 Task: Design a boho and bohemian fashion store: focus on boho and bohemian-style clothing, jewelry, and accessories.
Action: Mouse moved to (52, 291)
Screenshot: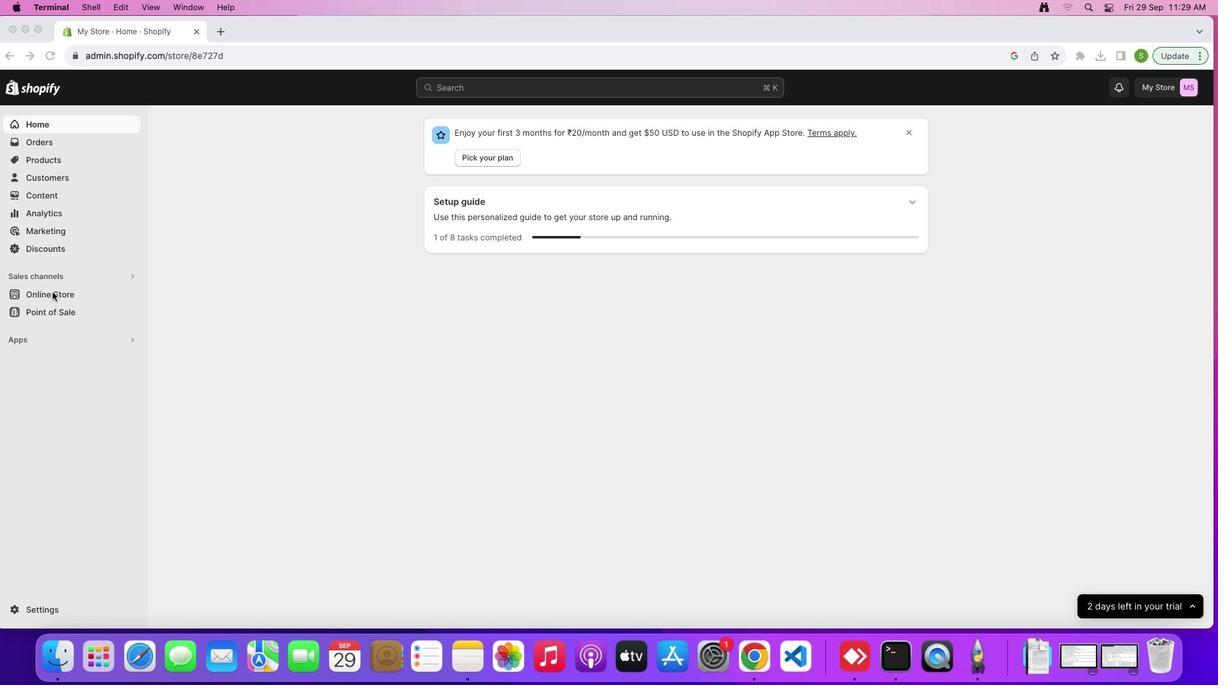 
Action: Mouse pressed left at (52, 291)
Screenshot: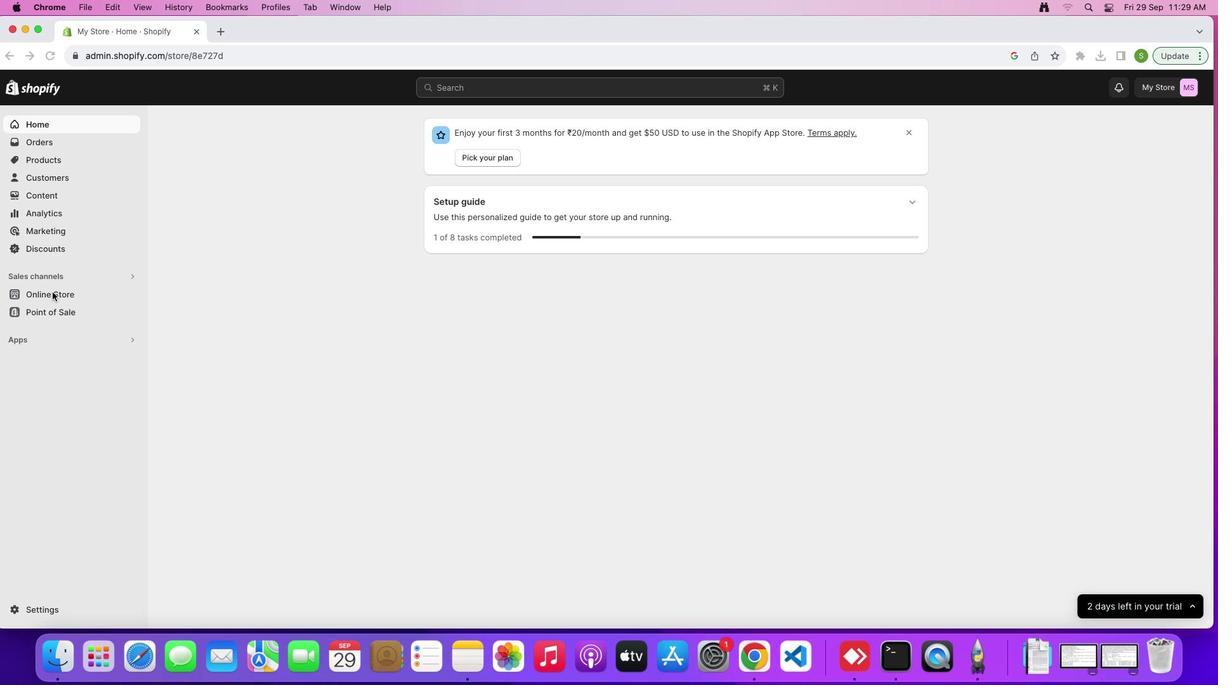 
Action: Mouse moved to (52, 293)
Screenshot: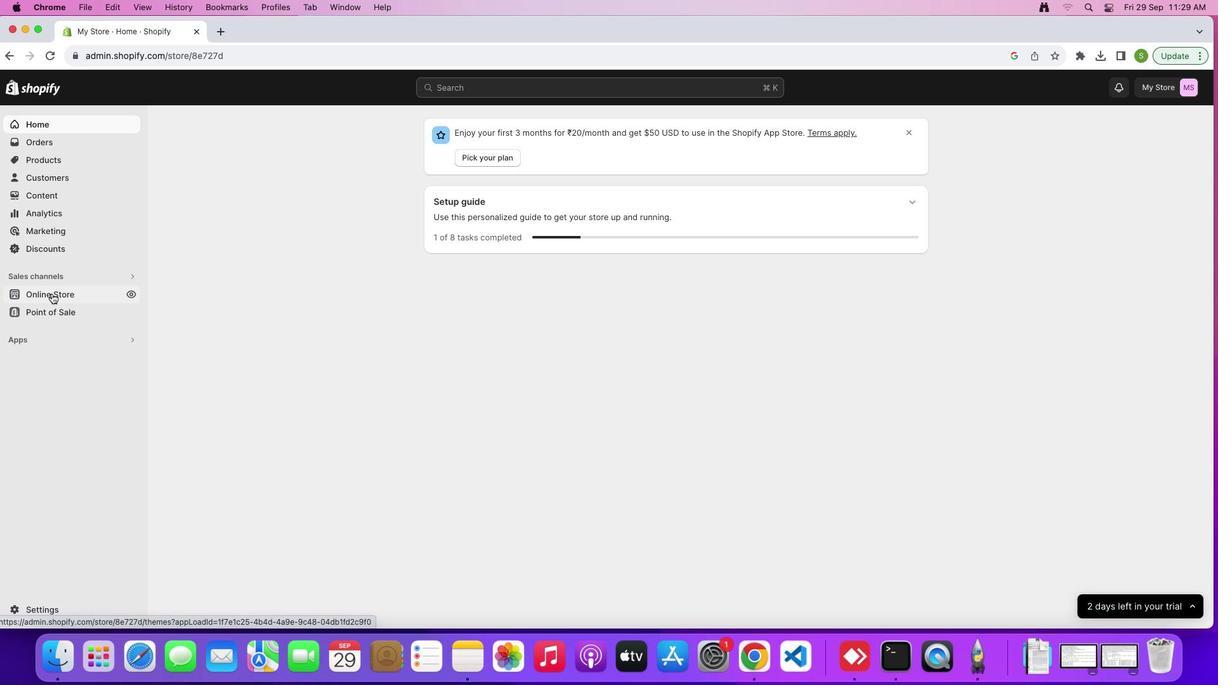 
Action: Mouse pressed left at (52, 293)
Screenshot: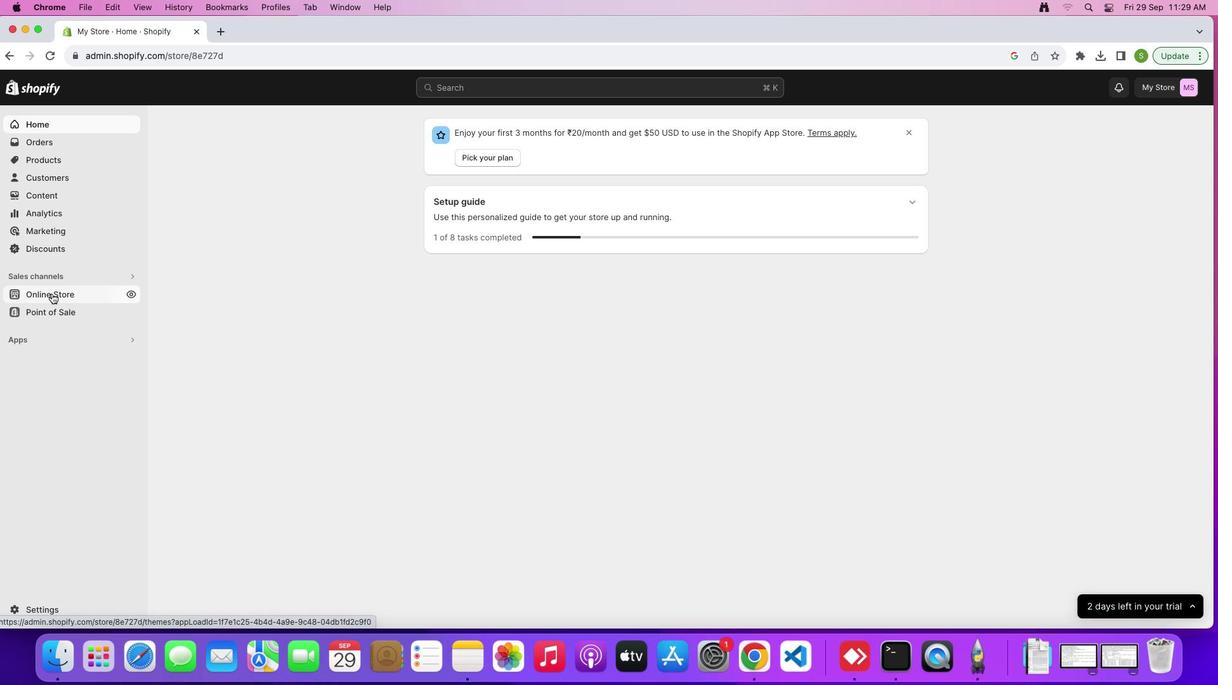
Action: Mouse moved to (477, 381)
Screenshot: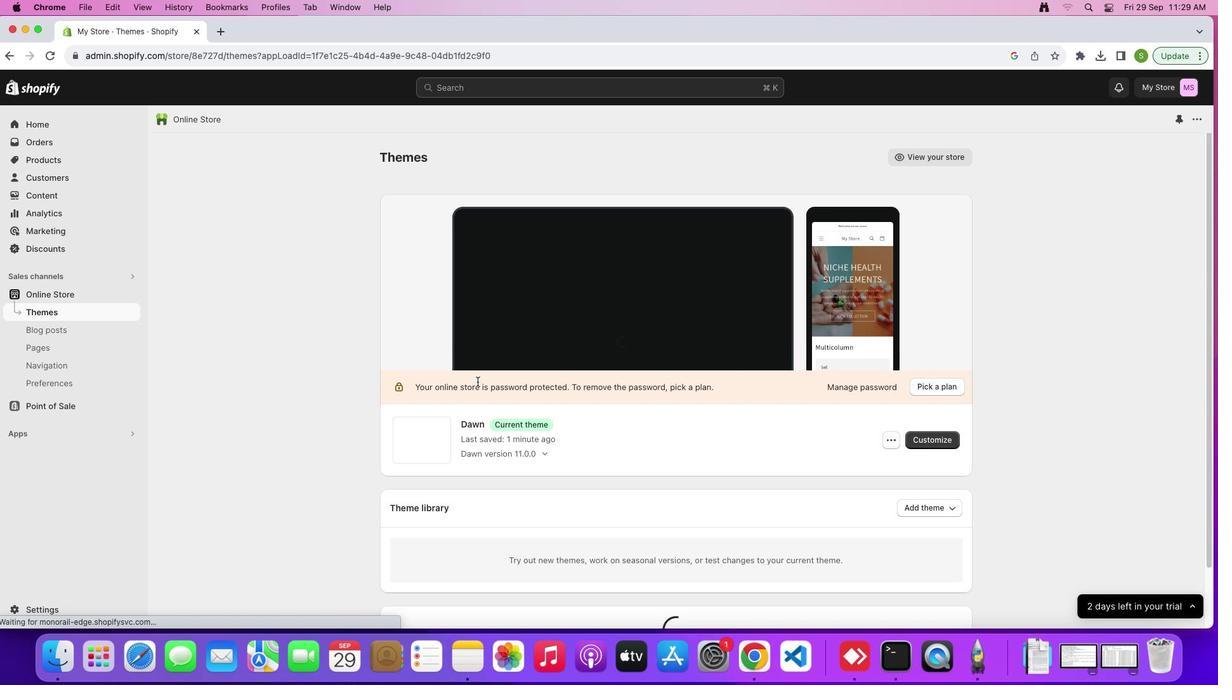 
Action: Mouse scrolled (477, 381) with delta (0, 0)
Screenshot: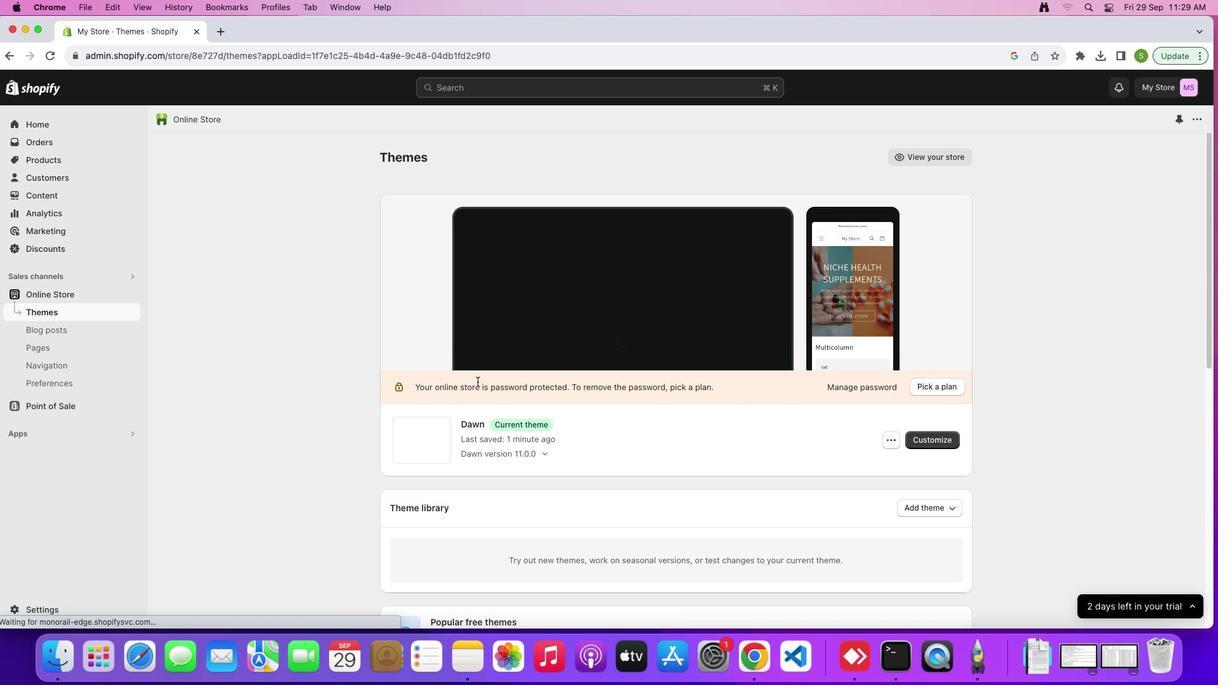 
Action: Mouse scrolled (477, 381) with delta (0, 0)
Screenshot: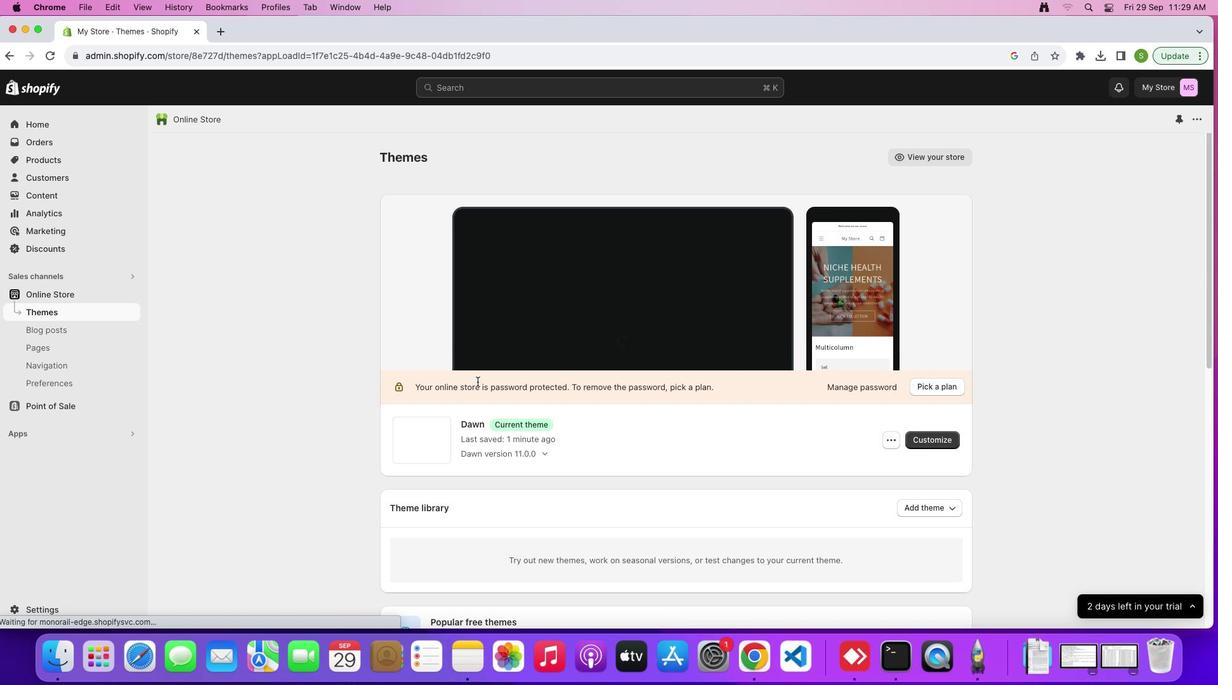 
Action: Mouse scrolled (477, 381) with delta (0, -1)
Screenshot: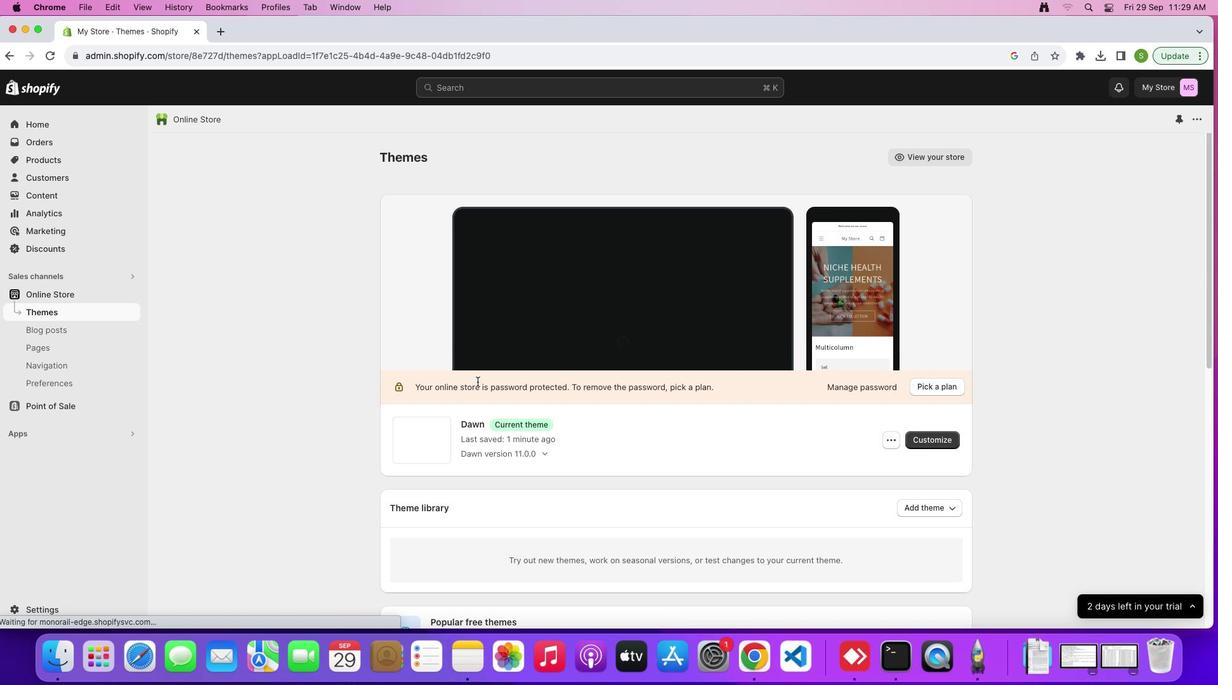 
Action: Mouse moved to (499, 442)
Screenshot: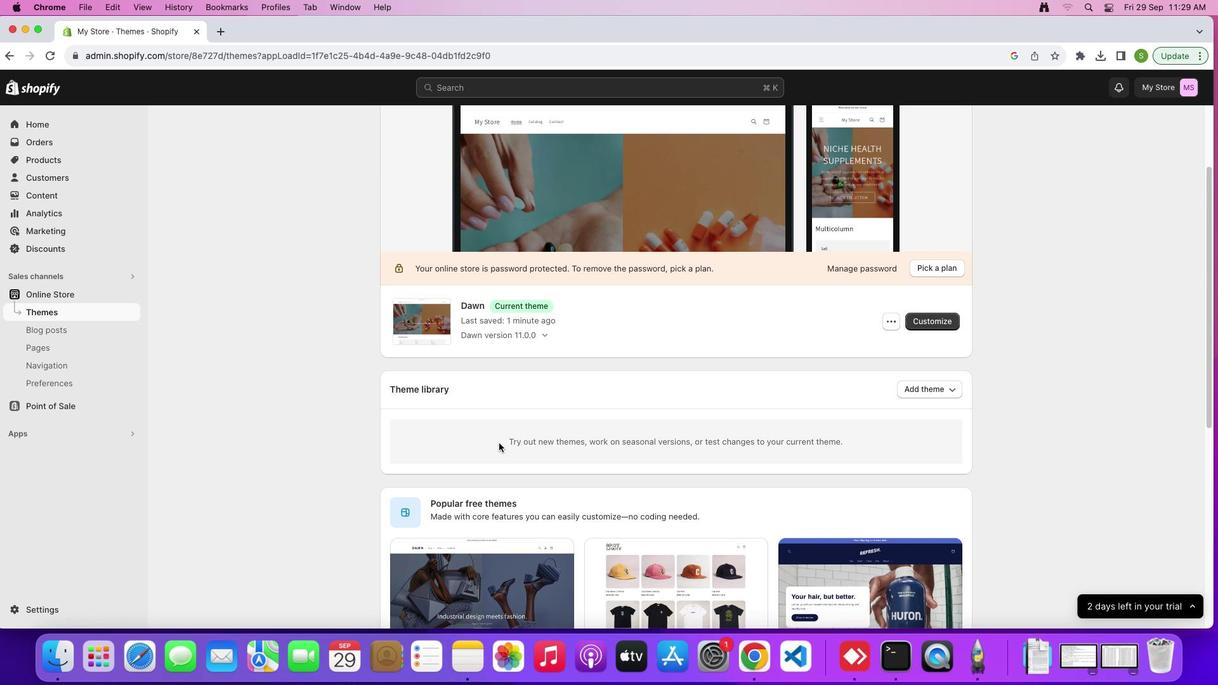 
Action: Mouse scrolled (499, 442) with delta (0, 0)
Screenshot: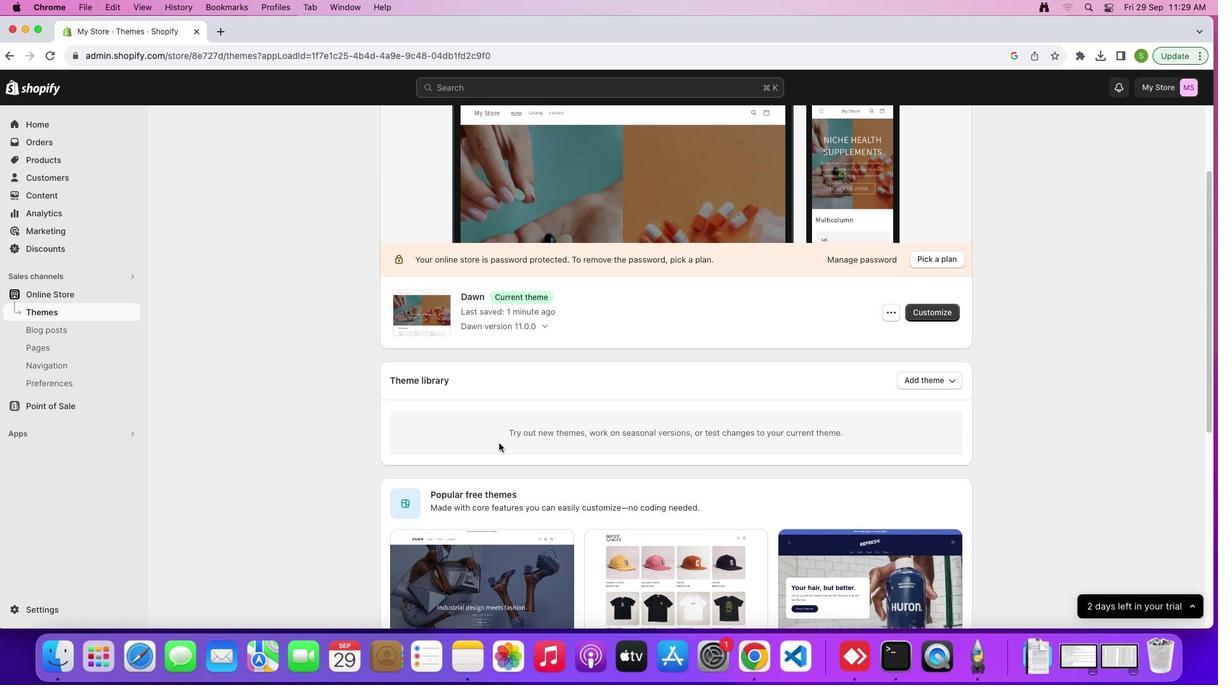 
Action: Mouse scrolled (499, 442) with delta (0, 0)
Screenshot: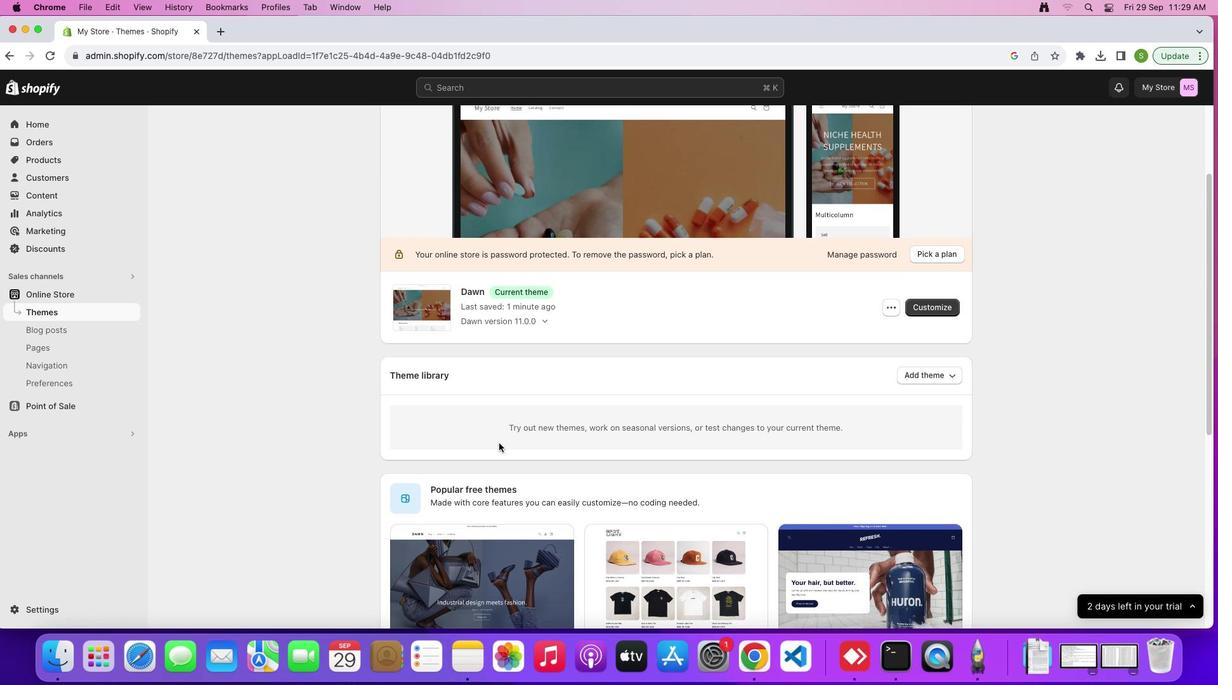 
Action: Mouse scrolled (499, 442) with delta (0, -1)
Screenshot: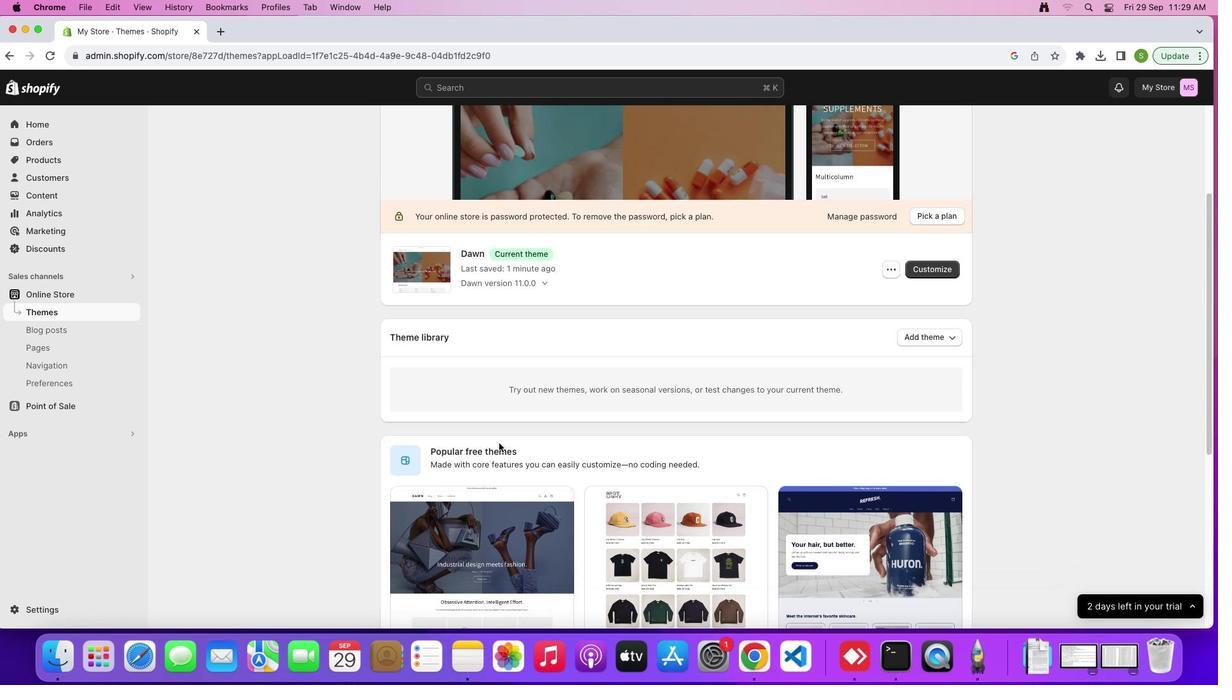 
Action: Mouse scrolled (499, 442) with delta (0, 0)
Screenshot: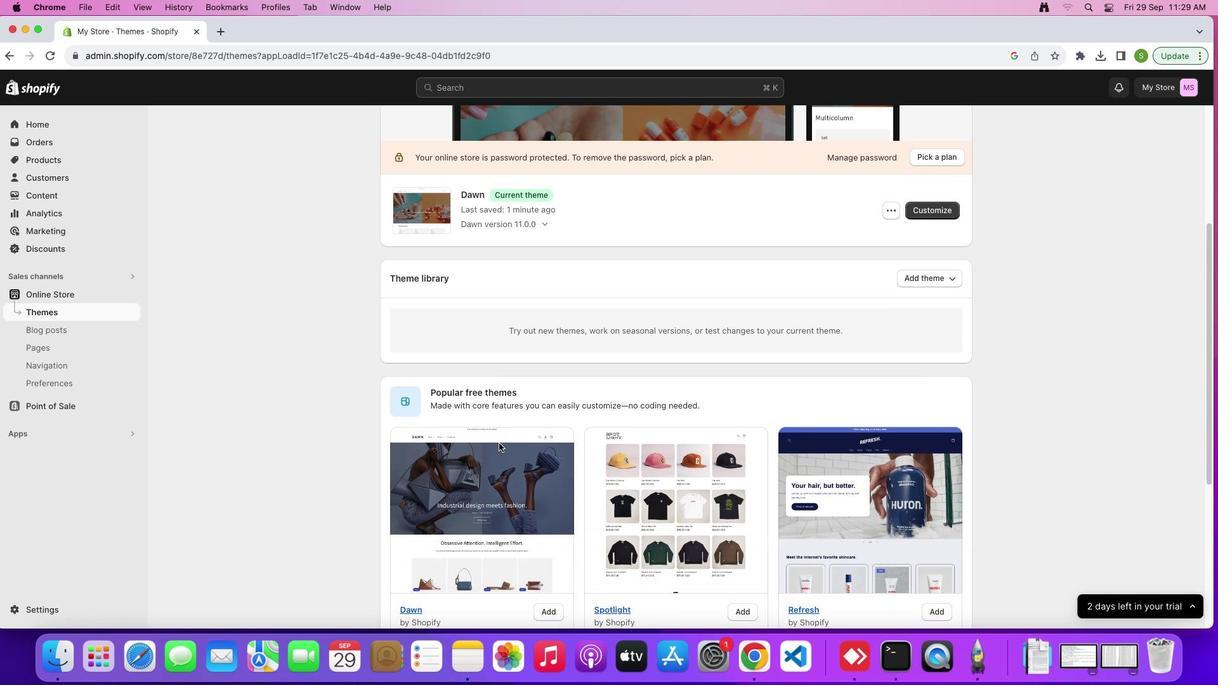 
Action: Mouse scrolled (499, 442) with delta (0, 0)
Screenshot: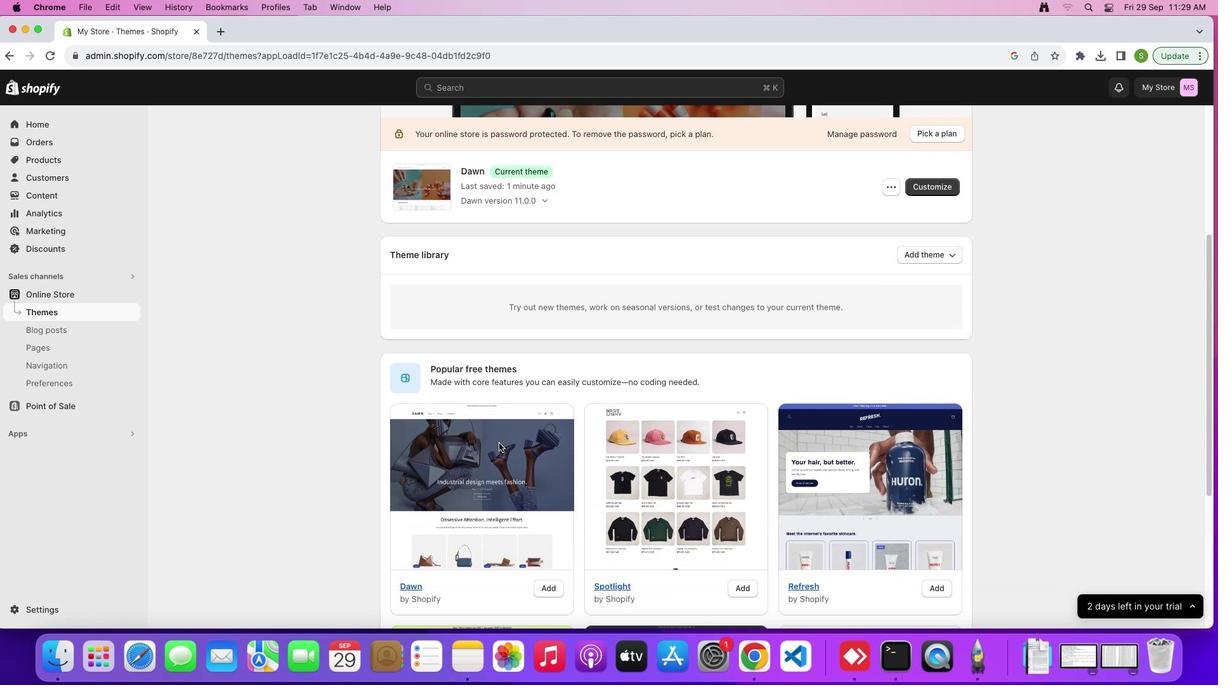 
Action: Mouse scrolled (499, 442) with delta (0, -1)
Screenshot: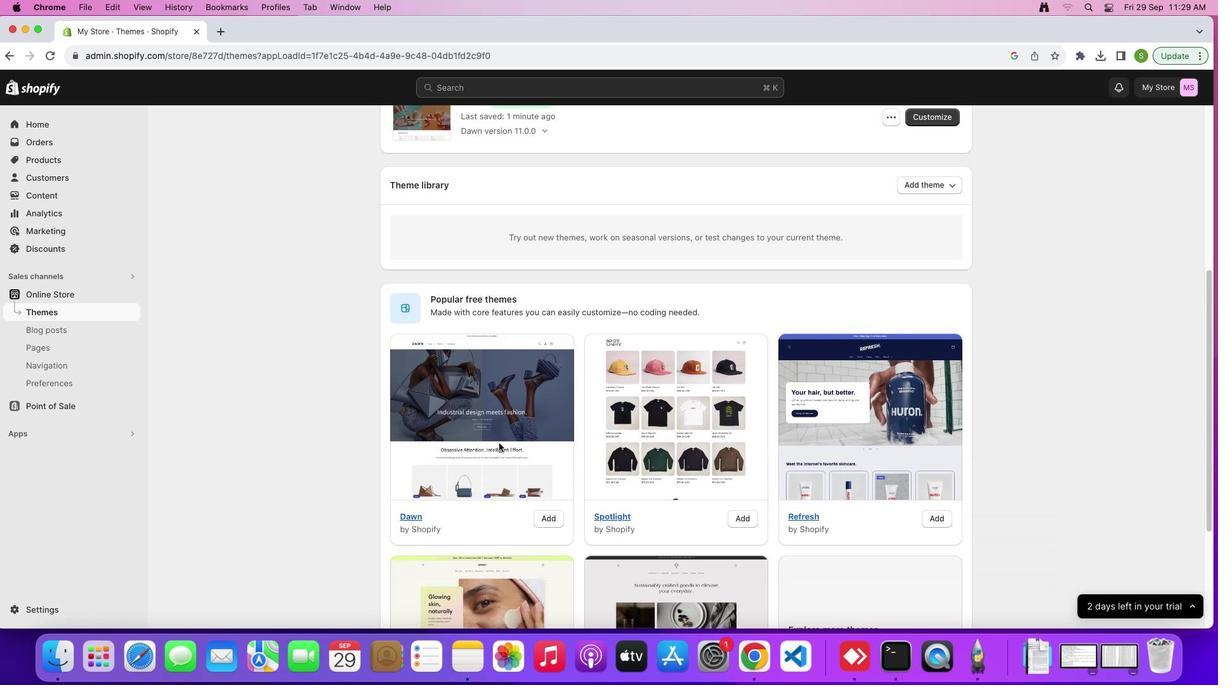 
Action: Mouse scrolled (499, 442) with delta (0, 0)
Screenshot: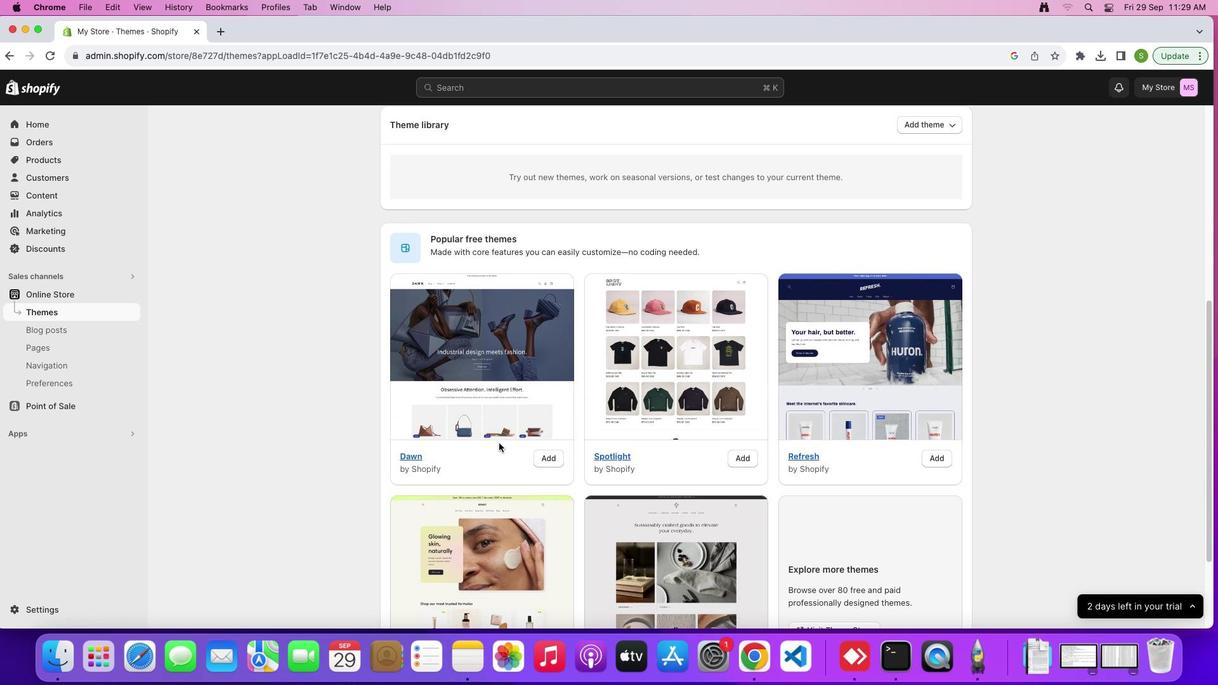 
Action: Mouse scrolled (499, 442) with delta (0, 0)
Screenshot: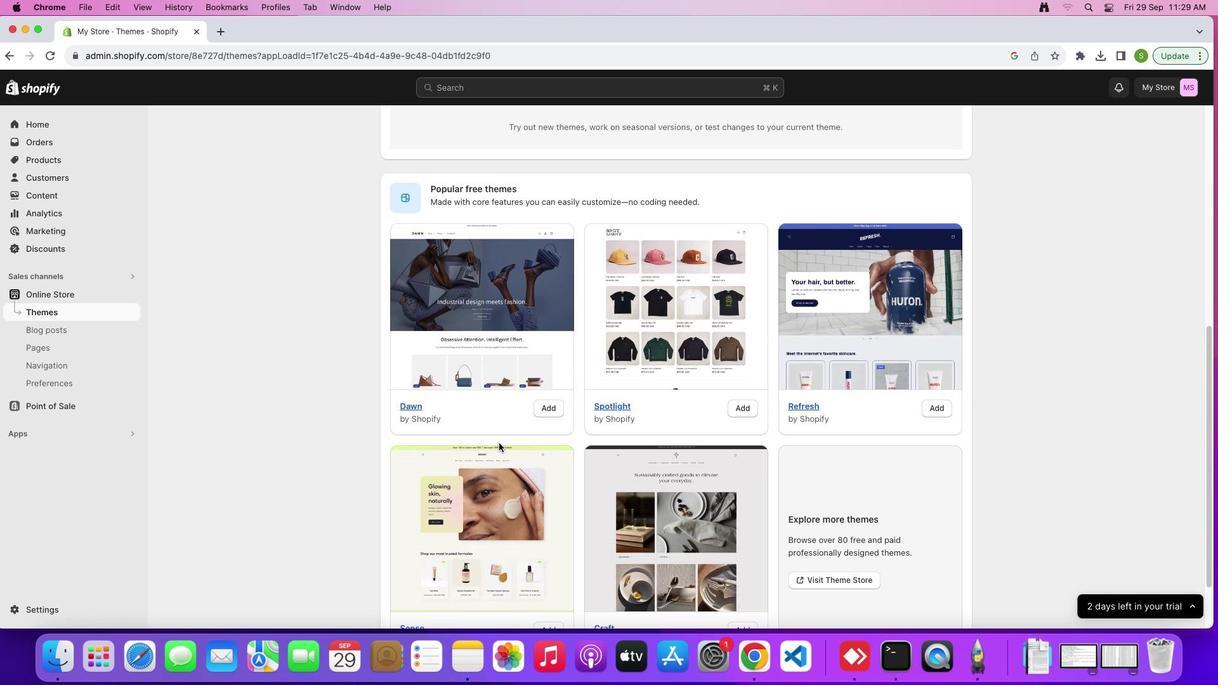 
Action: Mouse scrolled (499, 442) with delta (0, -2)
Screenshot: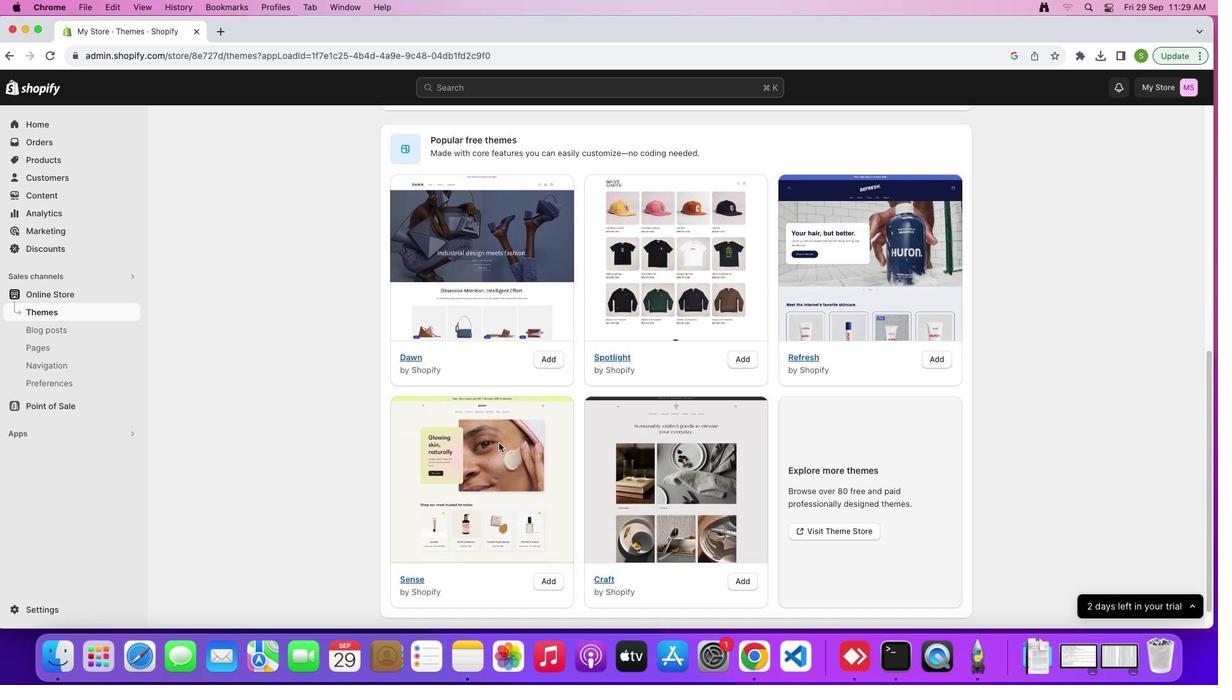 
Action: Mouse scrolled (499, 442) with delta (0, 0)
Screenshot: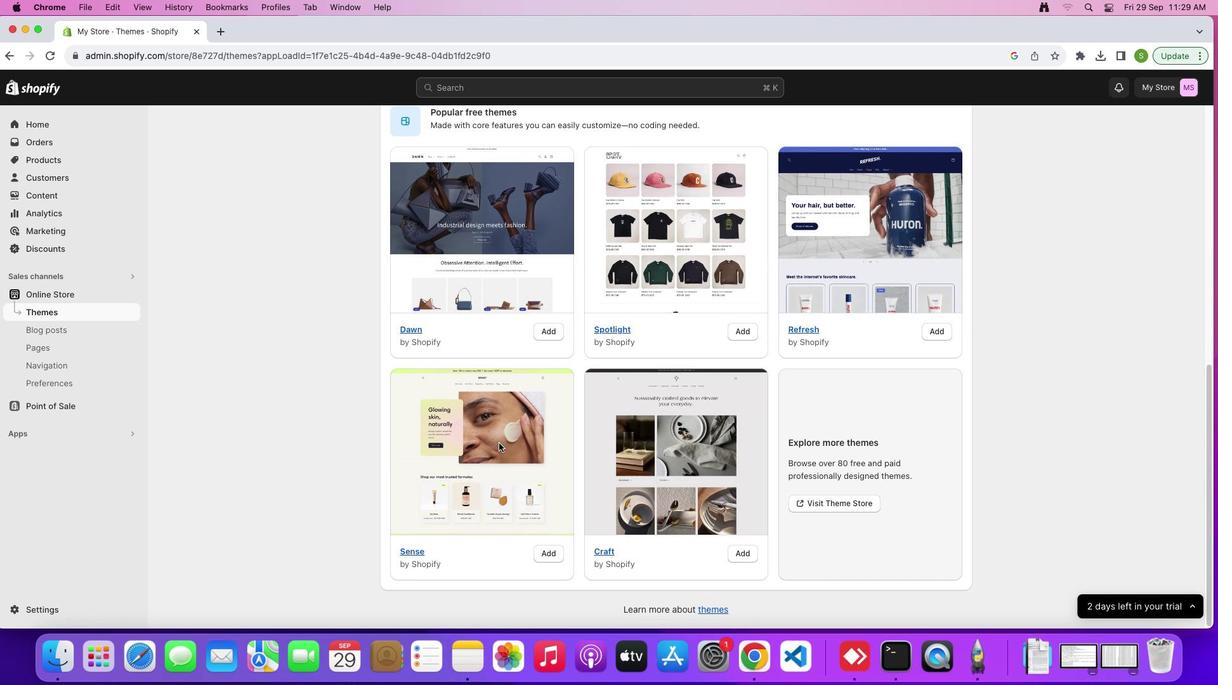
Action: Mouse scrolled (499, 442) with delta (0, 0)
Screenshot: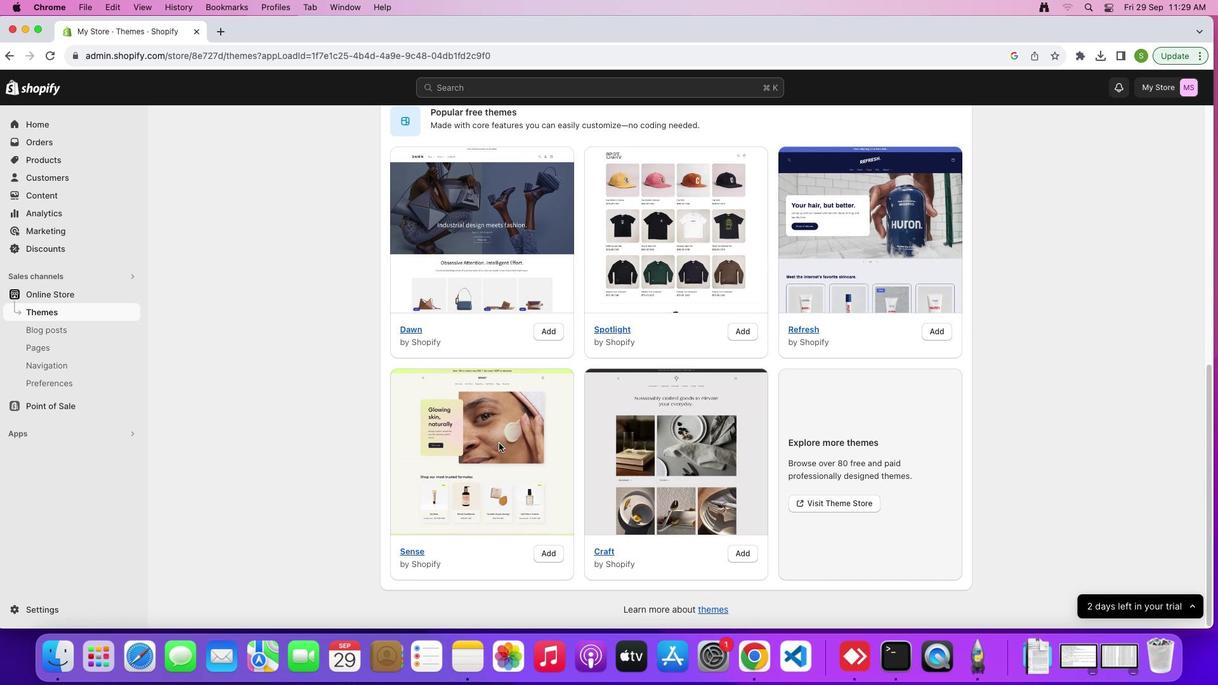 
Action: Mouse scrolled (499, 442) with delta (0, -2)
Screenshot: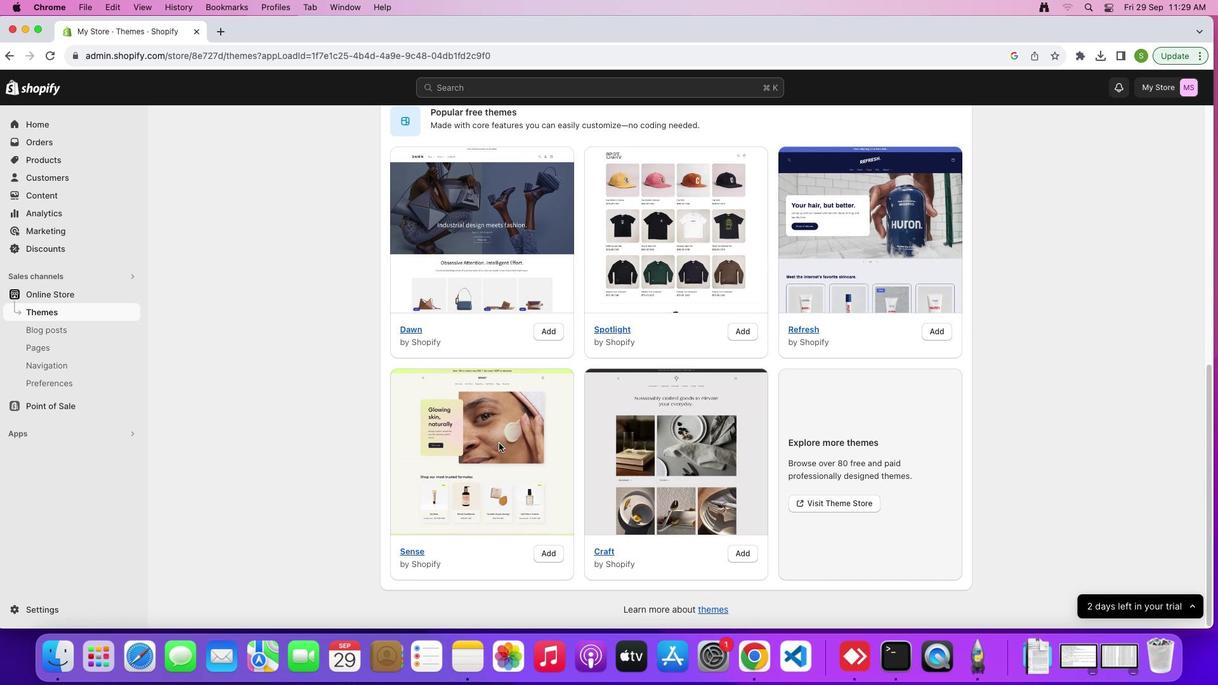 
Action: Mouse scrolled (499, 442) with delta (0, -3)
Screenshot: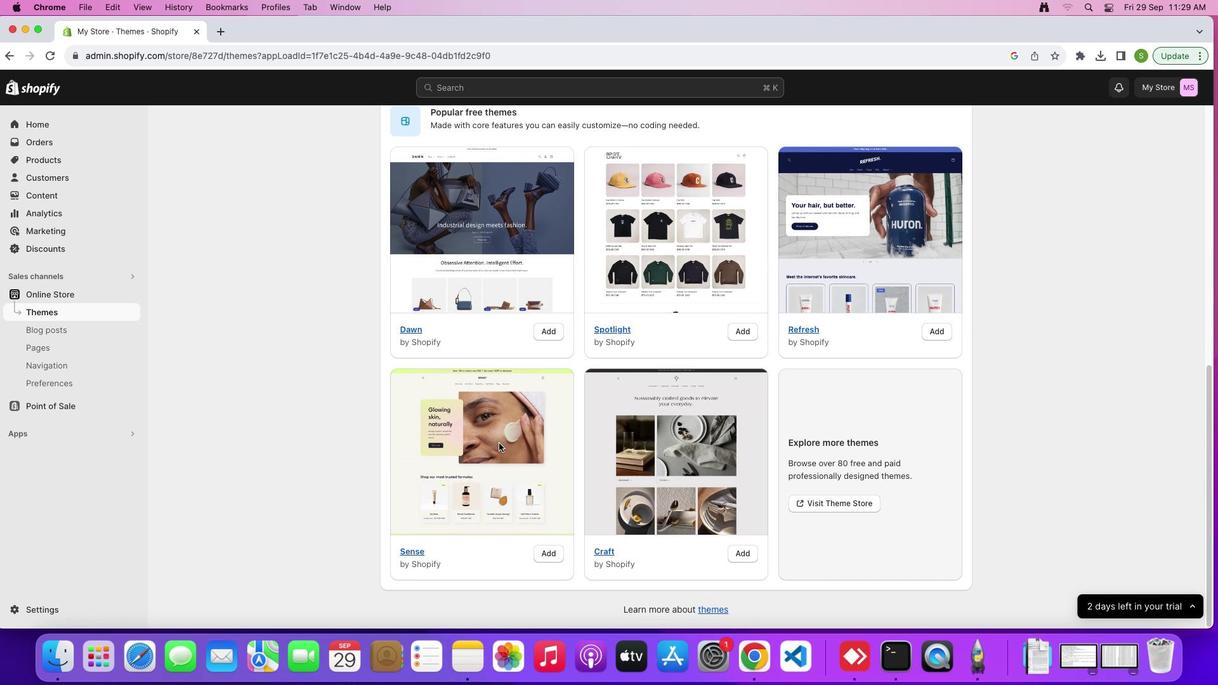 
Action: Mouse scrolled (499, 442) with delta (0, 0)
Screenshot: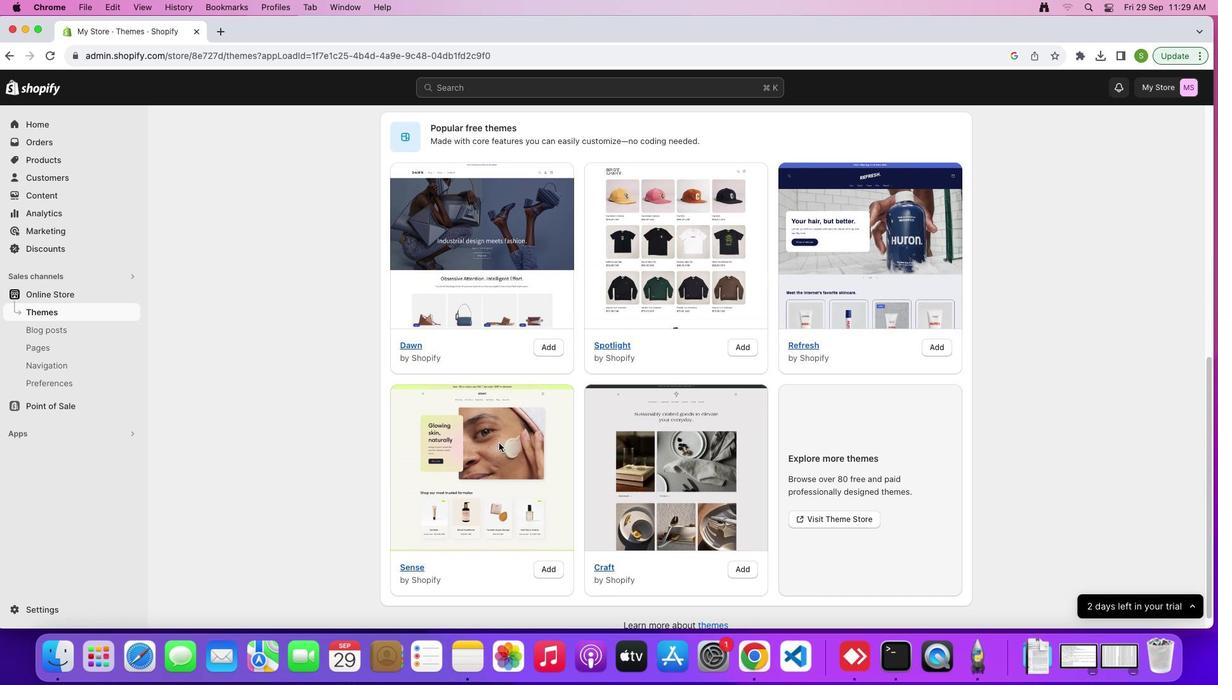 
Action: Mouse scrolled (499, 442) with delta (0, 0)
Screenshot: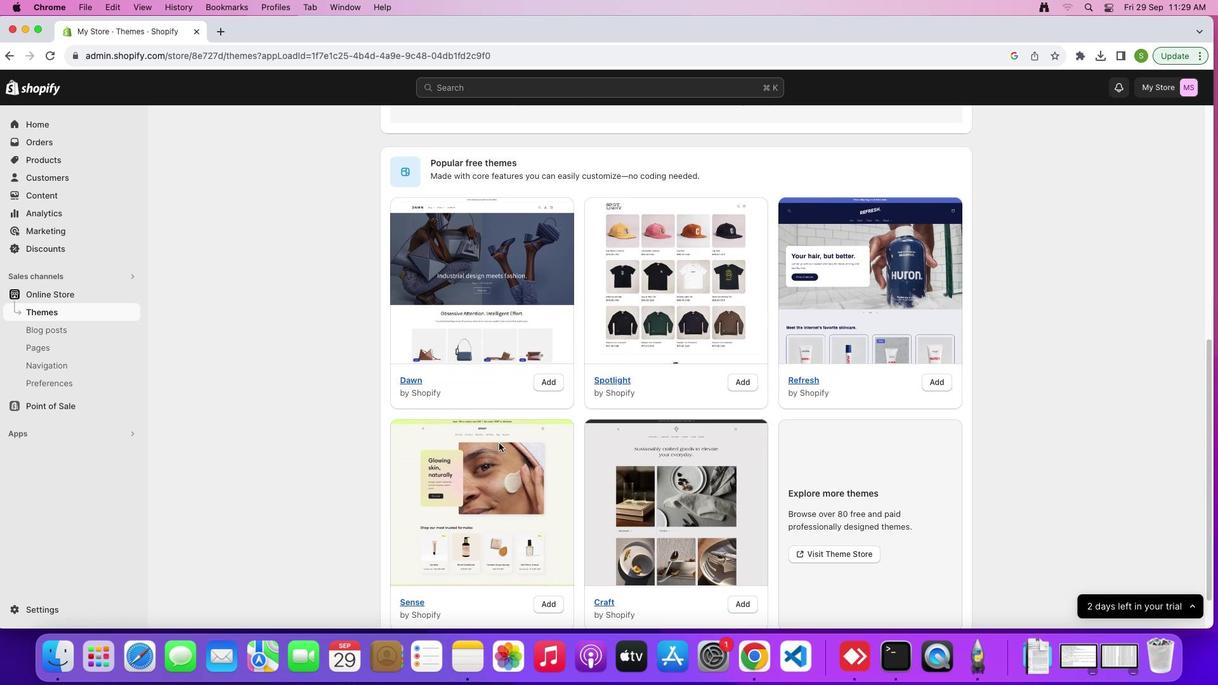 
Action: Mouse scrolled (499, 442) with delta (0, 2)
Screenshot: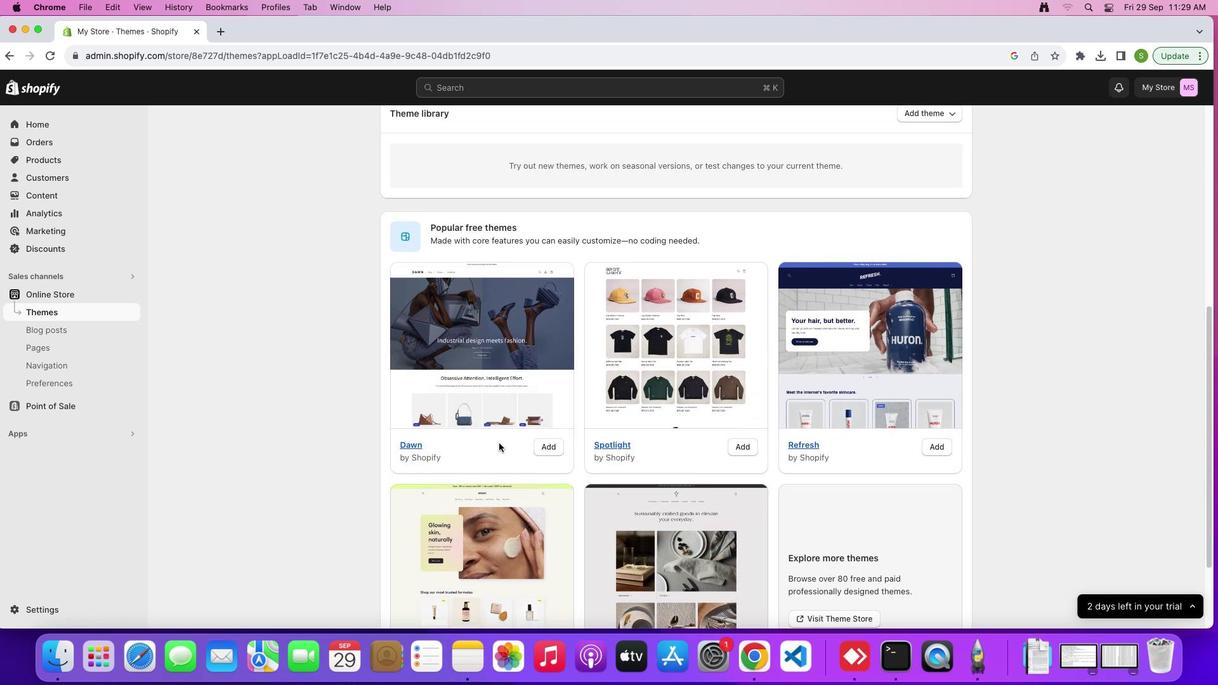 
Action: Mouse scrolled (499, 442) with delta (0, 3)
Screenshot: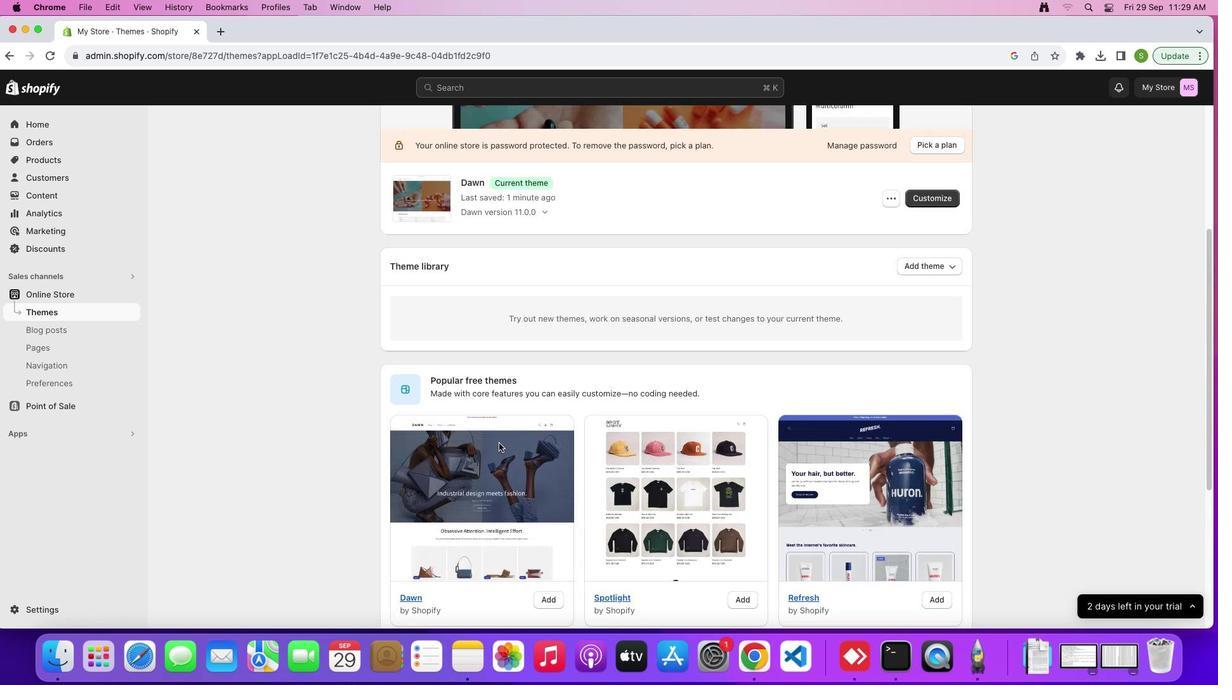 
Action: Mouse scrolled (499, 442) with delta (0, 0)
Screenshot: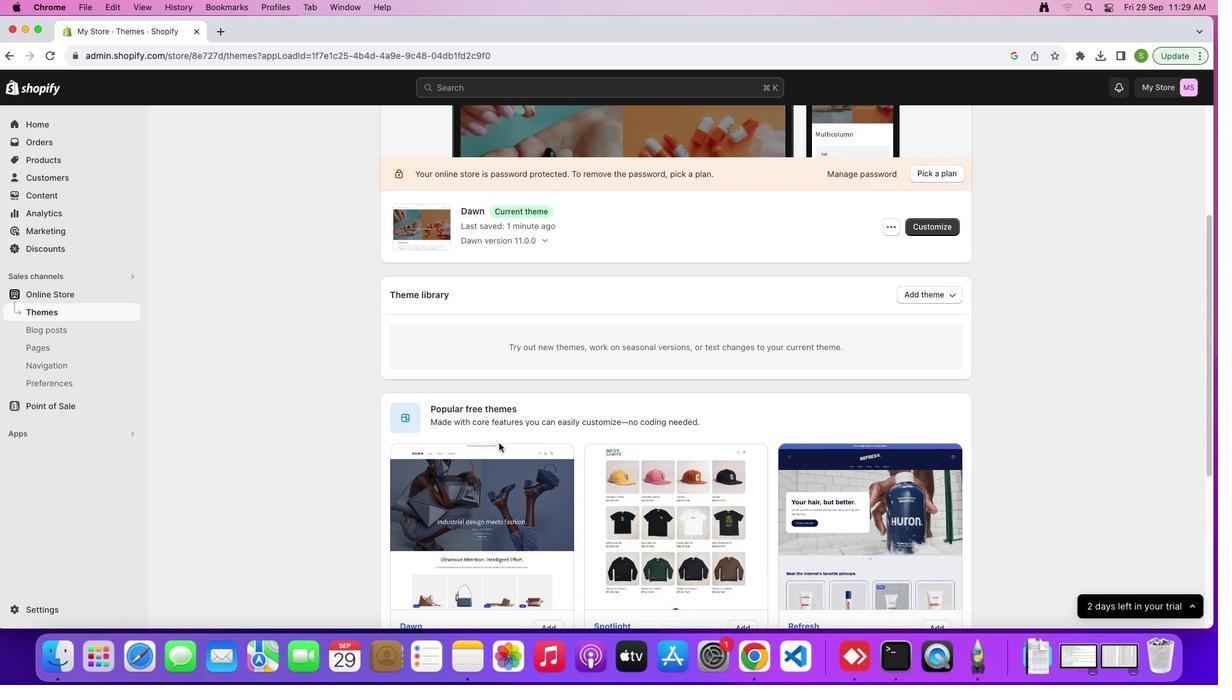
Action: Mouse scrolled (499, 442) with delta (0, 0)
Screenshot: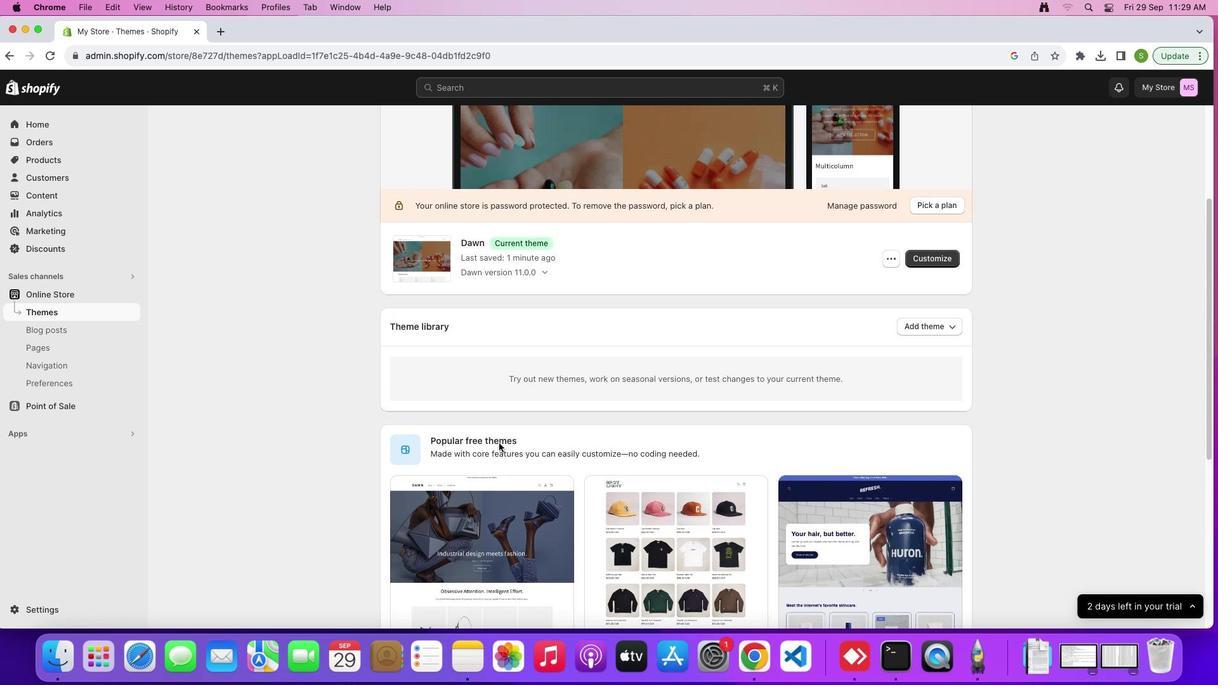 
Action: Mouse scrolled (499, 442) with delta (0, 2)
Screenshot: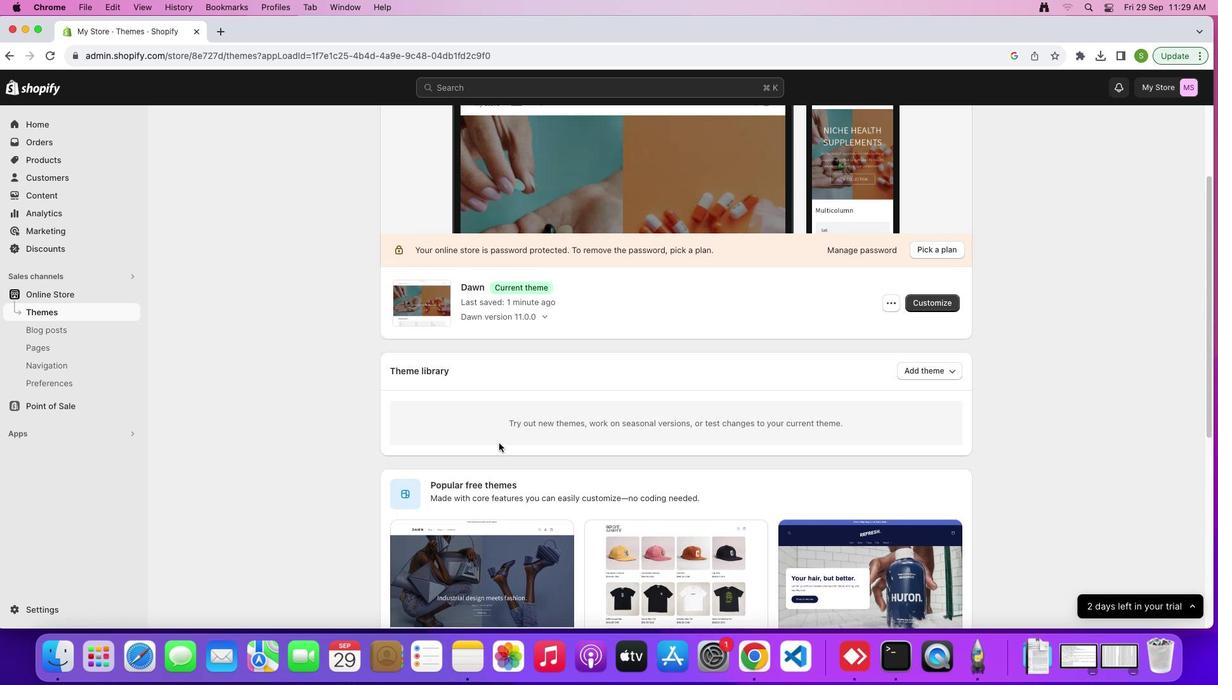 
Action: Mouse scrolled (499, 442) with delta (0, 0)
Screenshot: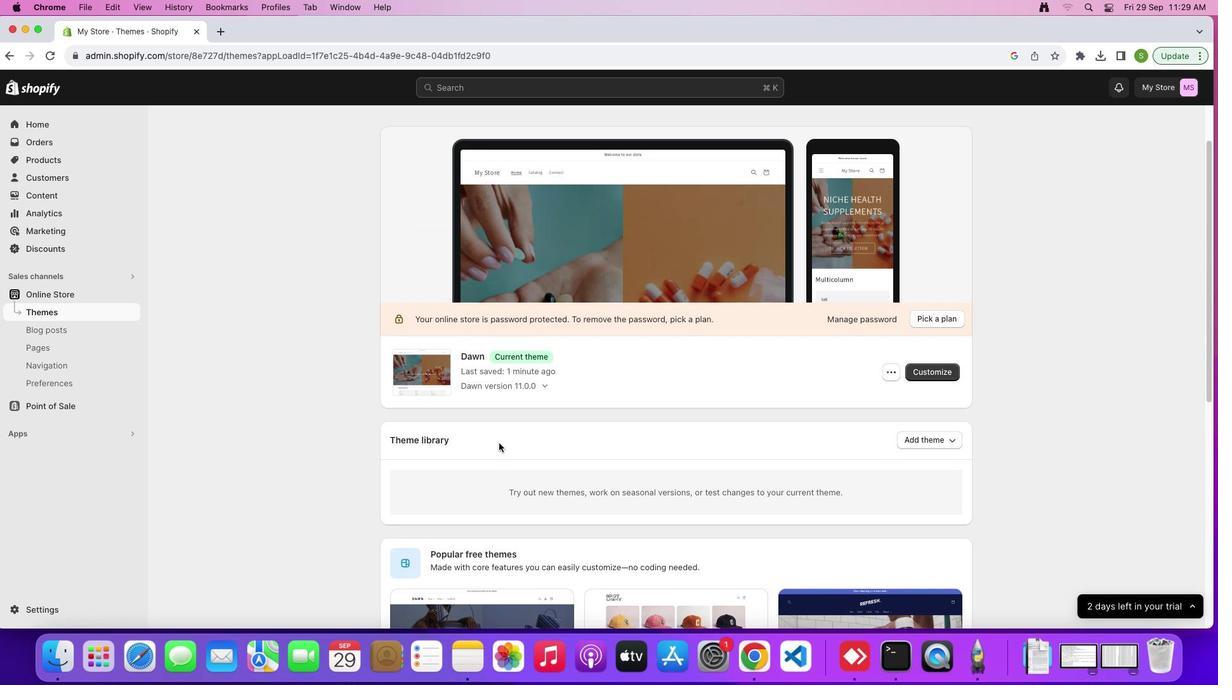 
Action: Mouse scrolled (499, 442) with delta (0, 0)
Screenshot: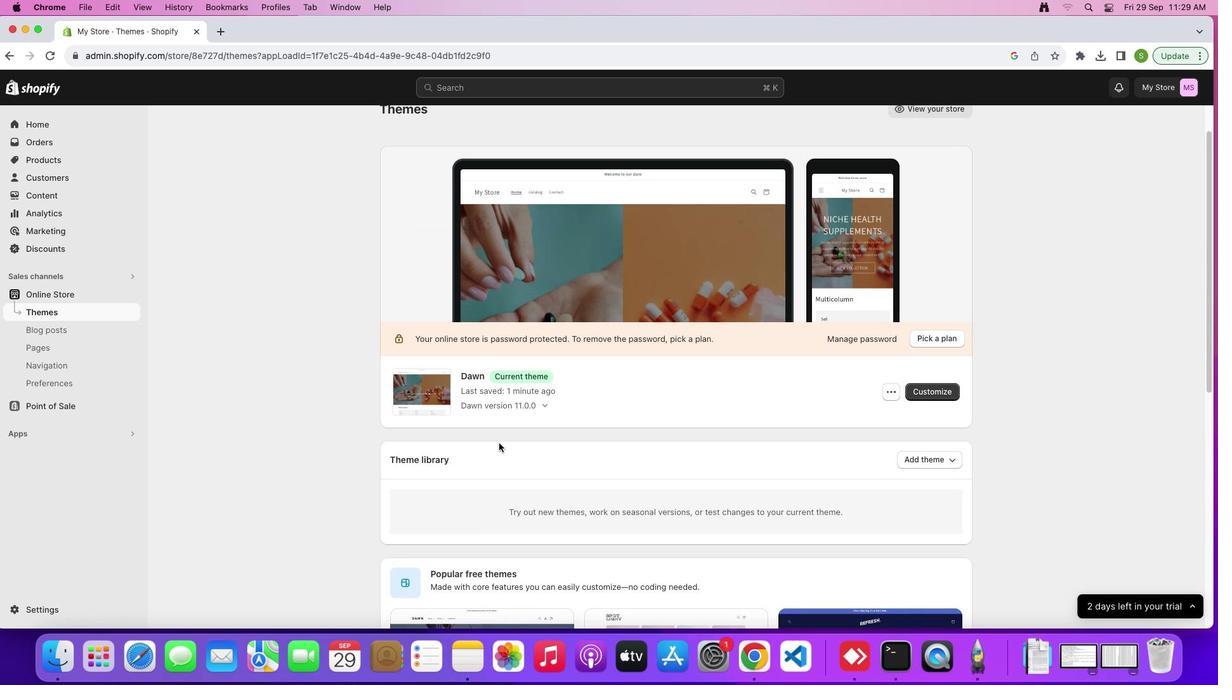 
Action: Mouse scrolled (499, 442) with delta (0, 3)
Screenshot: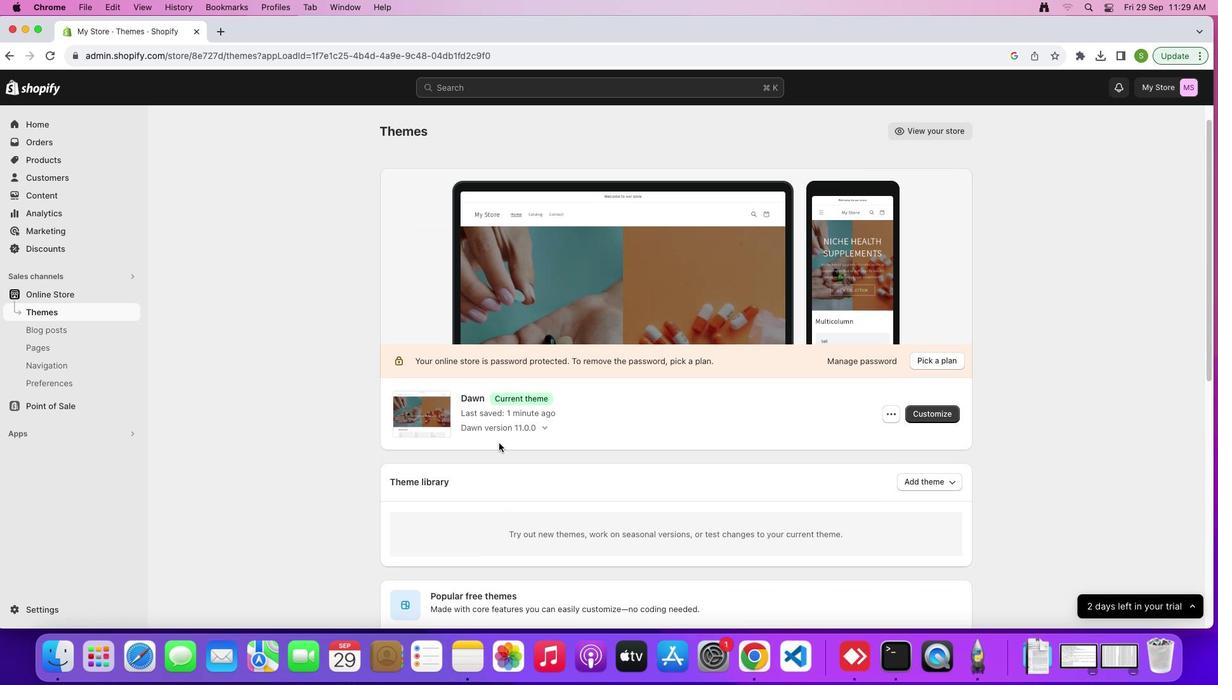 
Action: Mouse scrolled (499, 442) with delta (0, 3)
Screenshot: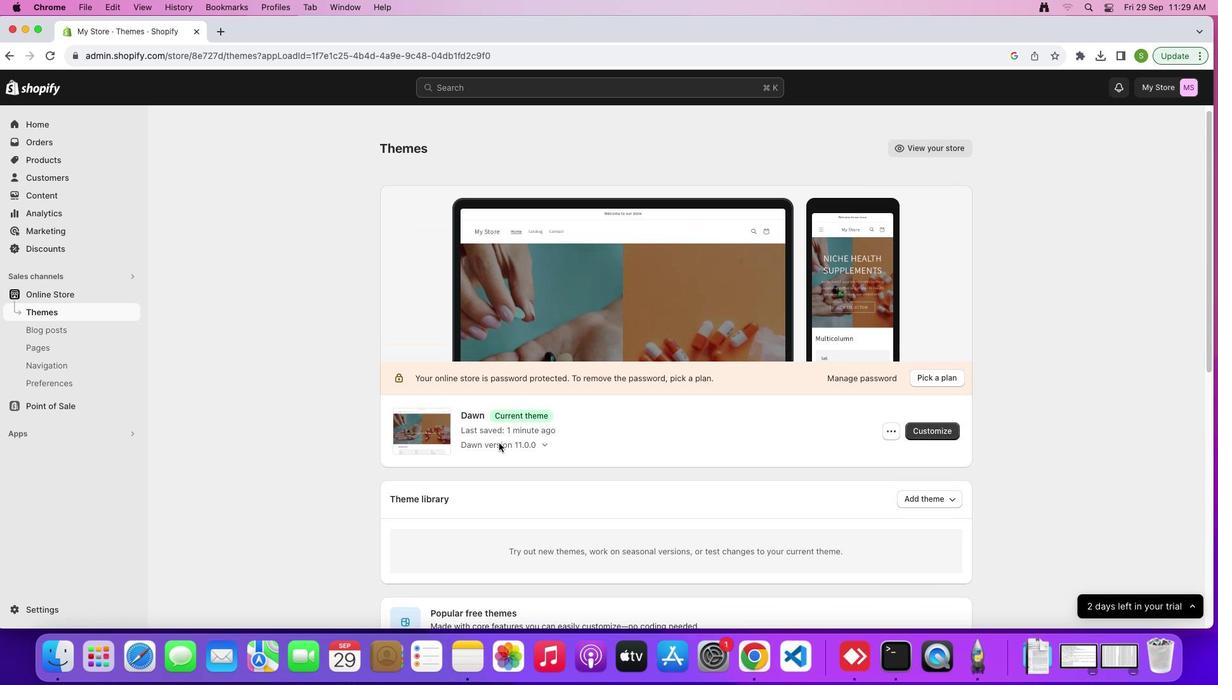 
Action: Mouse scrolled (499, 442) with delta (0, 0)
Screenshot: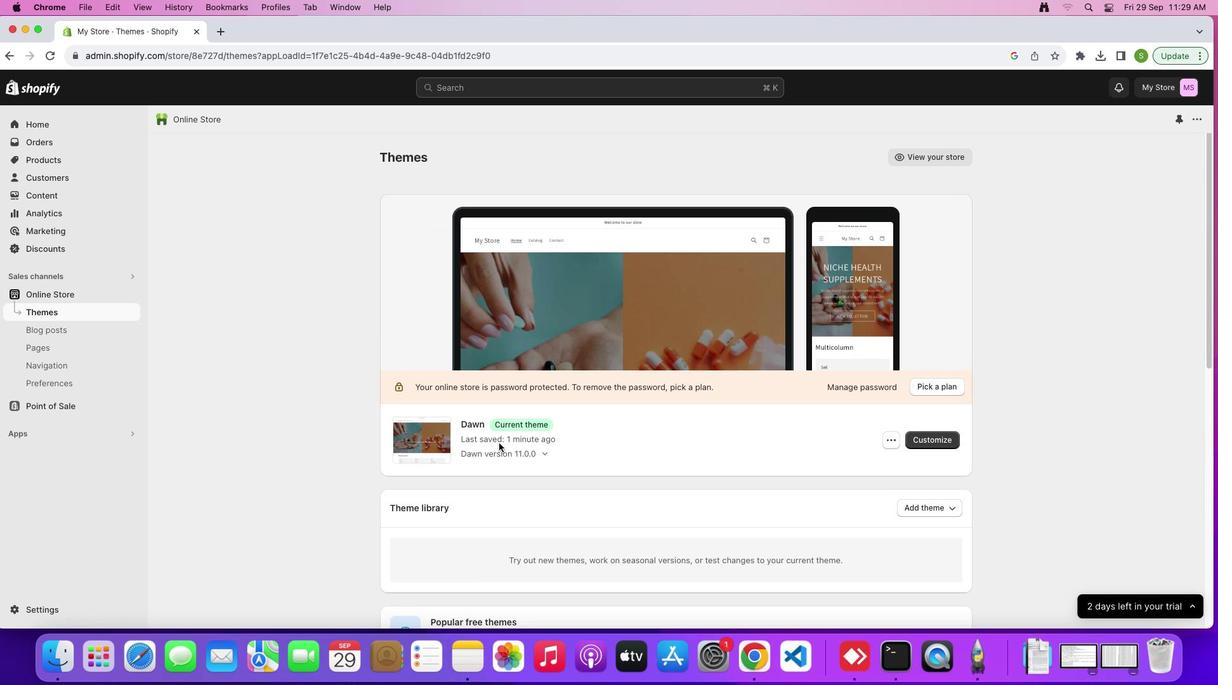 
Action: Mouse scrolled (499, 442) with delta (0, 0)
Screenshot: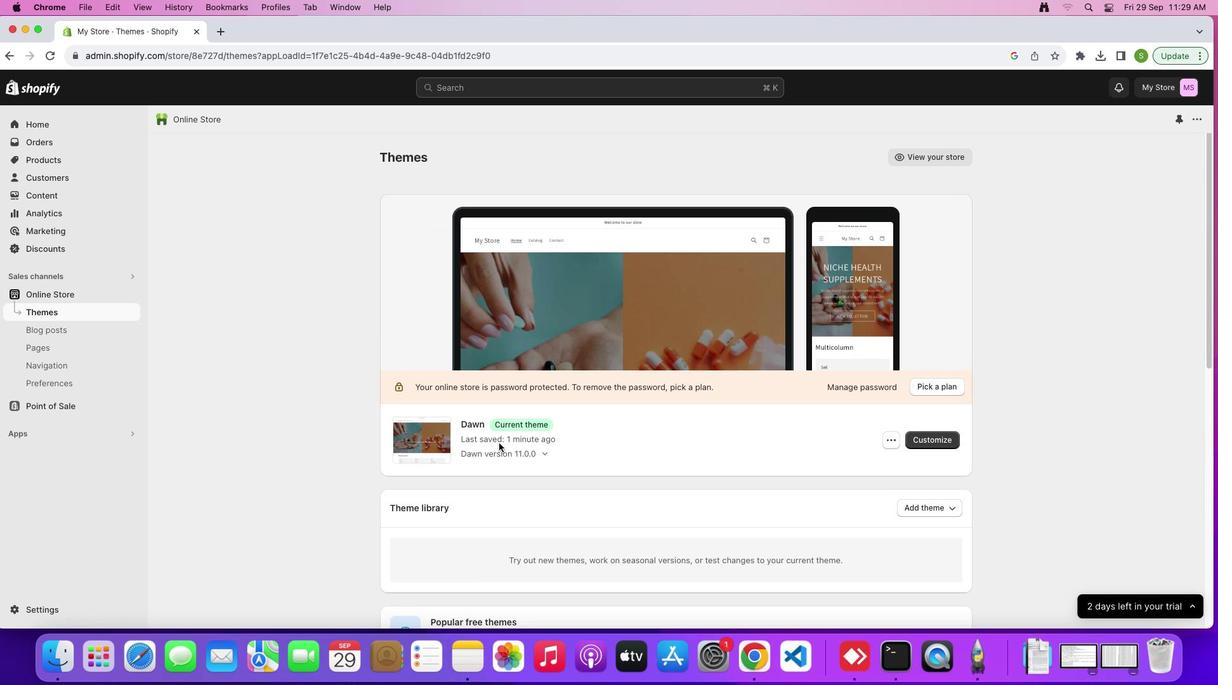 
Action: Mouse scrolled (499, 442) with delta (0, 3)
Screenshot: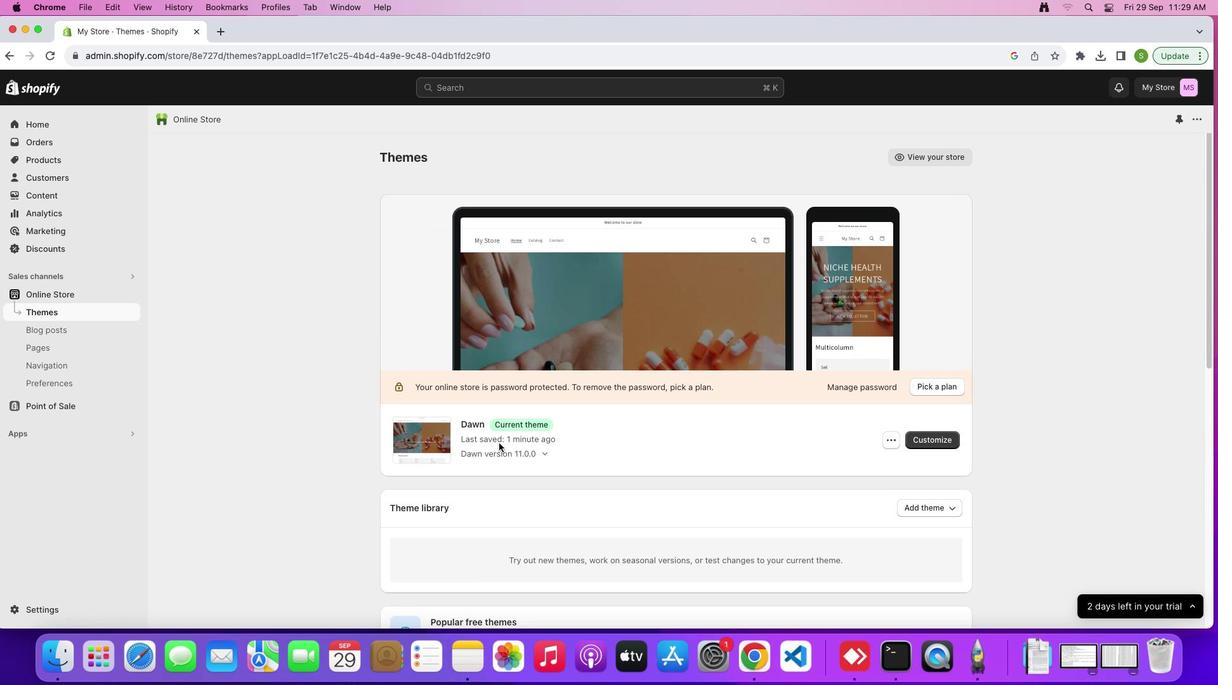 
Action: Mouse scrolled (499, 442) with delta (0, 4)
Screenshot: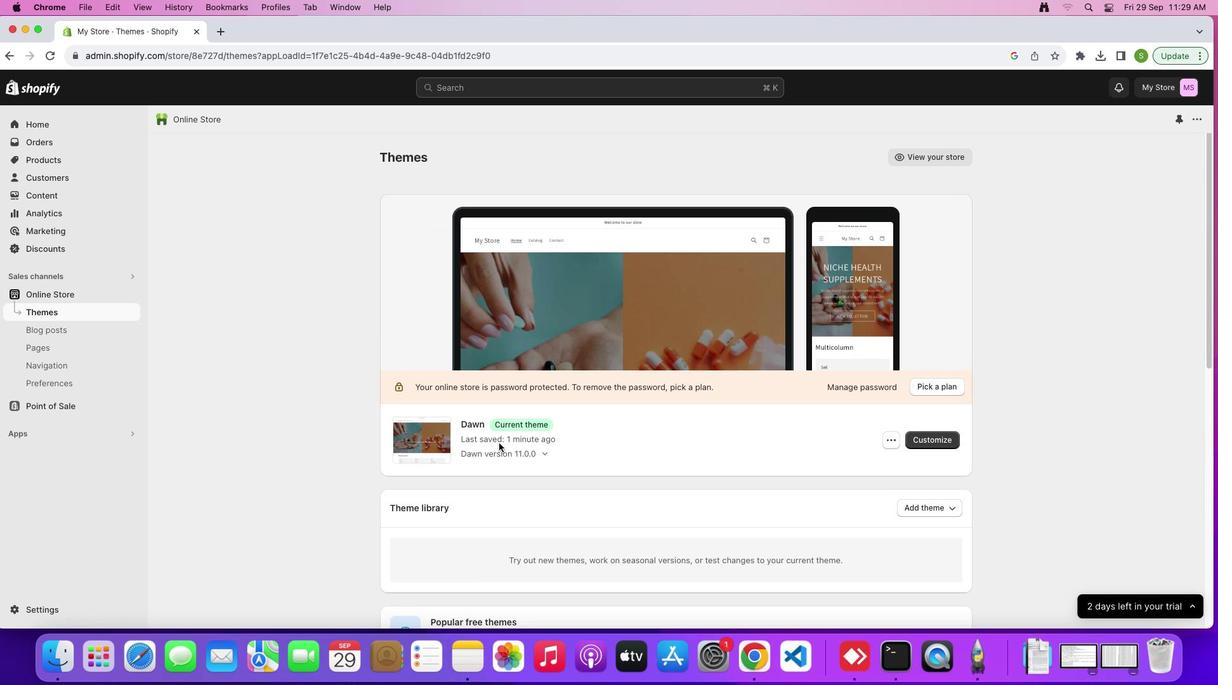 
Action: Mouse moved to (919, 440)
Screenshot: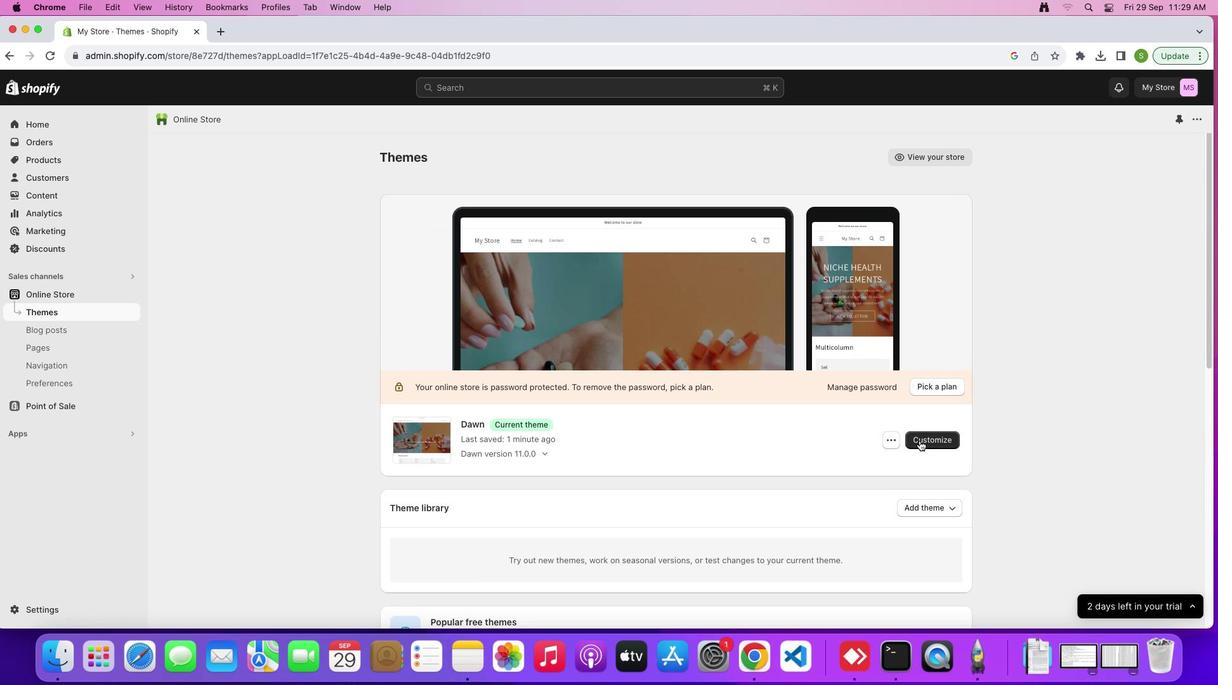 
Action: Mouse pressed left at (919, 440)
Screenshot: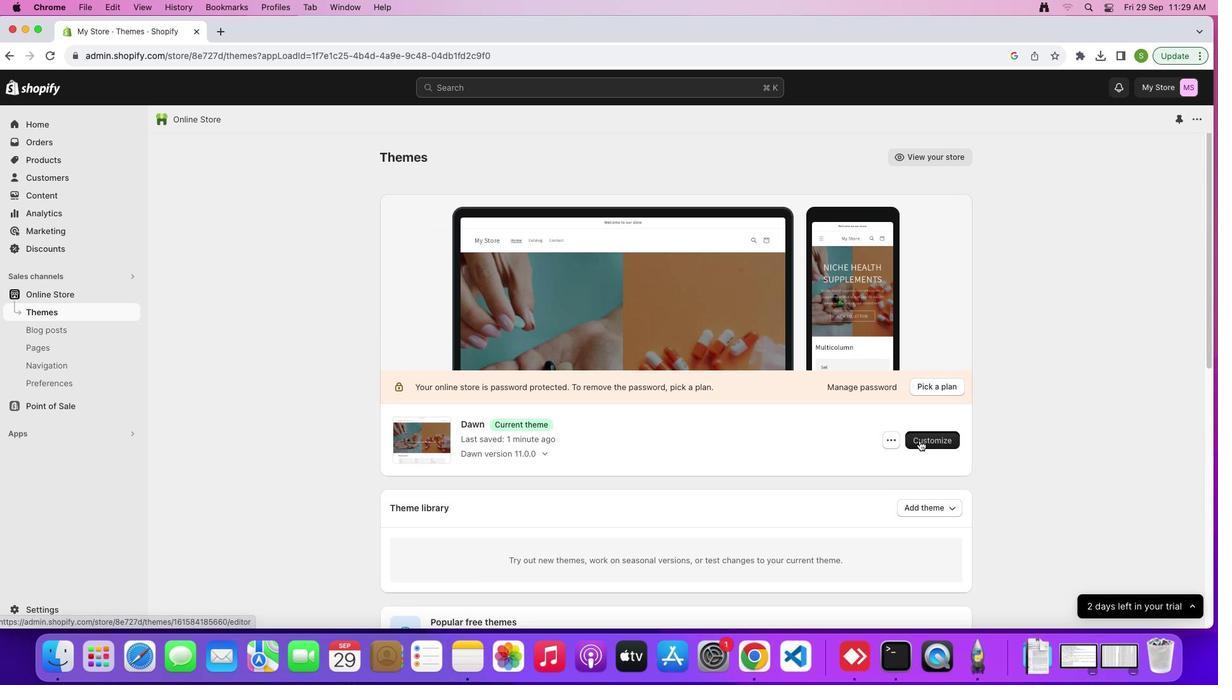 
Action: Mouse moved to (497, 352)
Screenshot: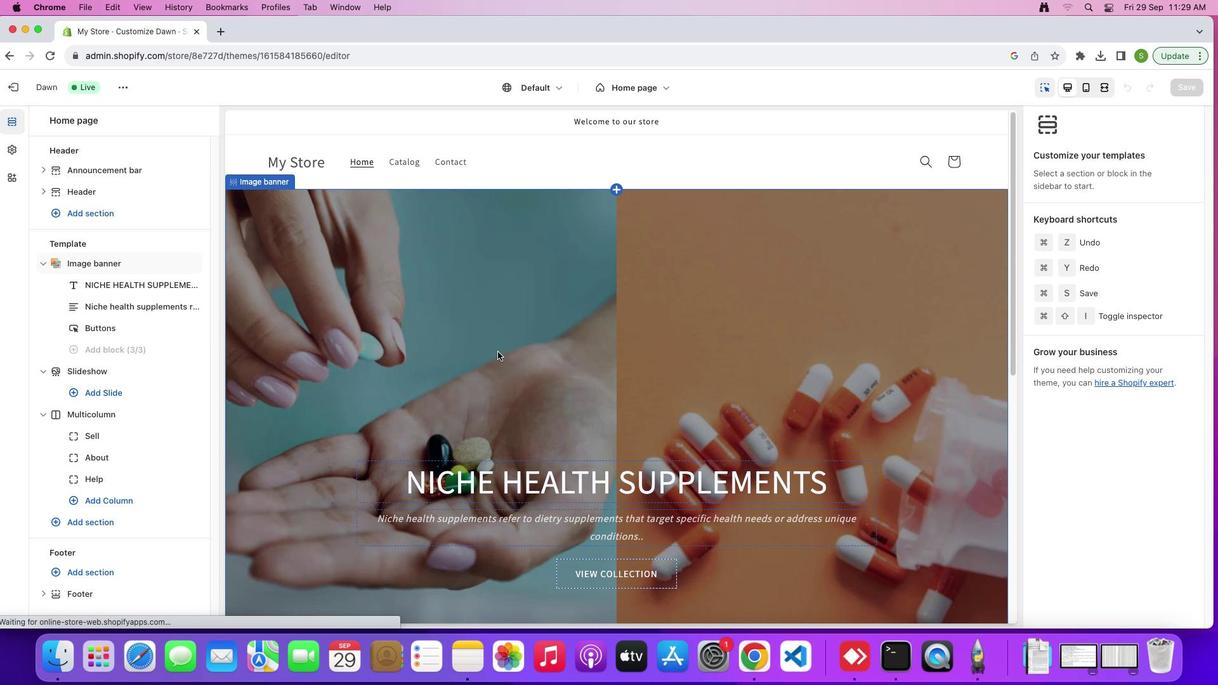 
Action: Mouse scrolled (497, 352) with delta (0, 0)
Screenshot: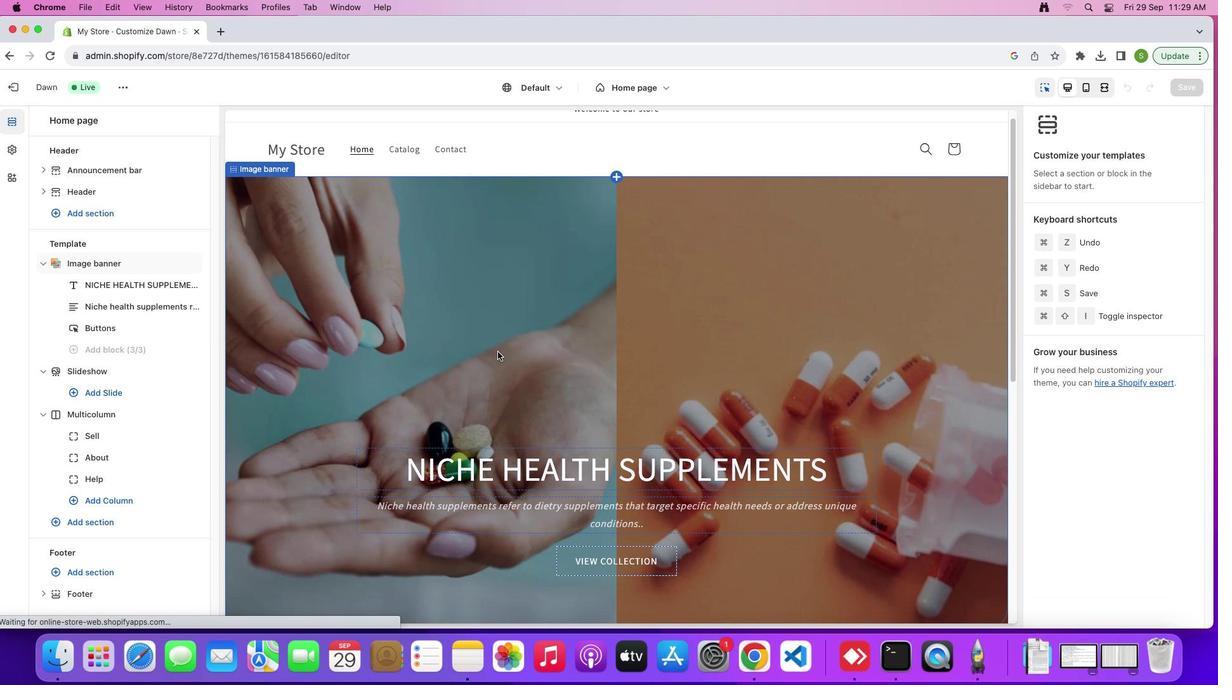 
Action: Mouse scrolled (497, 352) with delta (0, 0)
Screenshot: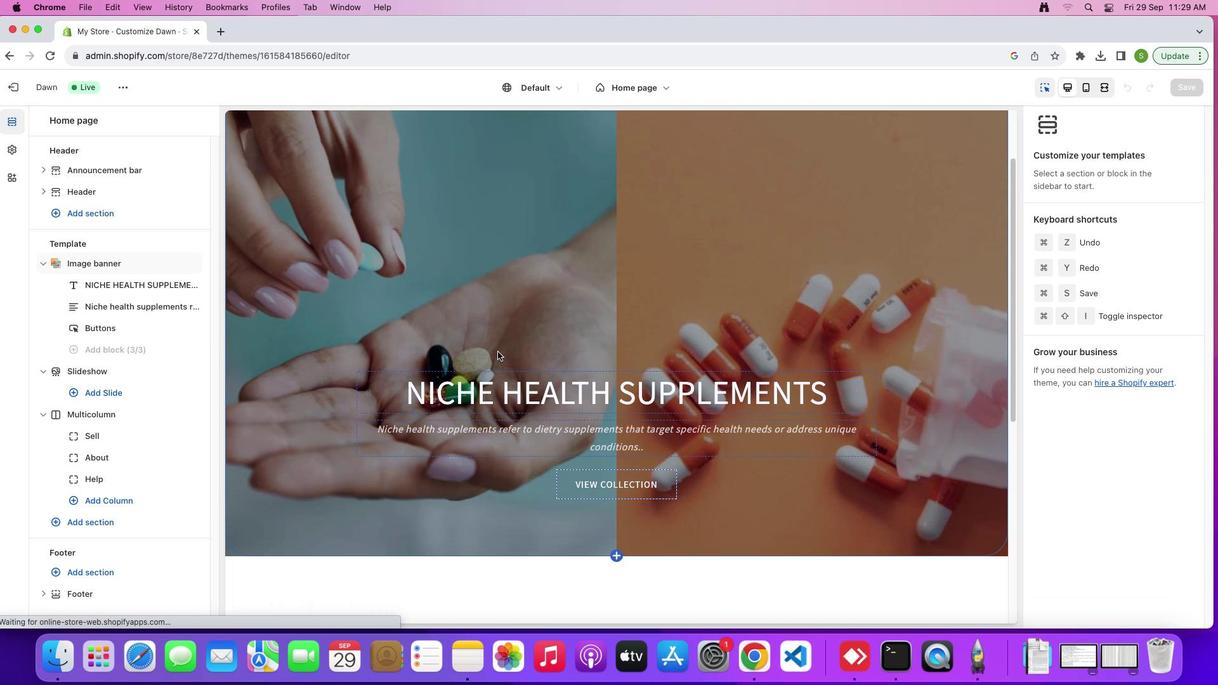 
Action: Mouse scrolled (497, 352) with delta (0, -3)
Screenshot: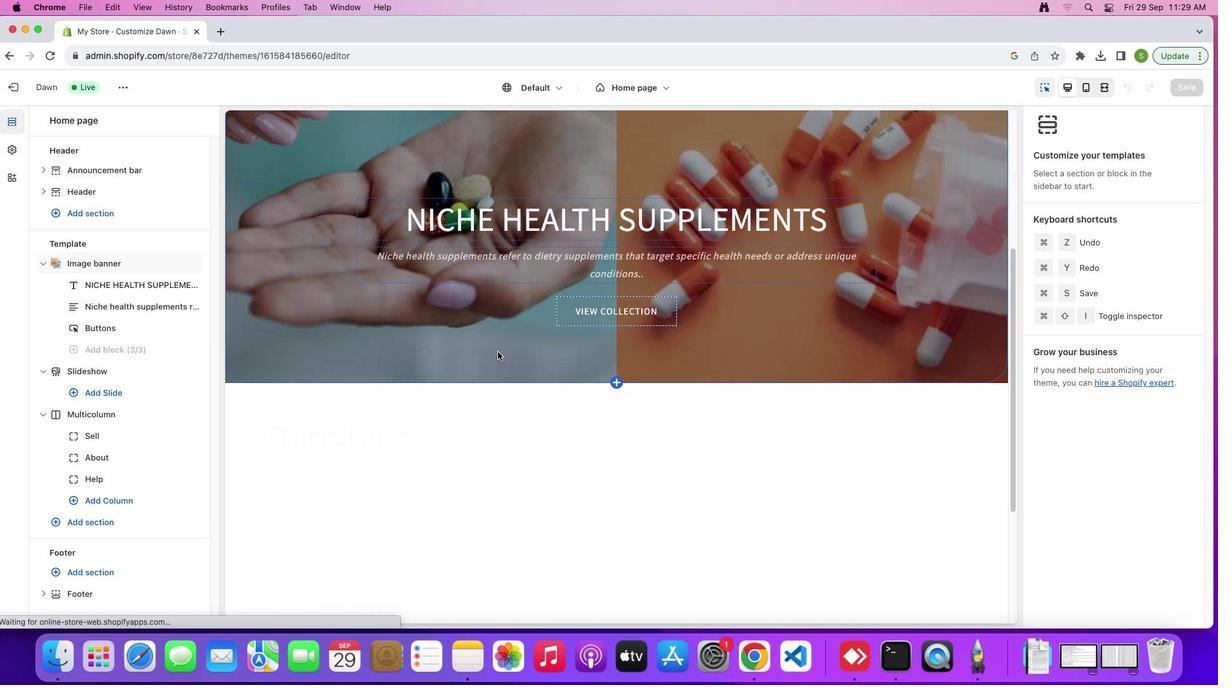 
Action: Mouse scrolled (497, 352) with delta (0, -4)
Screenshot: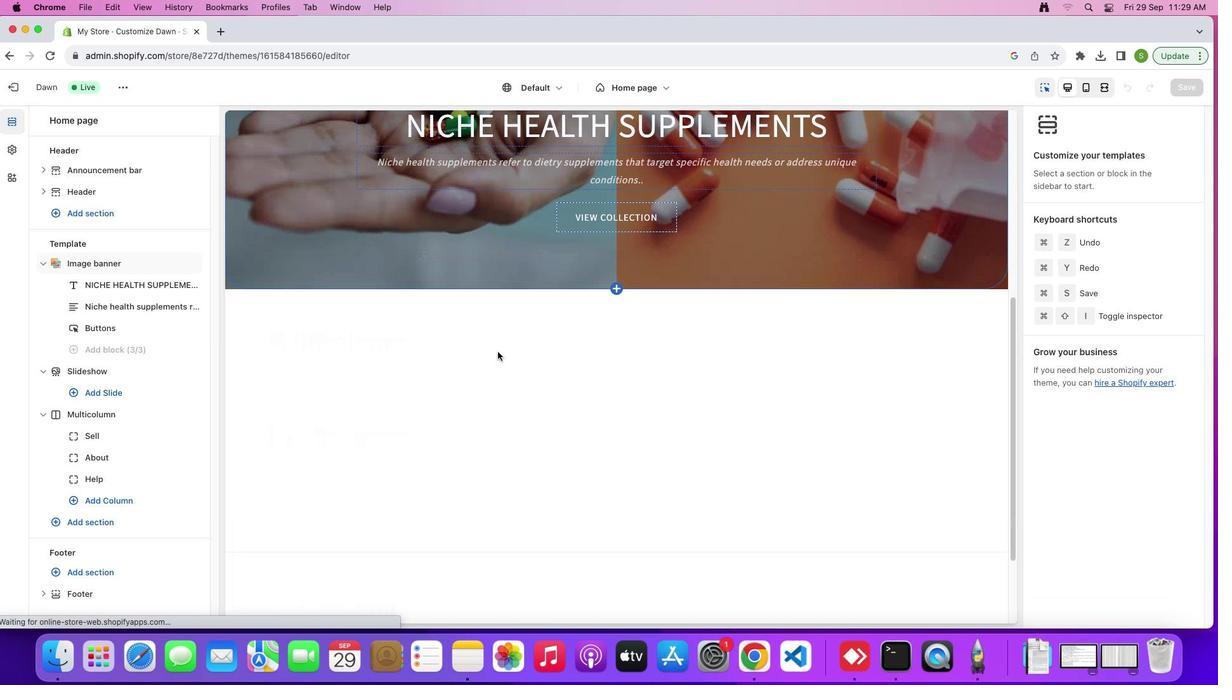 
Action: Mouse scrolled (497, 352) with delta (0, 0)
Screenshot: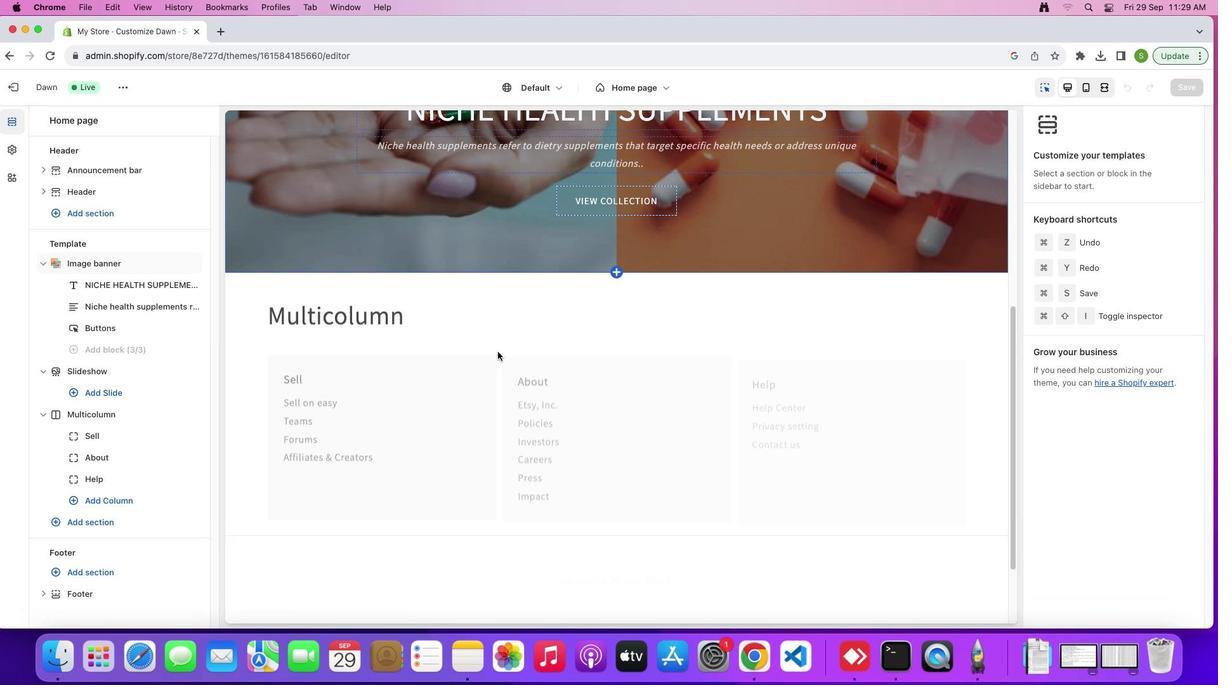 
Action: Mouse scrolled (497, 352) with delta (0, 0)
Screenshot: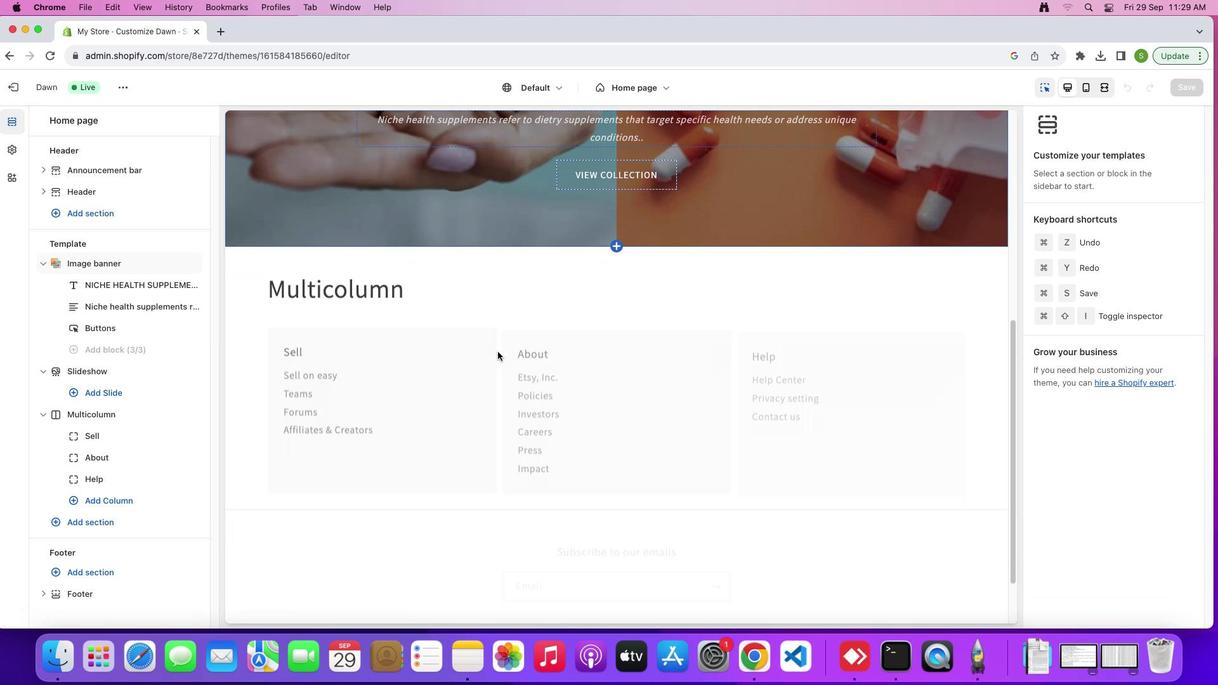 
Action: Mouse scrolled (497, 352) with delta (0, -3)
Screenshot: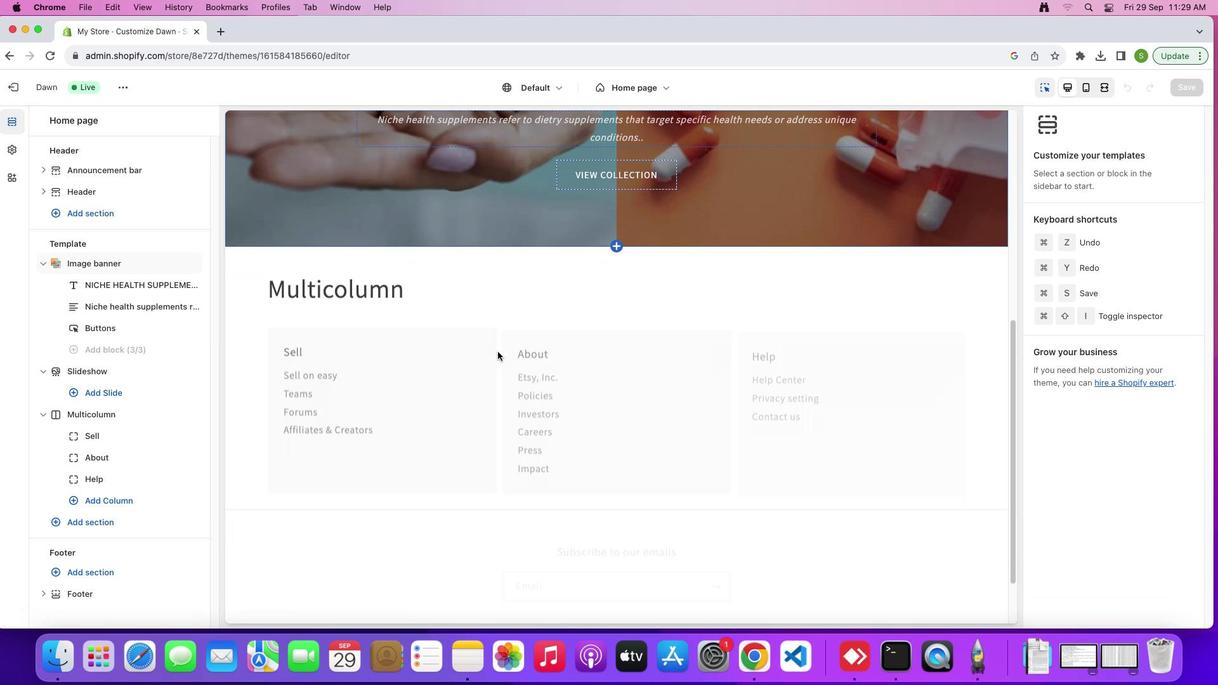 
Action: Mouse scrolled (497, 352) with delta (0, -4)
Screenshot: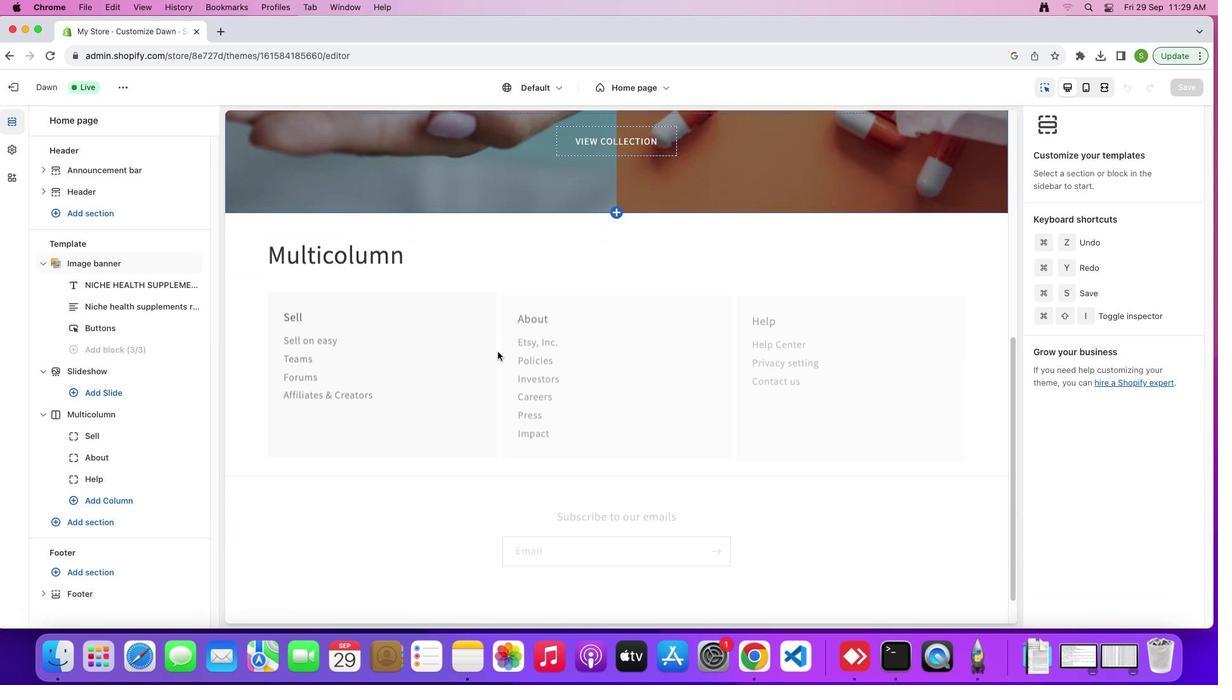 
Action: Mouse scrolled (497, 352) with delta (0, 0)
Screenshot: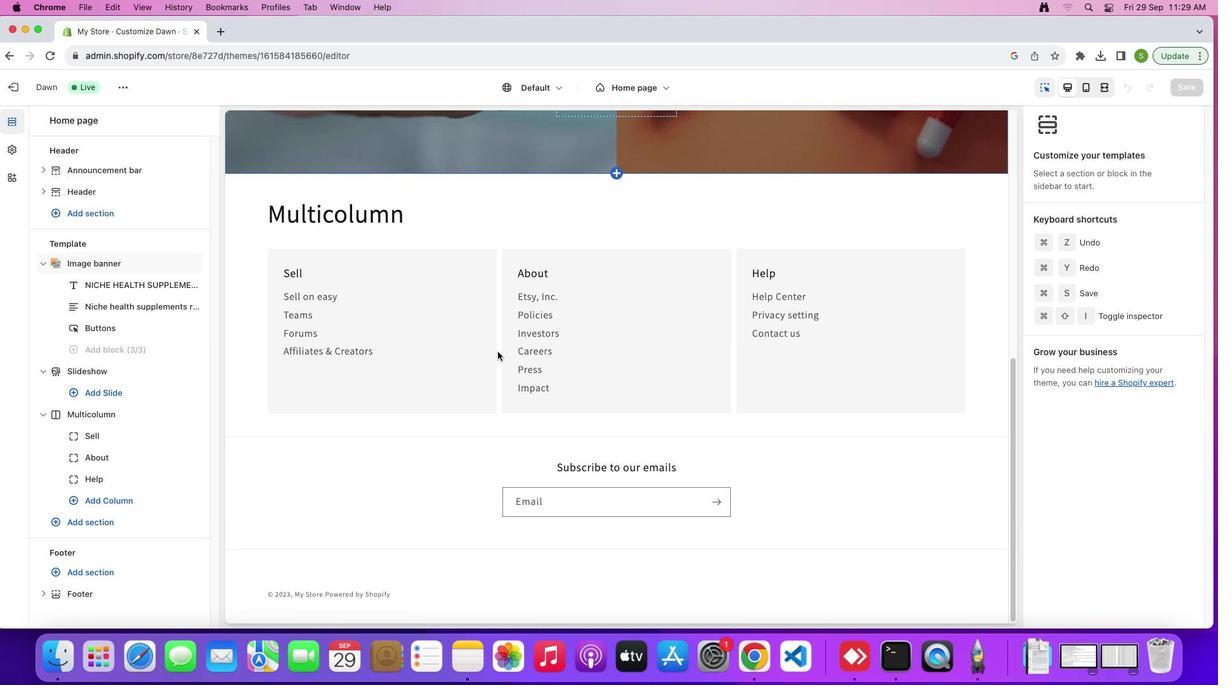 
Action: Mouse scrolled (497, 352) with delta (0, 0)
Screenshot: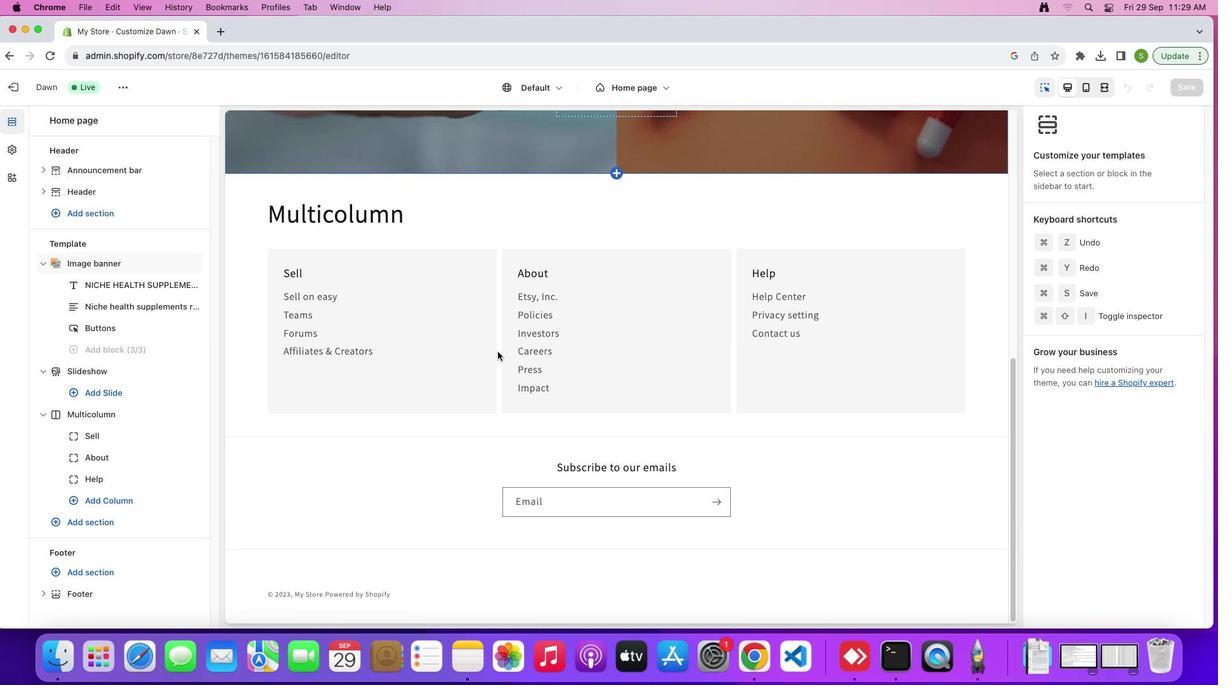
Action: Mouse scrolled (497, 352) with delta (0, -3)
Screenshot: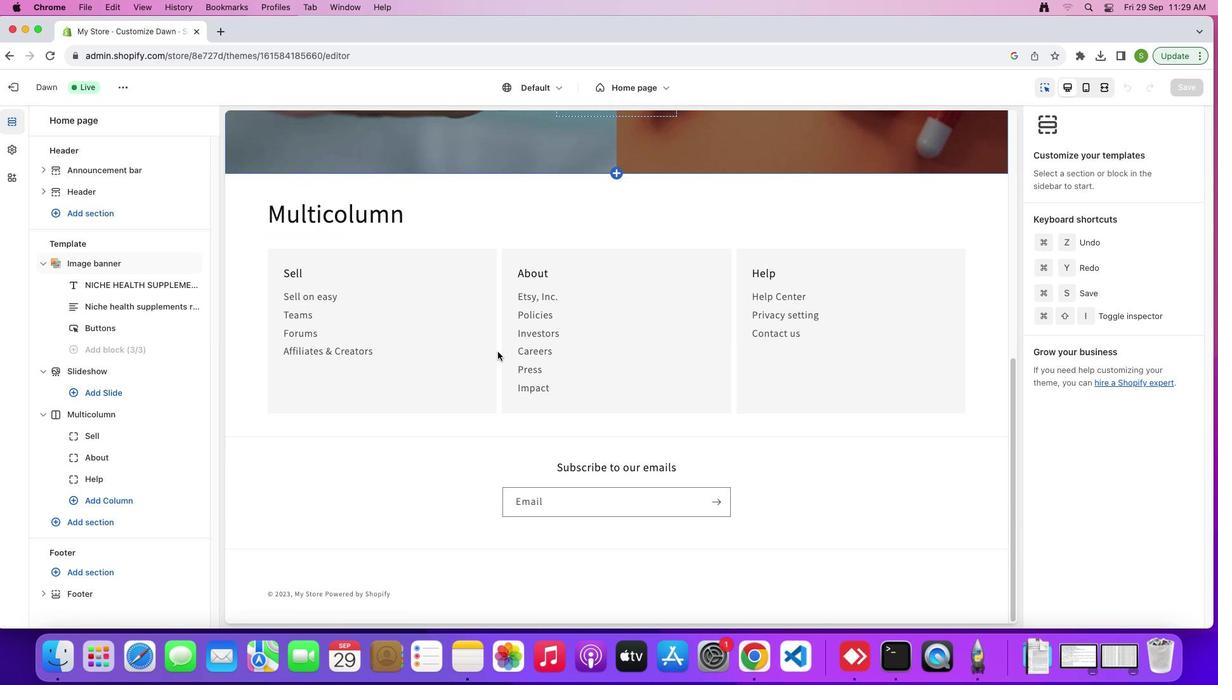 
Action: Mouse scrolled (497, 352) with delta (0, -4)
Screenshot: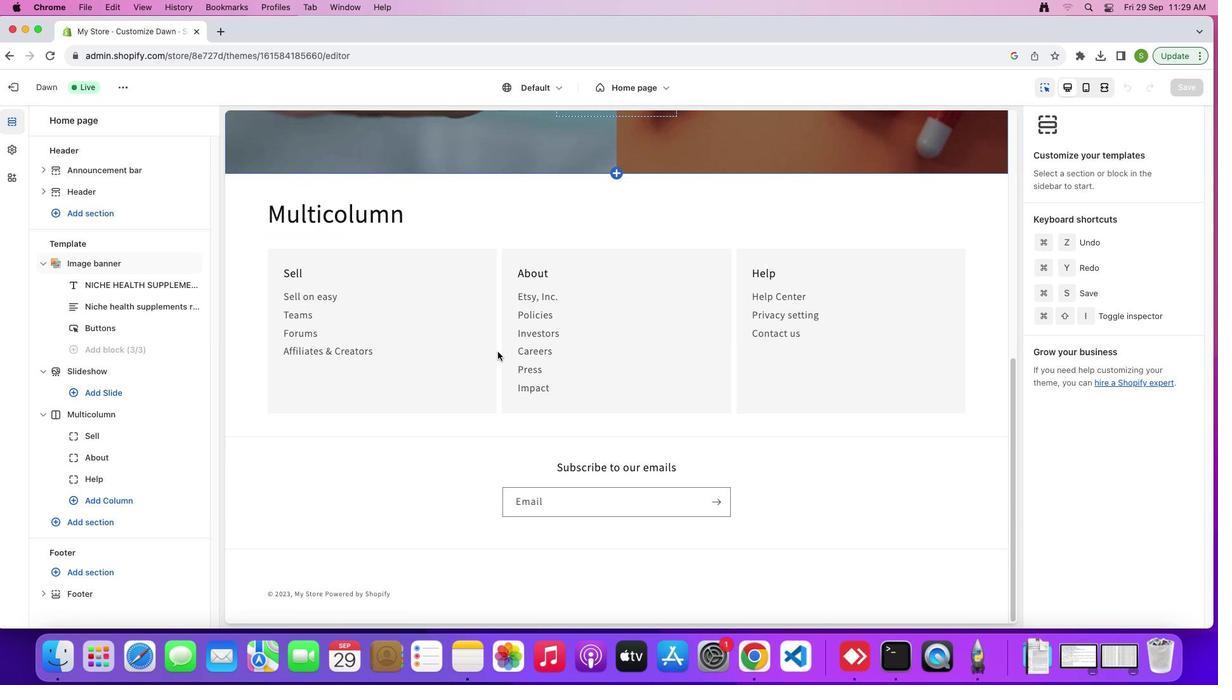 
Action: Mouse scrolled (497, 352) with delta (0, 0)
Screenshot: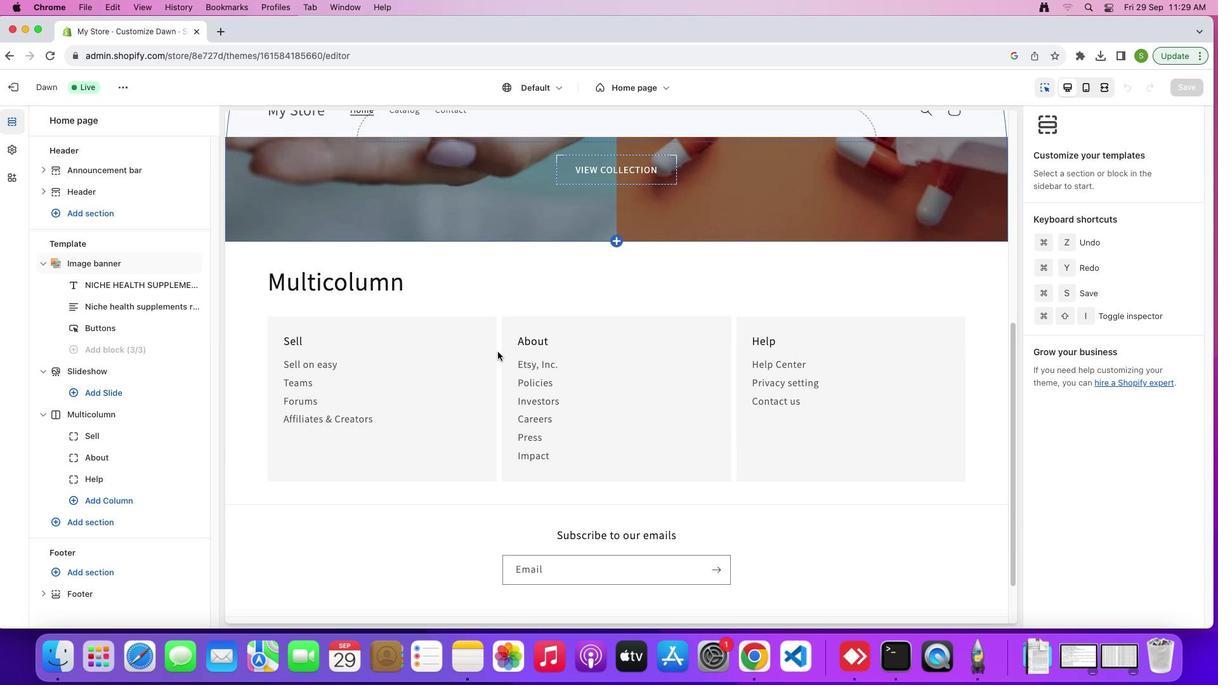 
Action: Mouse scrolled (497, 352) with delta (0, 0)
Screenshot: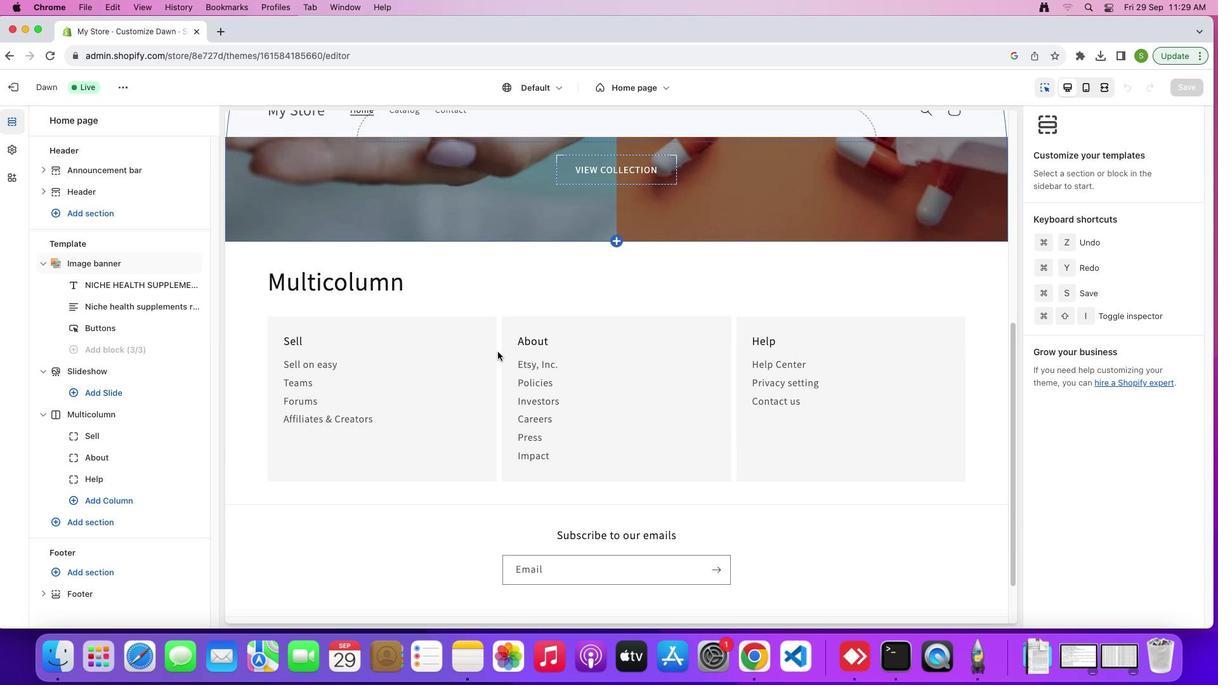 
Action: Mouse scrolled (497, 352) with delta (0, 2)
Screenshot: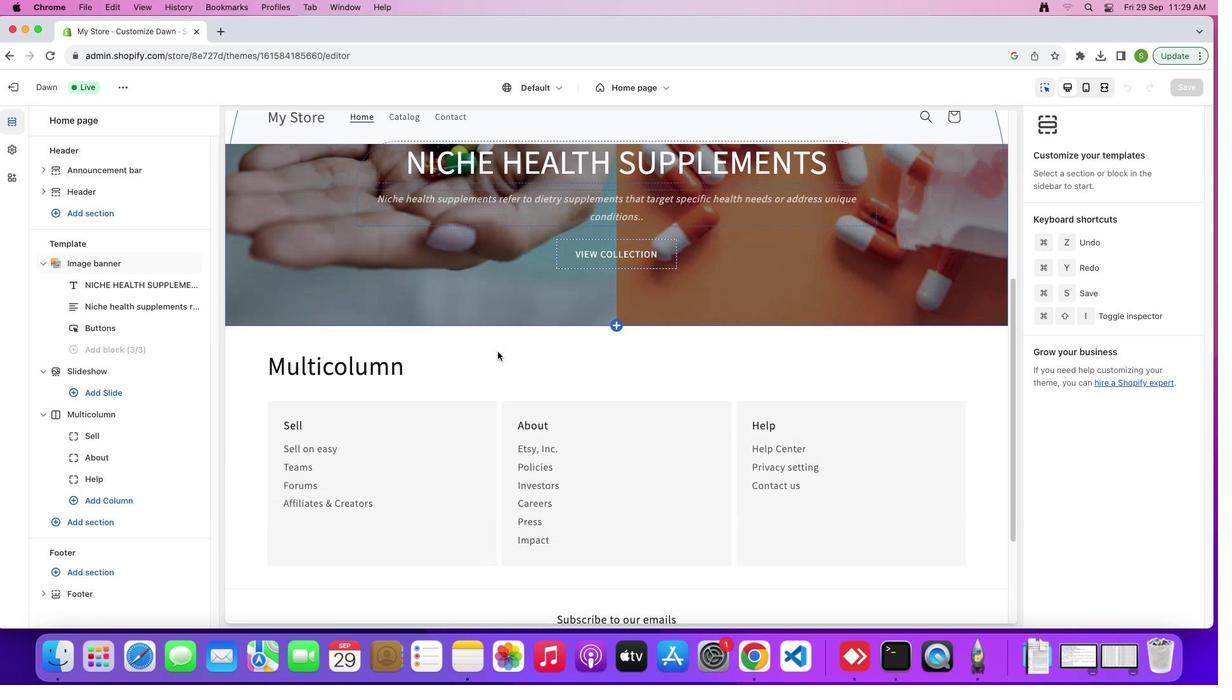 
Action: Mouse scrolled (497, 352) with delta (0, 4)
Screenshot: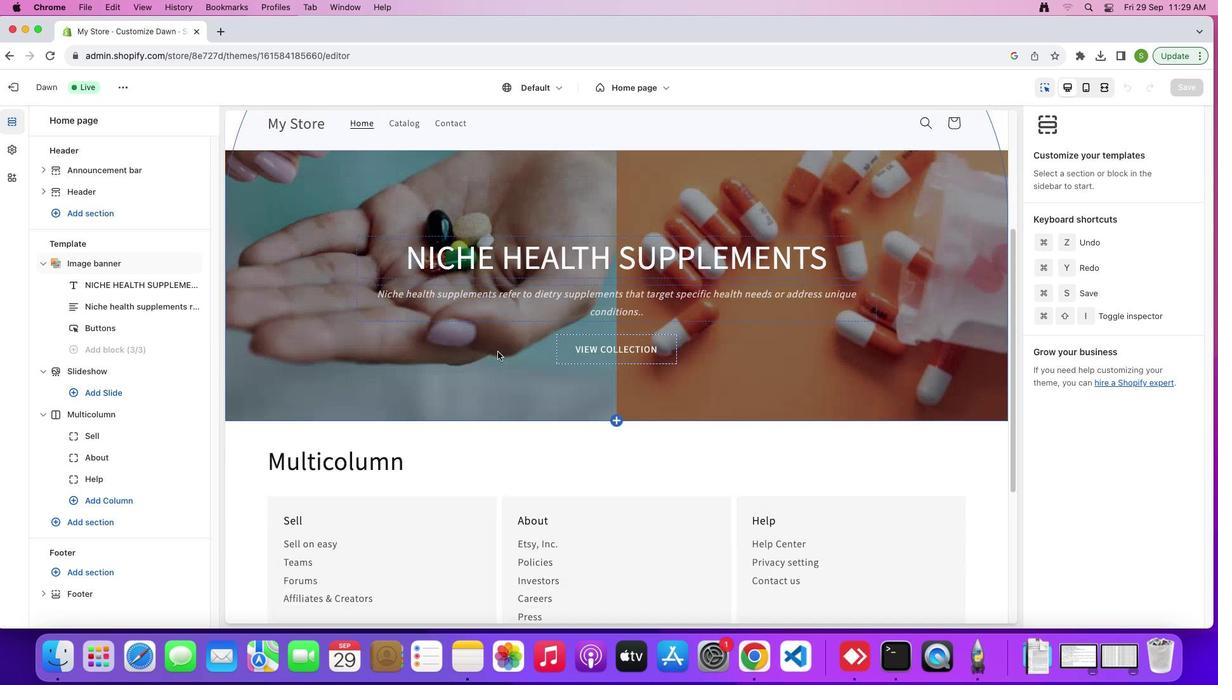 
Action: Mouse moved to (498, 351)
Screenshot: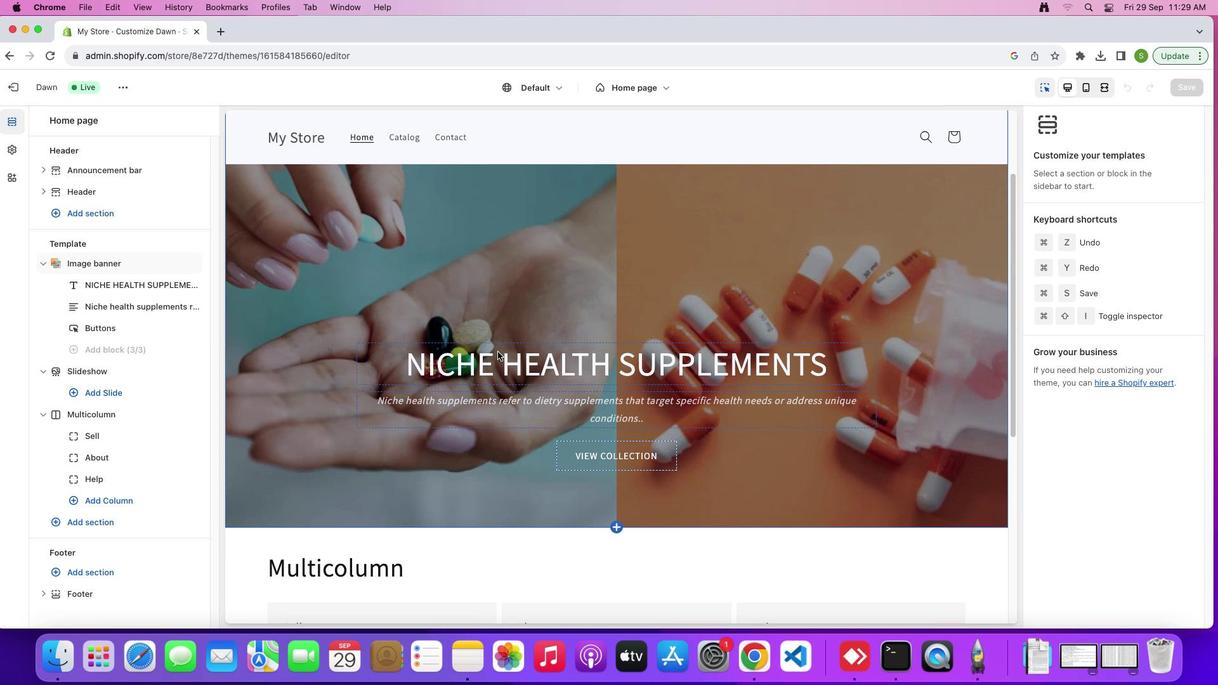 
Action: Mouse scrolled (498, 351) with delta (0, 0)
Screenshot: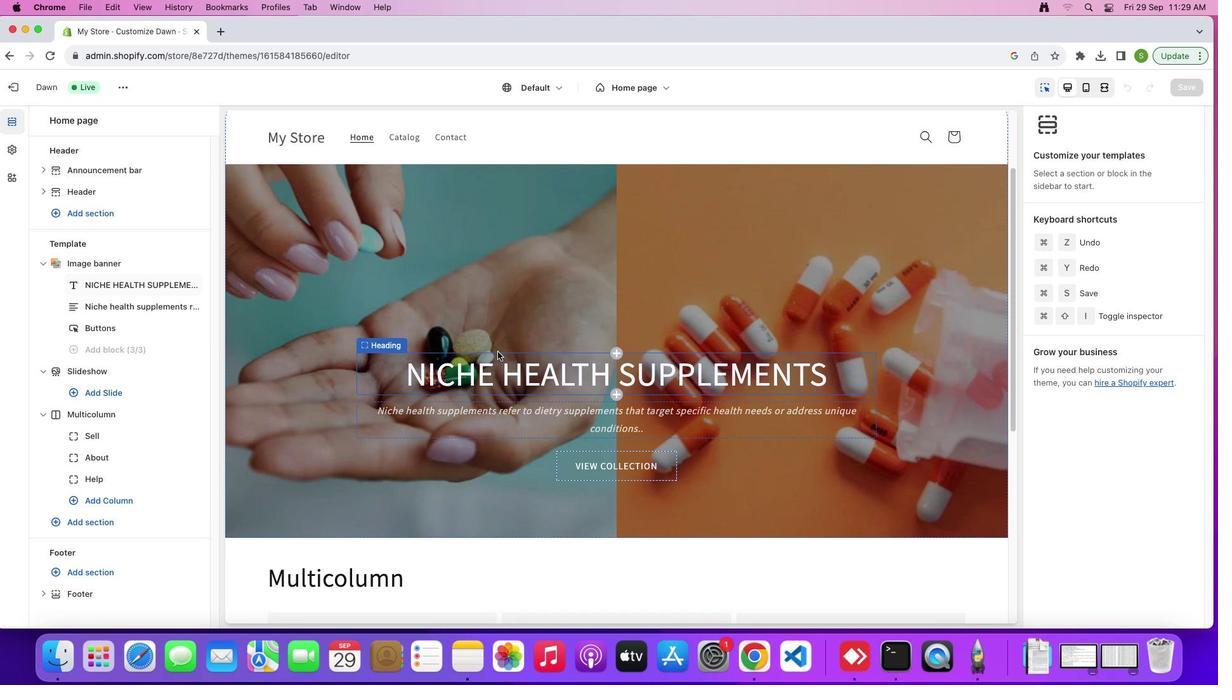 
Action: Mouse scrolled (498, 351) with delta (0, 0)
Screenshot: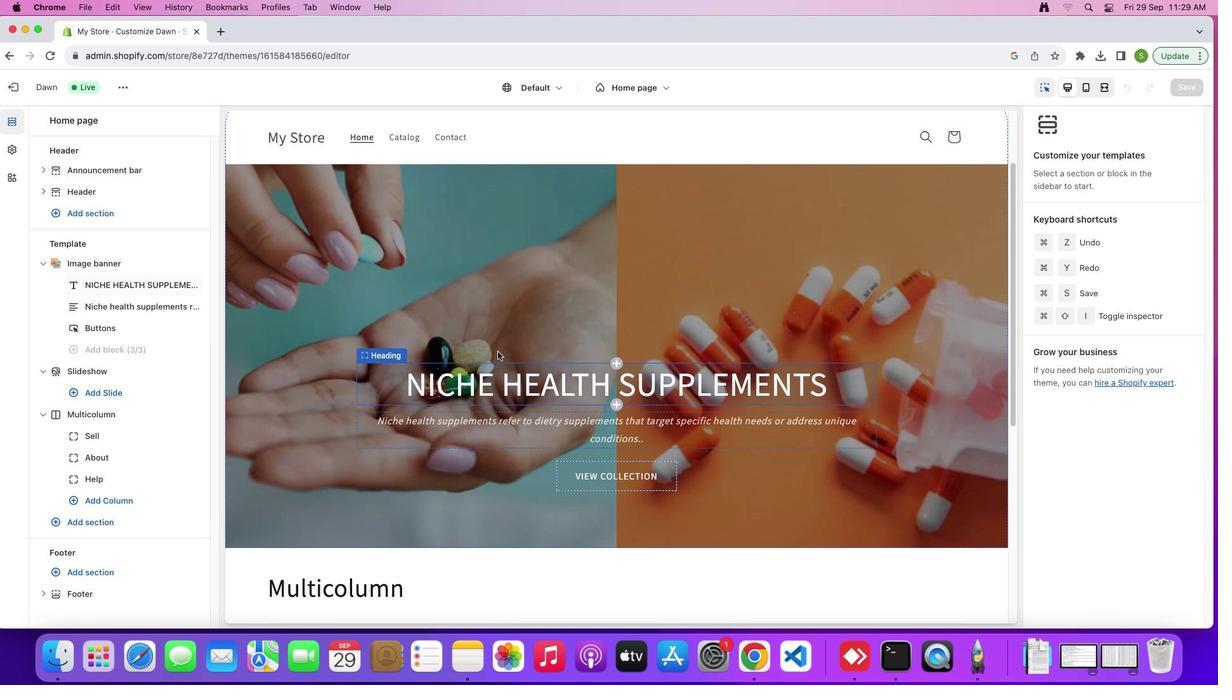 
Action: Mouse scrolled (498, 351) with delta (0, 2)
Screenshot: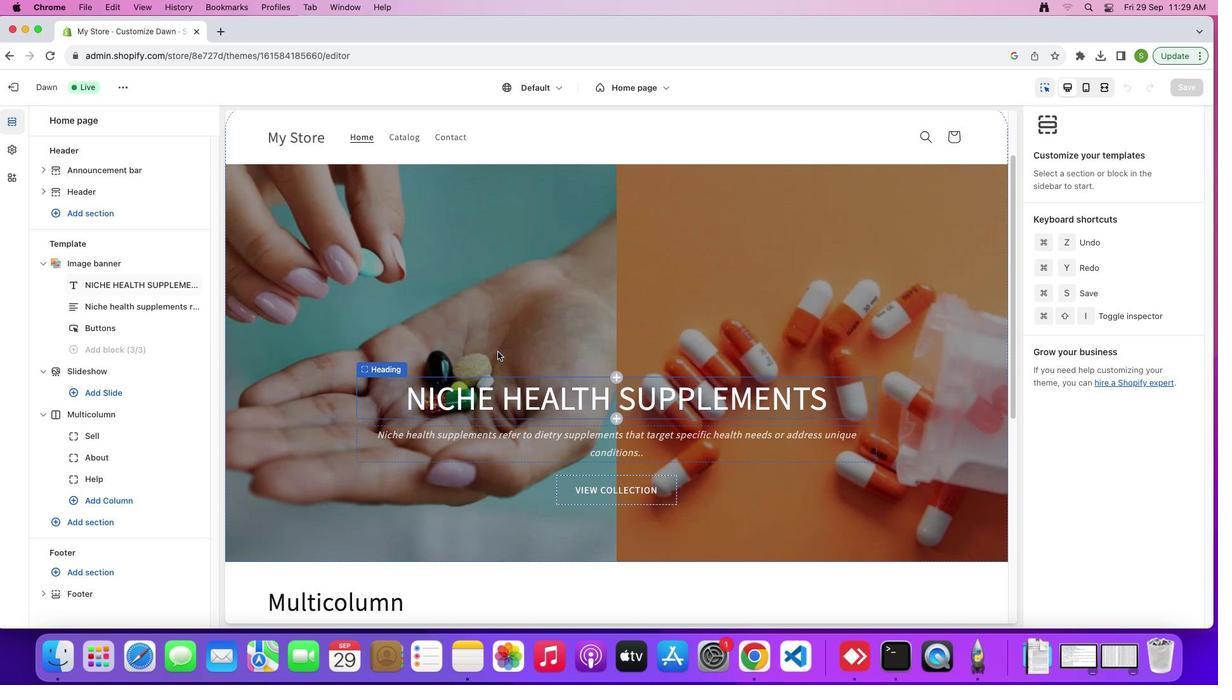 
Action: Mouse moved to (494, 334)
Screenshot: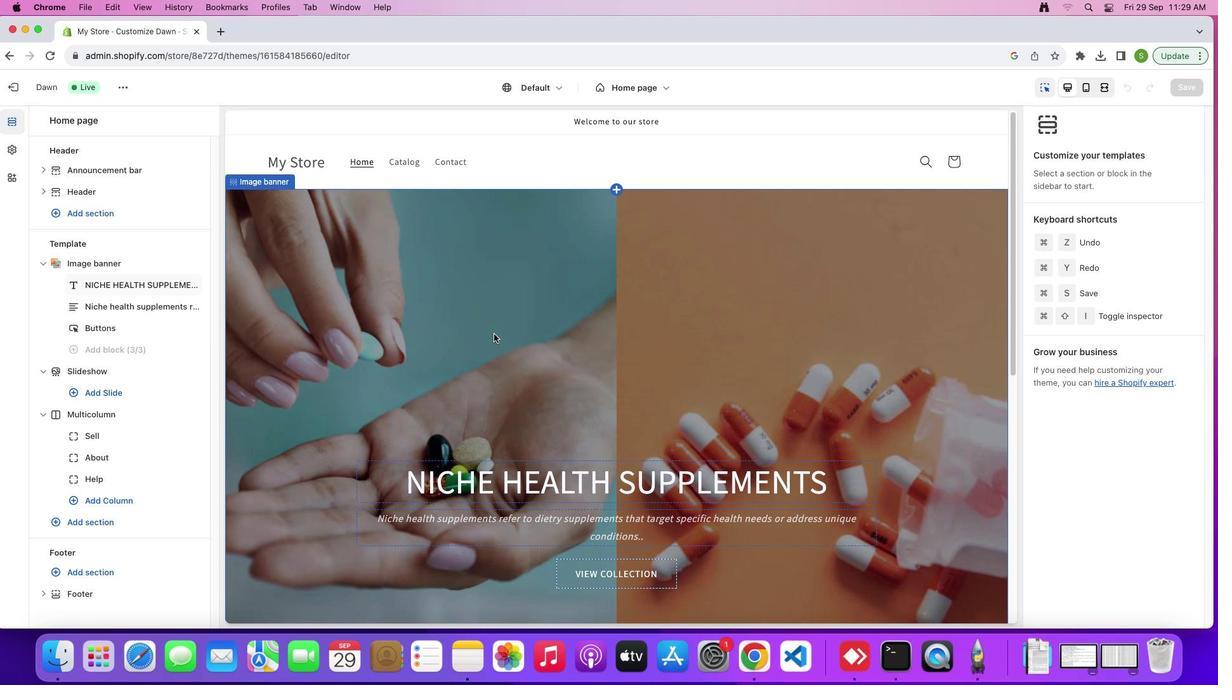 
Action: Mouse pressed left at (494, 334)
Screenshot: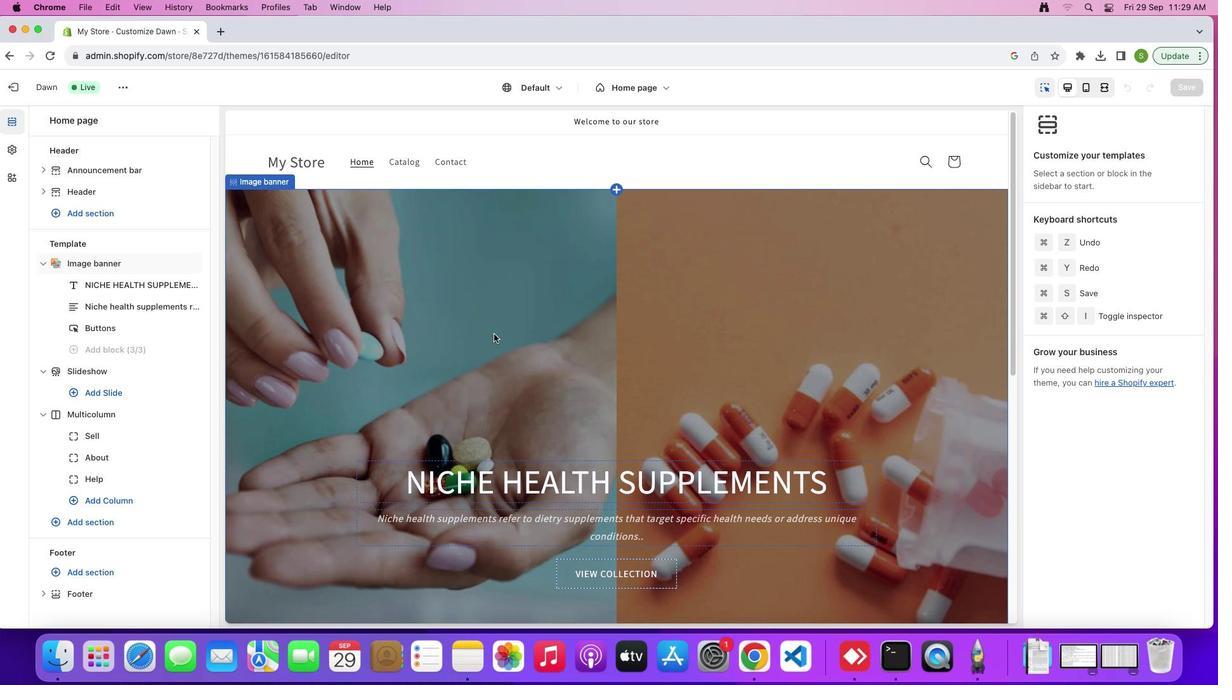 
Action: Mouse moved to (1114, 322)
Screenshot: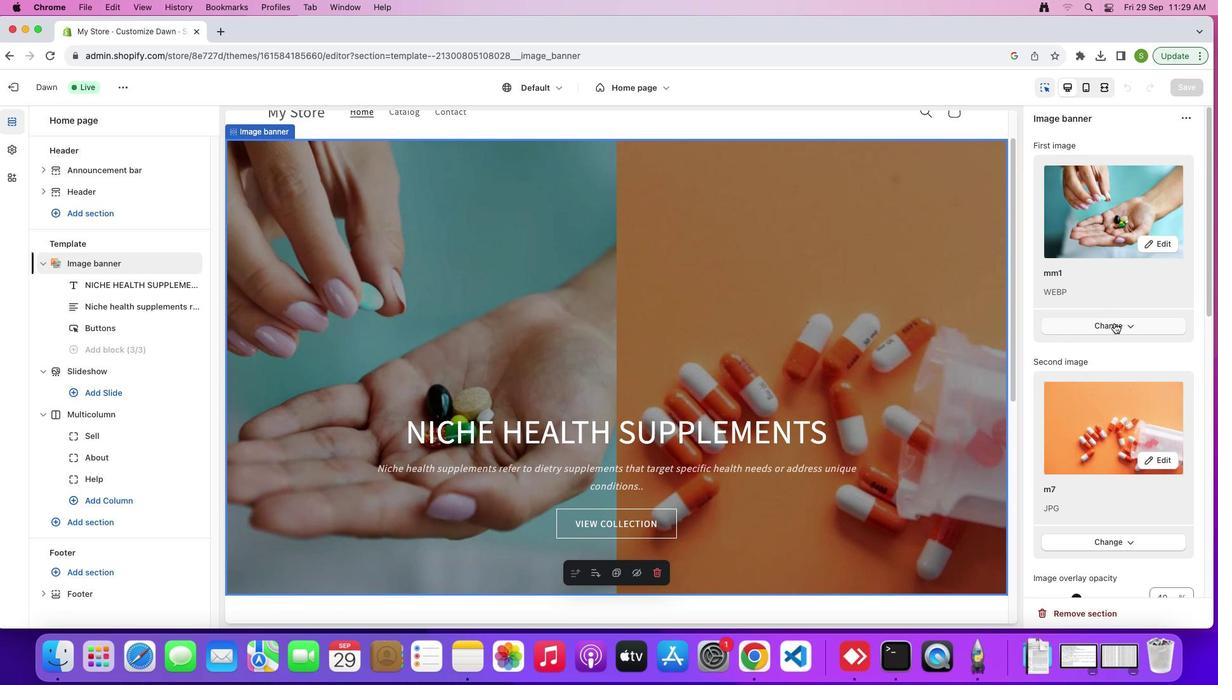 
Action: Mouse pressed left at (1114, 322)
Screenshot: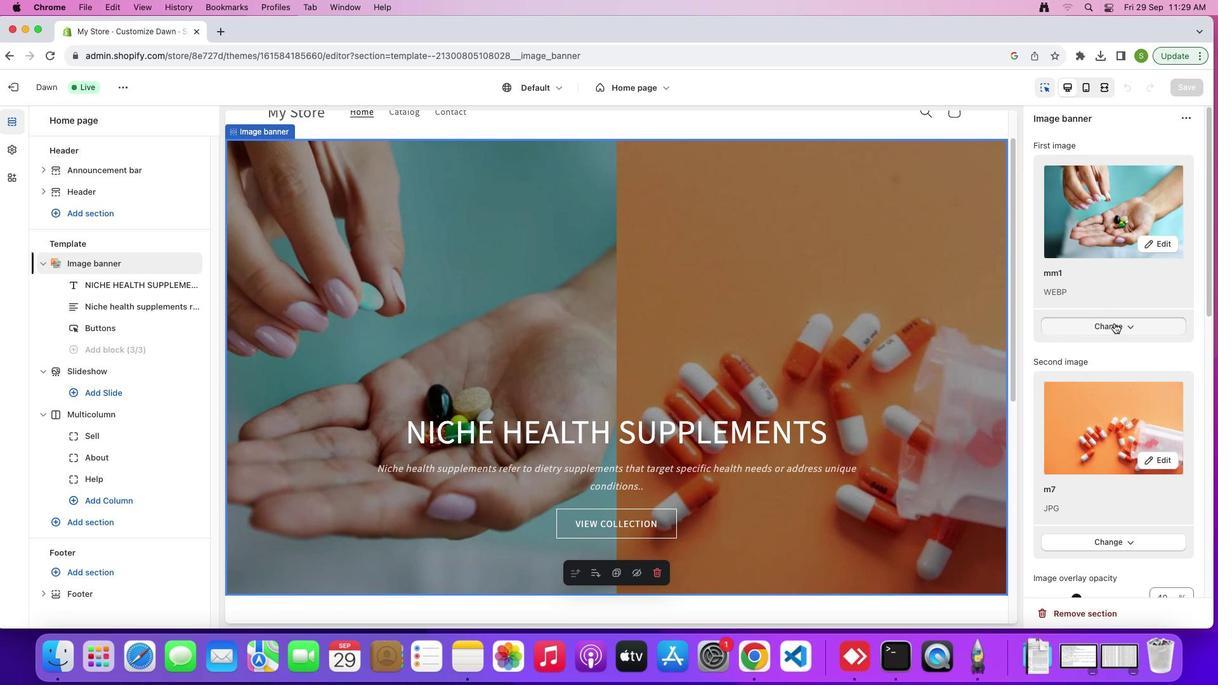 
Action: Mouse moved to (1106, 351)
Screenshot: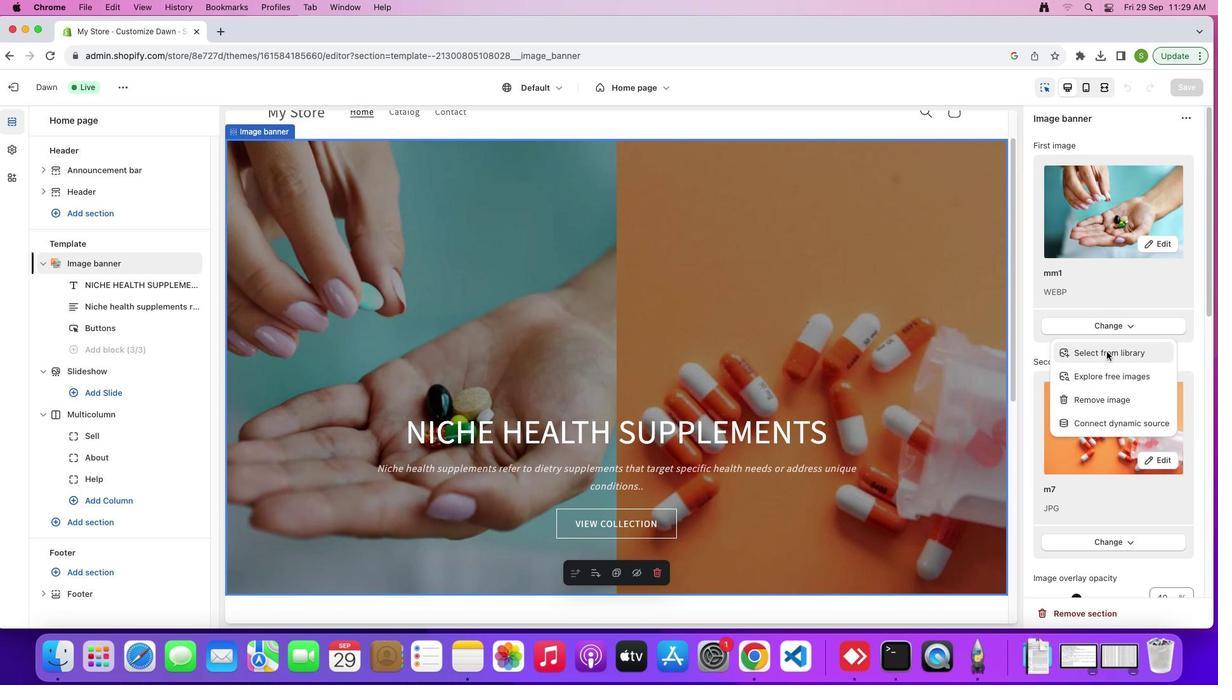 
Action: Mouse pressed left at (1106, 351)
Screenshot: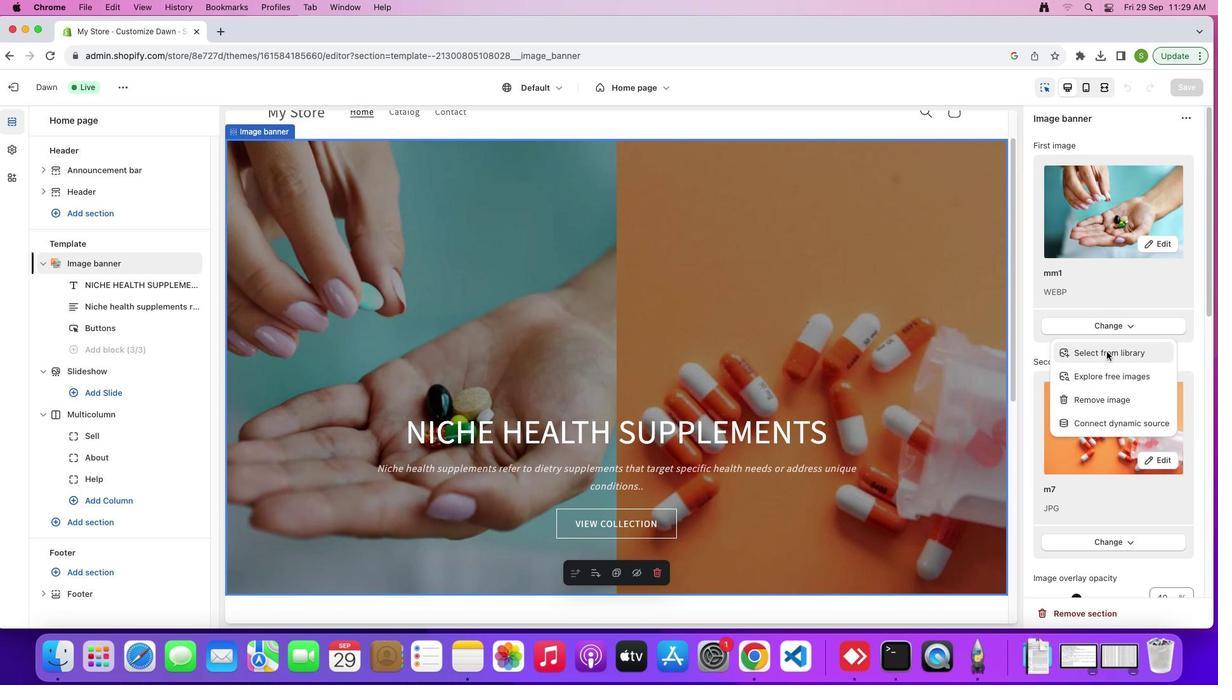 
Action: Mouse moved to (674, 217)
Screenshot: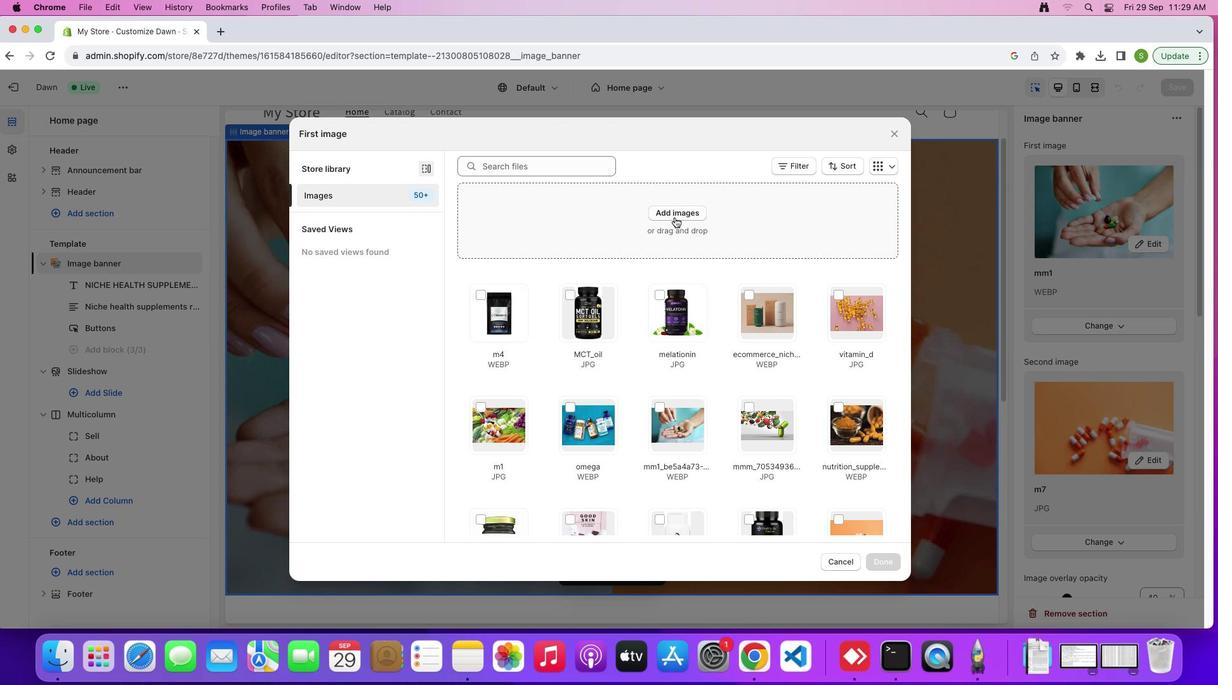 
Action: Mouse pressed left at (674, 217)
Screenshot: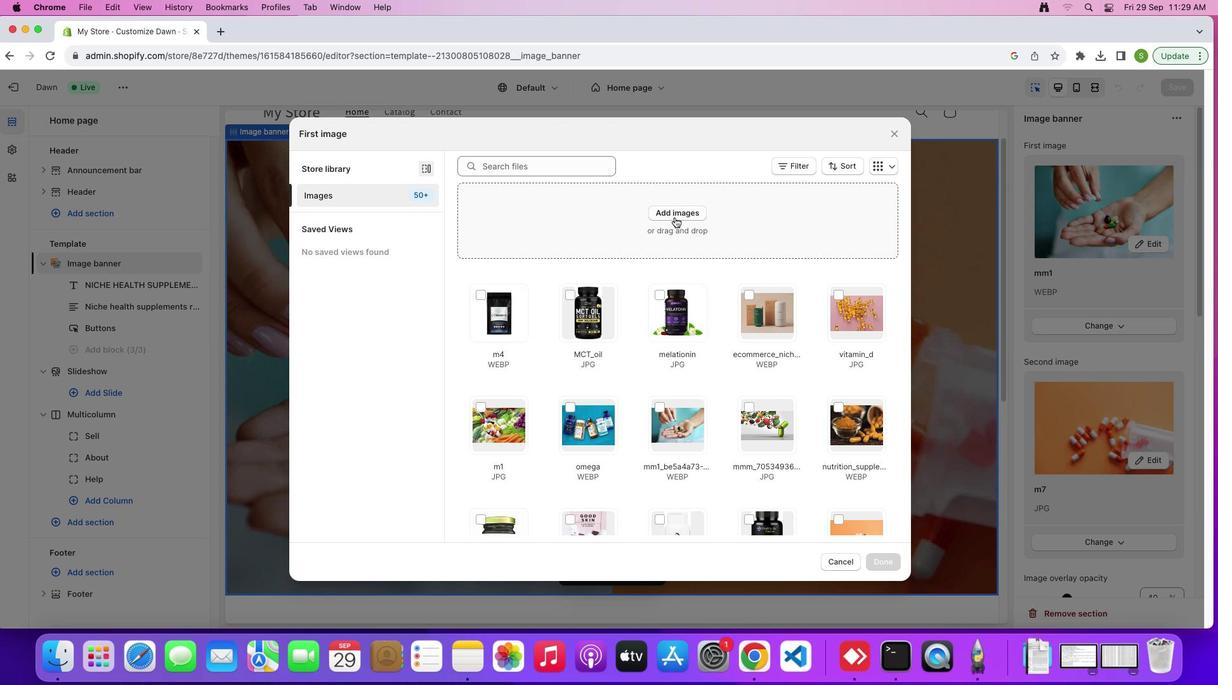 
Action: Mouse moved to (680, 212)
Screenshot: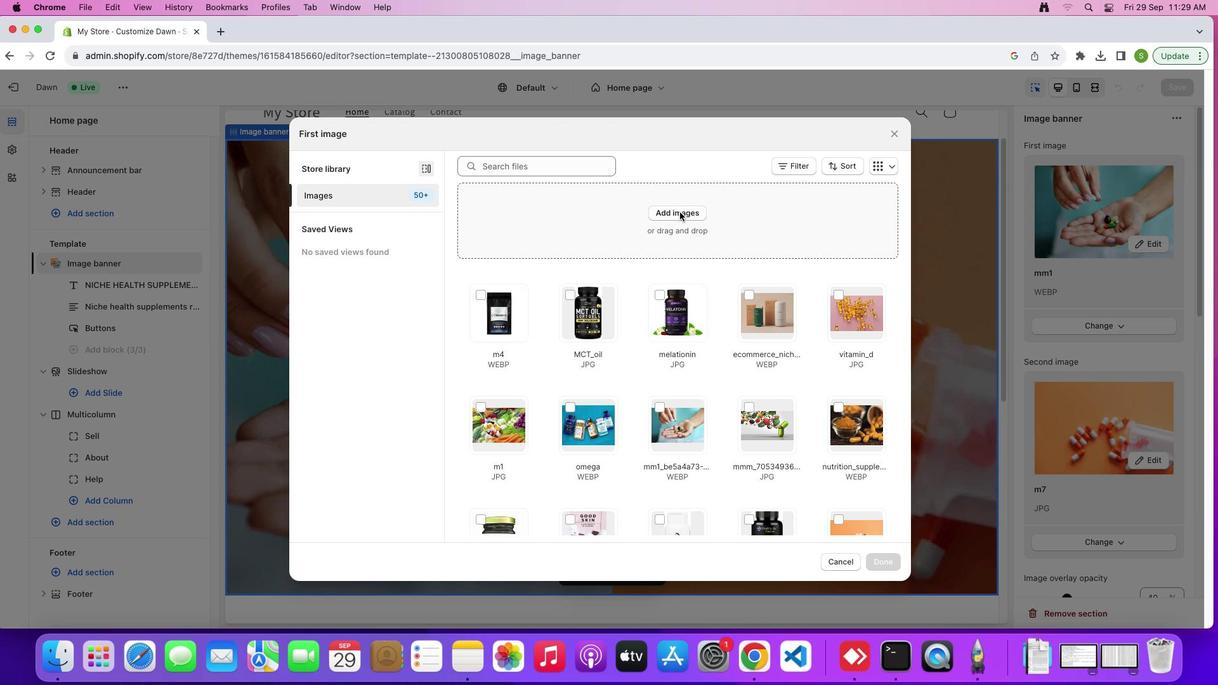 
Action: Mouse pressed left at (680, 212)
Screenshot: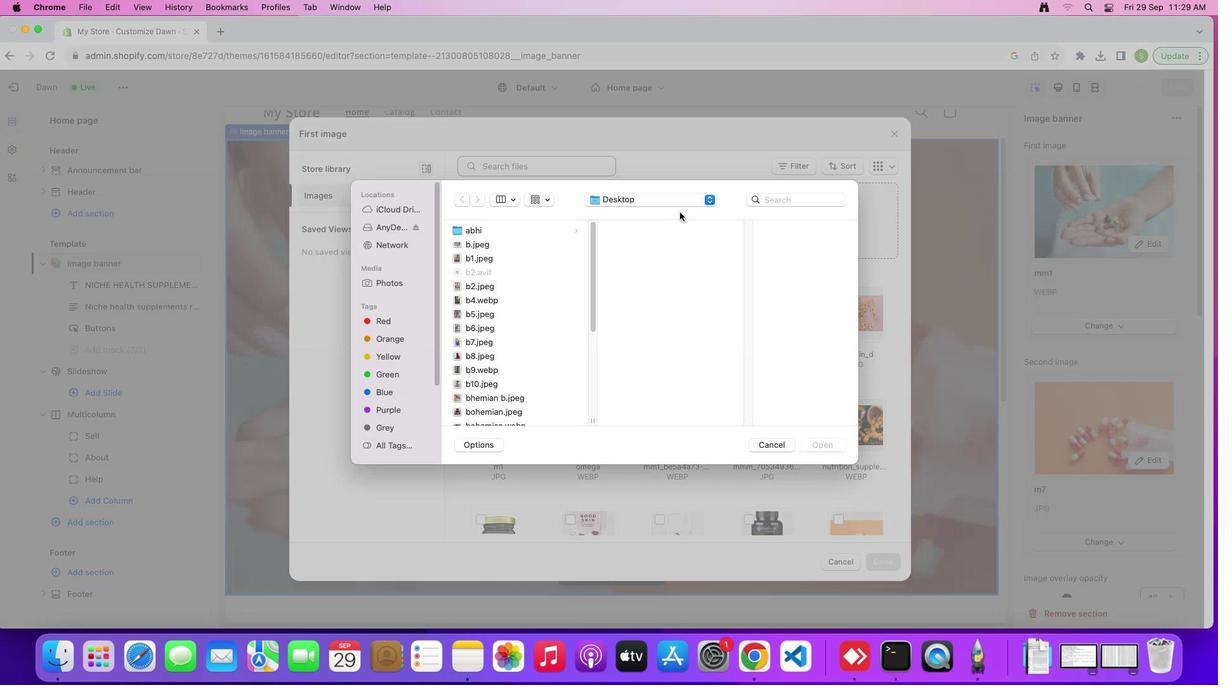 
Action: Mouse moved to (484, 248)
Screenshot: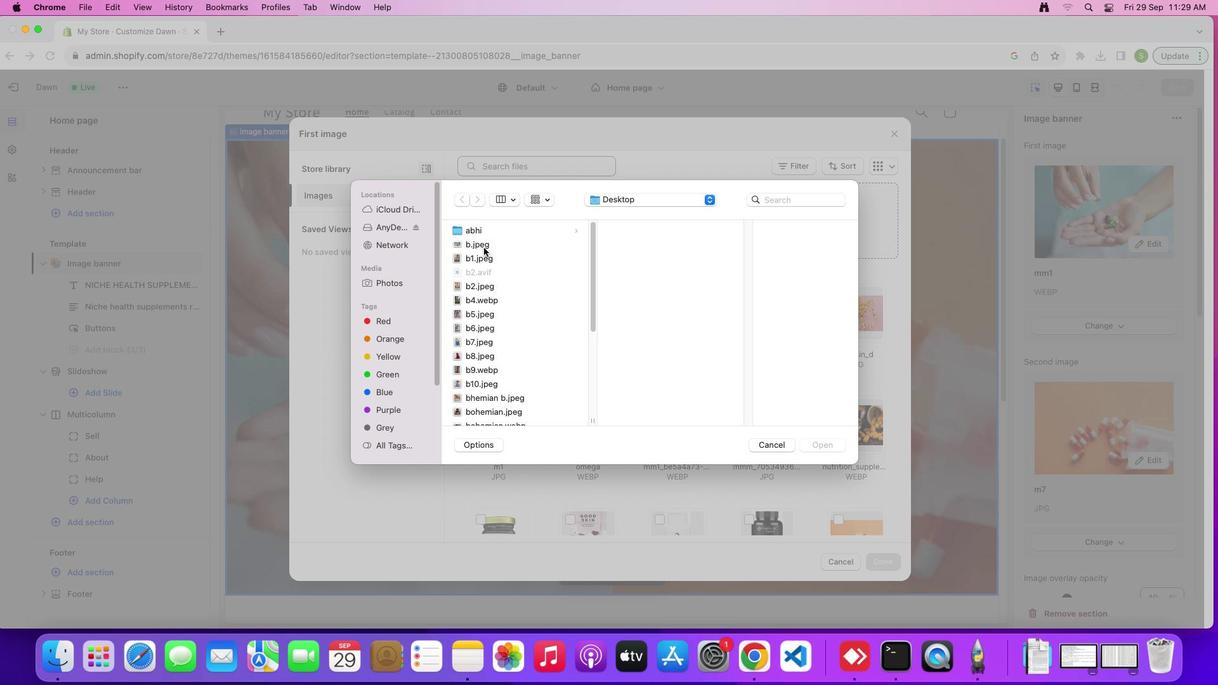 
Action: Mouse pressed left at (484, 248)
Screenshot: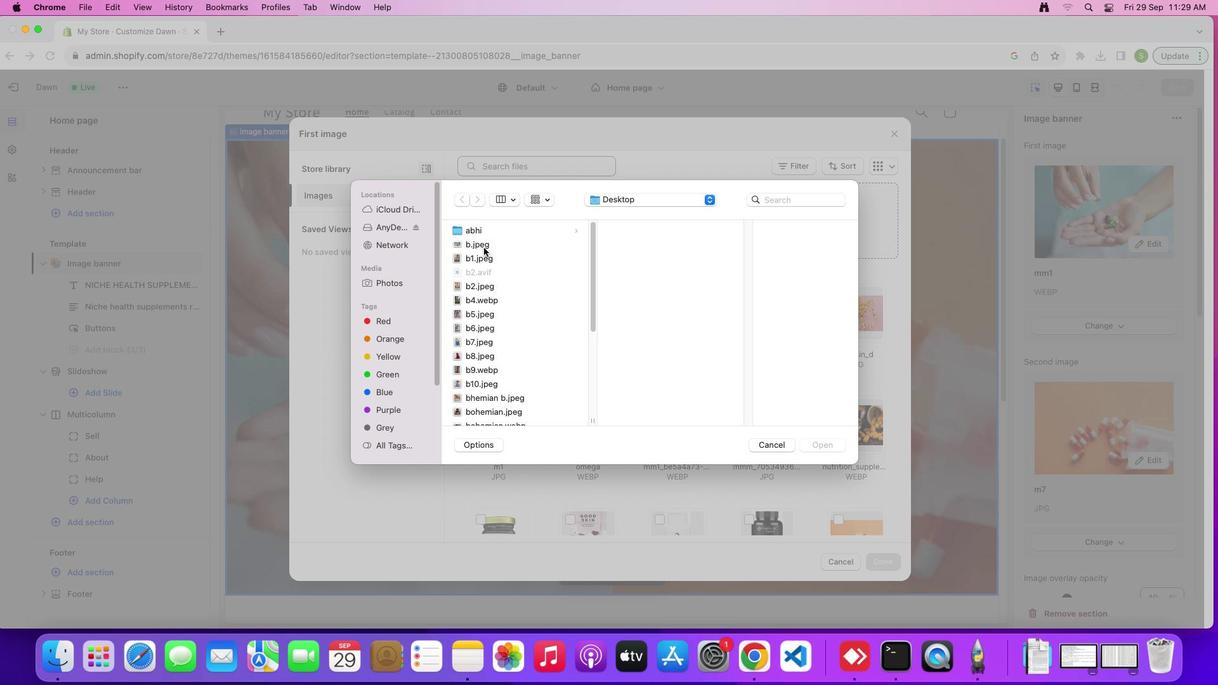
Action: Mouse moved to (480, 256)
Screenshot: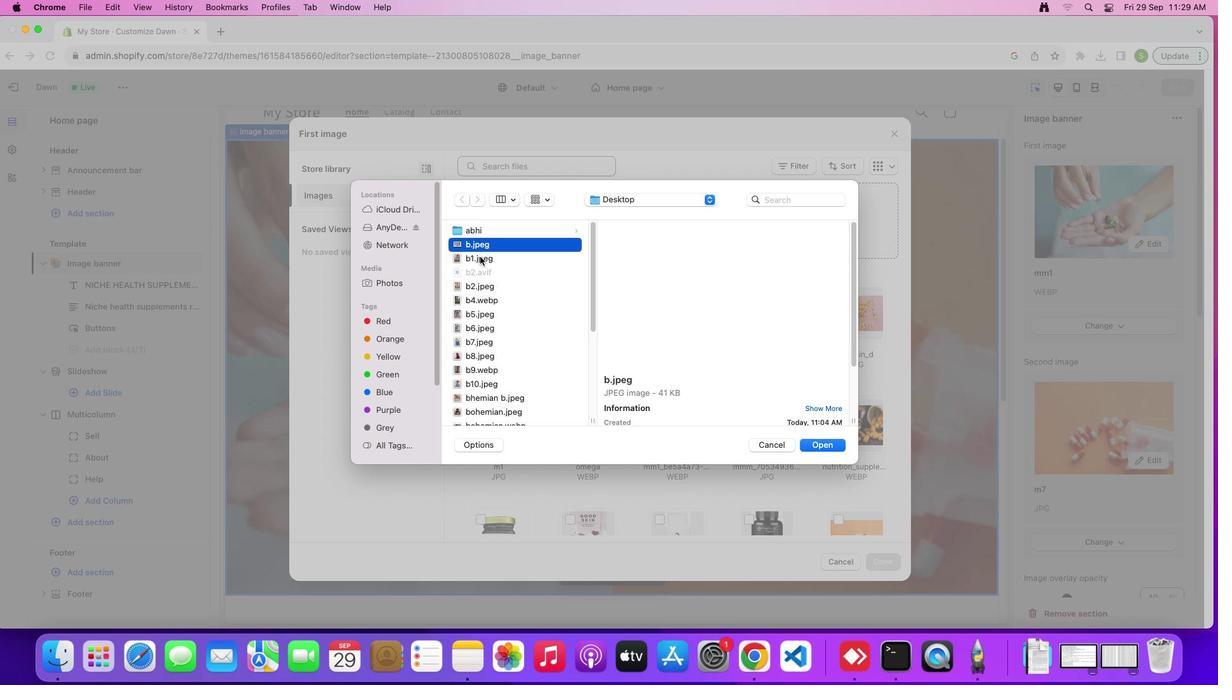 
Action: Mouse pressed left at (480, 256)
Screenshot: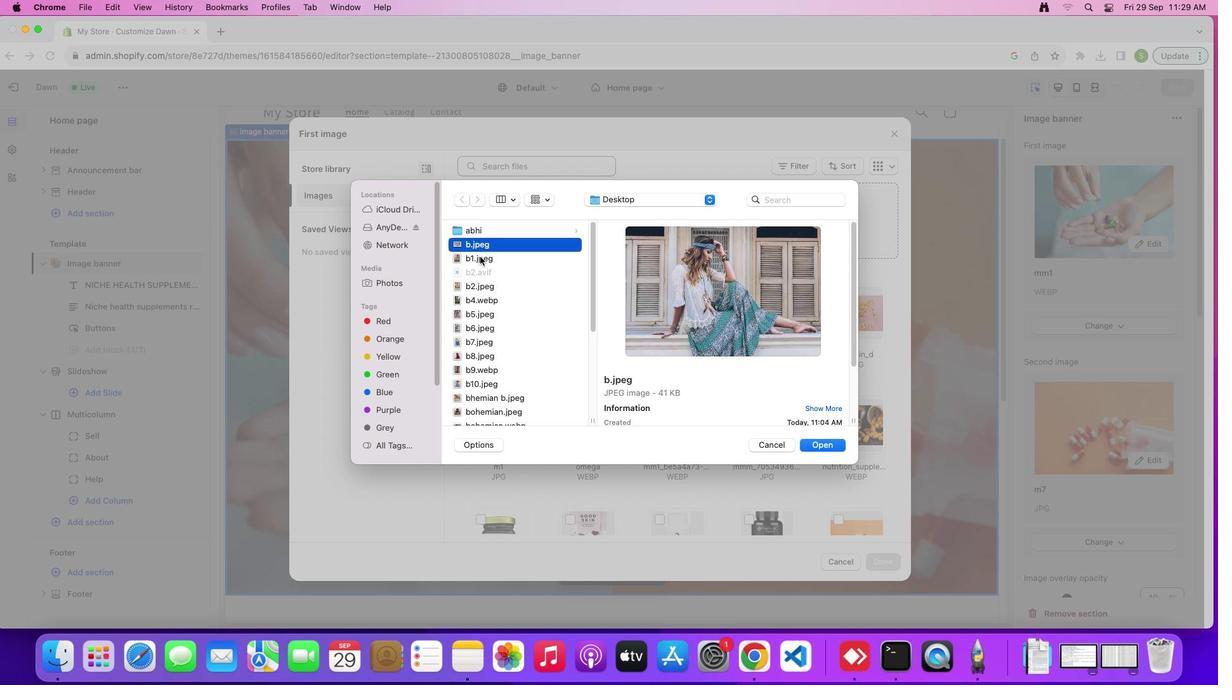 
Action: Mouse moved to (478, 284)
Screenshot: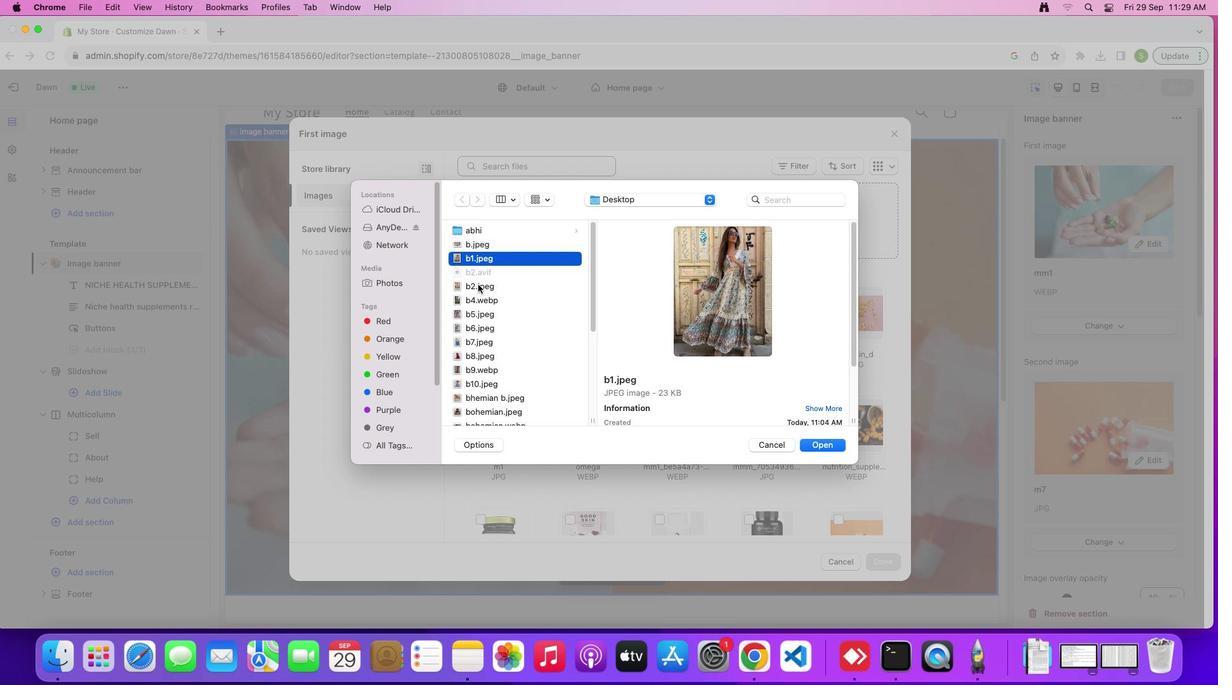 
Action: Mouse pressed left at (478, 284)
Screenshot: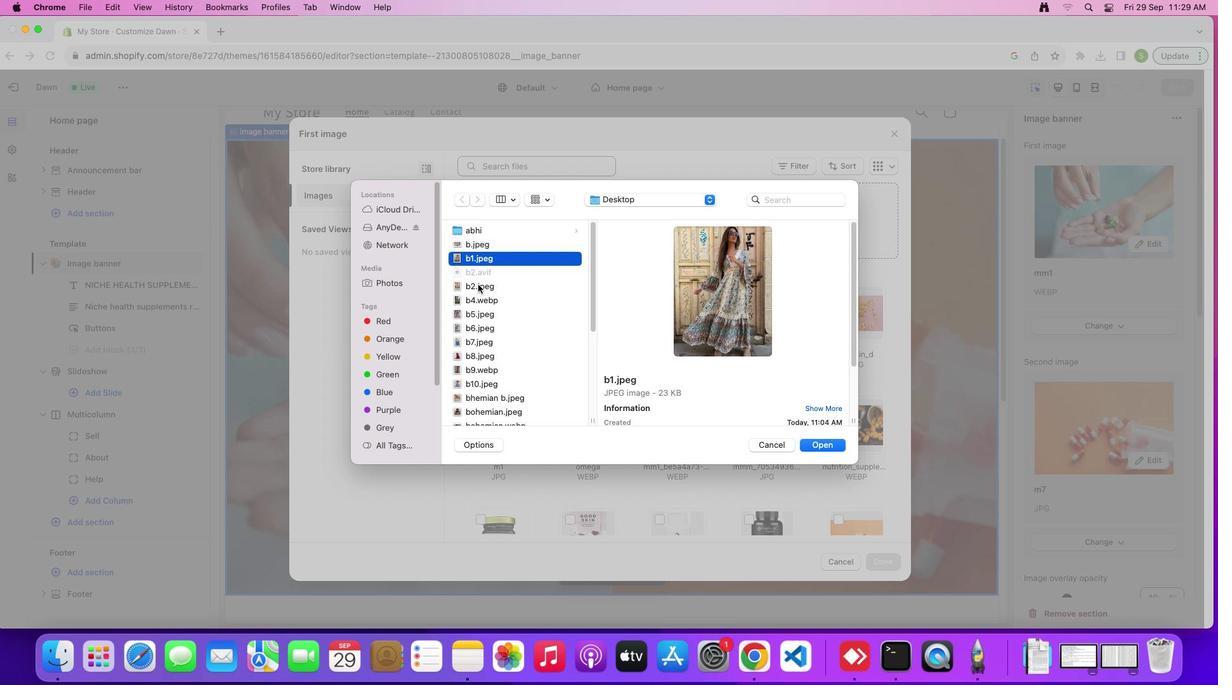 
Action: Mouse moved to (477, 295)
Screenshot: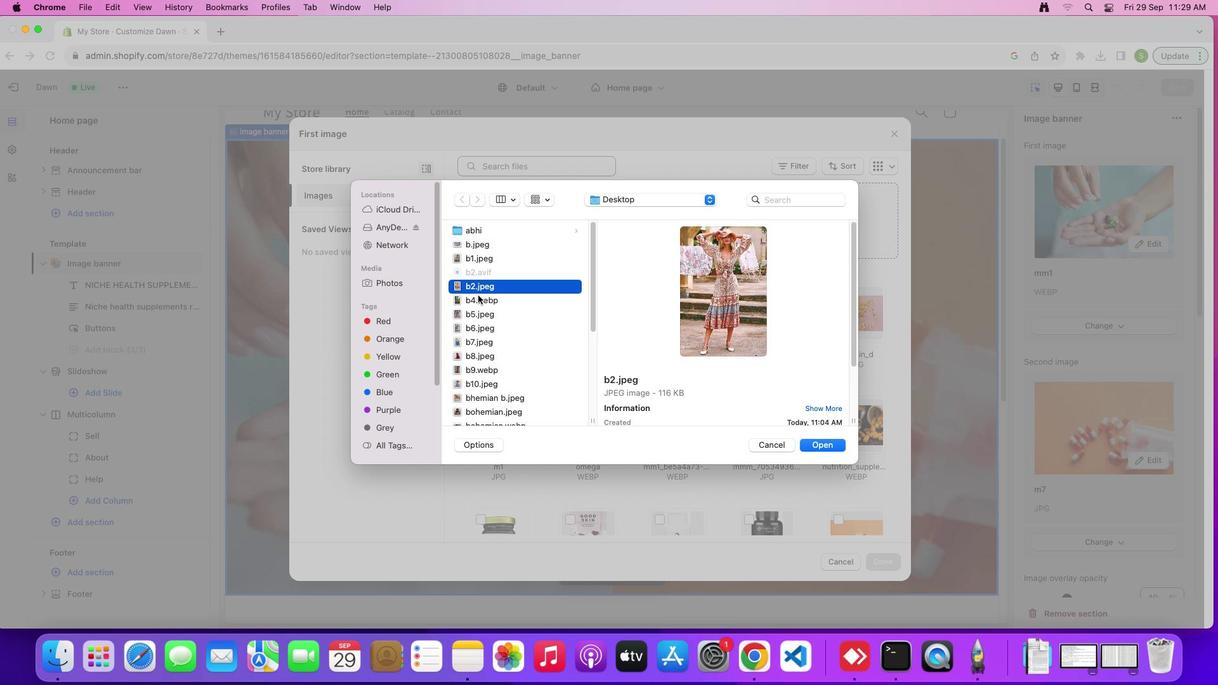 
Action: Mouse pressed left at (477, 295)
Screenshot: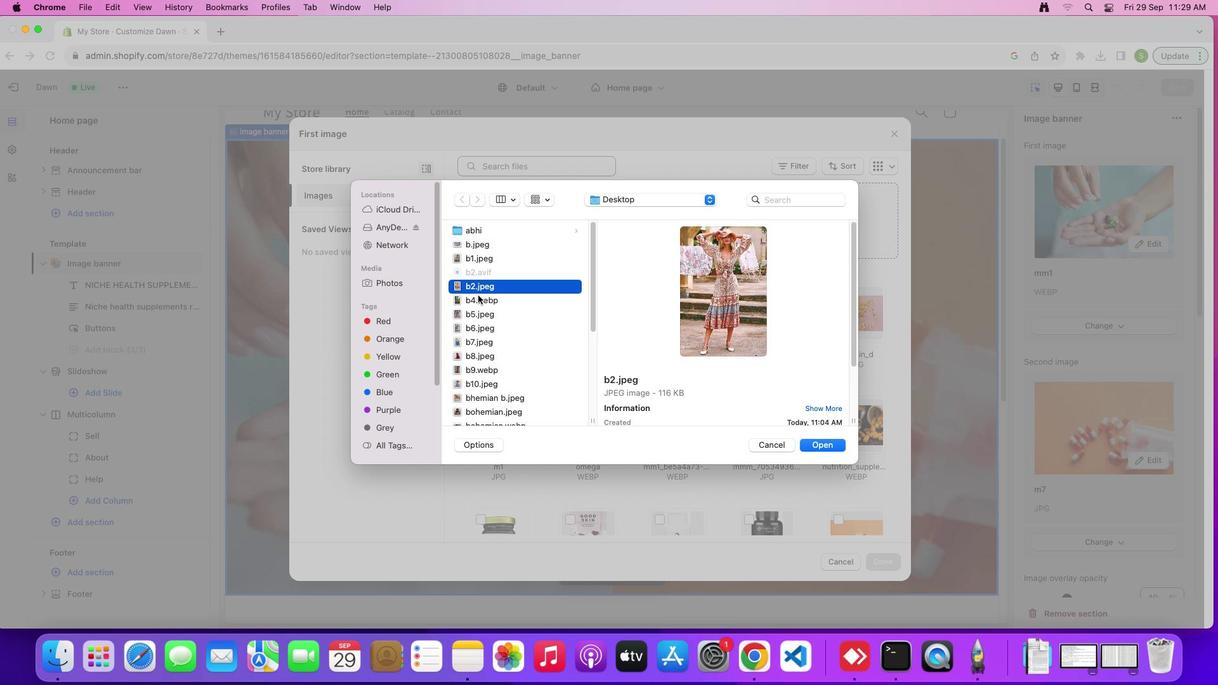 
Action: Mouse moved to (496, 336)
Screenshot: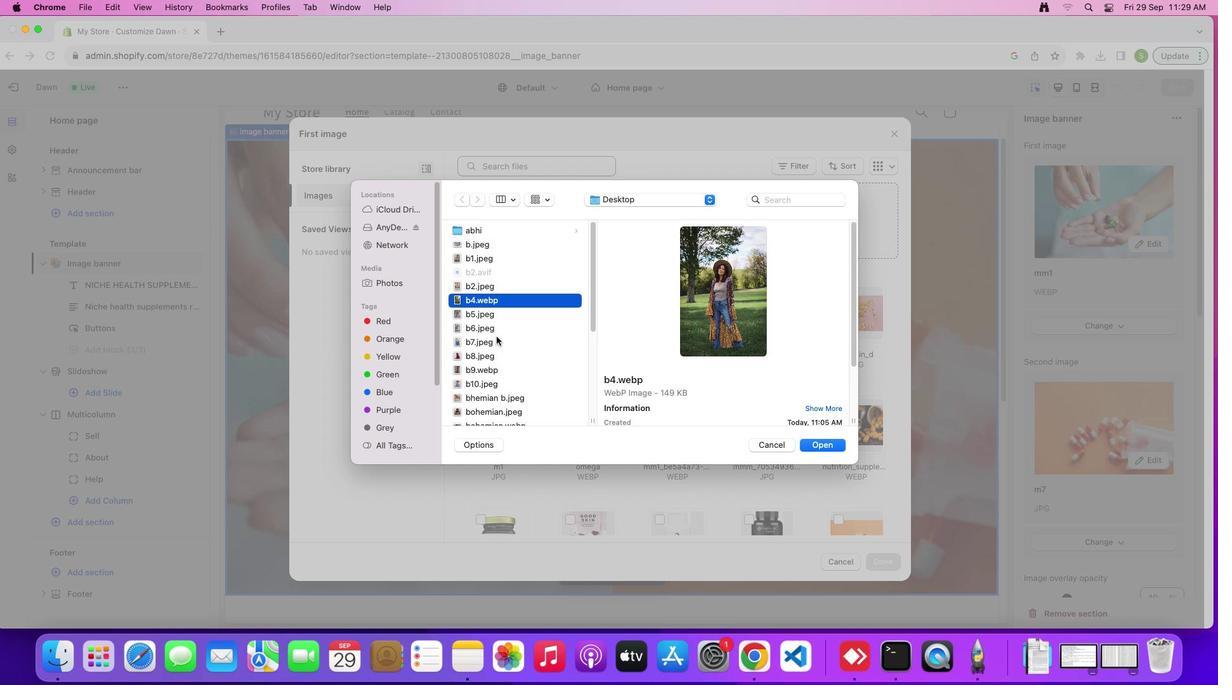 
Action: Mouse scrolled (496, 336) with delta (0, 0)
Screenshot: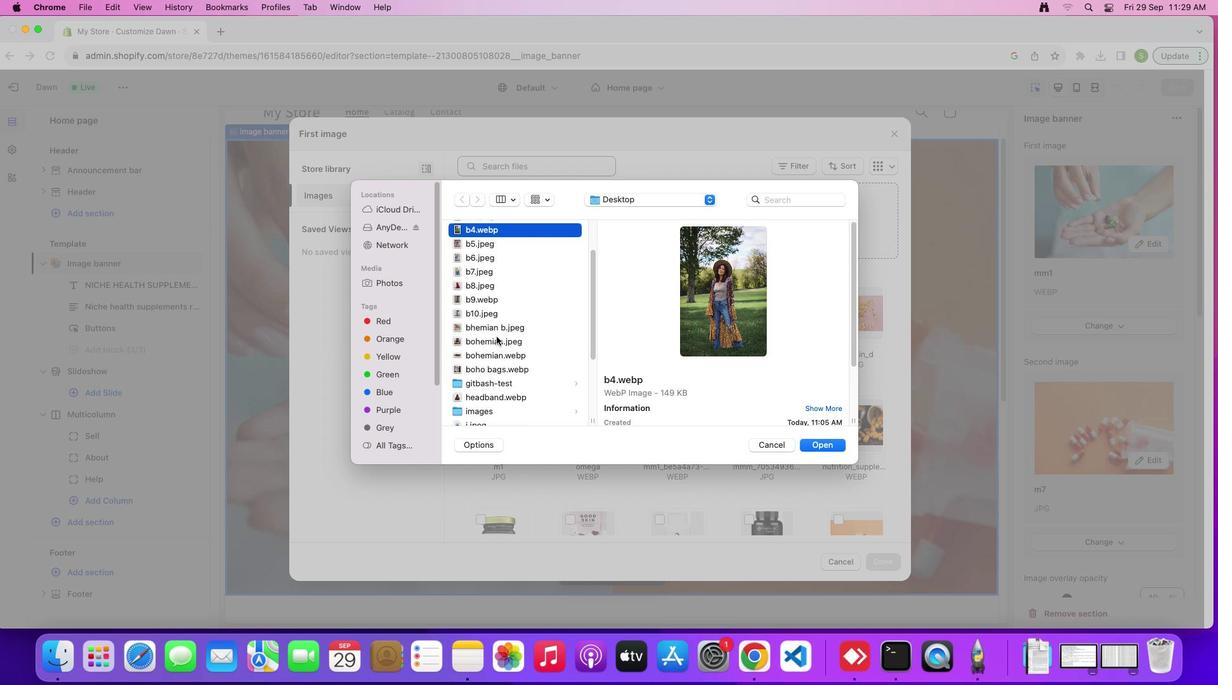 
Action: Mouse scrolled (496, 336) with delta (0, 0)
Screenshot: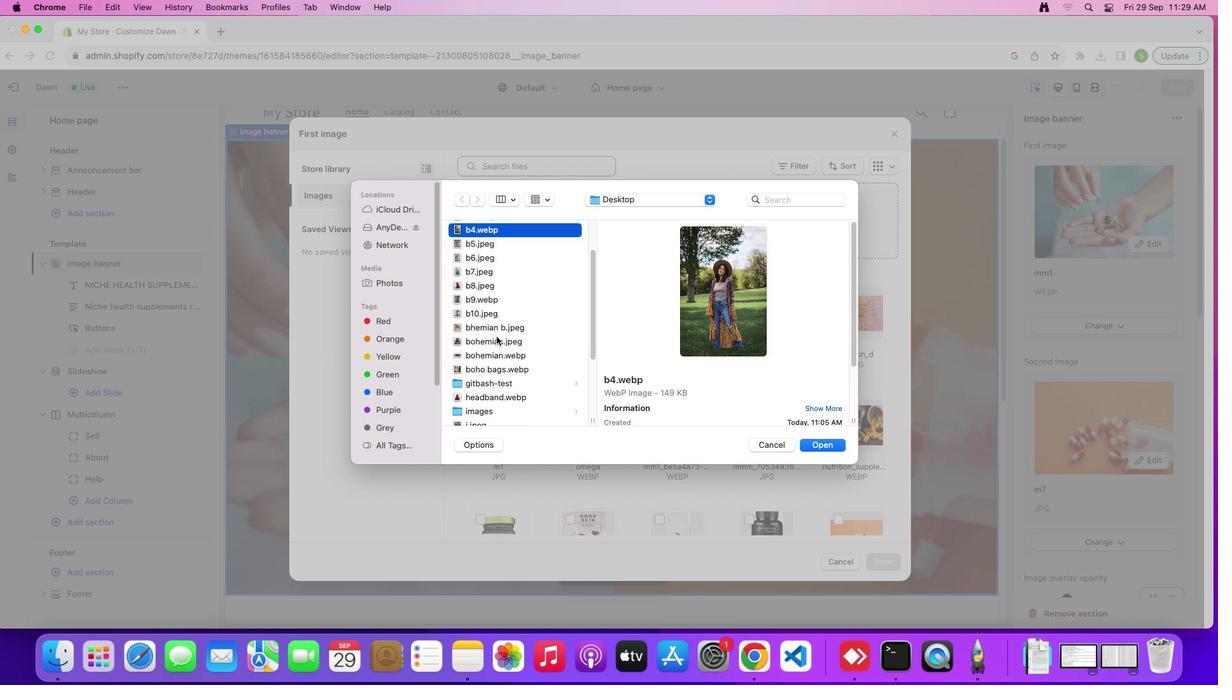 
Action: Mouse scrolled (496, 336) with delta (0, -1)
Screenshot: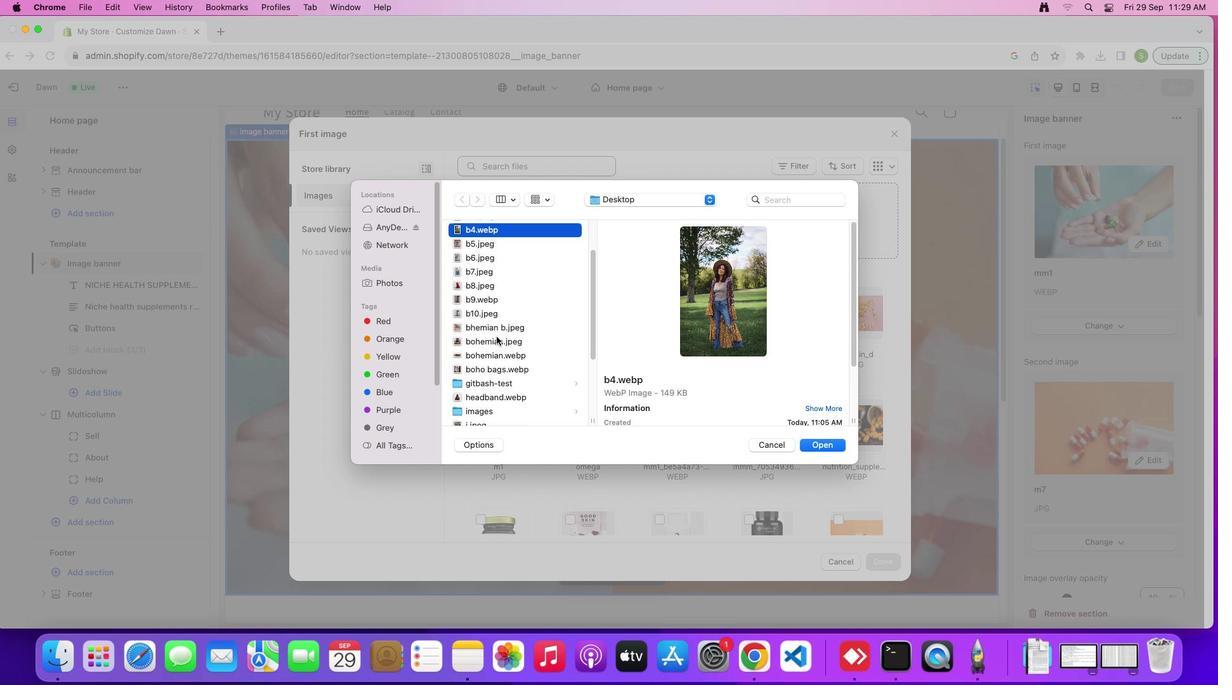 
Action: Mouse moved to (470, 284)
Screenshot: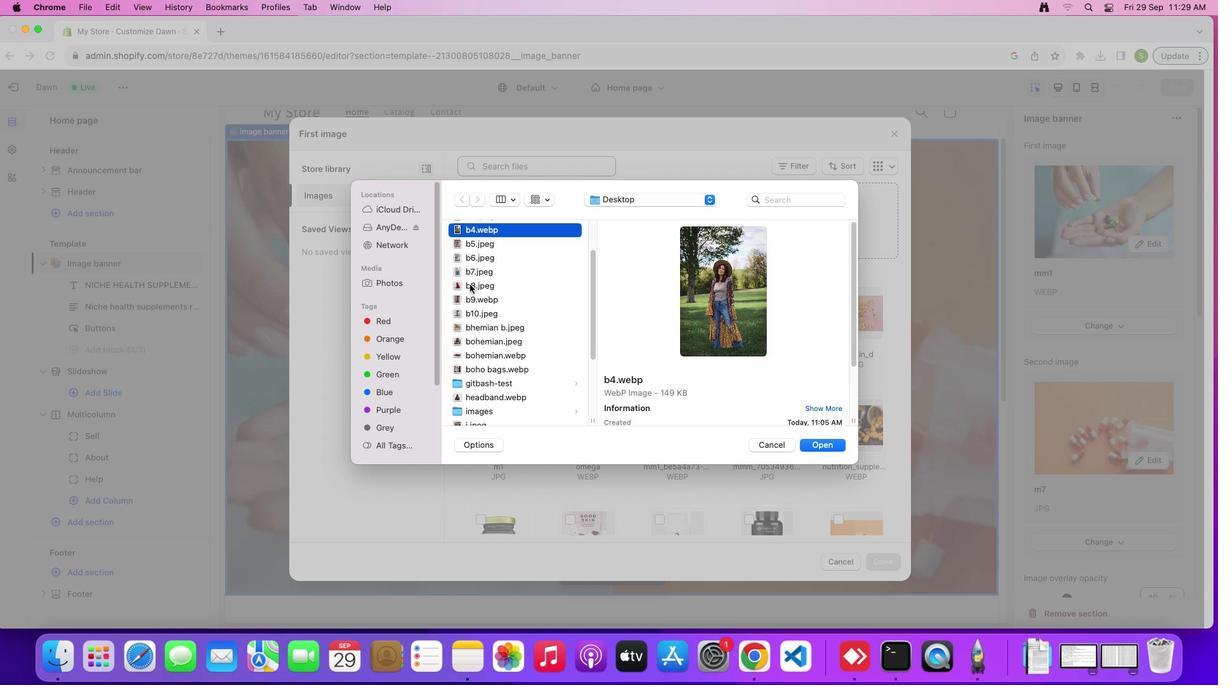 
Action: Mouse pressed left at (470, 284)
Screenshot: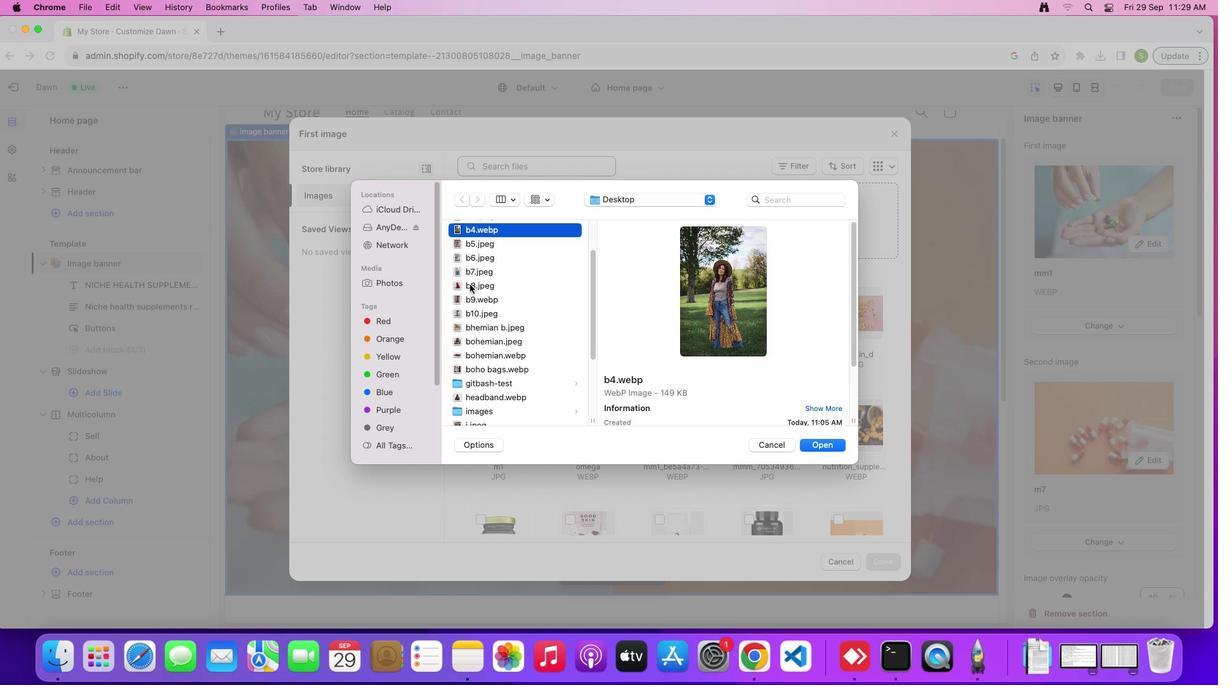 
Action: Mouse moved to (470, 311)
Screenshot: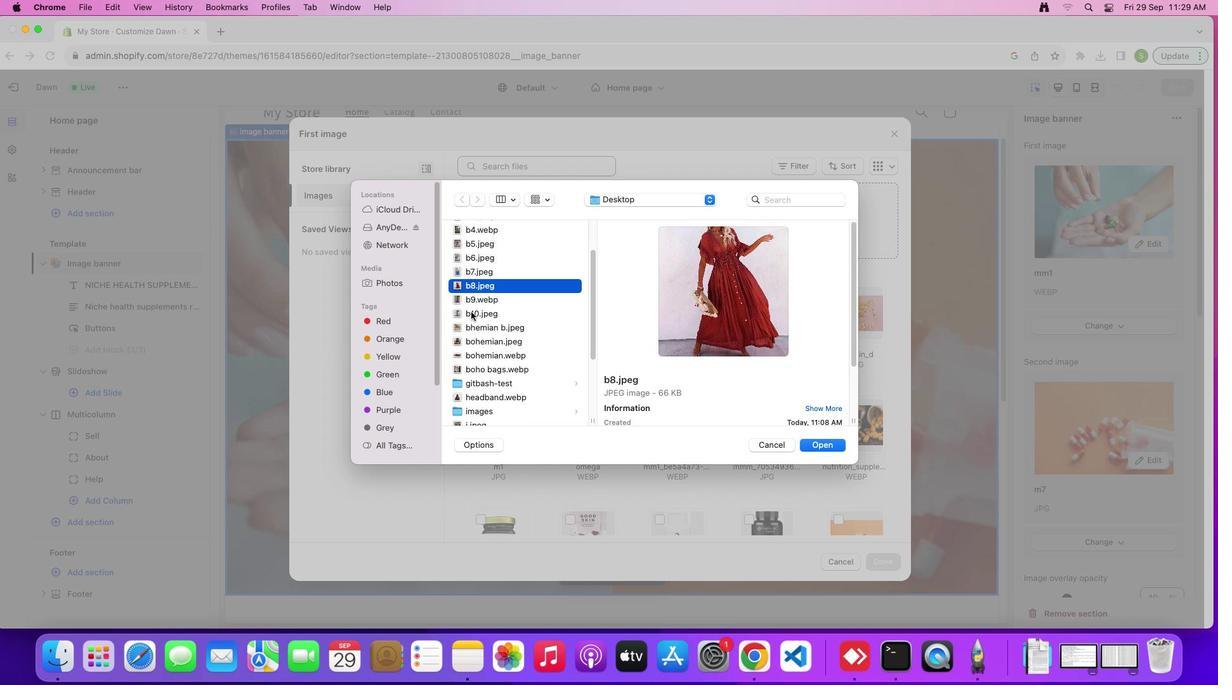 
Action: Mouse pressed left at (470, 311)
Screenshot: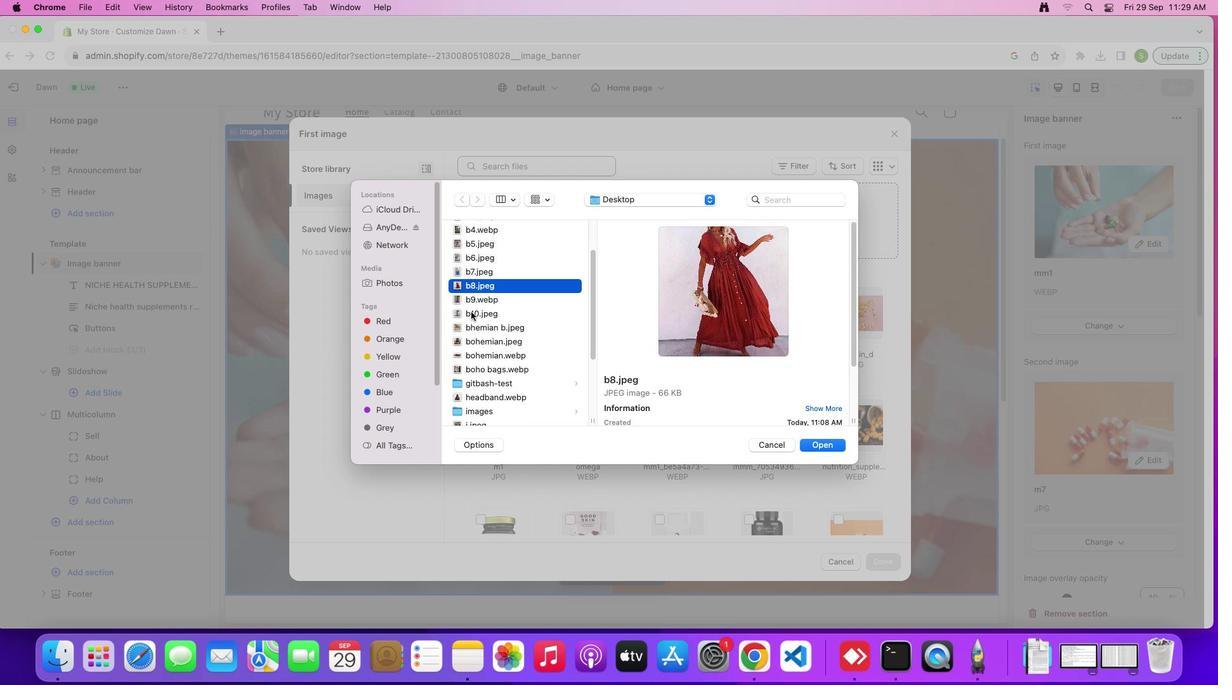 
Action: Mouse moved to (482, 334)
Screenshot: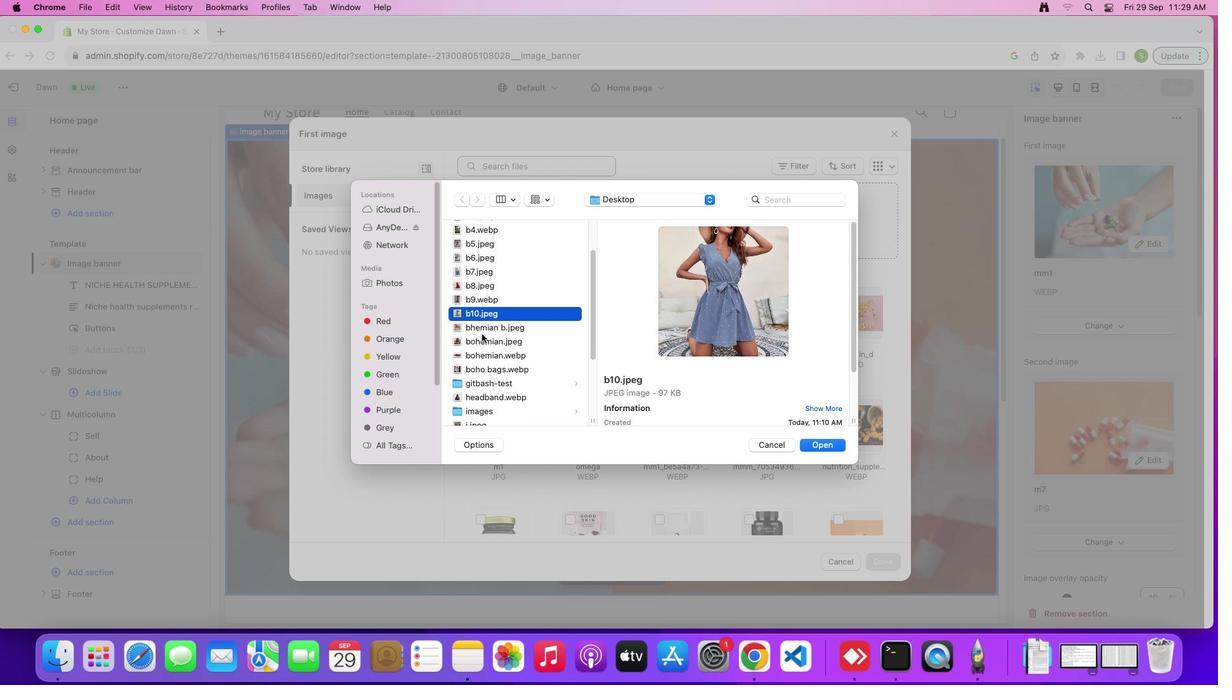 
Action: Mouse scrolled (482, 334) with delta (0, 0)
Screenshot: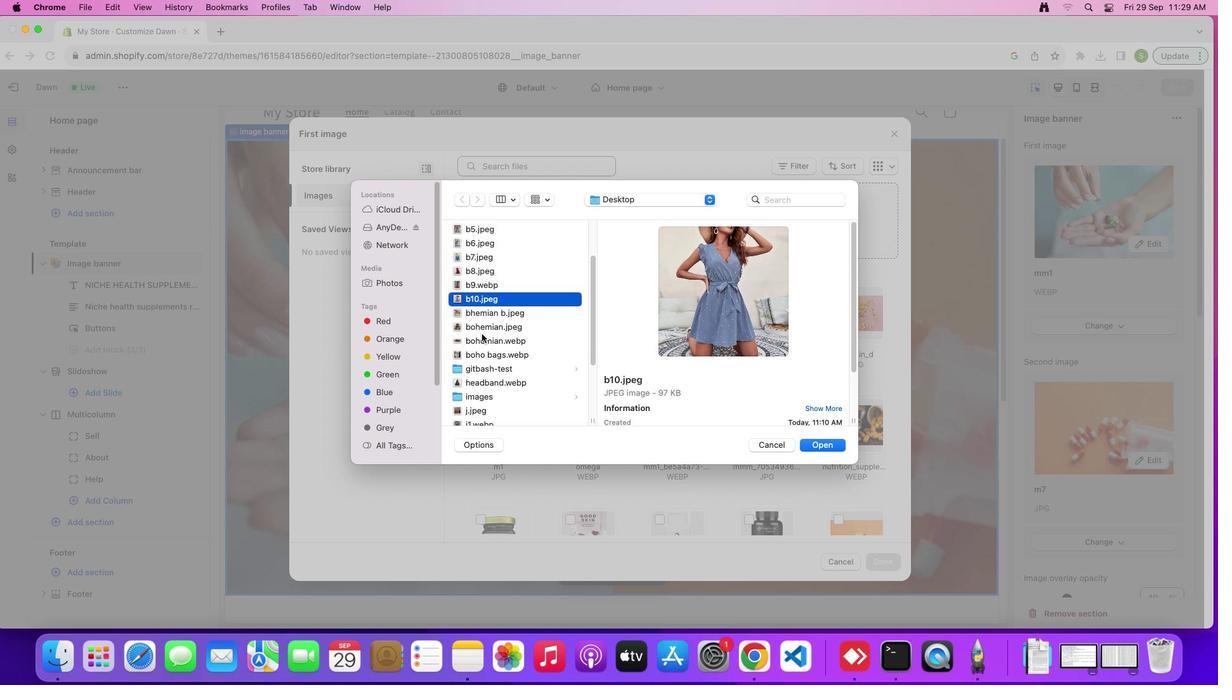 
Action: Mouse scrolled (482, 334) with delta (0, 0)
Screenshot: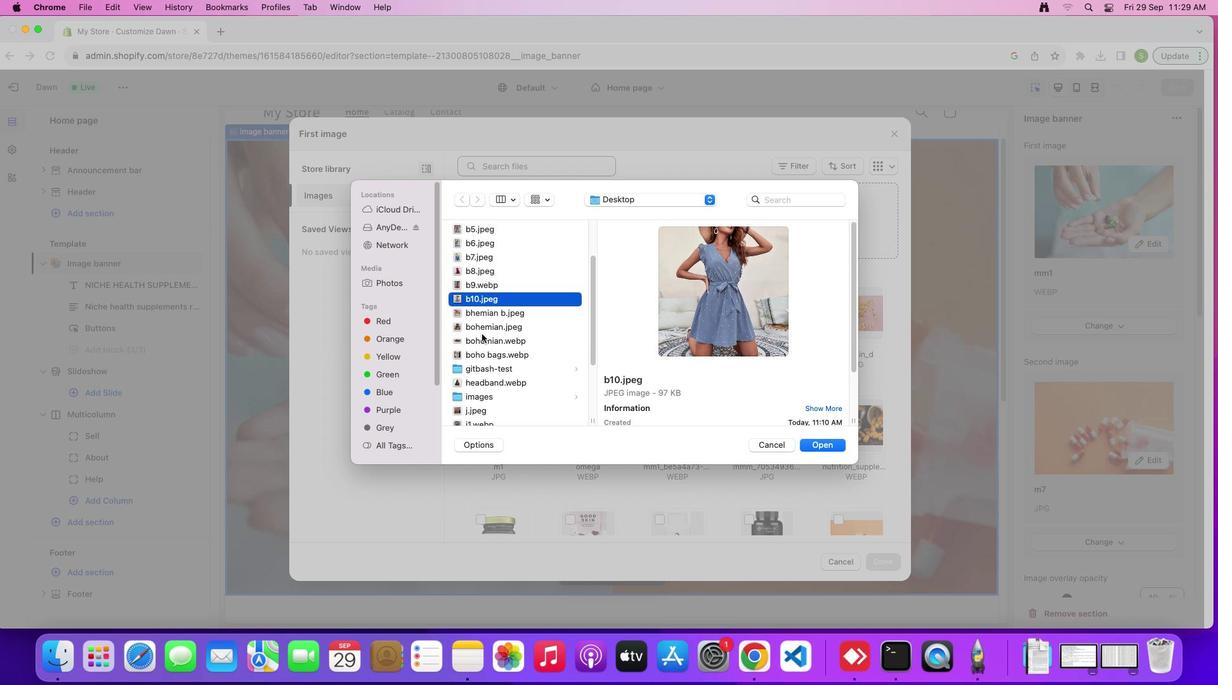 
Action: Mouse pressed left at (482, 334)
Screenshot: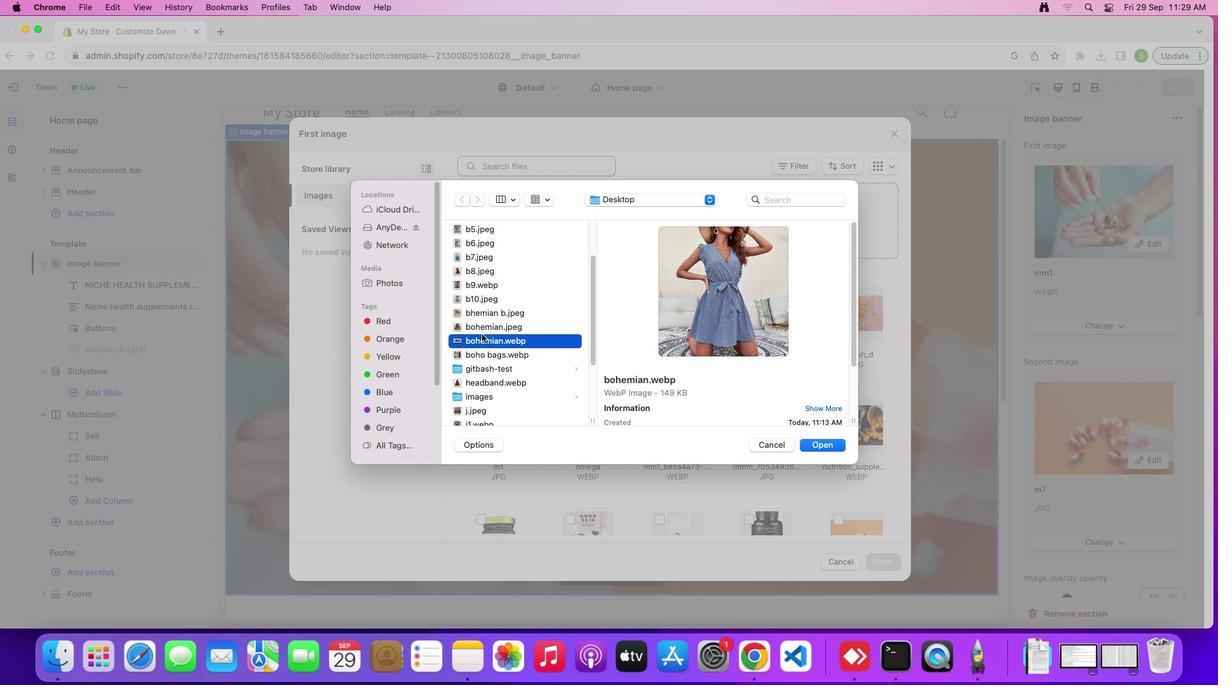 
Action: Mouse moved to (818, 441)
Screenshot: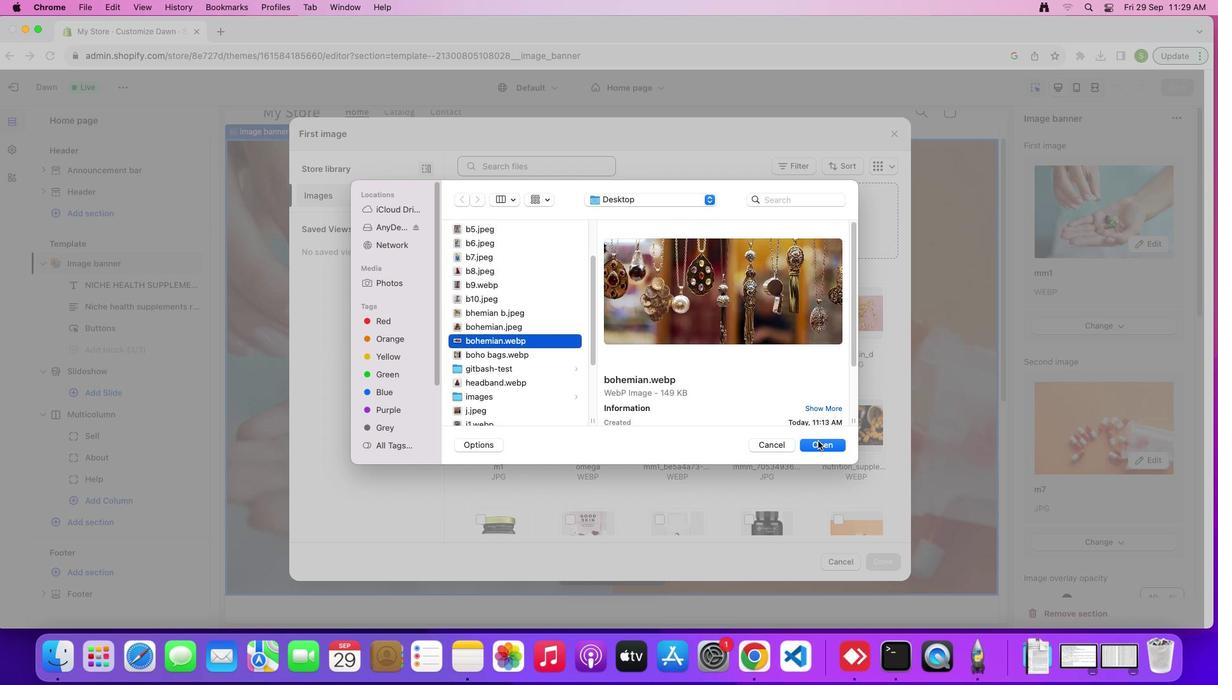 
Action: Mouse pressed left at (818, 441)
Screenshot: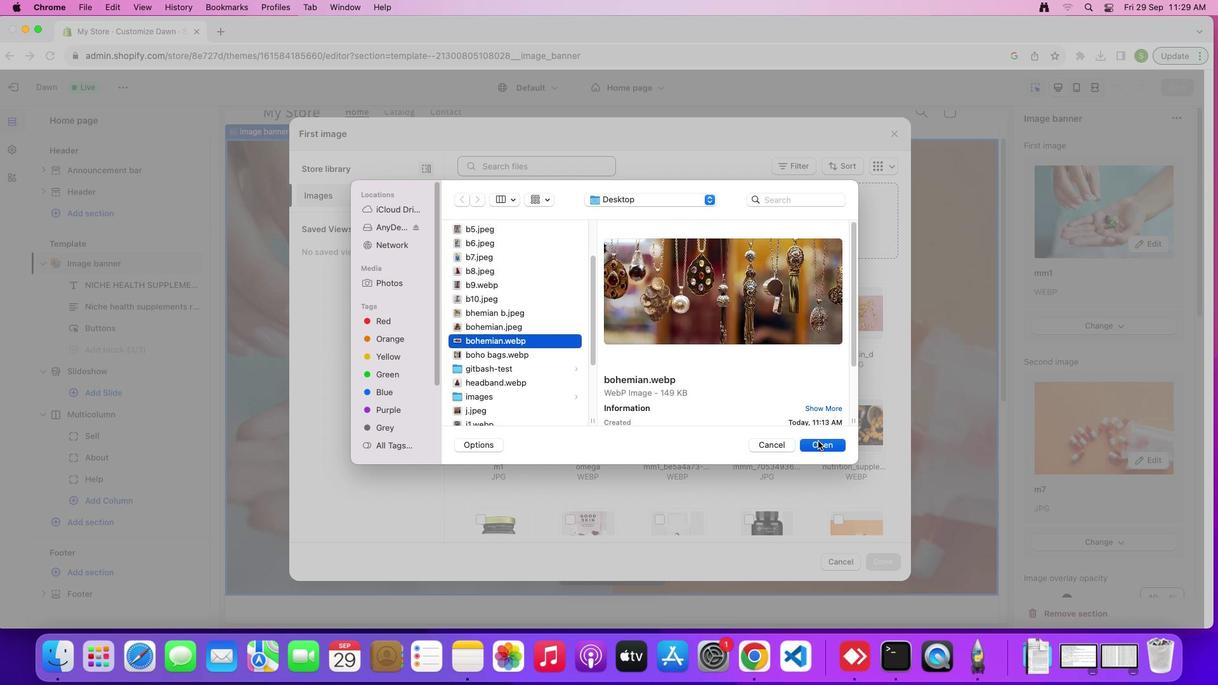
Action: Mouse moved to (882, 569)
Screenshot: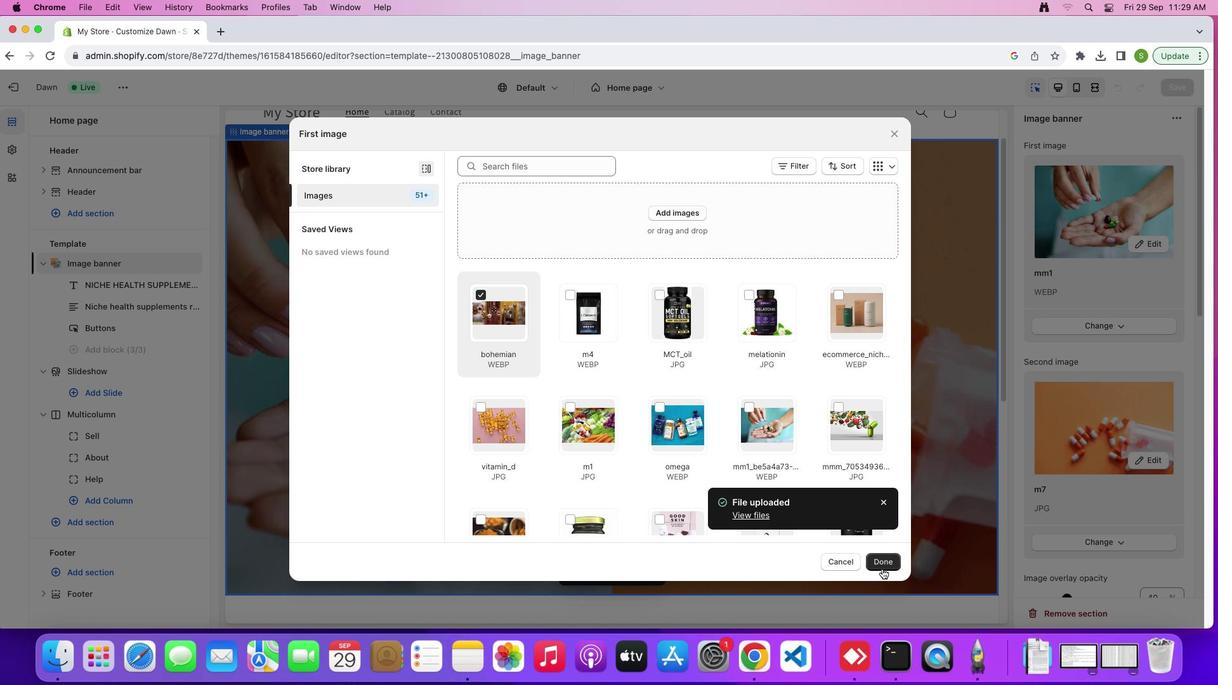
Action: Mouse pressed left at (882, 569)
Screenshot: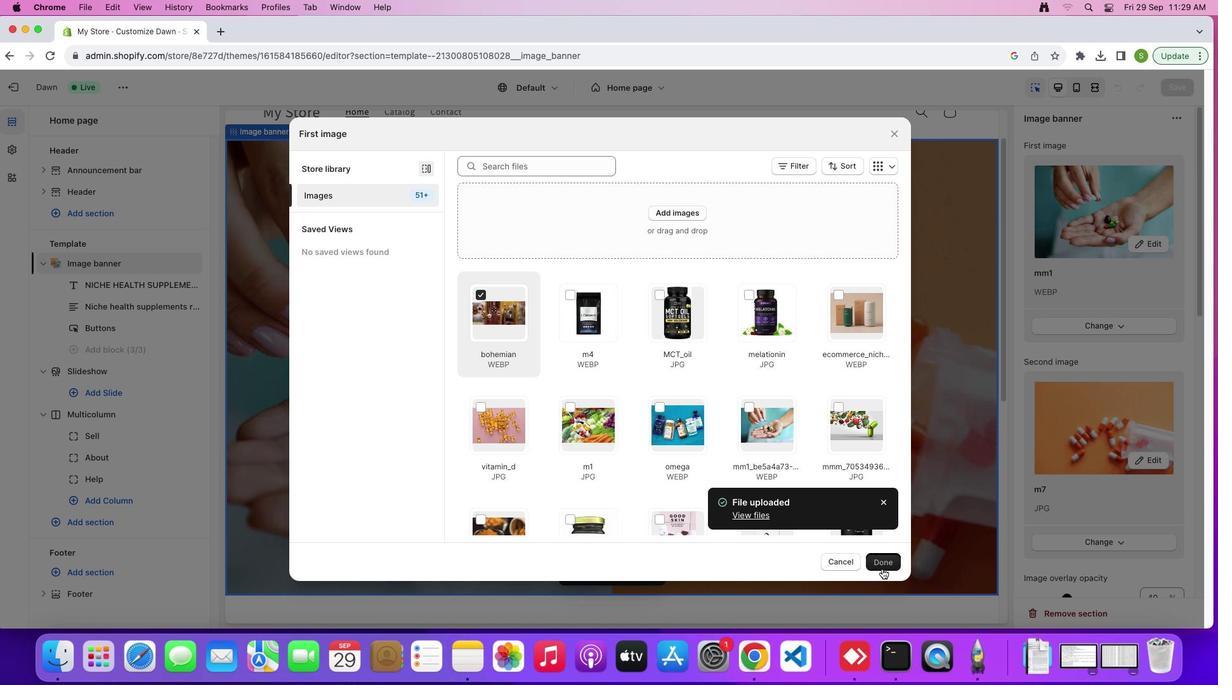 
Action: Mouse moved to (772, 348)
Screenshot: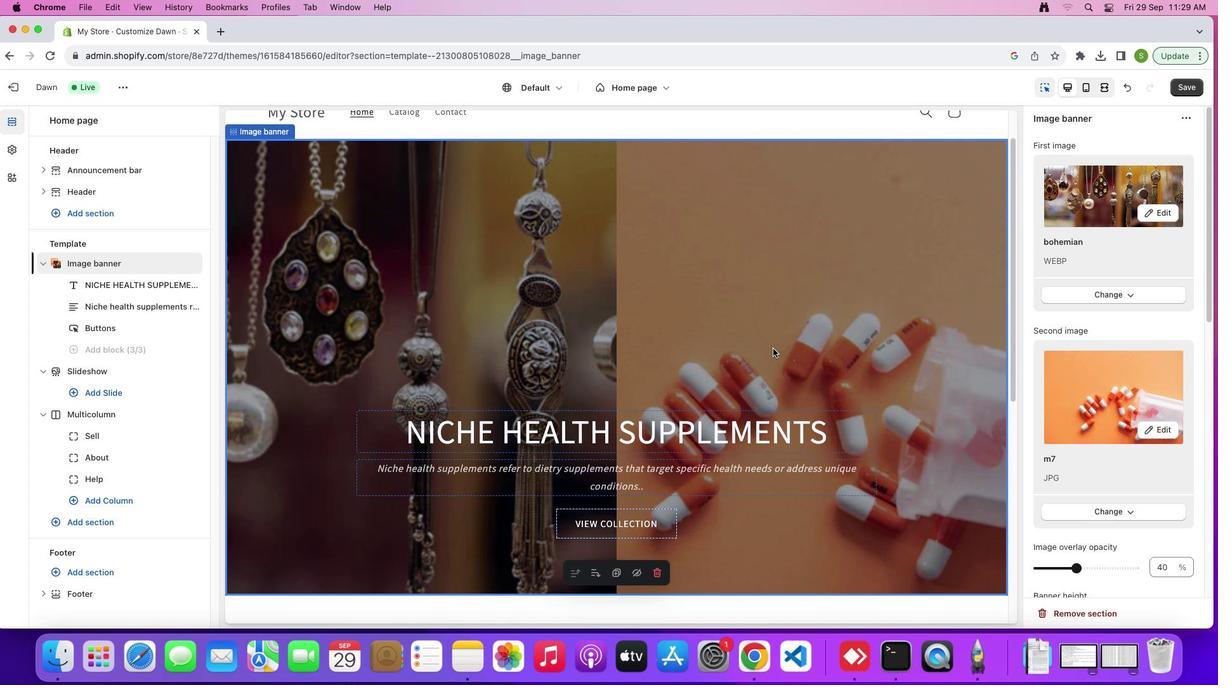 
Action: Mouse pressed left at (772, 348)
Screenshot: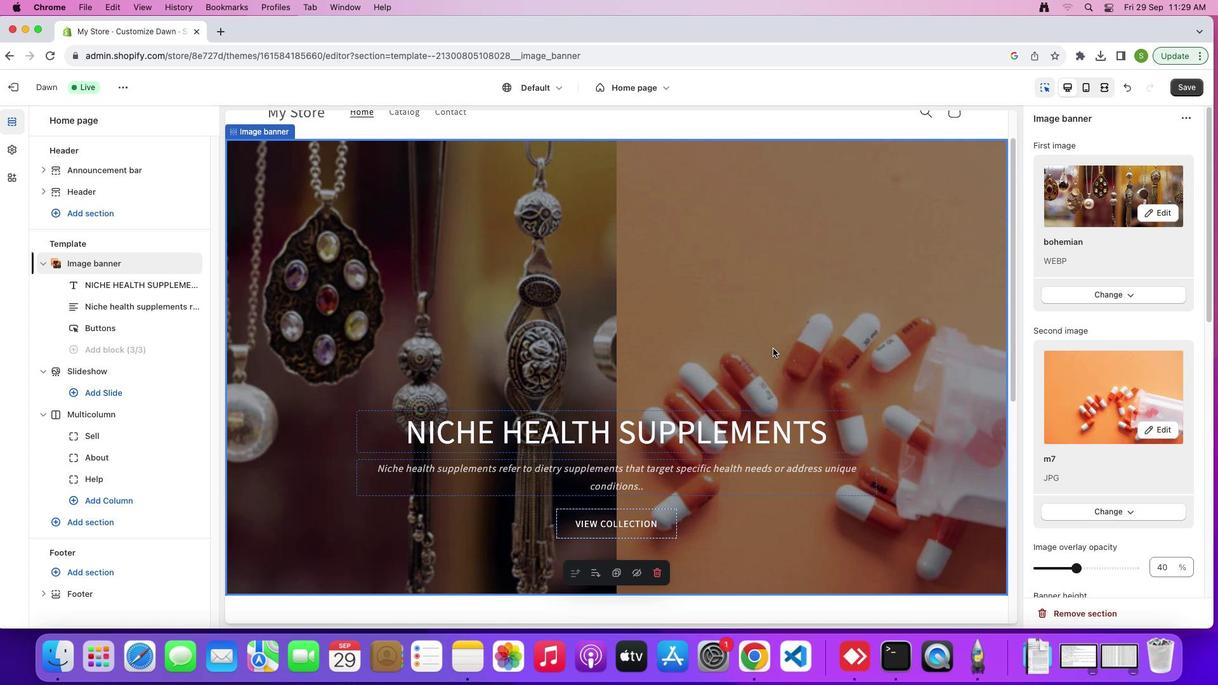 
Action: Mouse moved to (1089, 513)
Screenshot: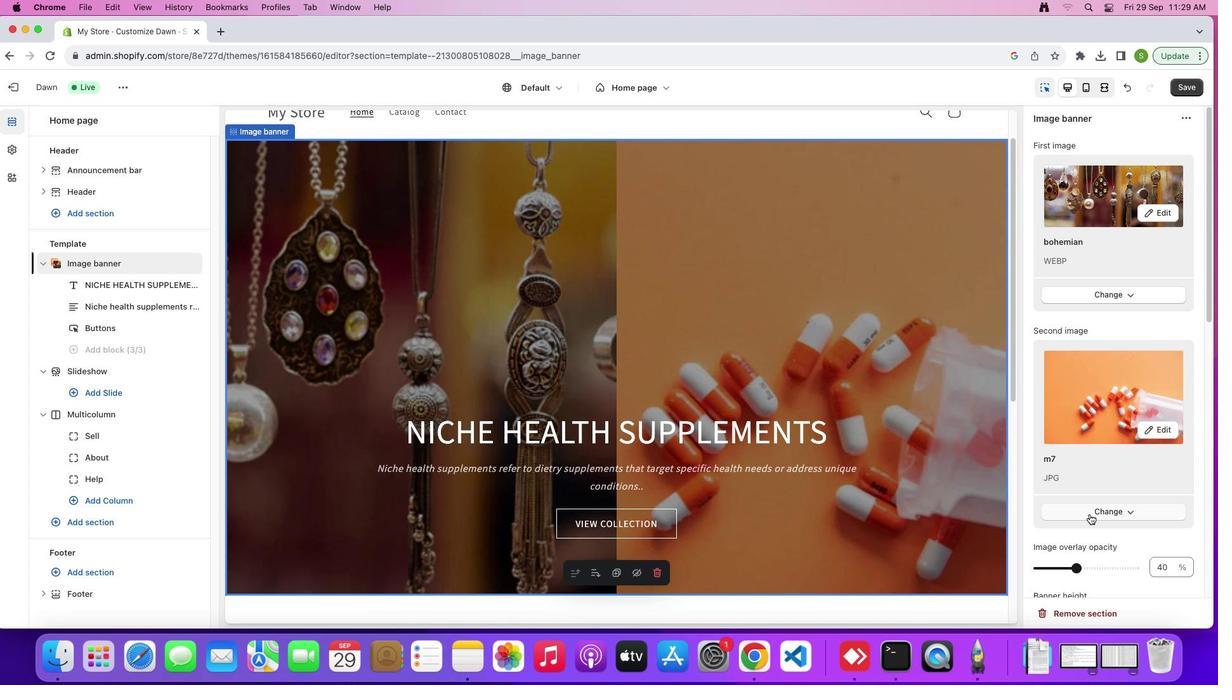 
Action: Mouse pressed left at (1089, 513)
Screenshot: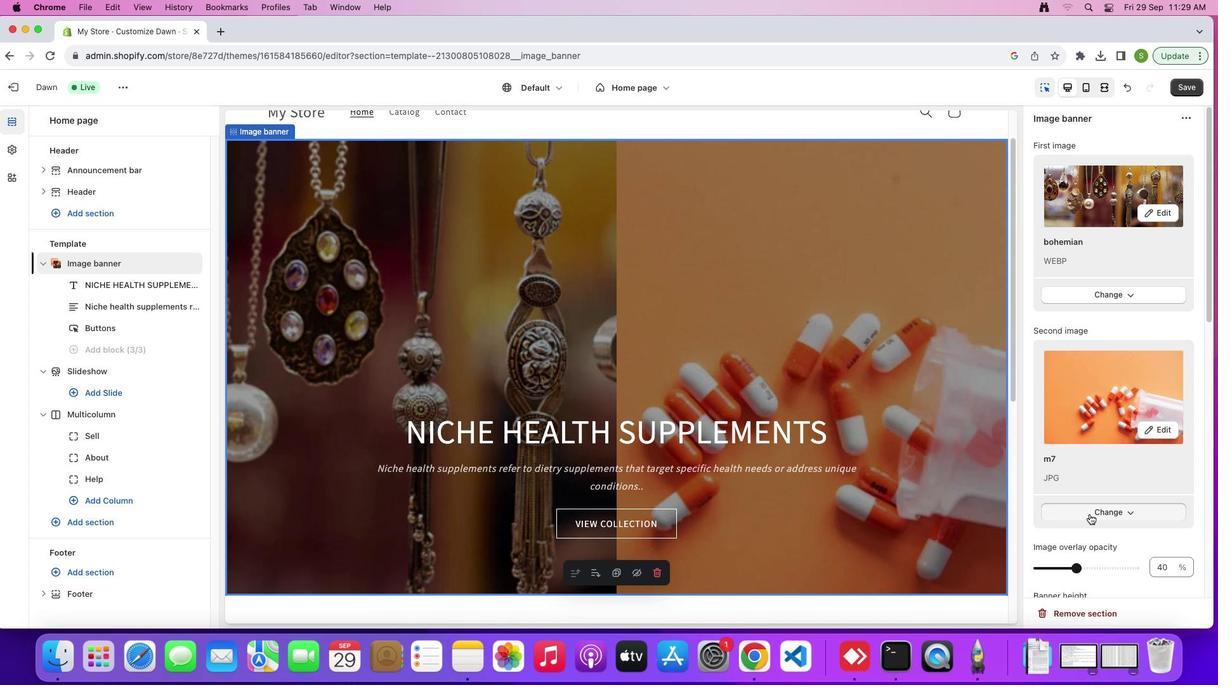 
Action: Mouse moved to (1086, 418)
Screenshot: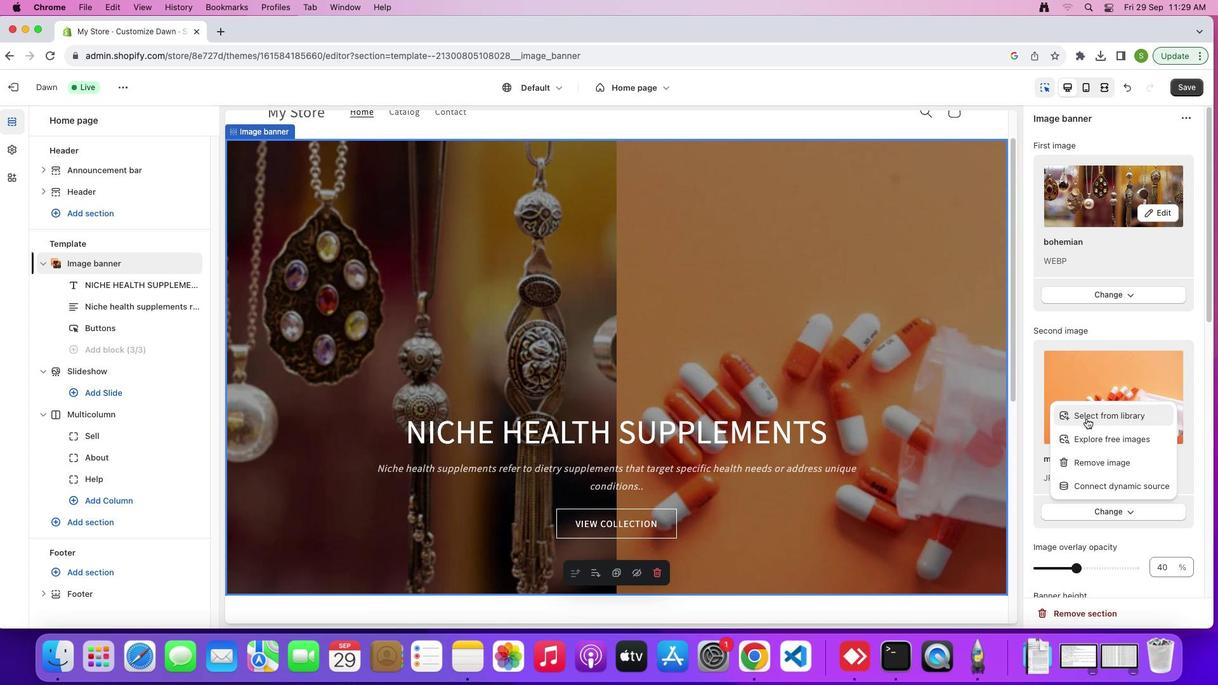 
Action: Mouse pressed left at (1086, 418)
Screenshot: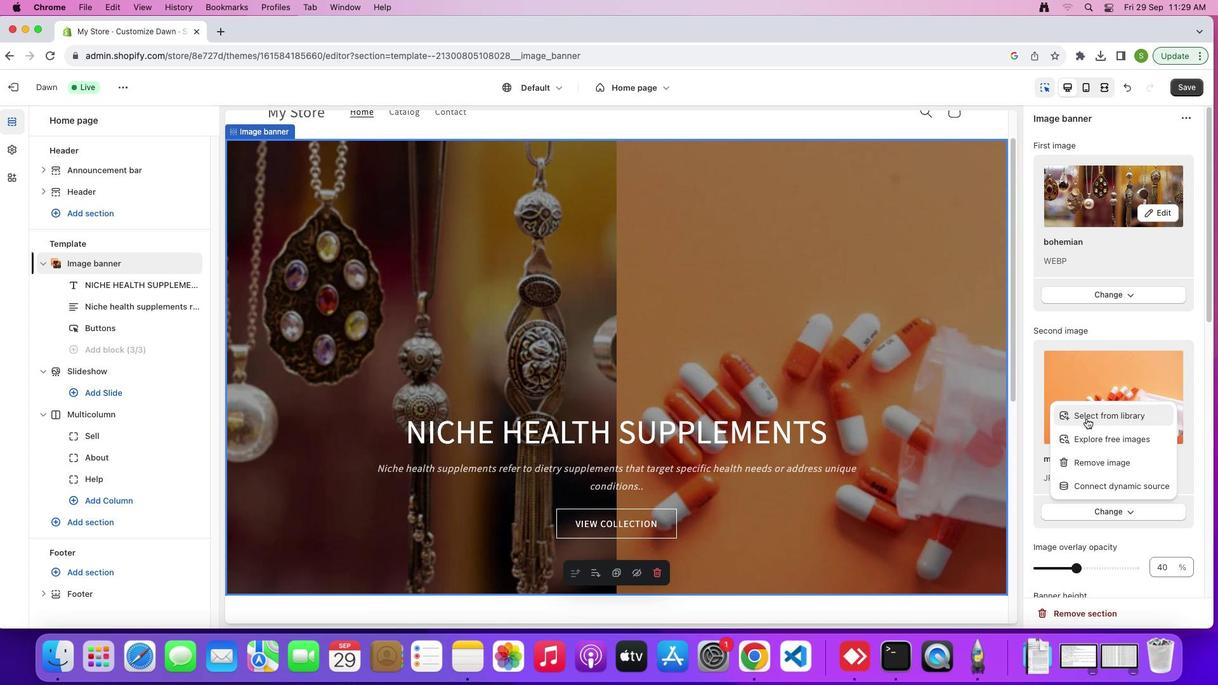 
Action: Mouse moved to (676, 229)
Screenshot: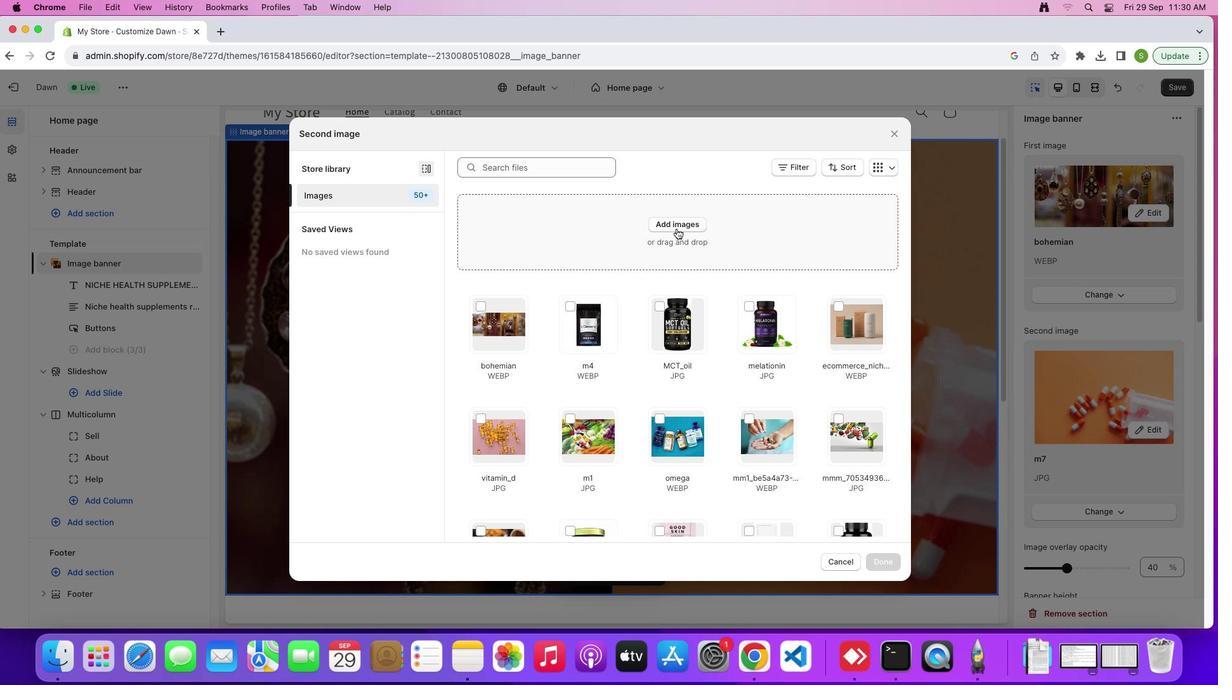 
Action: Mouse pressed left at (676, 229)
Screenshot: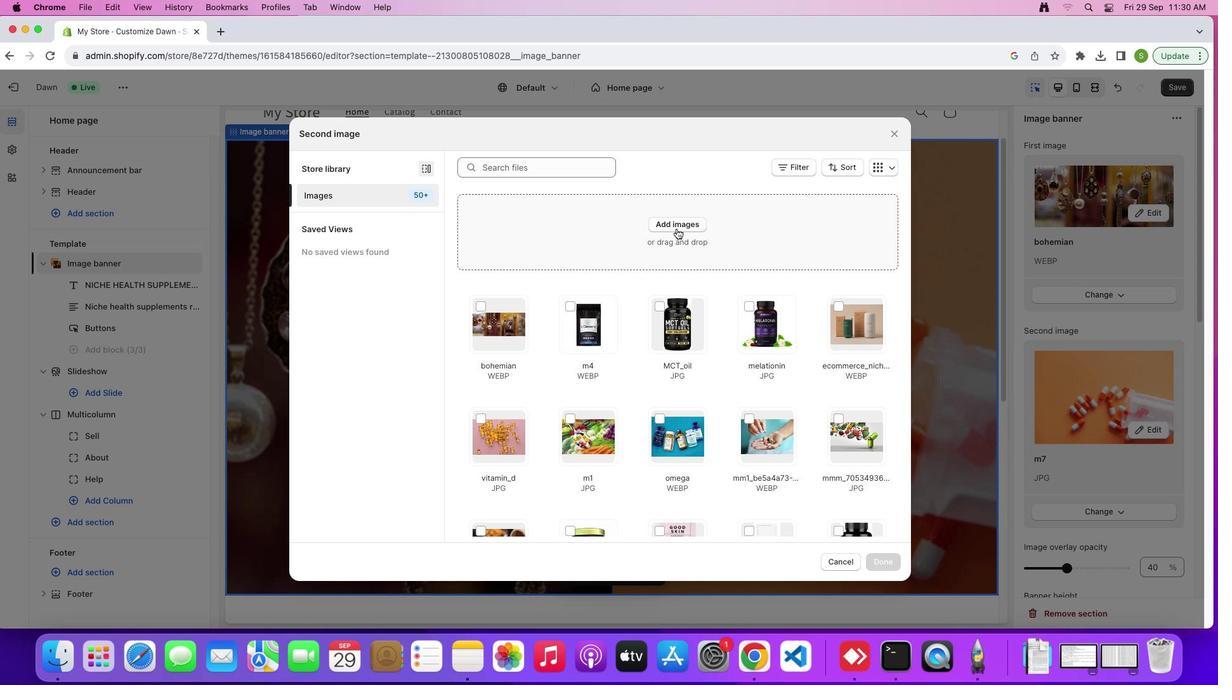 
Action: Mouse moved to (480, 305)
Screenshot: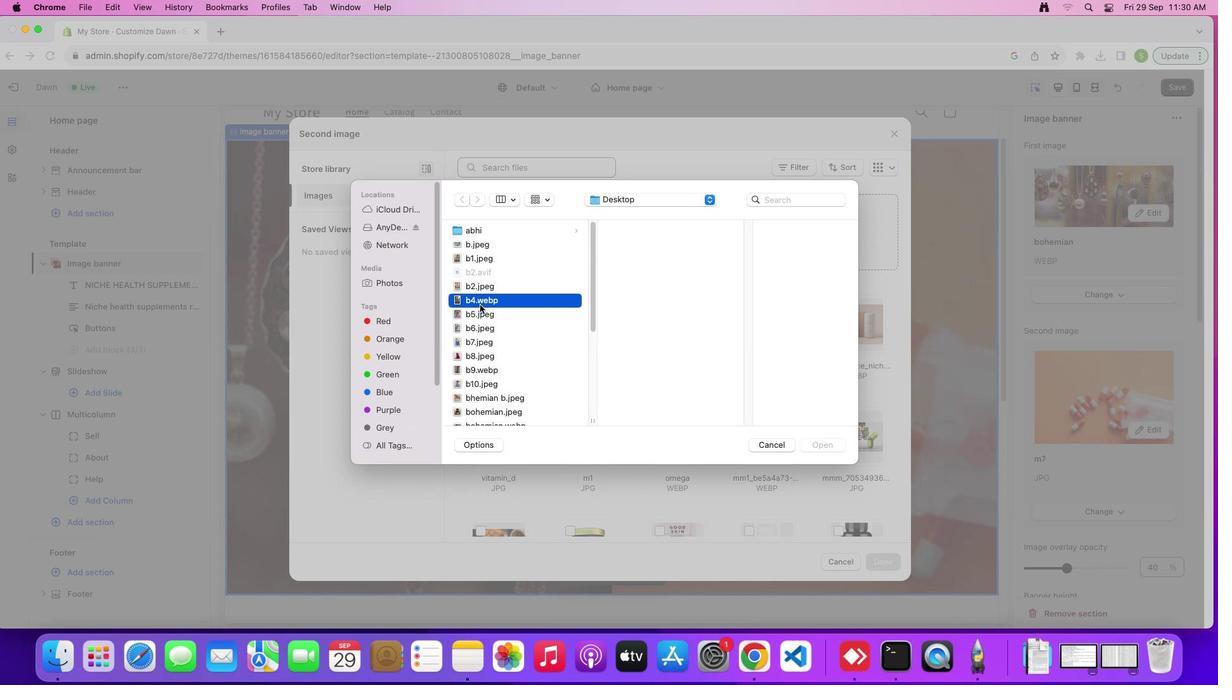 
Action: Mouse pressed left at (480, 305)
Screenshot: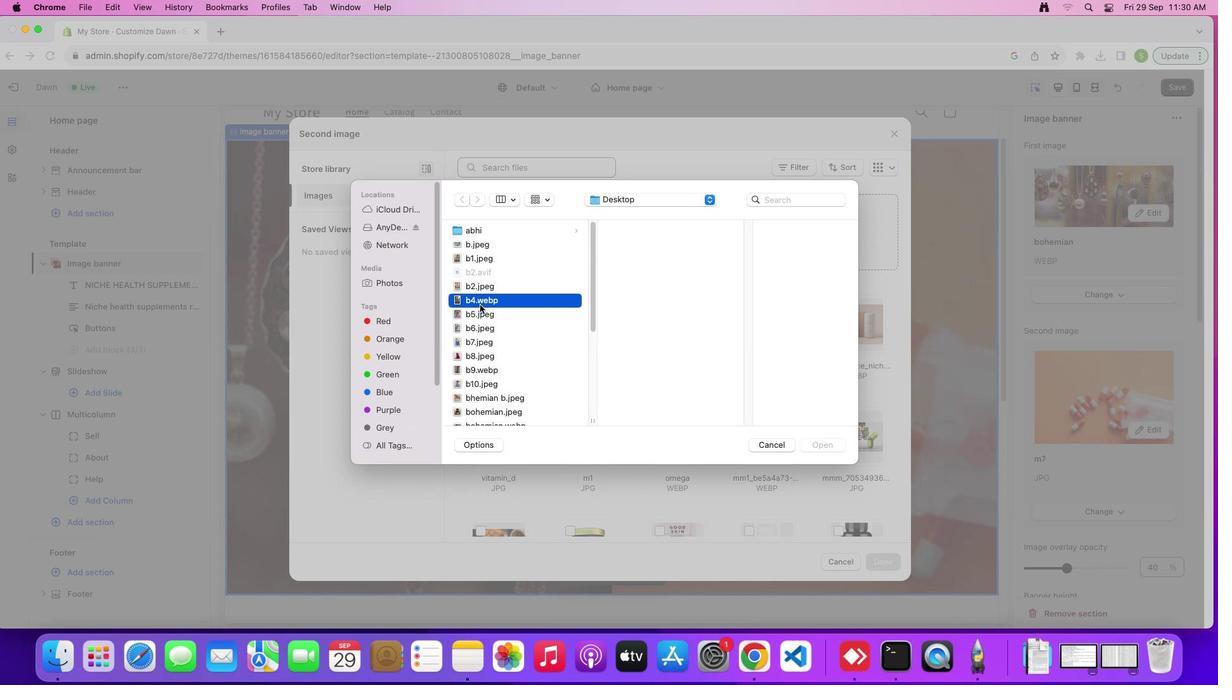 
Action: Mouse moved to (484, 350)
Screenshot: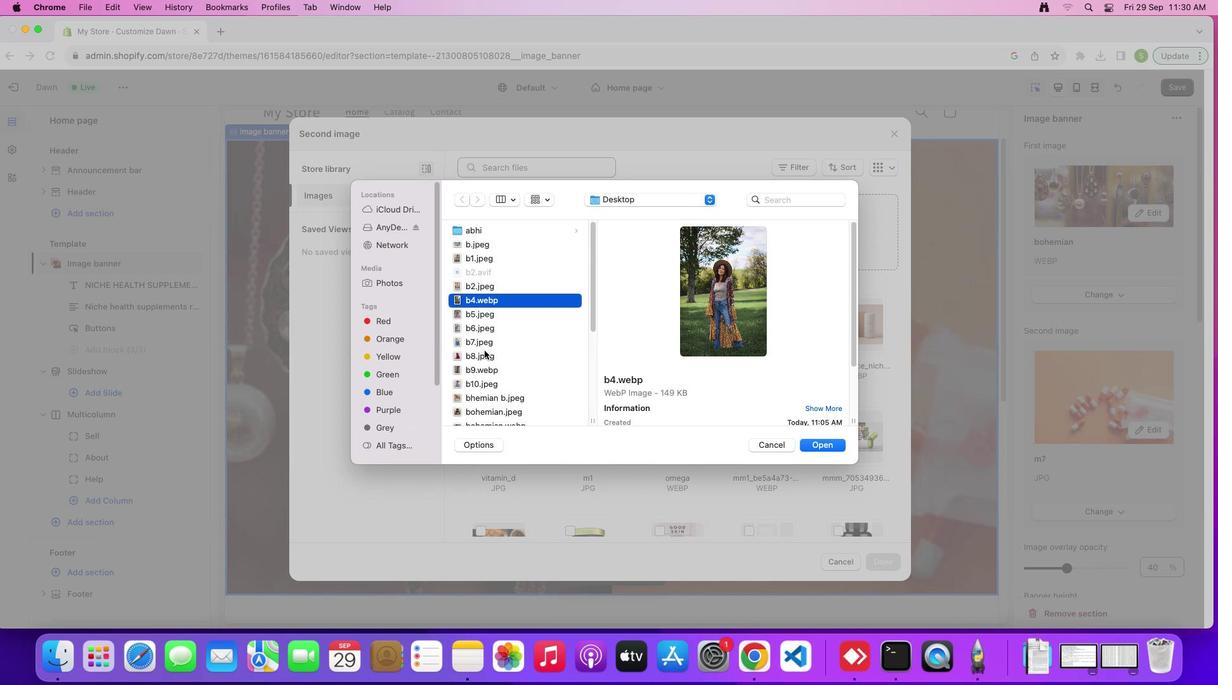 
Action: Mouse pressed left at (484, 350)
Screenshot: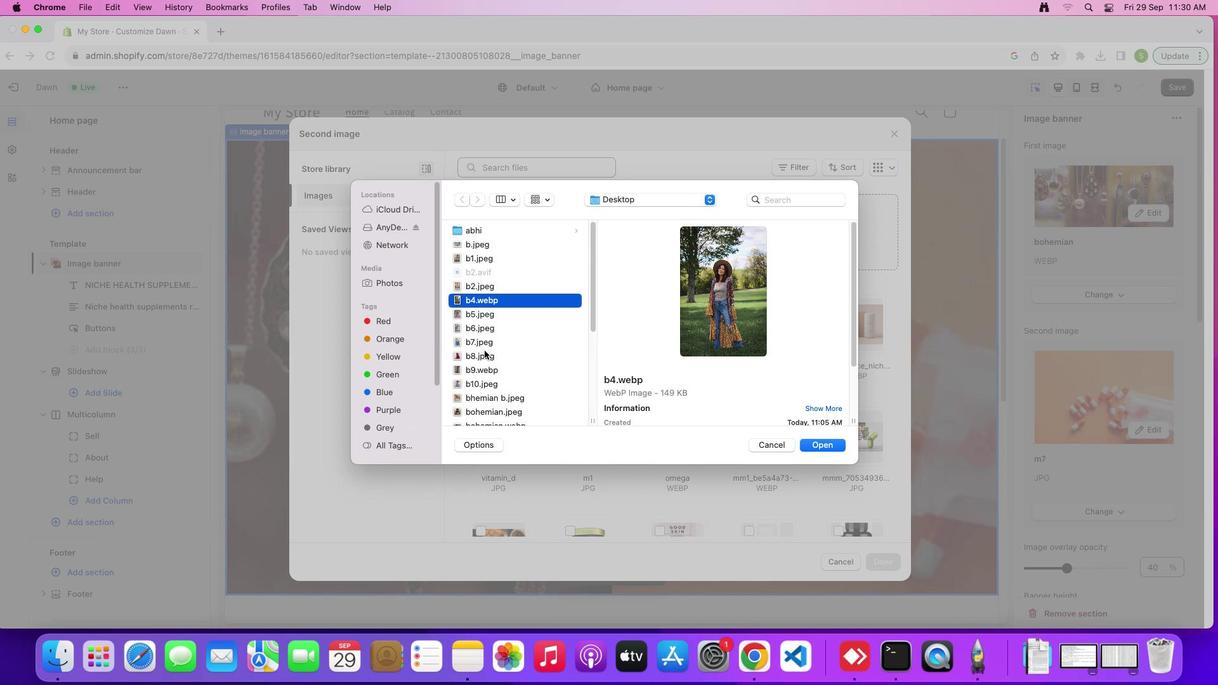 
Action: Mouse moved to (484, 400)
Screenshot: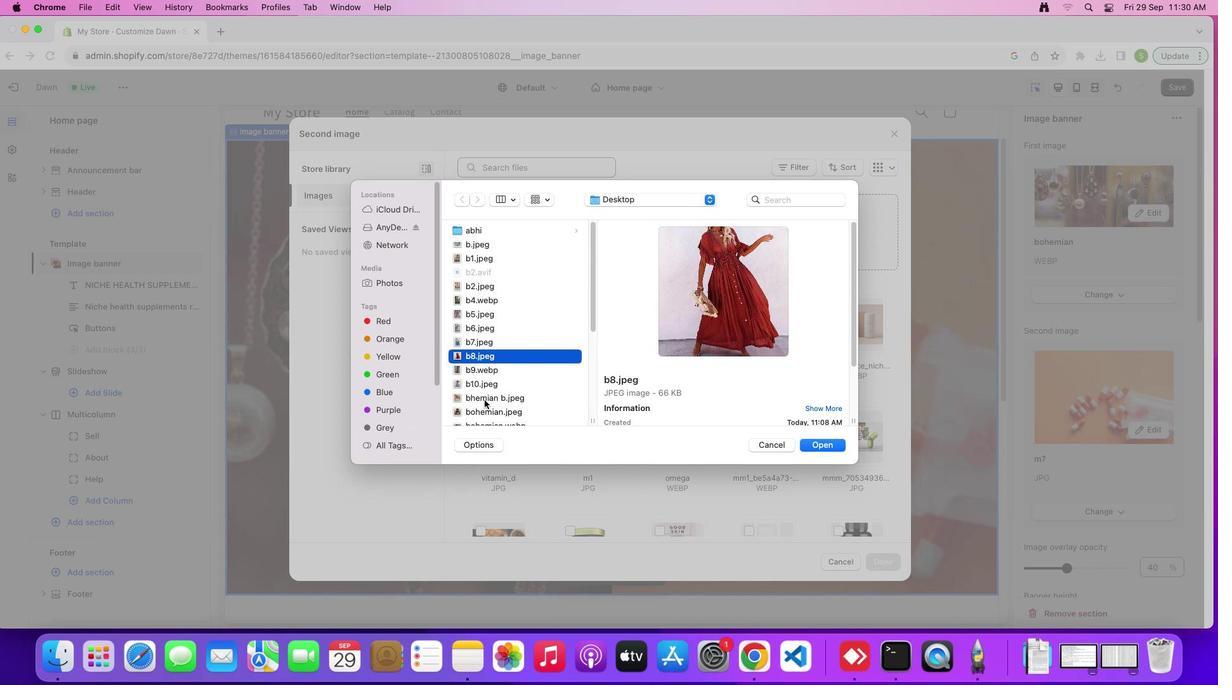 
Action: Mouse scrolled (484, 400) with delta (0, 0)
Screenshot: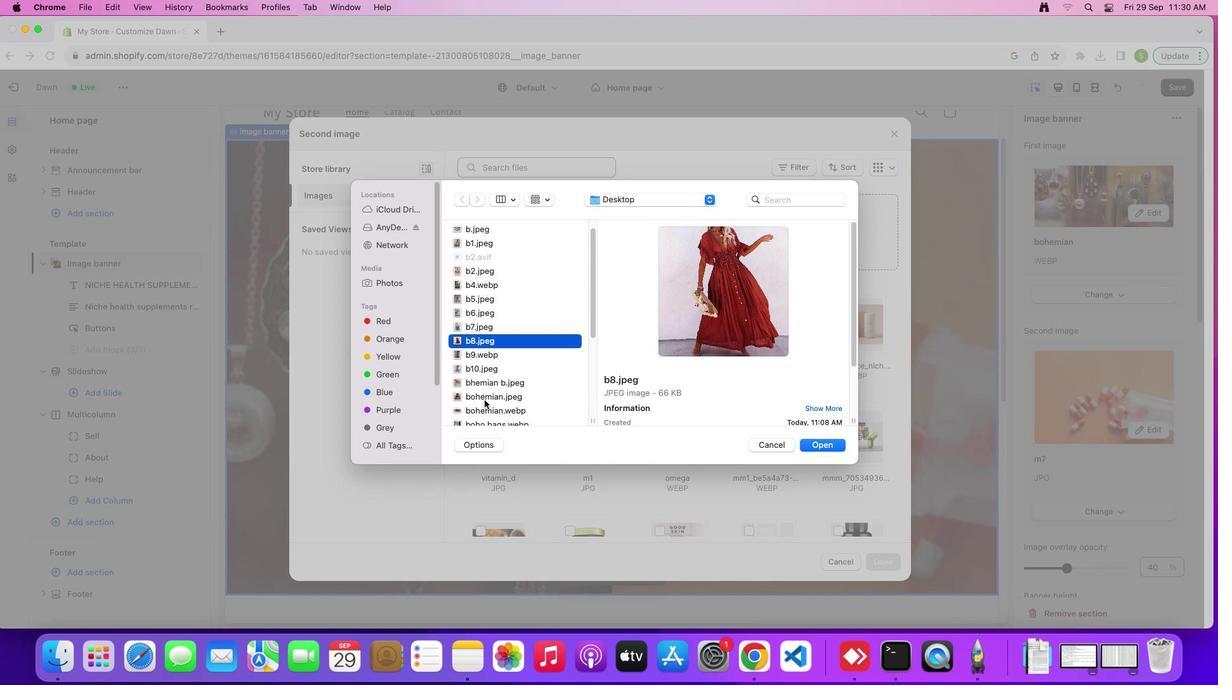 
Action: Mouse scrolled (484, 400) with delta (0, 0)
Screenshot: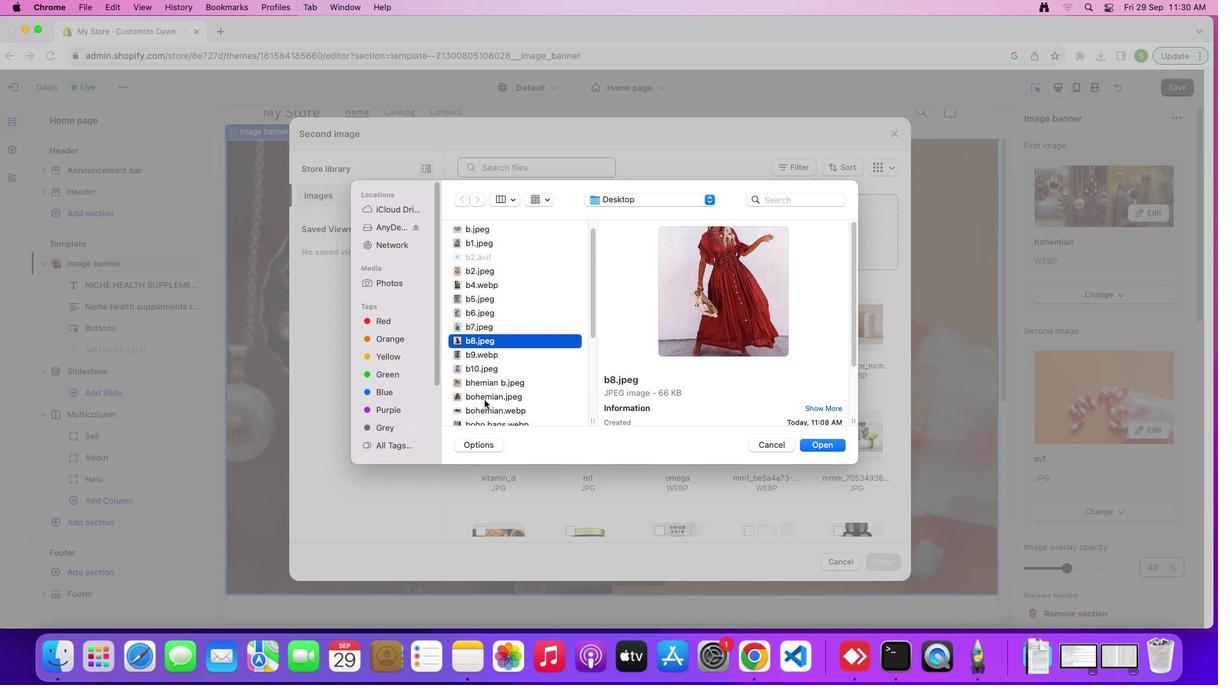 
Action: Mouse scrolled (484, 400) with delta (0, 0)
Screenshot: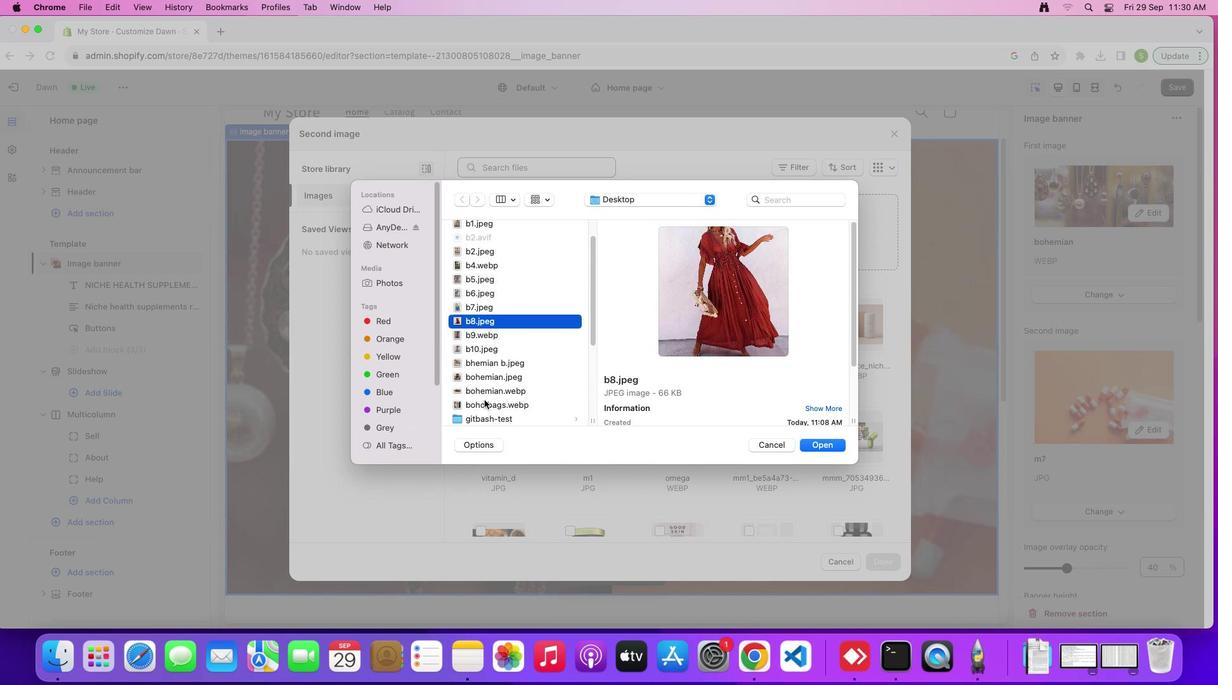 
Action: Mouse moved to (484, 336)
Screenshot: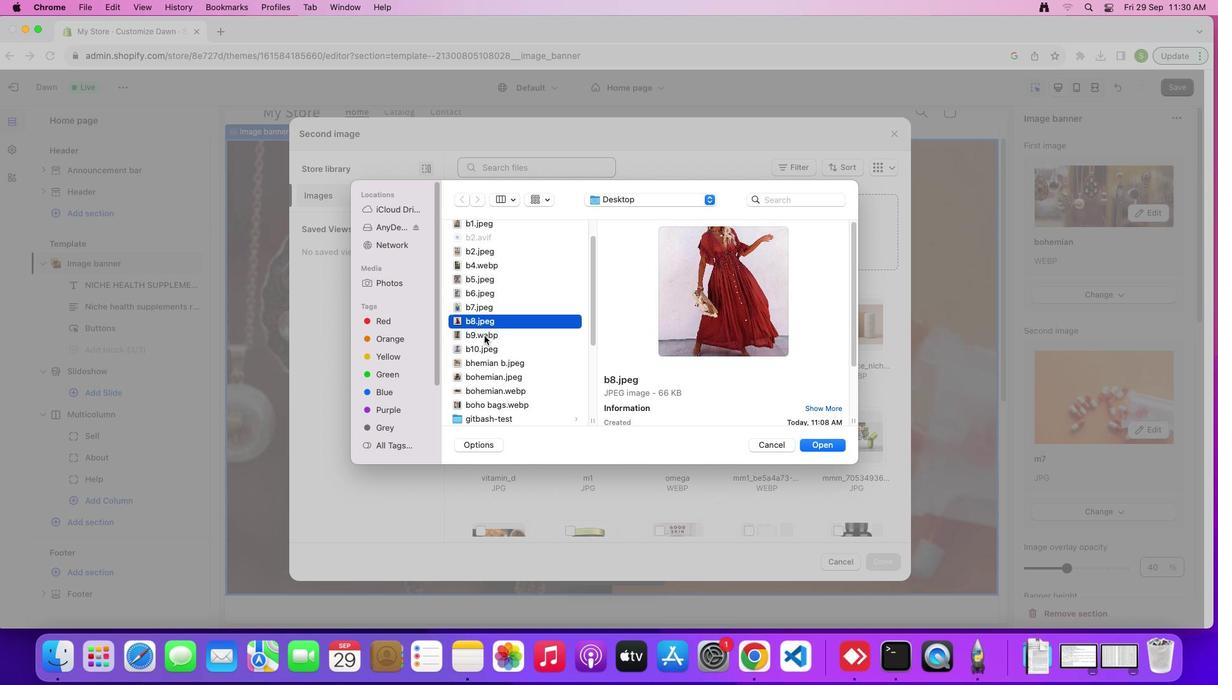 
Action: Mouse pressed left at (484, 336)
Screenshot: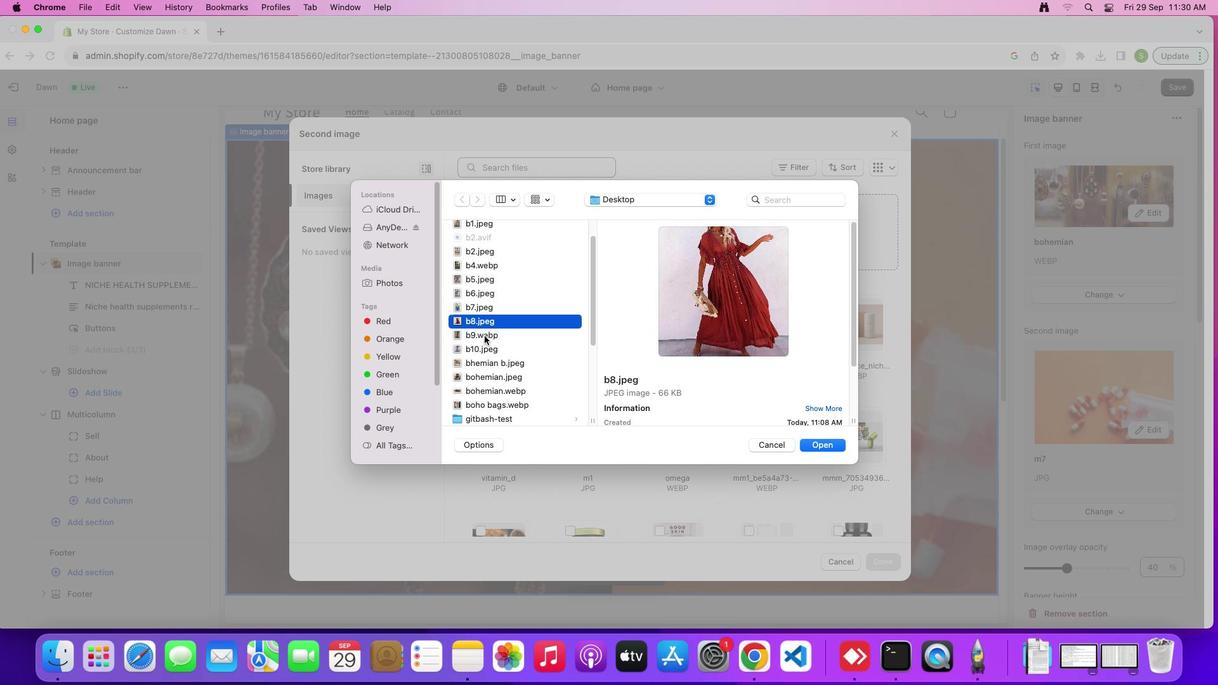 
Action: Mouse moved to (484, 342)
Screenshot: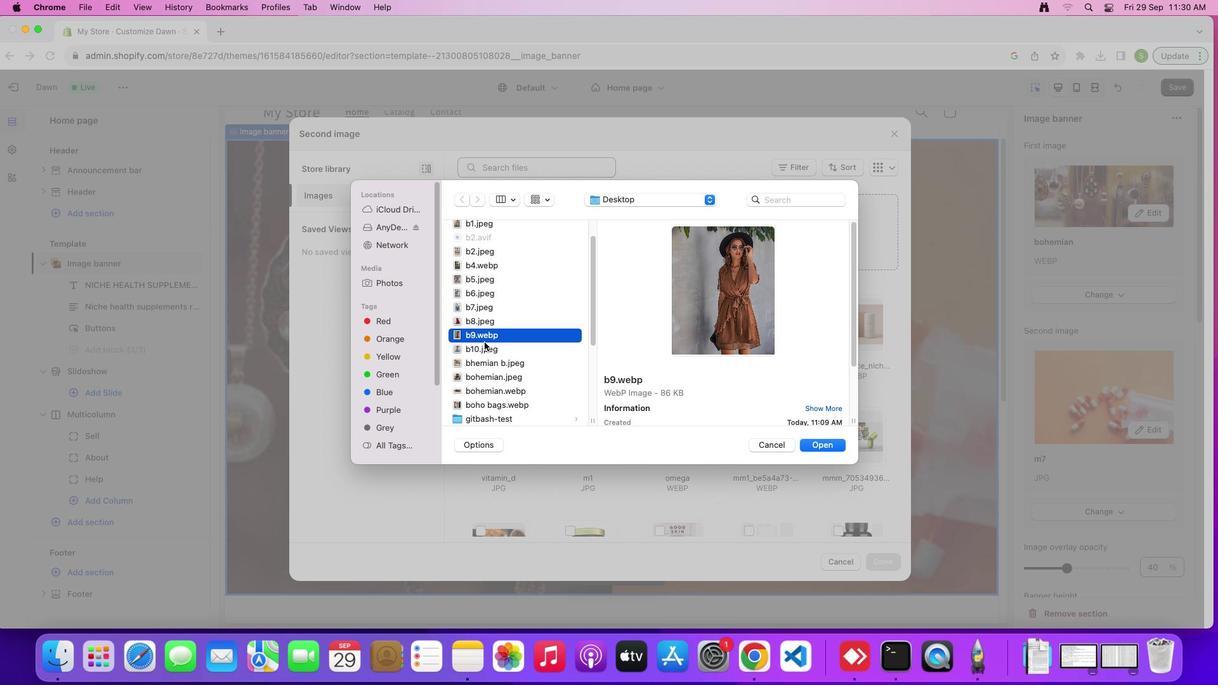 
Action: Mouse pressed left at (484, 342)
Screenshot: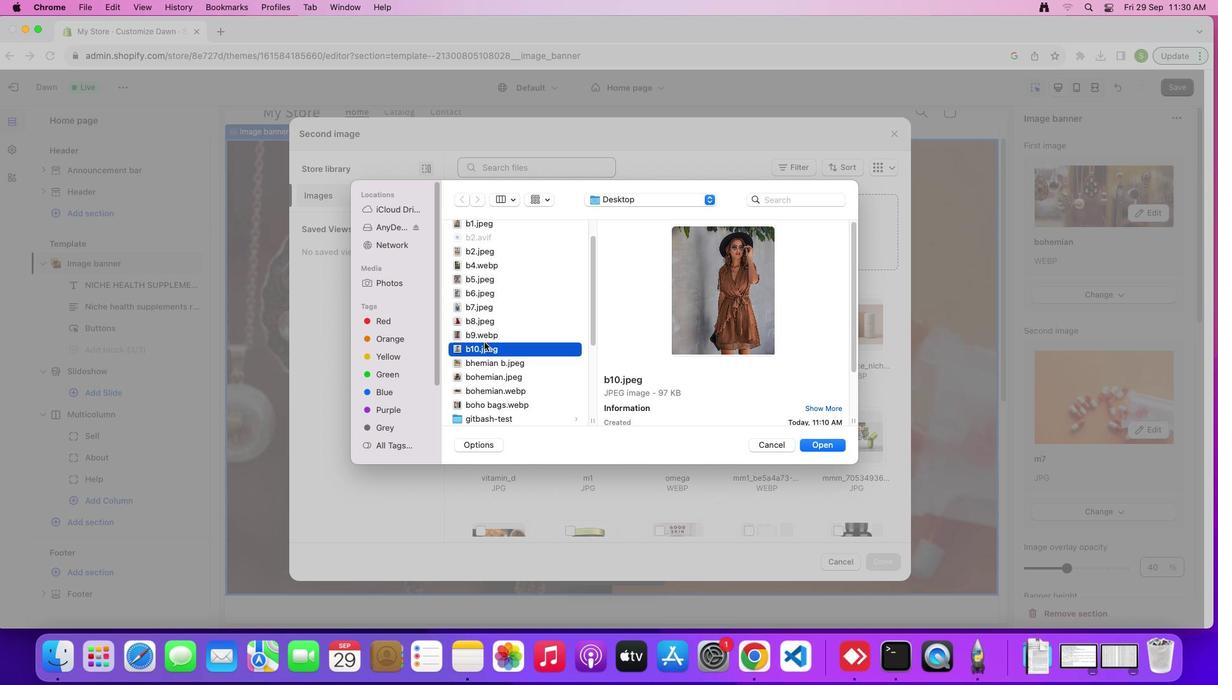 
Action: Mouse moved to (483, 367)
Screenshot: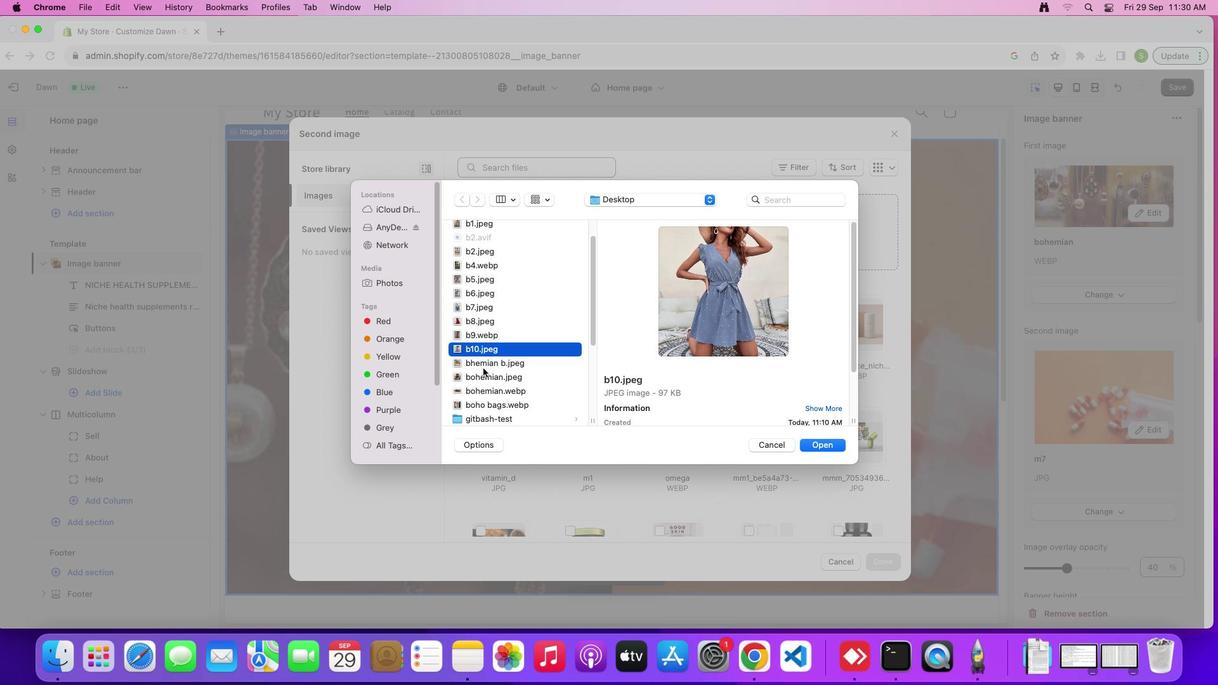 
Action: Mouse pressed left at (483, 367)
Screenshot: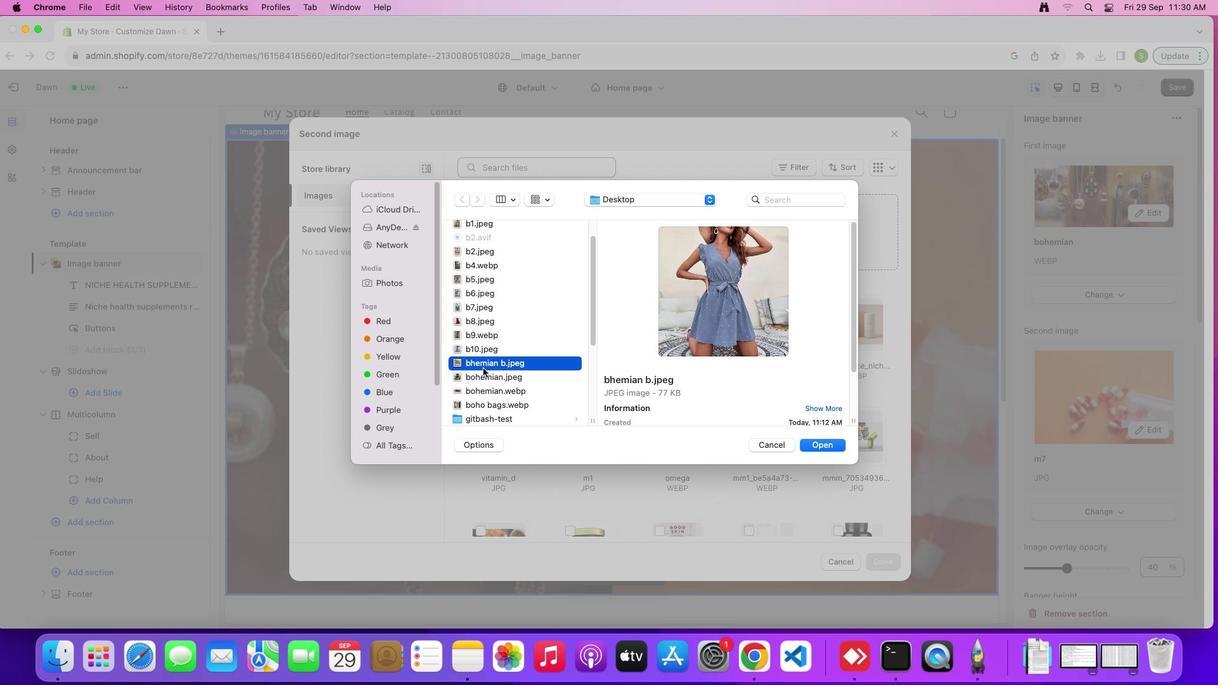 
Action: Mouse moved to (480, 377)
Screenshot: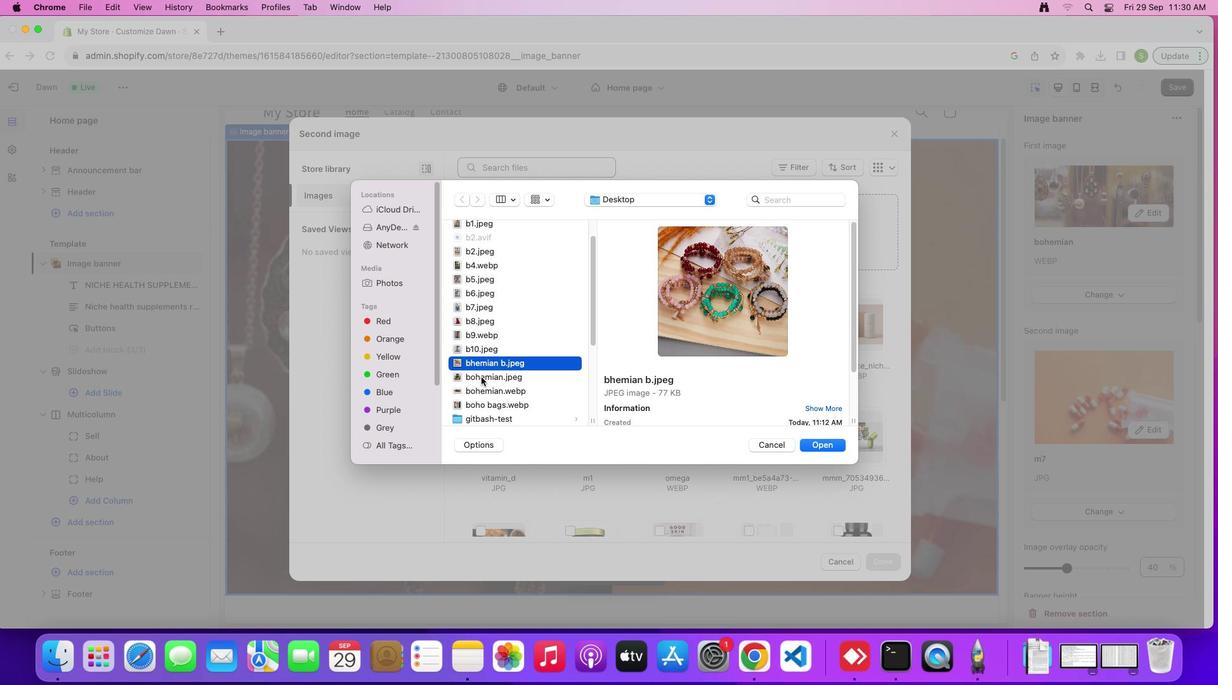 
Action: Mouse pressed left at (480, 377)
Screenshot: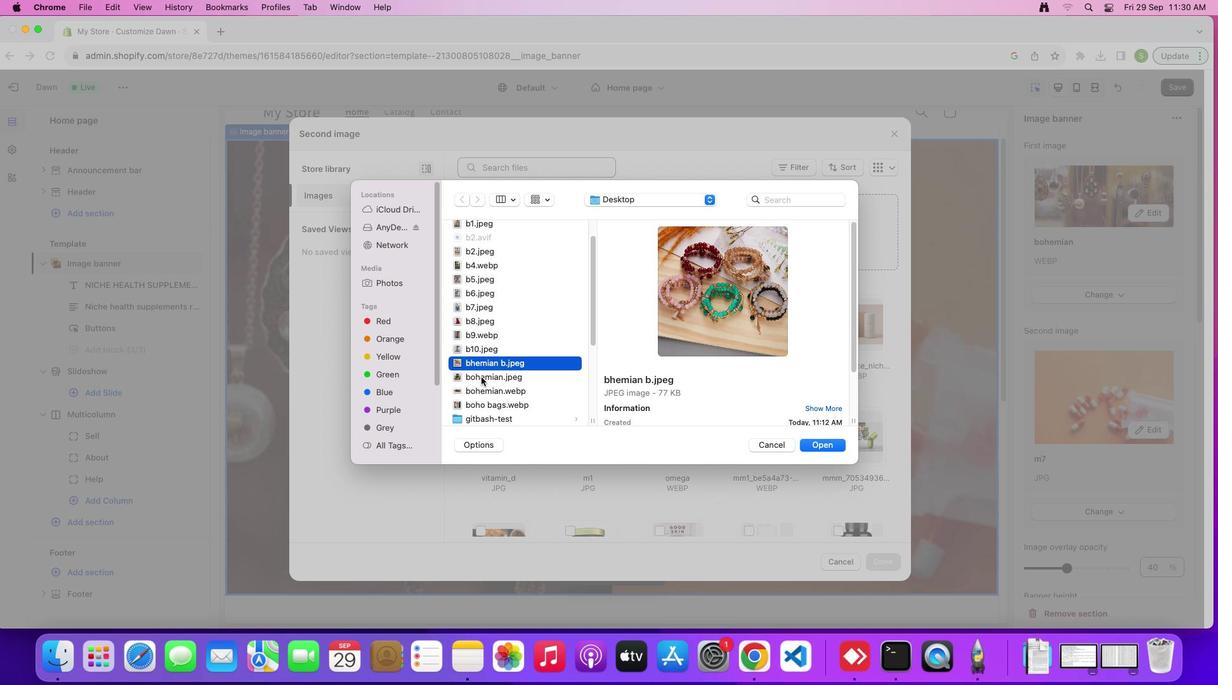 
Action: Mouse moved to (829, 449)
Screenshot: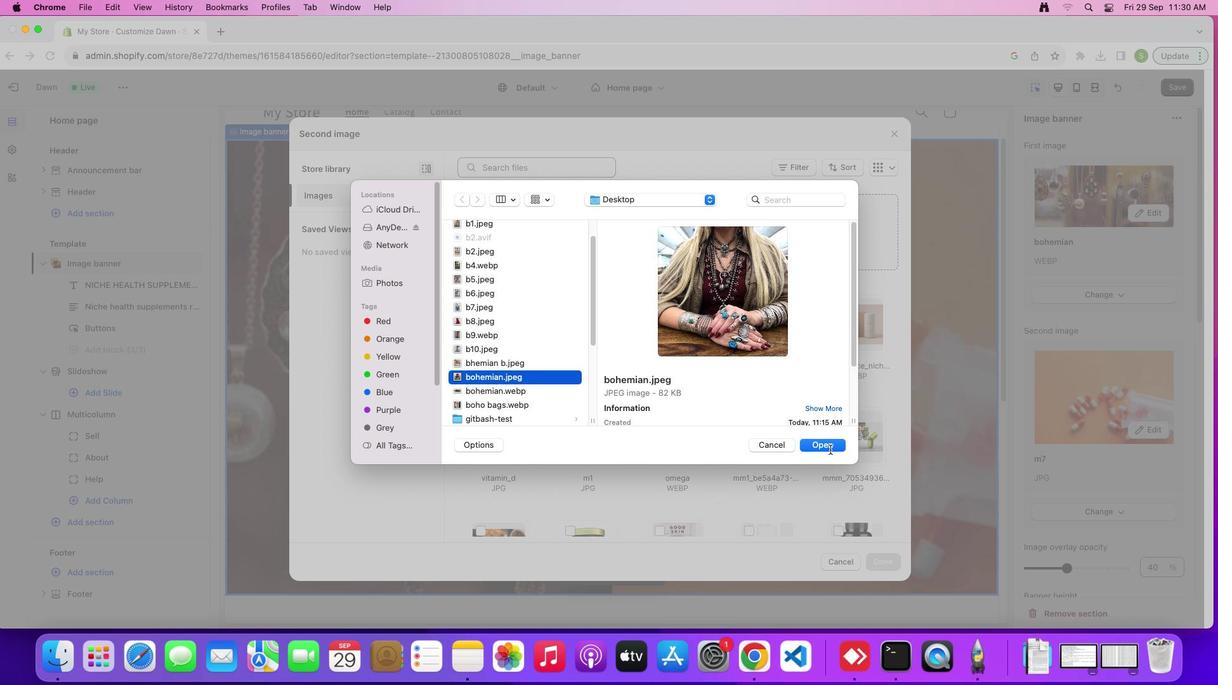 
Action: Mouse pressed left at (829, 449)
Screenshot: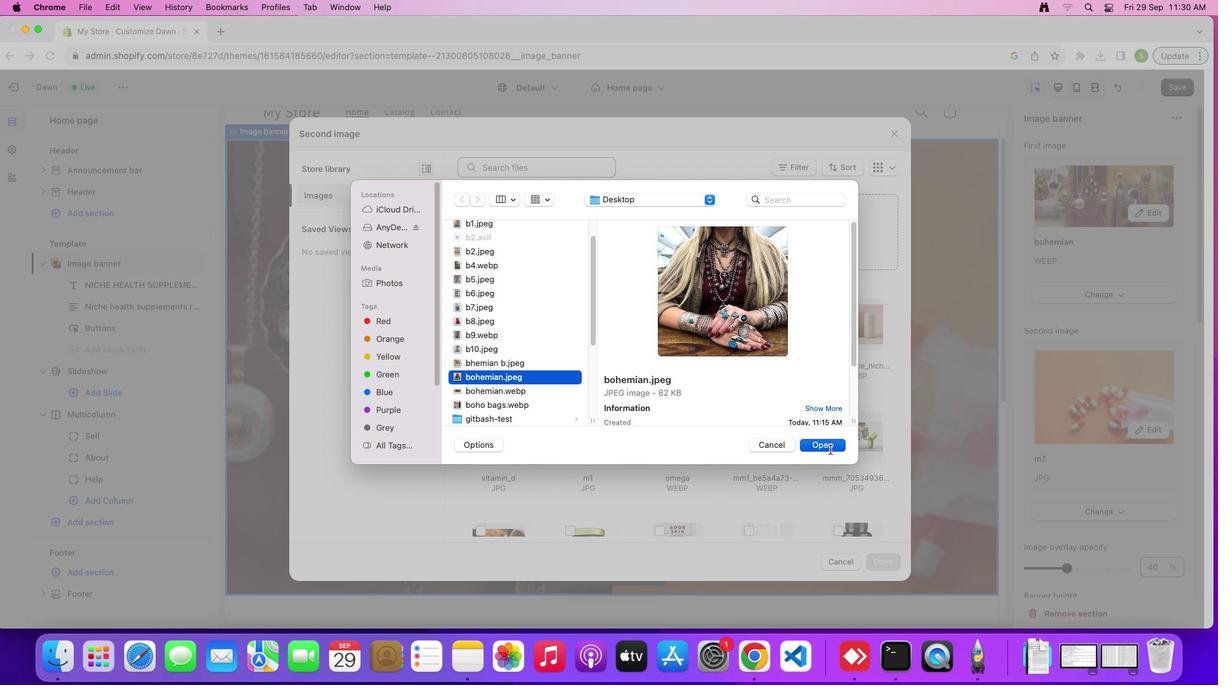 
Action: Mouse moved to (882, 562)
Screenshot: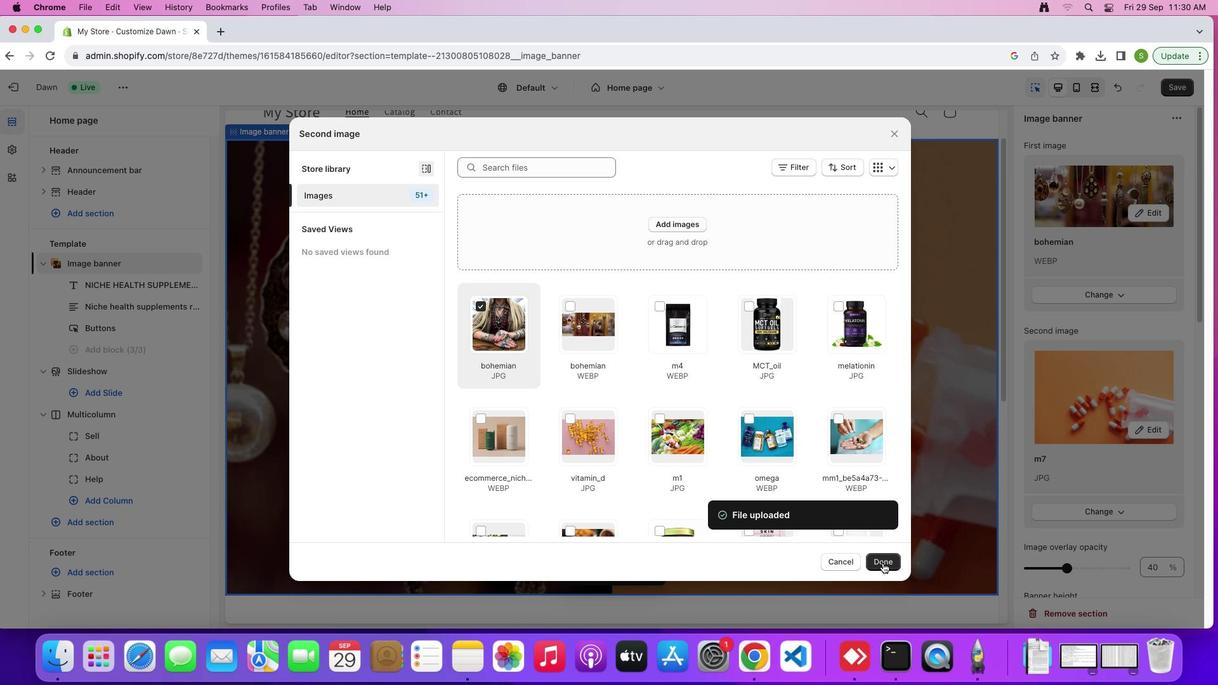 
Action: Mouse pressed left at (882, 562)
Screenshot: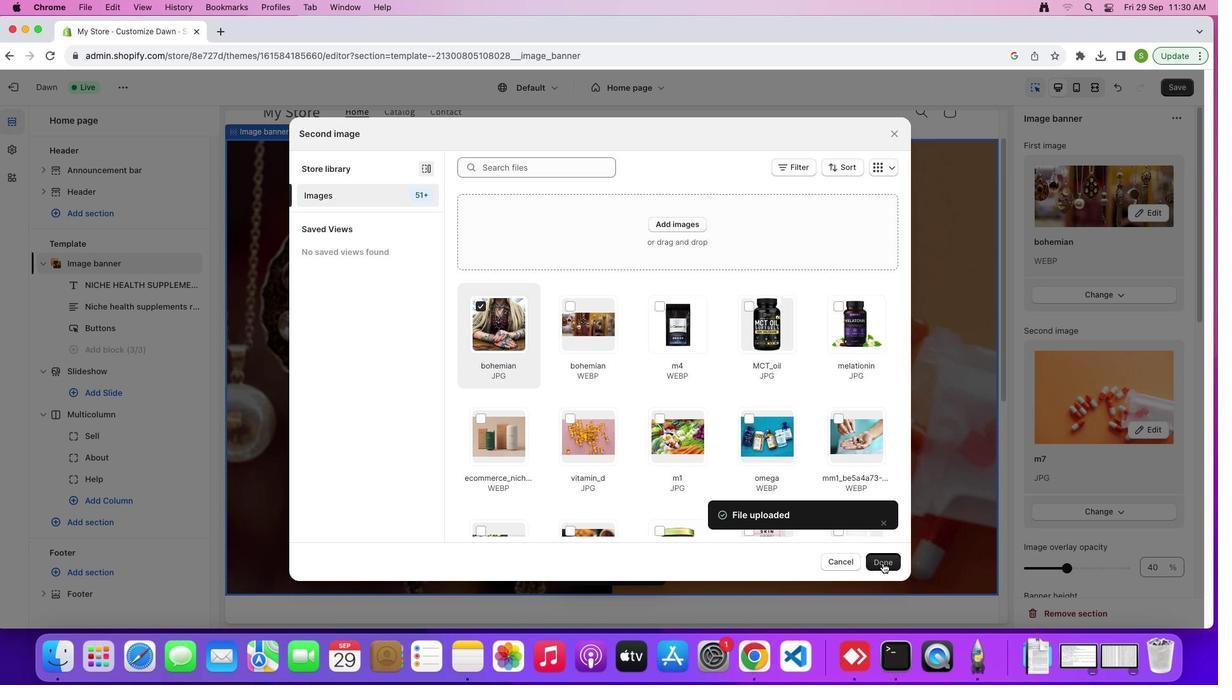 
Action: Mouse moved to (791, 326)
Screenshot: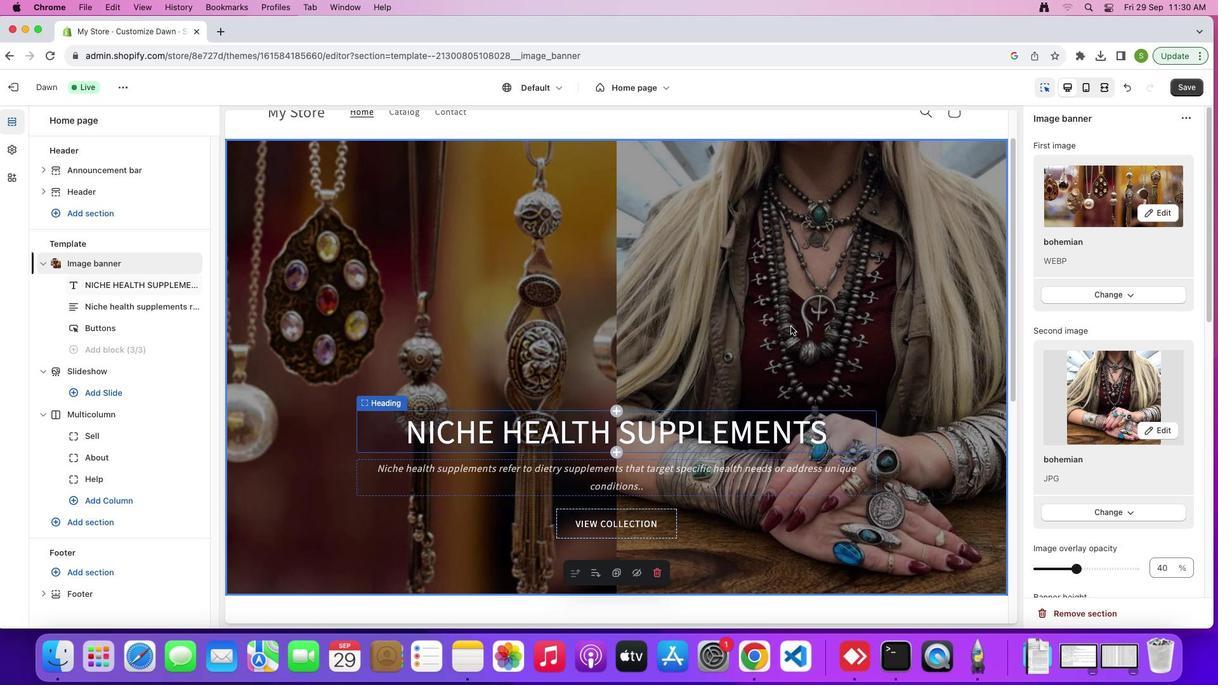 
Action: Mouse scrolled (791, 326) with delta (0, 0)
Screenshot: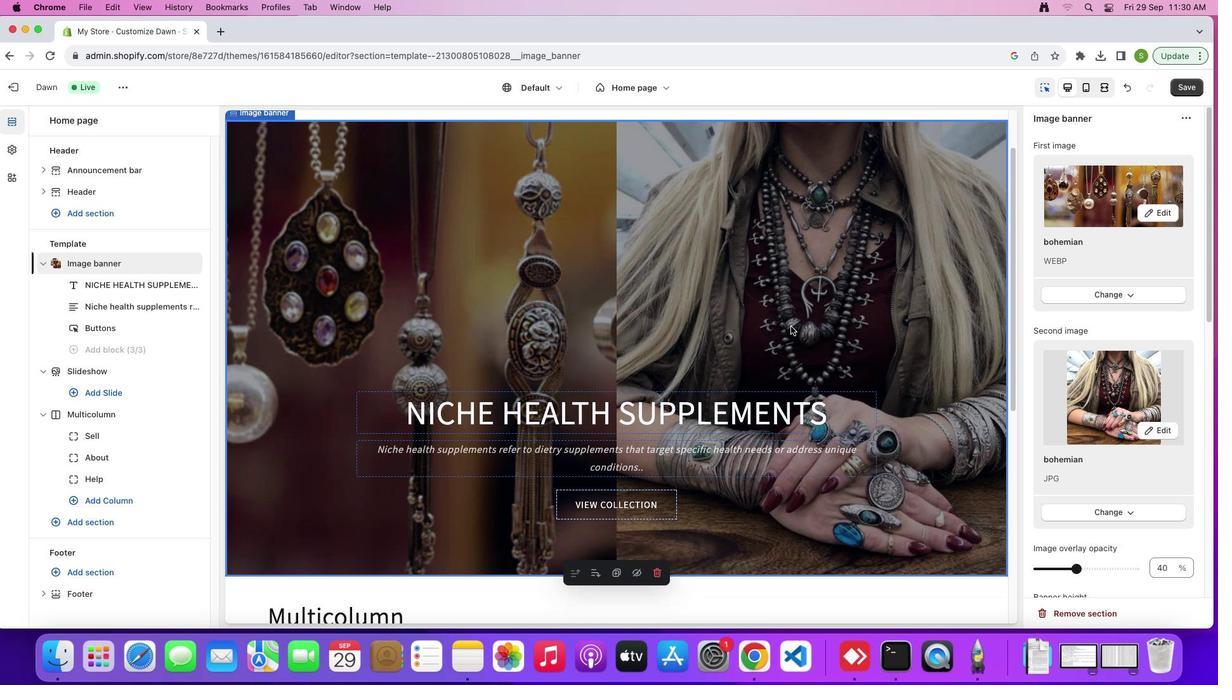 
Action: Mouse scrolled (791, 326) with delta (0, 0)
Screenshot: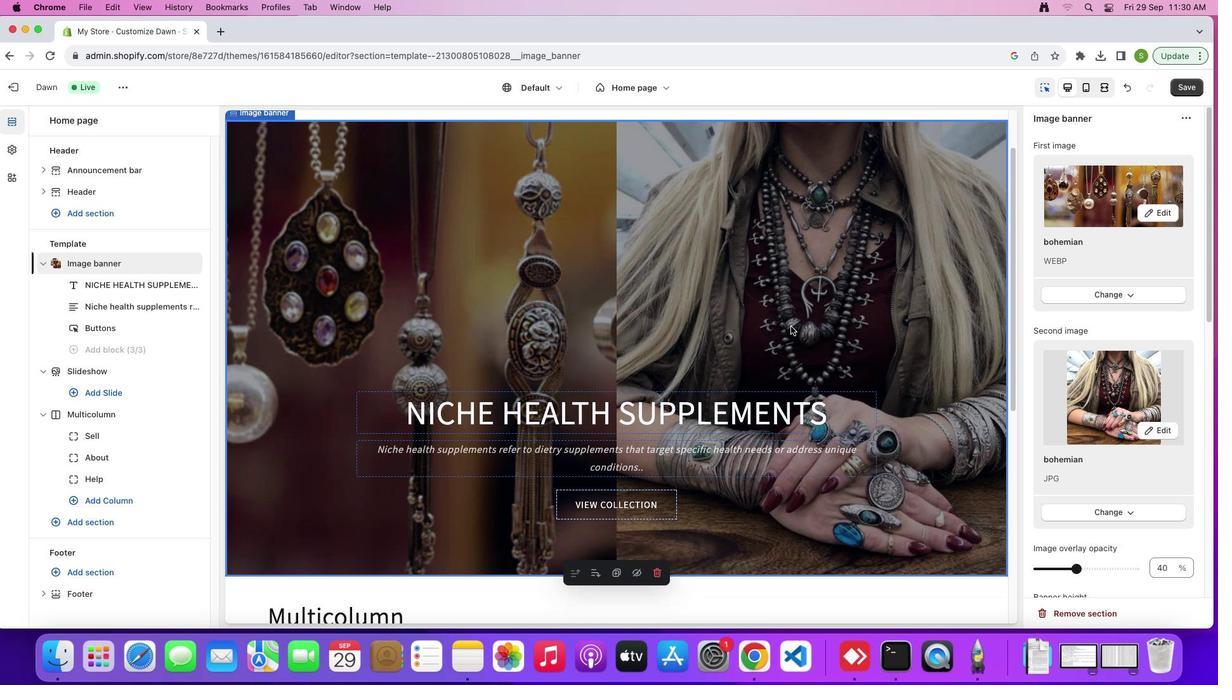 
Action: Mouse scrolled (791, 326) with delta (0, -3)
Screenshot: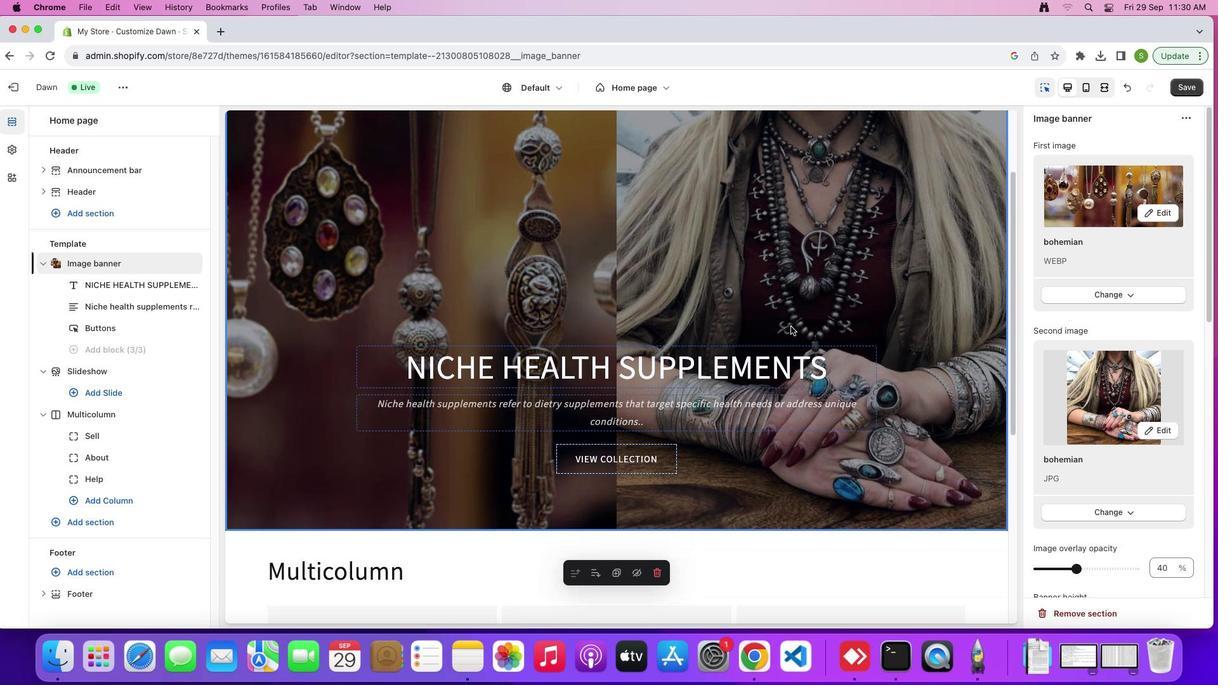 
Action: Mouse scrolled (791, 326) with delta (0, -3)
Screenshot: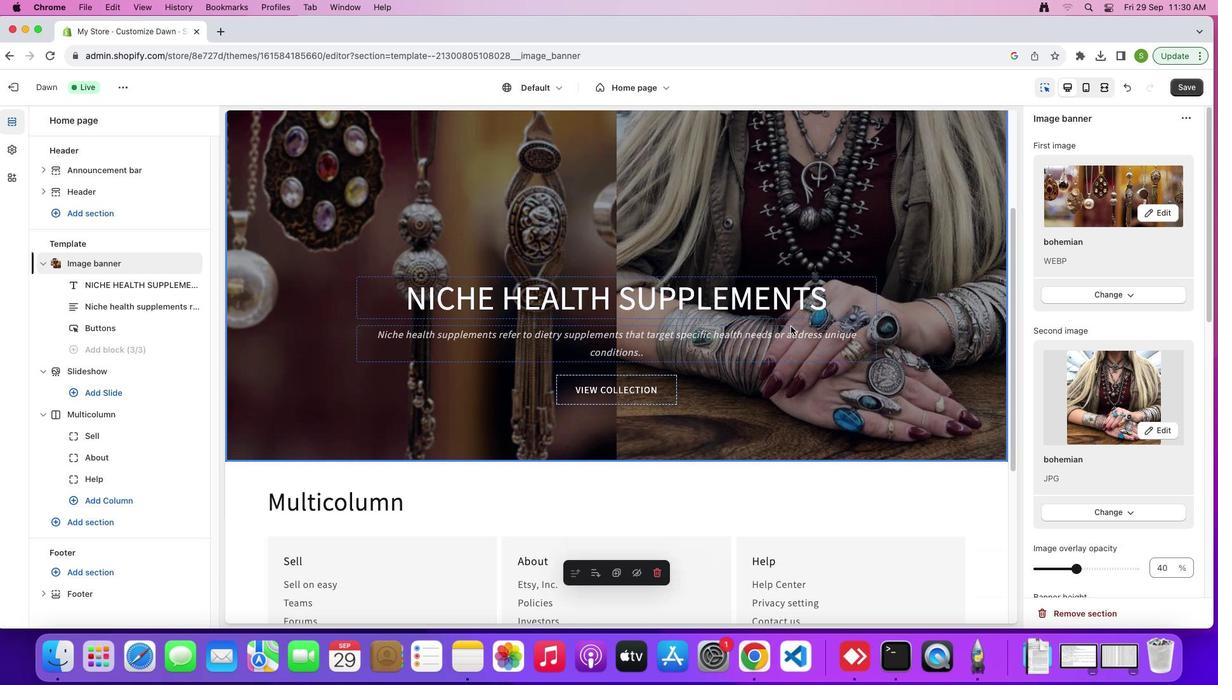 
Action: Mouse scrolled (791, 326) with delta (0, 0)
Screenshot: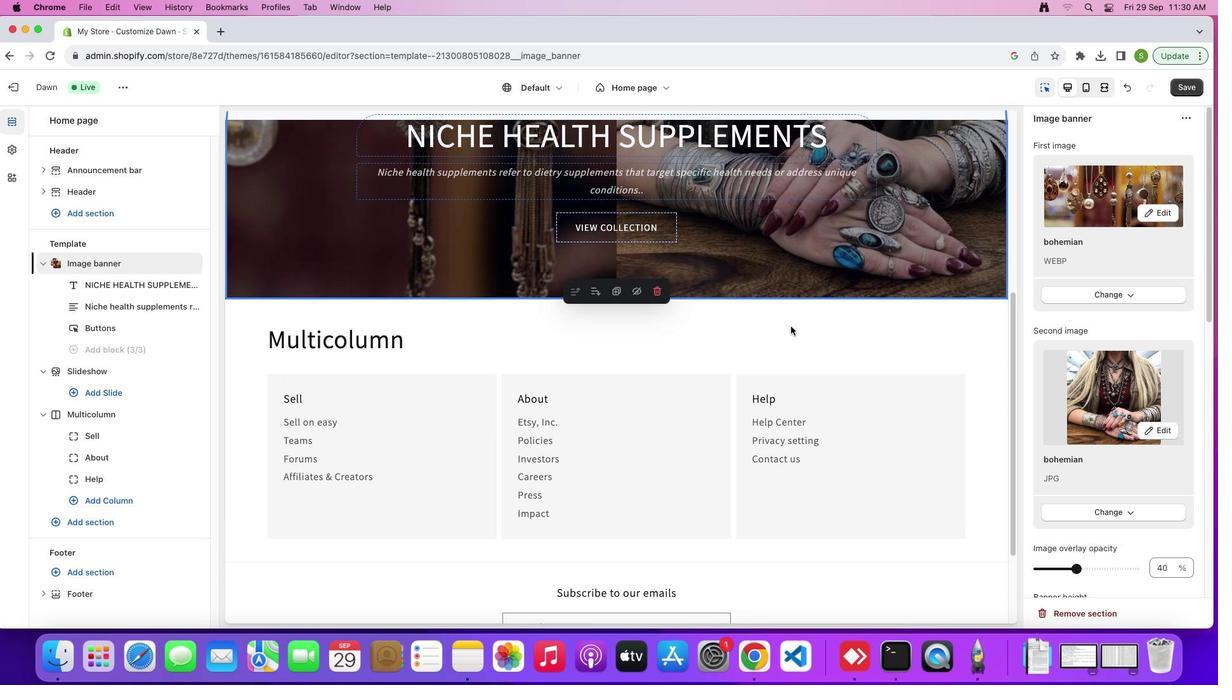 
Action: Mouse scrolled (791, 326) with delta (0, 0)
Screenshot: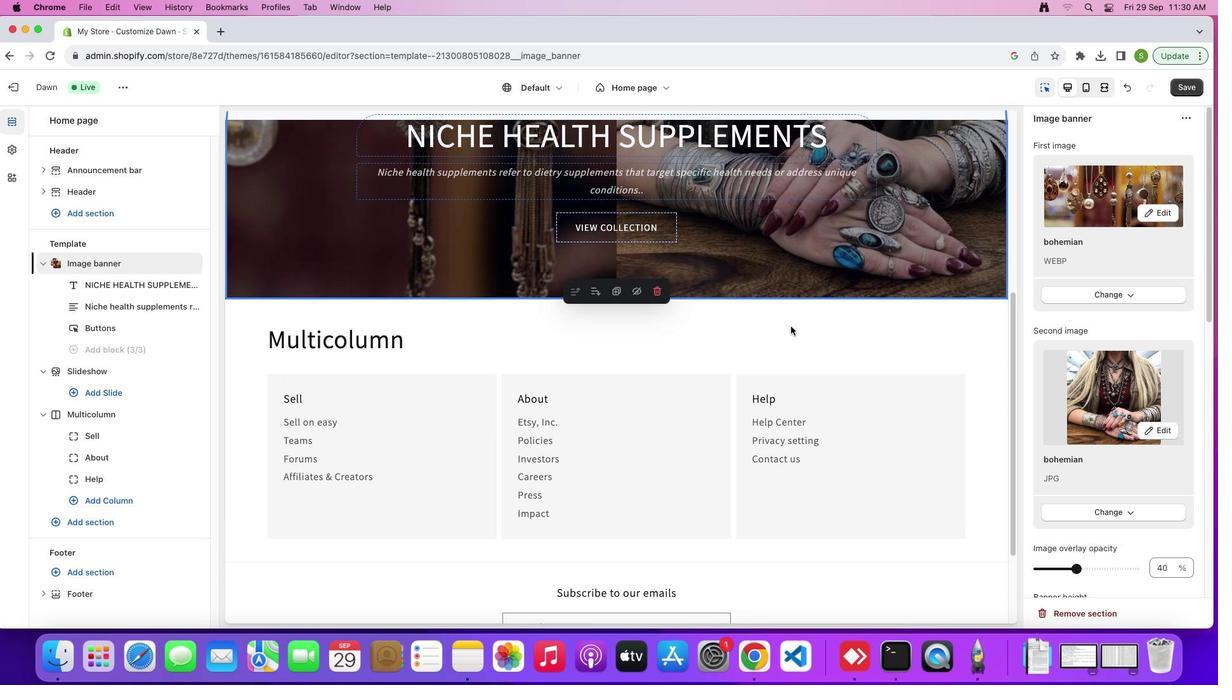 
Action: Mouse scrolled (791, 326) with delta (0, 3)
Screenshot: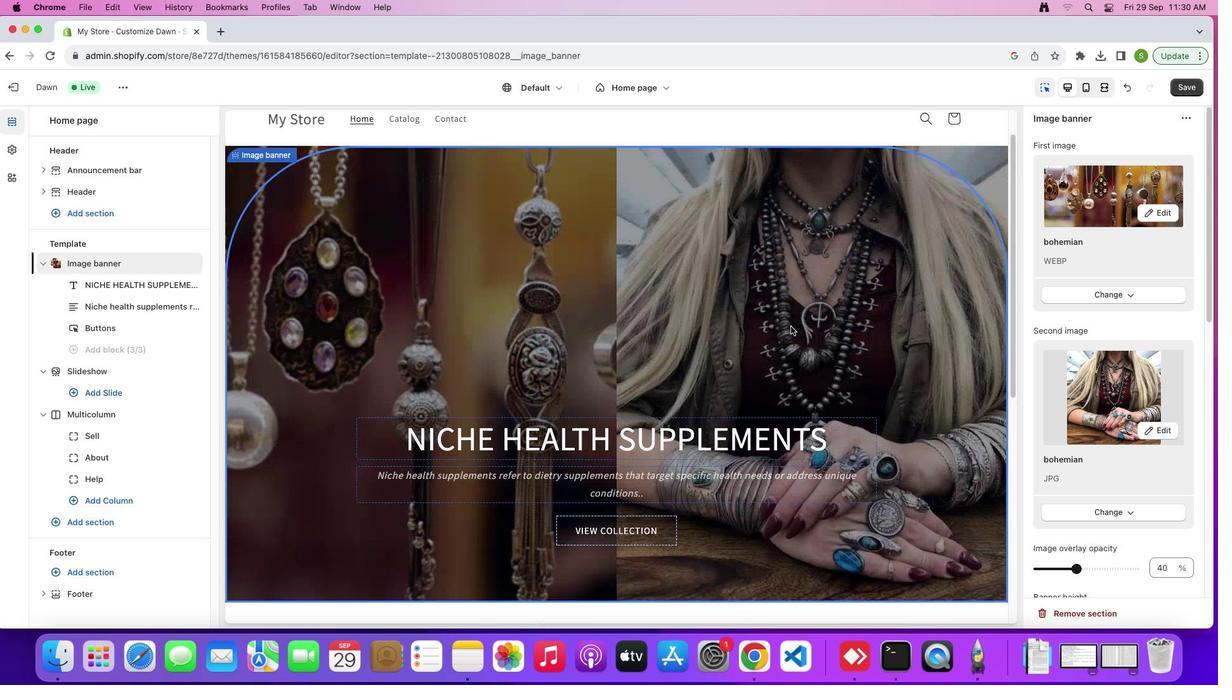 
Action: Mouse scrolled (791, 326) with delta (0, 4)
Screenshot: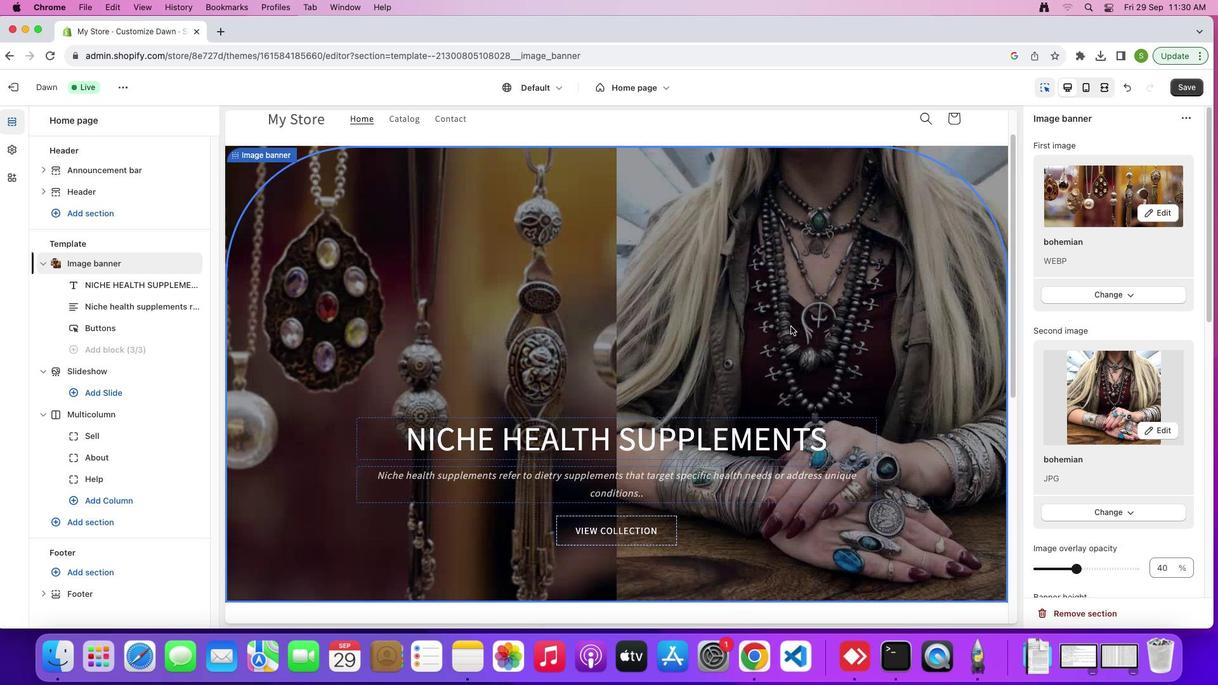 
Action: Mouse moved to (771, 479)
Screenshot: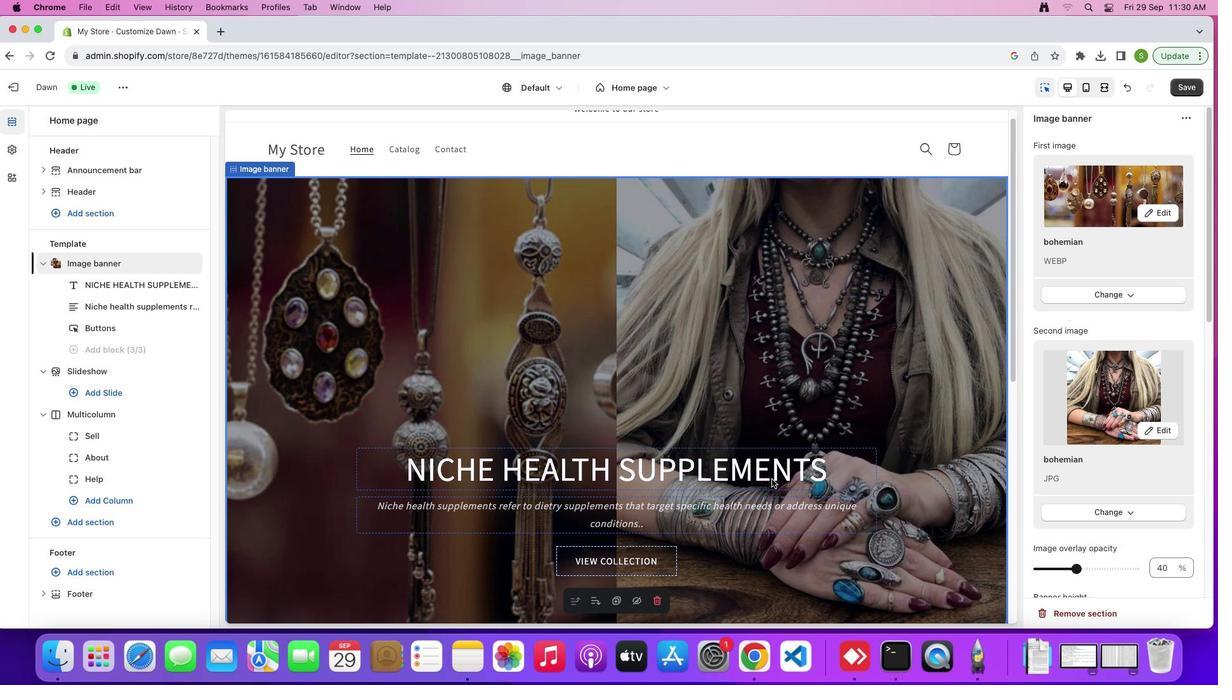 
Action: Mouse pressed left at (771, 479)
Screenshot: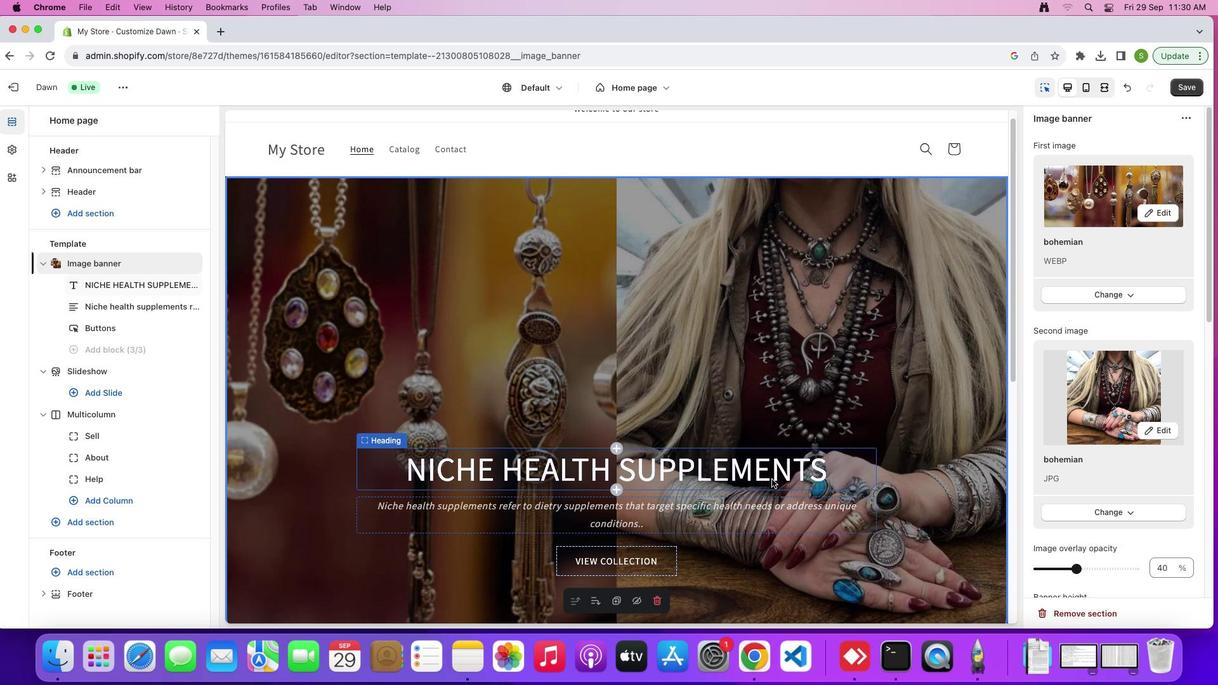 
Action: Mouse moved to (1173, 197)
Screenshot: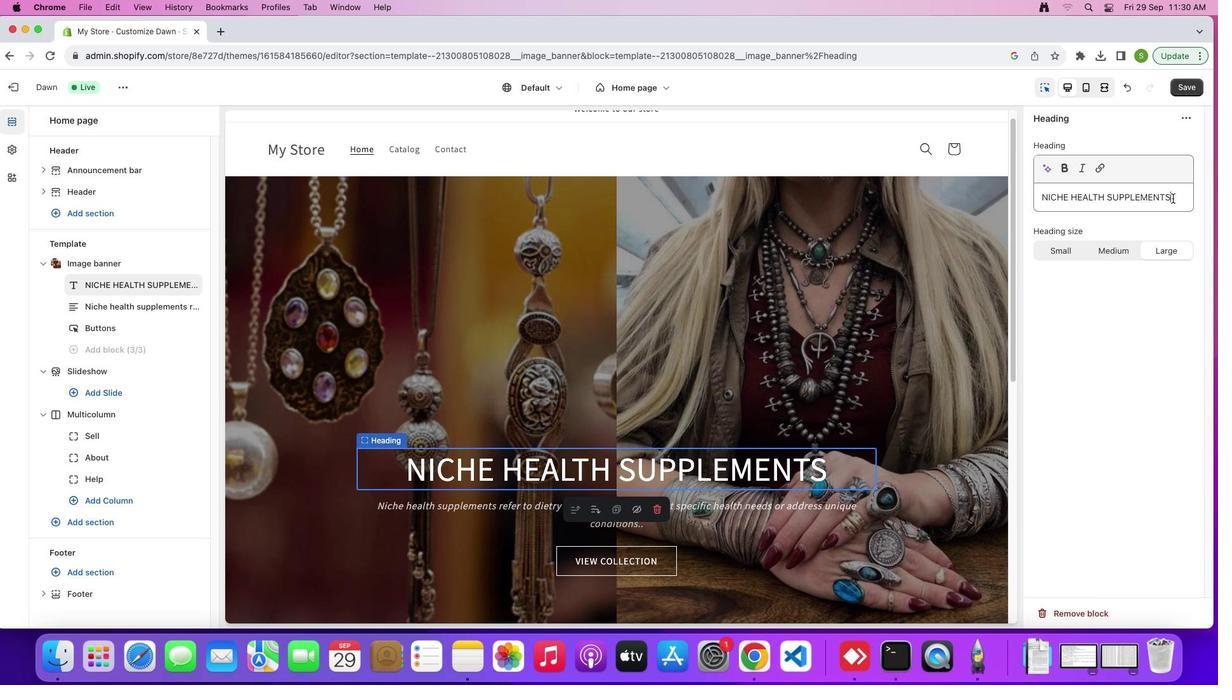 
Action: Mouse pressed left at (1173, 197)
Screenshot: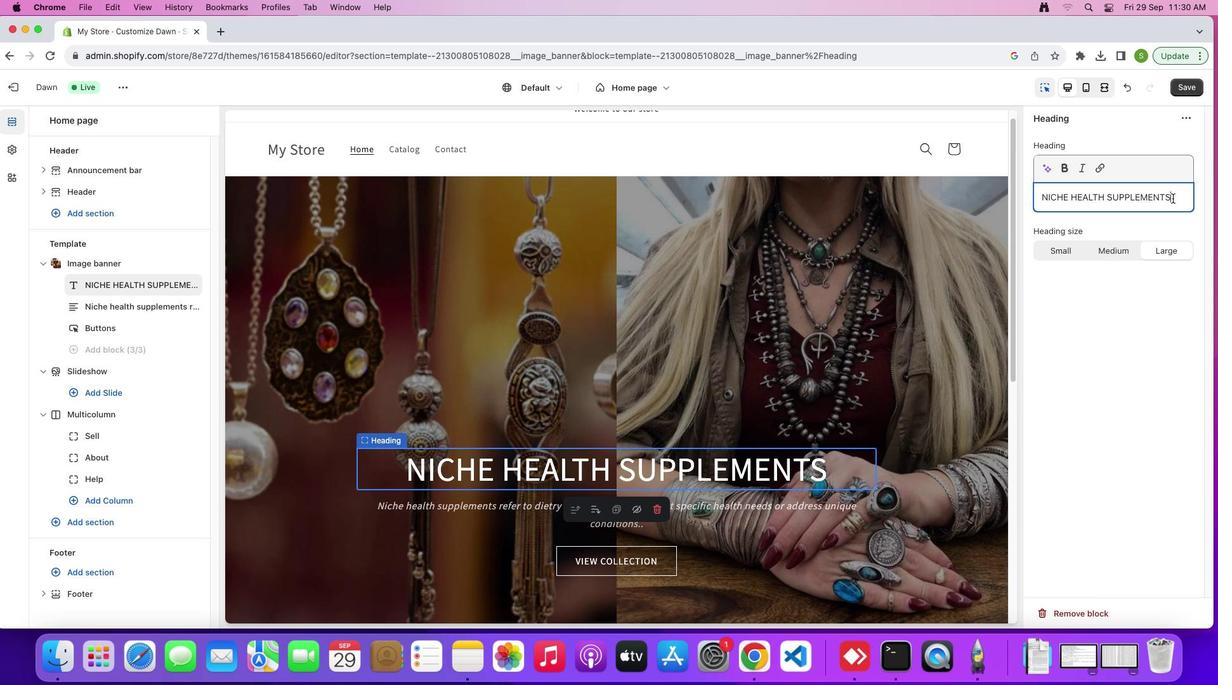 
Action: Mouse moved to (817, 389)
Screenshot: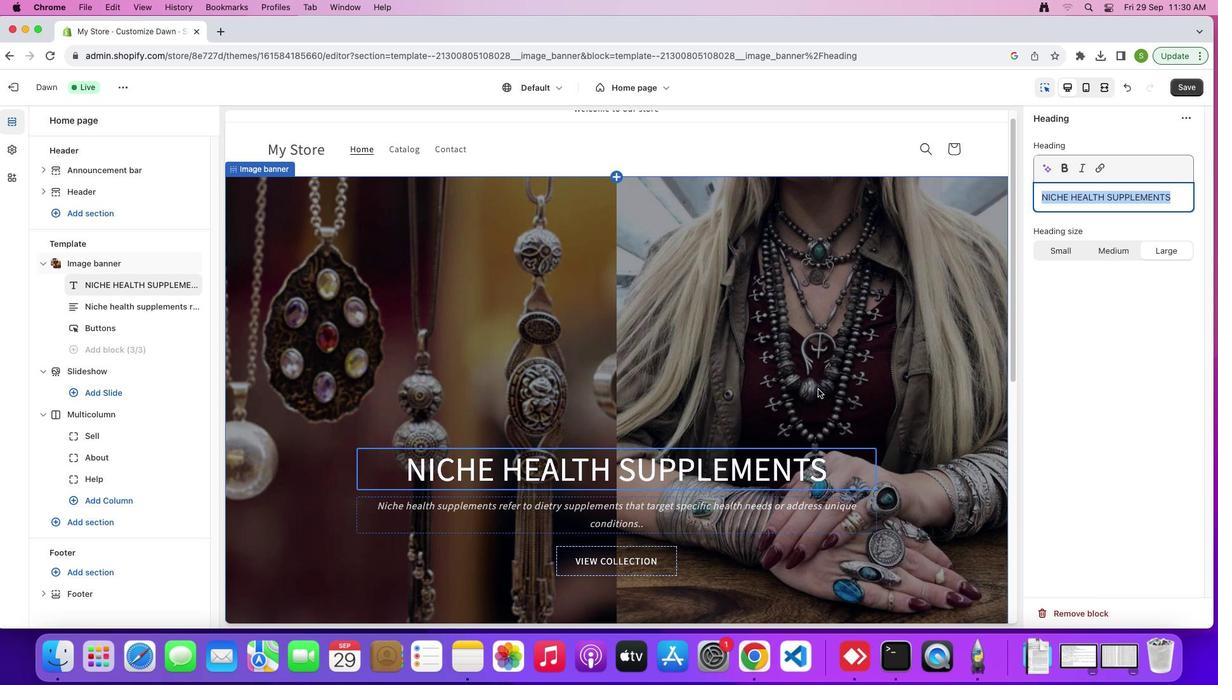 
Action: Key pressed Key.shift'B''O''H''O'Key.space'A''N''D'Key.space'B''O''H''E''M''I''A''N'Key.space'F''A''S''H''I''O''N'
Screenshot: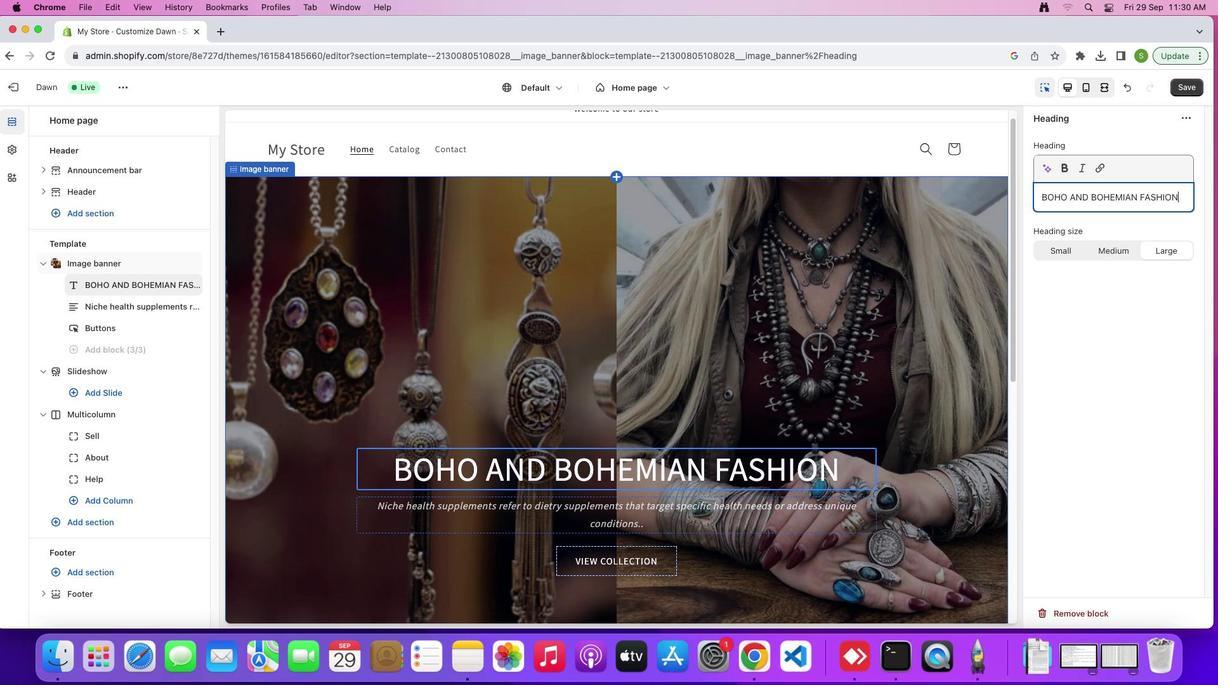 
Action: Mouse moved to (625, 513)
Screenshot: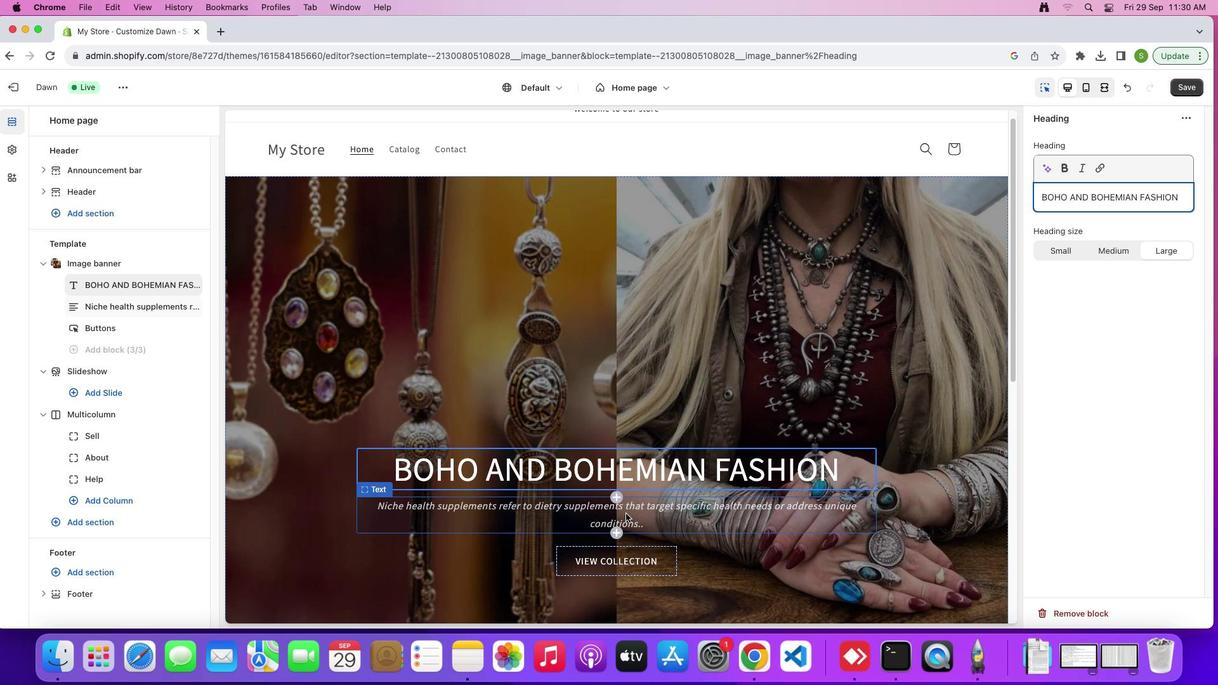 
Action: Mouse pressed left at (625, 513)
Screenshot: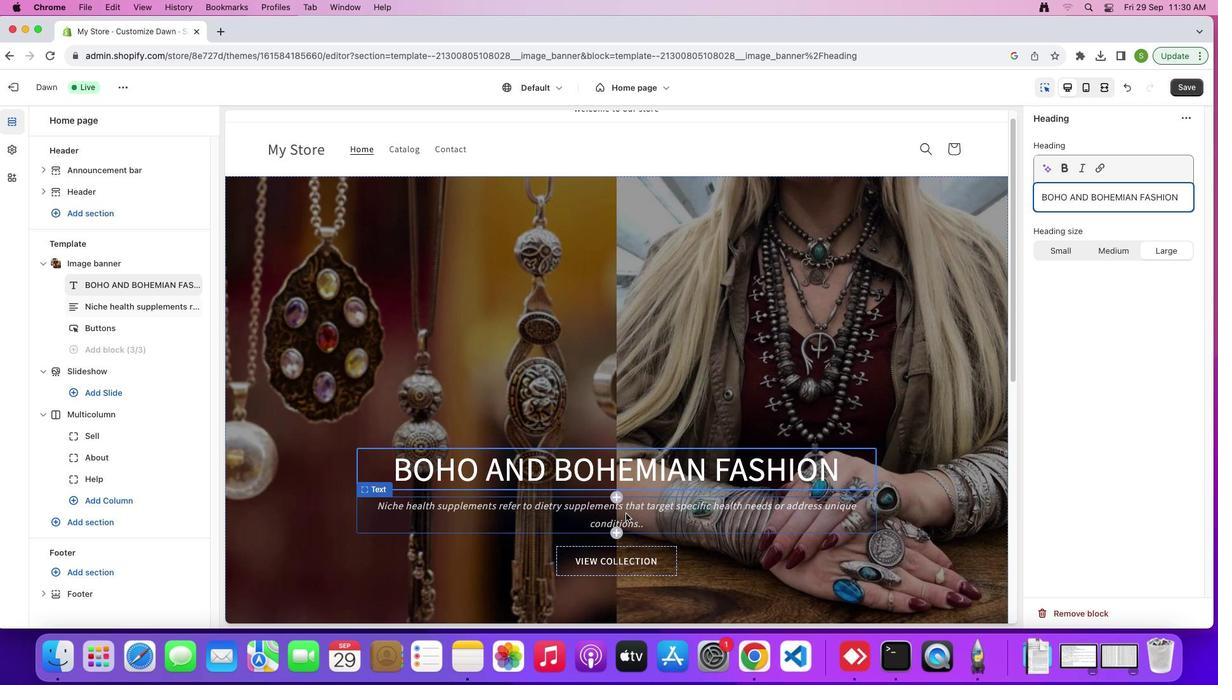 
Action: Mouse moved to (1117, 238)
Screenshot: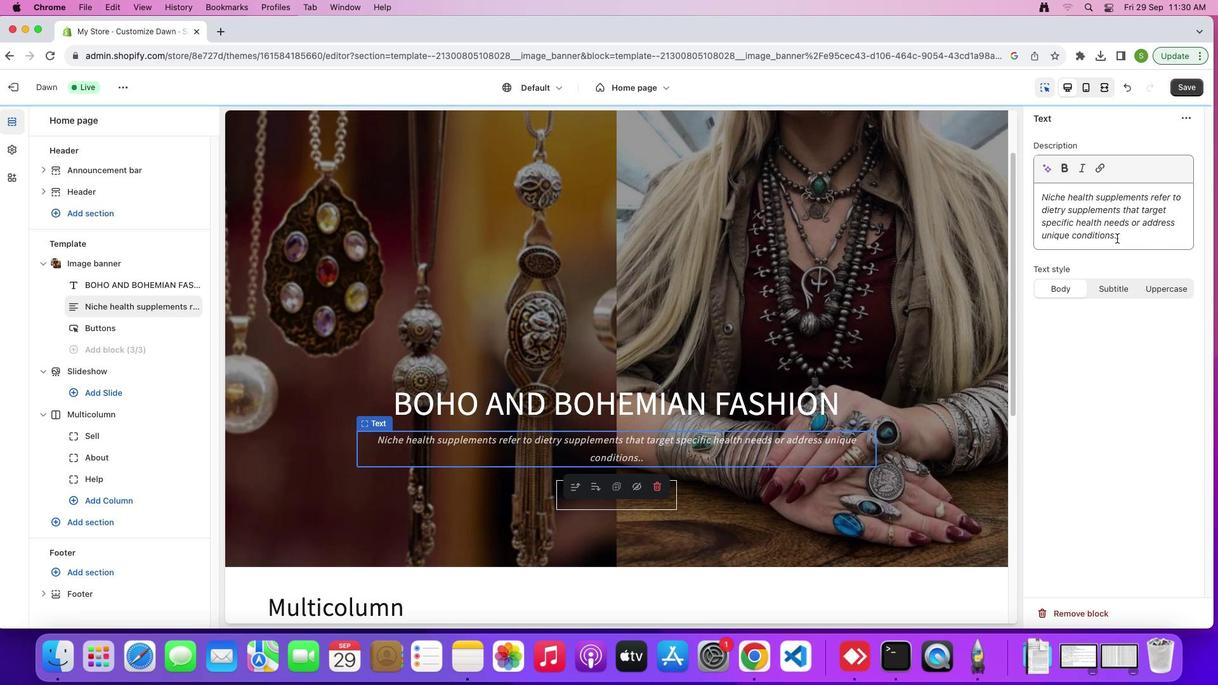 
Action: Mouse pressed left at (1117, 238)
Screenshot: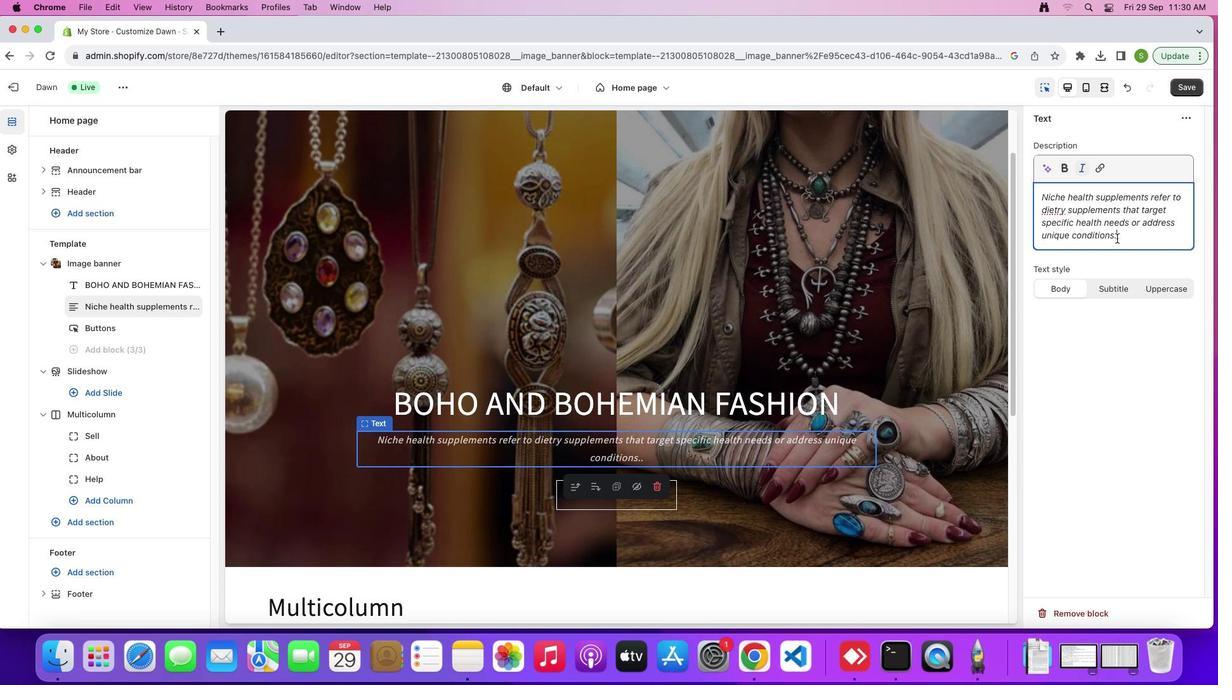 
Action: Mouse moved to (994, 367)
Screenshot: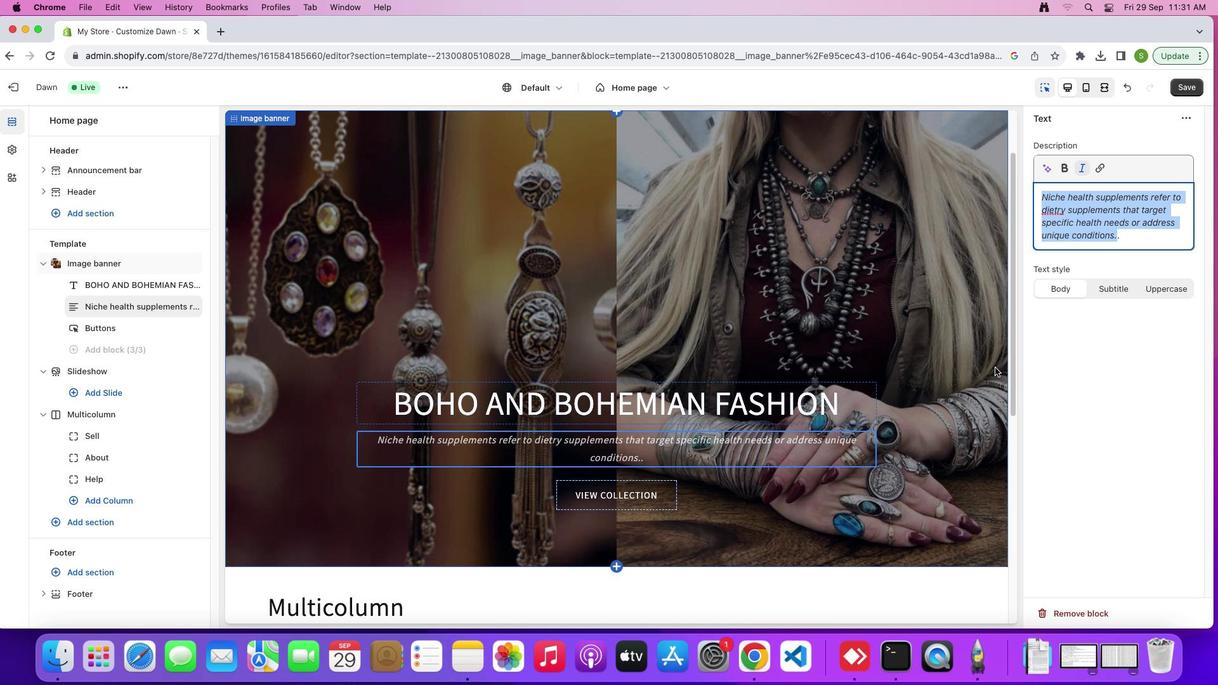
Action: Key pressed Key.shift'B'Key.shift'O''H'Key.backspaceKey.backspaceKey.caps_lock'o''h''o'Key.space'f''a''s''h''i''n'Key.backspaceKey.backspace'i''o''n'Key.space'i''s'Key.space'o''f''t''e''n'Key.space'a''s''s''o''c''i''a''t''e''d'Key.space'w''i''t''h'Key.space'a'Key.space'r''e''l''a''x''e''d'Key.space'a''n''d'Key.space'c''a''r''e''f''r''e''e'Key.space'l''i''f''e''s''t''y''l''e'','Key.space'e''m''p''h''a''s''i''z''i''n''g'Key.space'c''o''m''f''o''r''t'Key.space'a''n''d'Key.space'i''n''d''i''v''i''d''u''a''l''i''t''y'
Screenshot: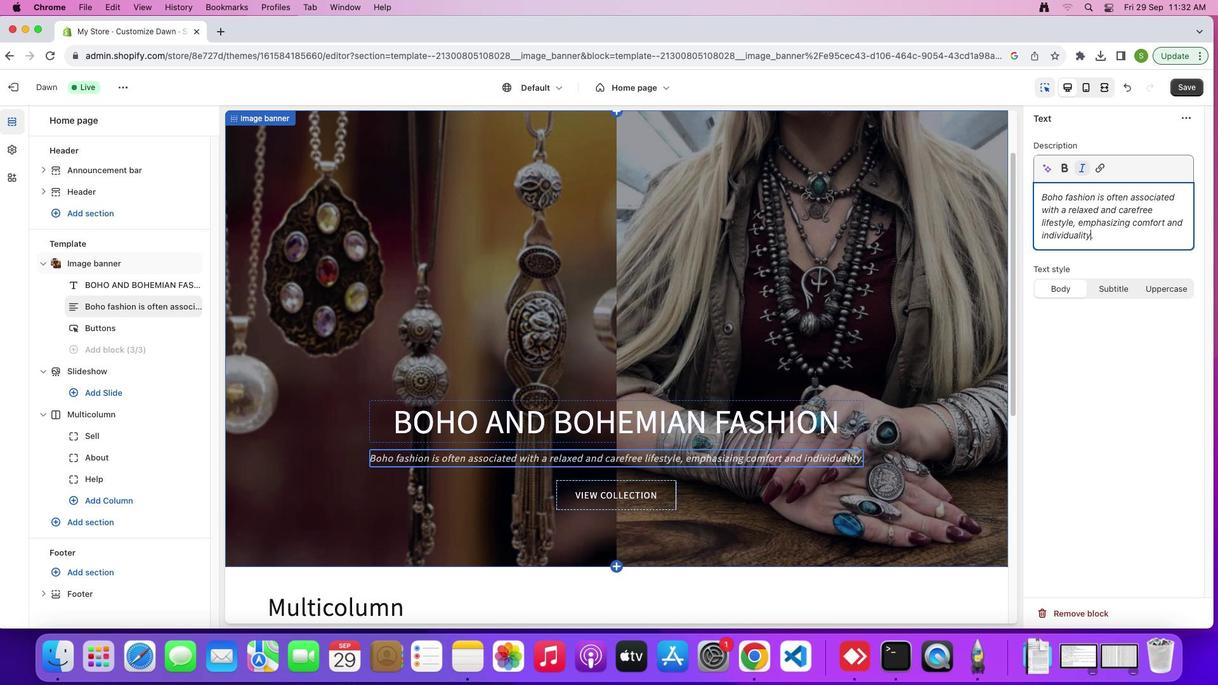 
Action: Mouse moved to (708, 309)
Screenshot: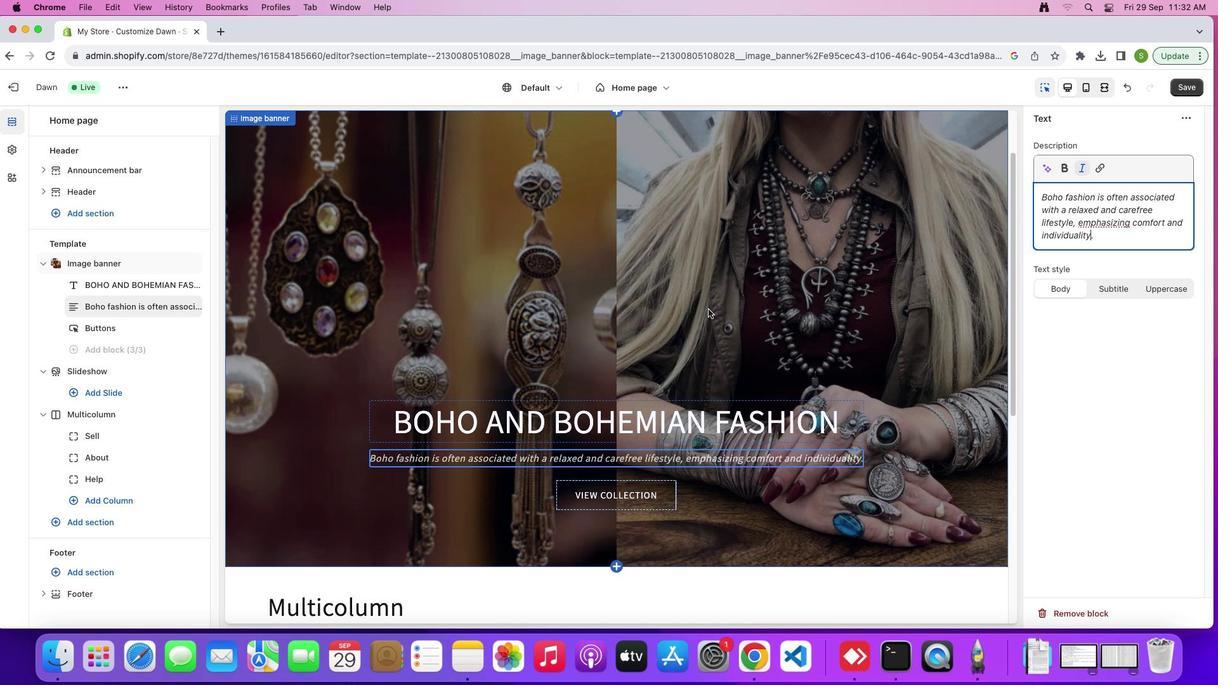 
Action: Mouse pressed left at (708, 309)
Screenshot: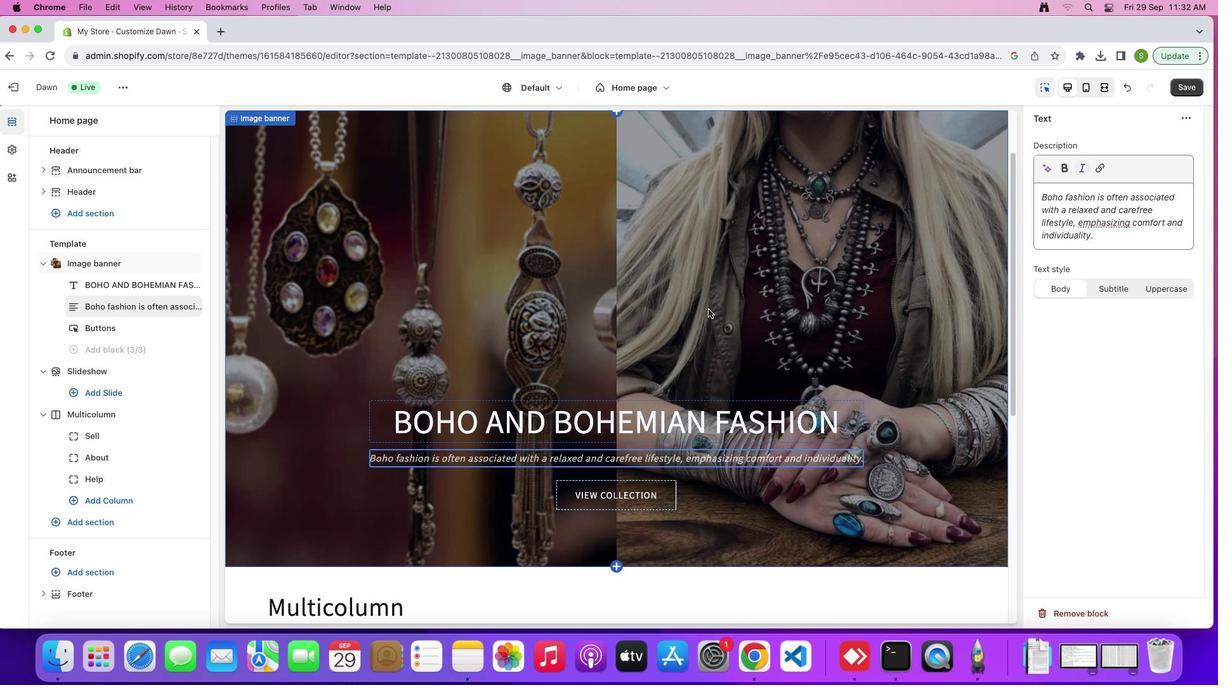 
Action: Mouse moved to (1180, 86)
Screenshot: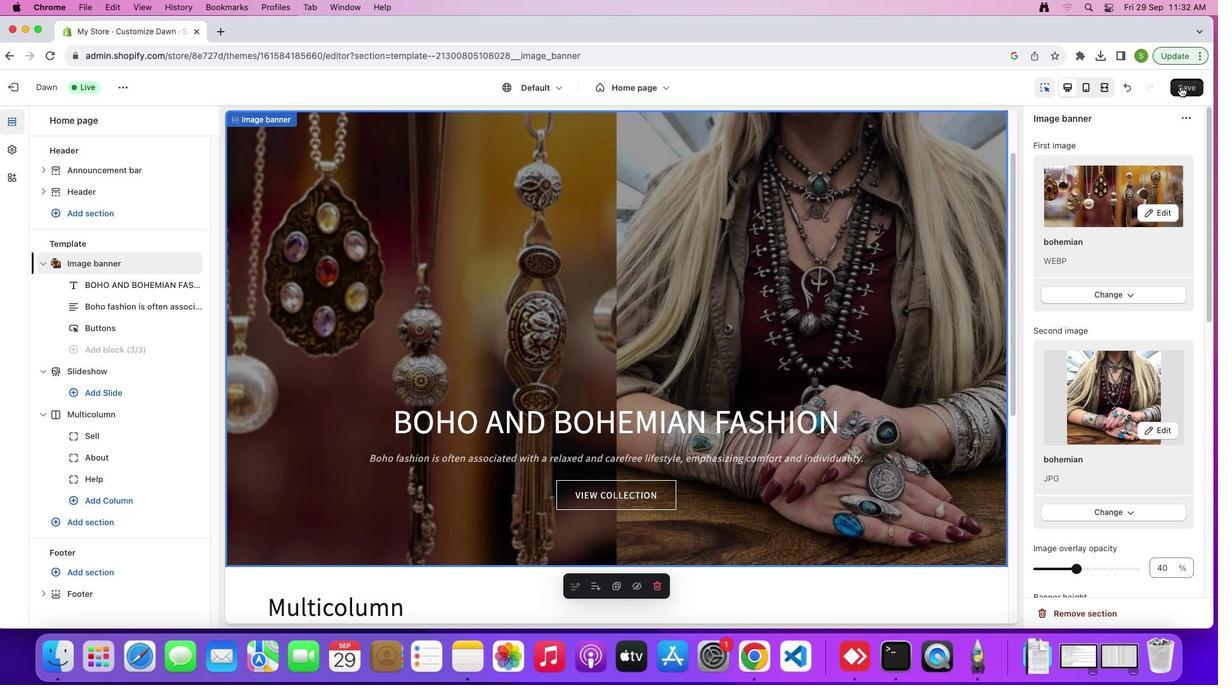 
Action: Mouse pressed left at (1180, 86)
Screenshot: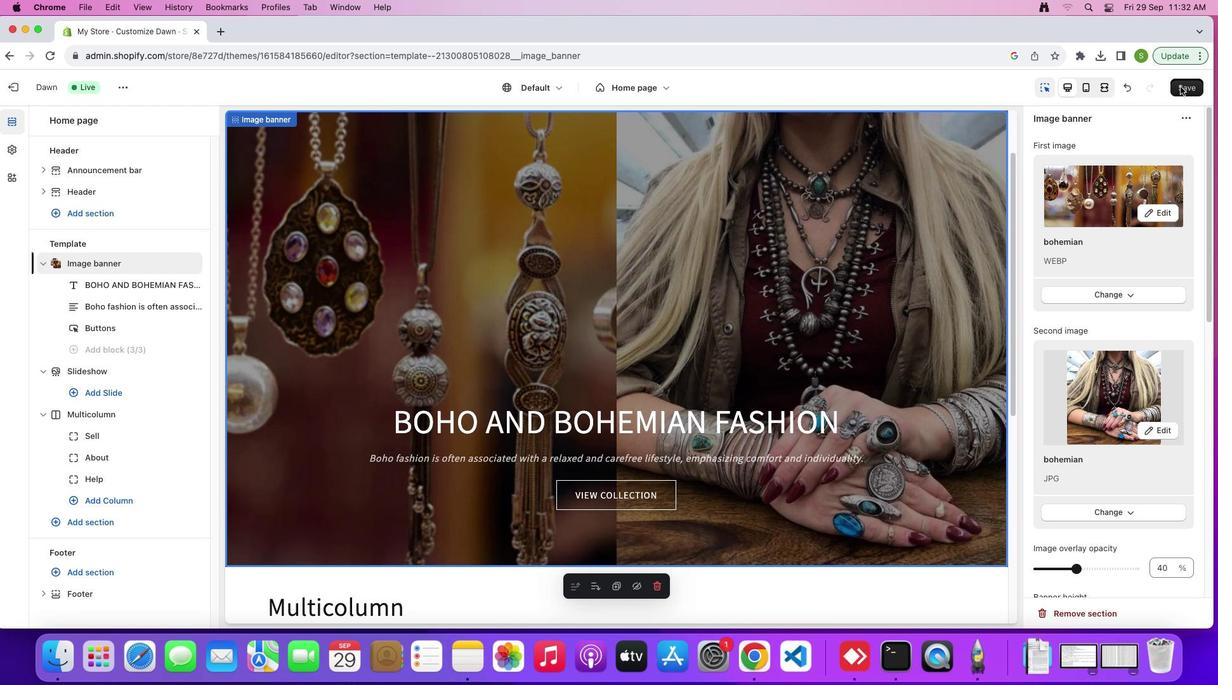 
Action: Mouse moved to (785, 489)
Screenshot: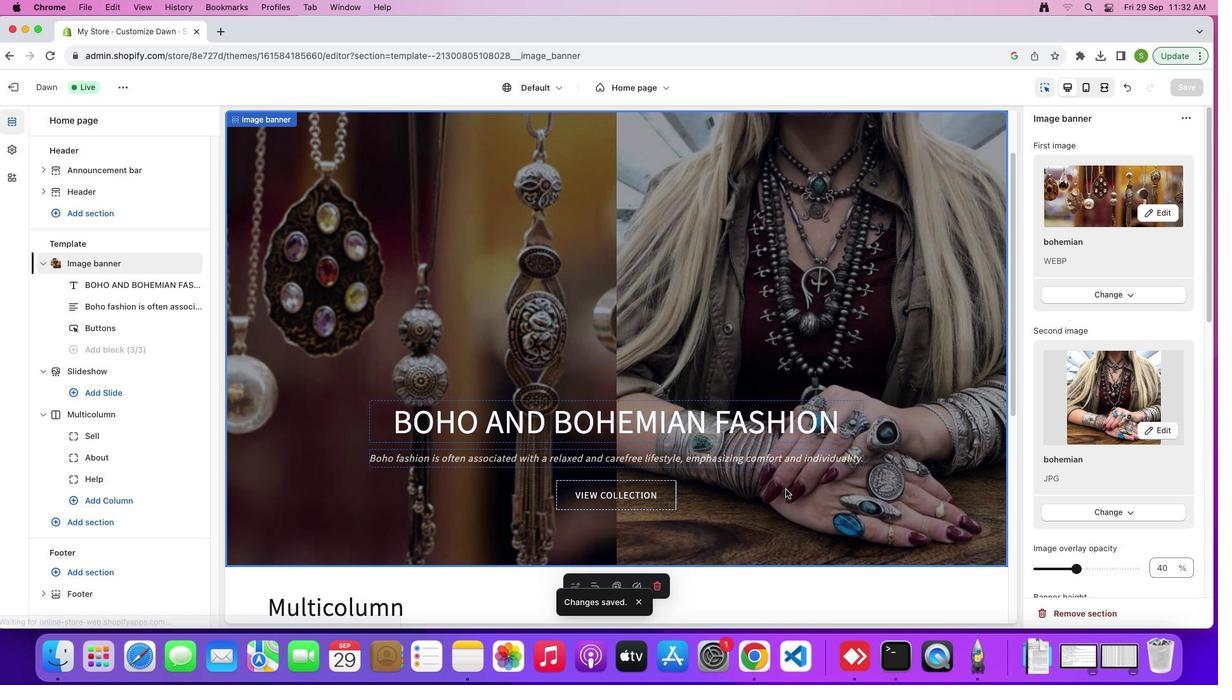 
Action: Mouse scrolled (785, 489) with delta (0, 0)
Screenshot: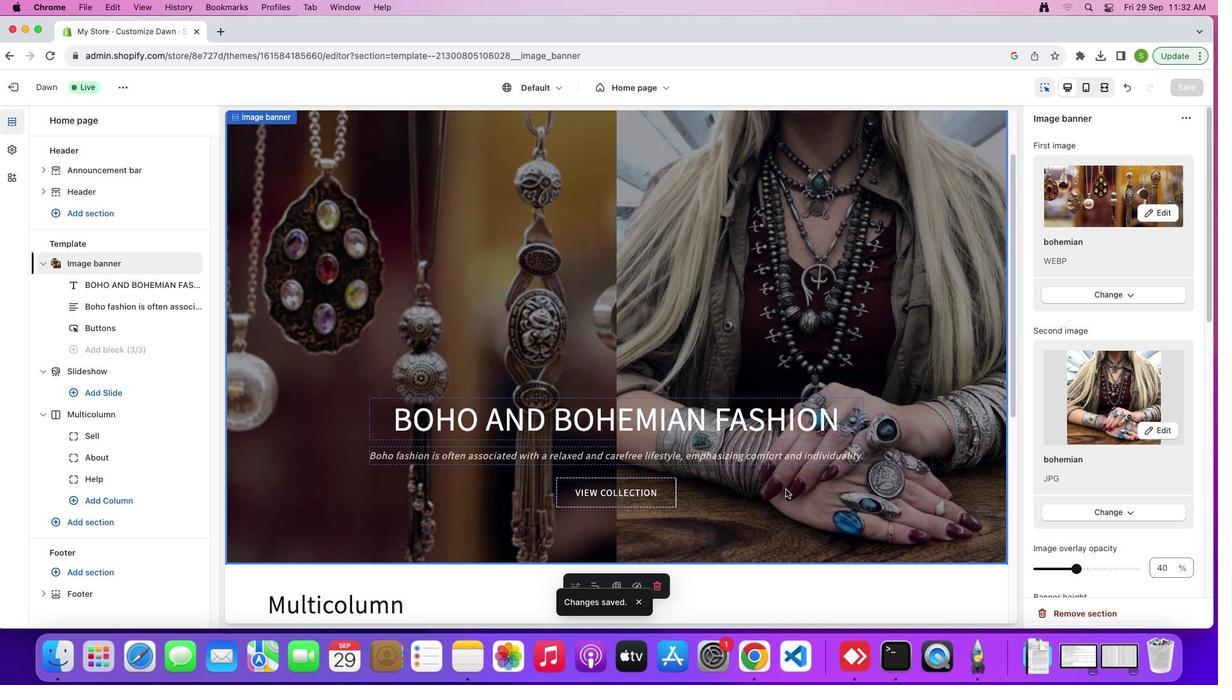 
Action: Mouse scrolled (785, 489) with delta (0, 0)
Screenshot: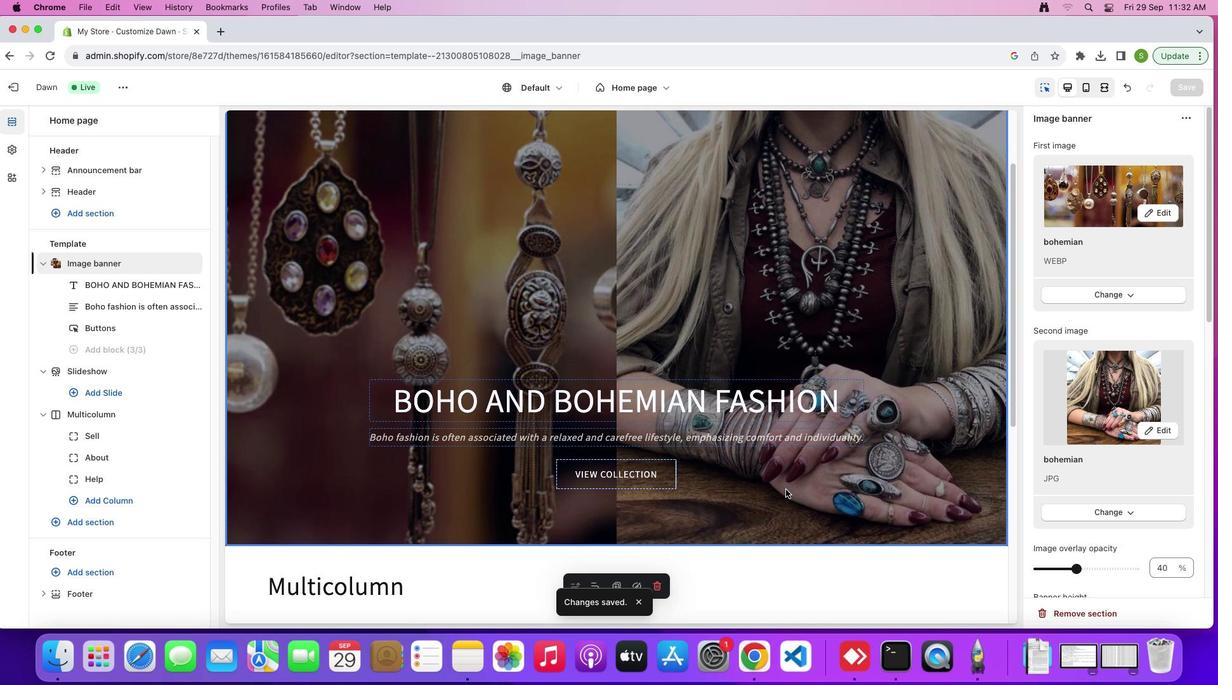 
Action: Mouse scrolled (785, 489) with delta (0, -1)
Screenshot: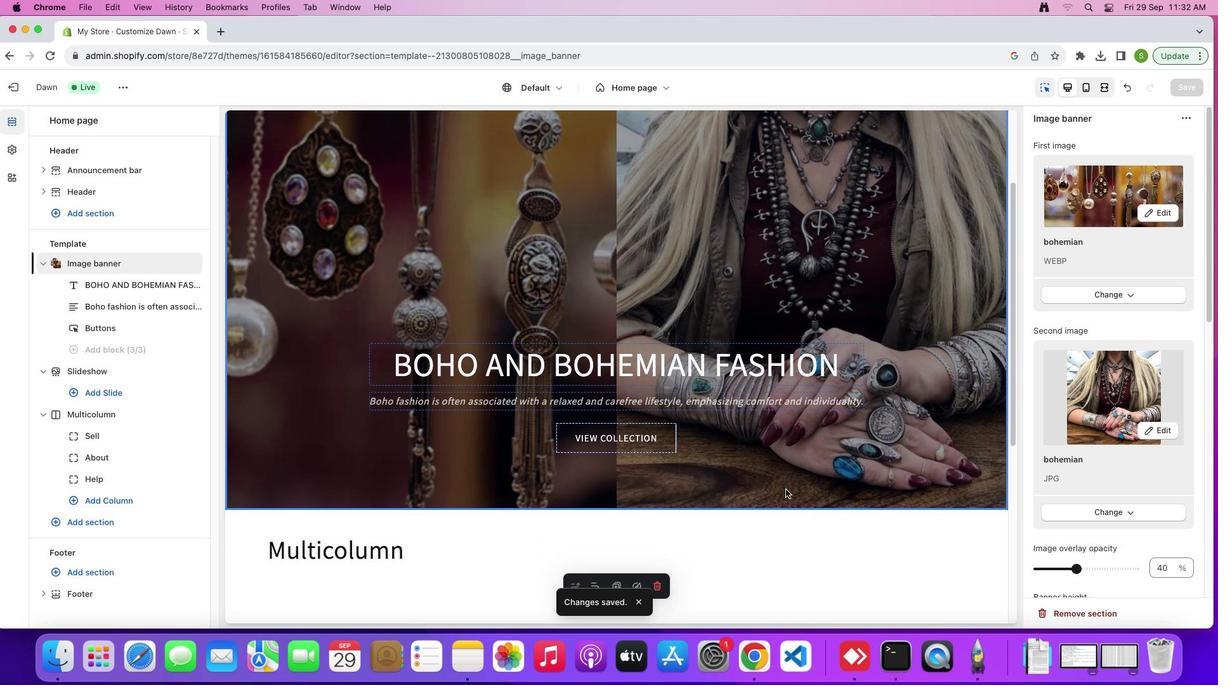 
Action: Mouse scrolled (785, 489) with delta (0, 0)
Screenshot: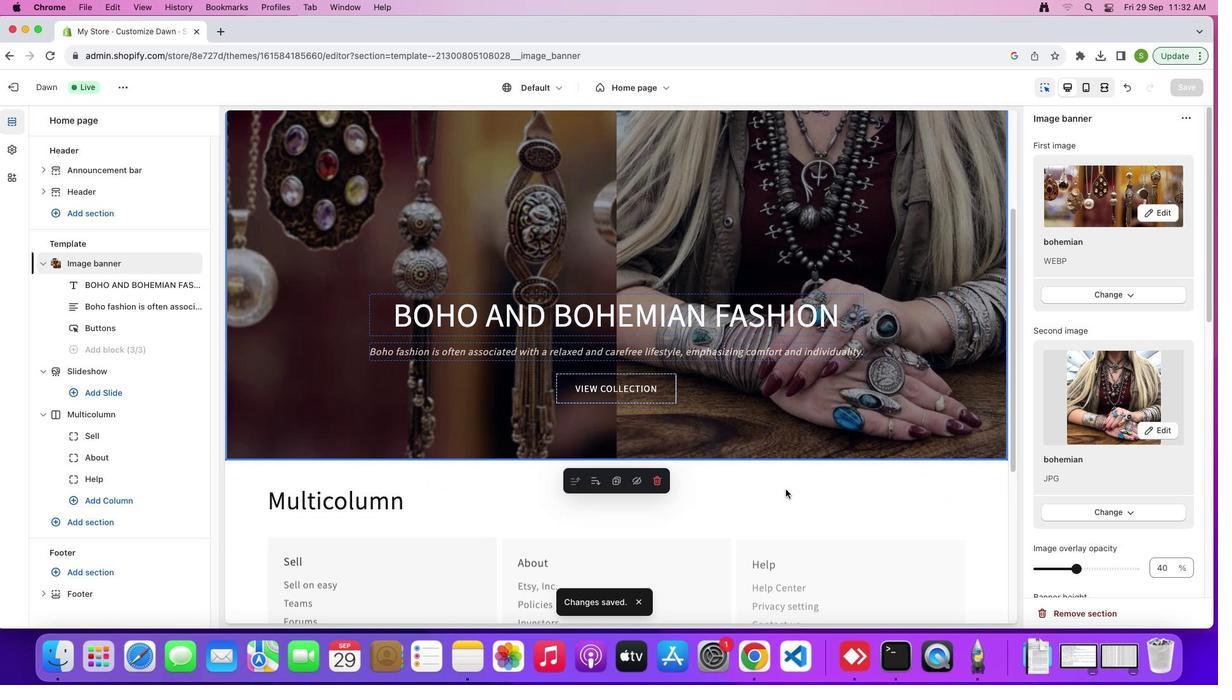 
Action: Mouse scrolled (785, 489) with delta (0, 0)
Screenshot: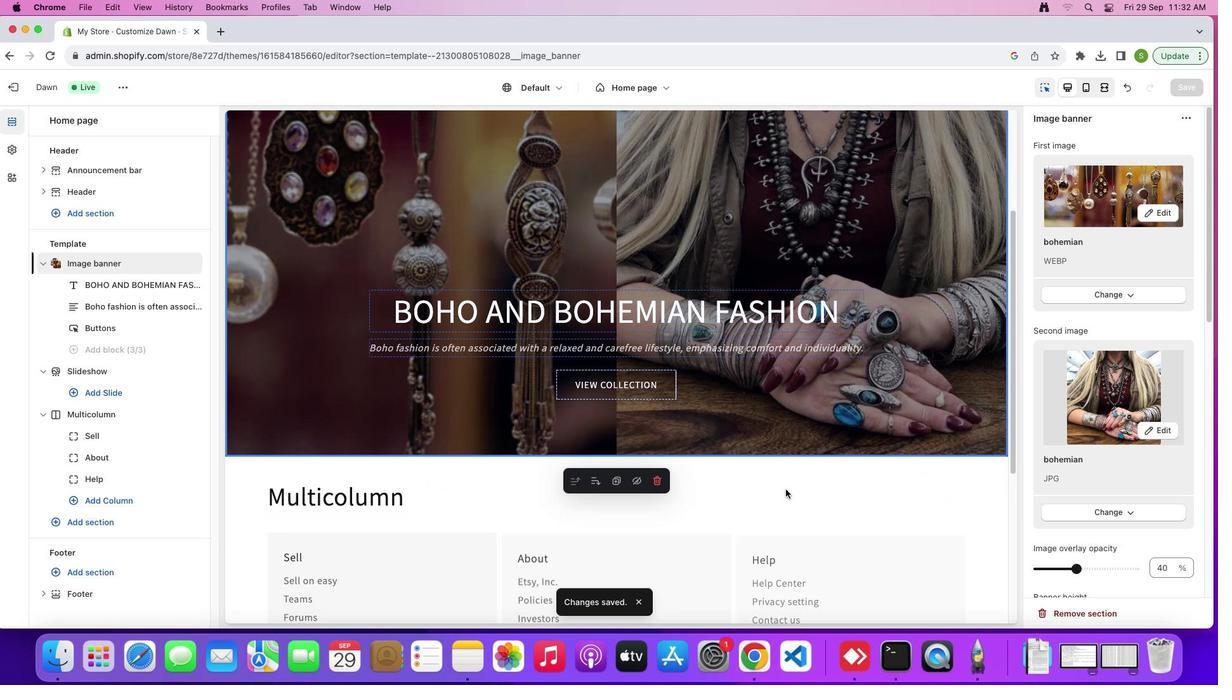 
Action: Mouse moved to (617, 442)
Screenshot: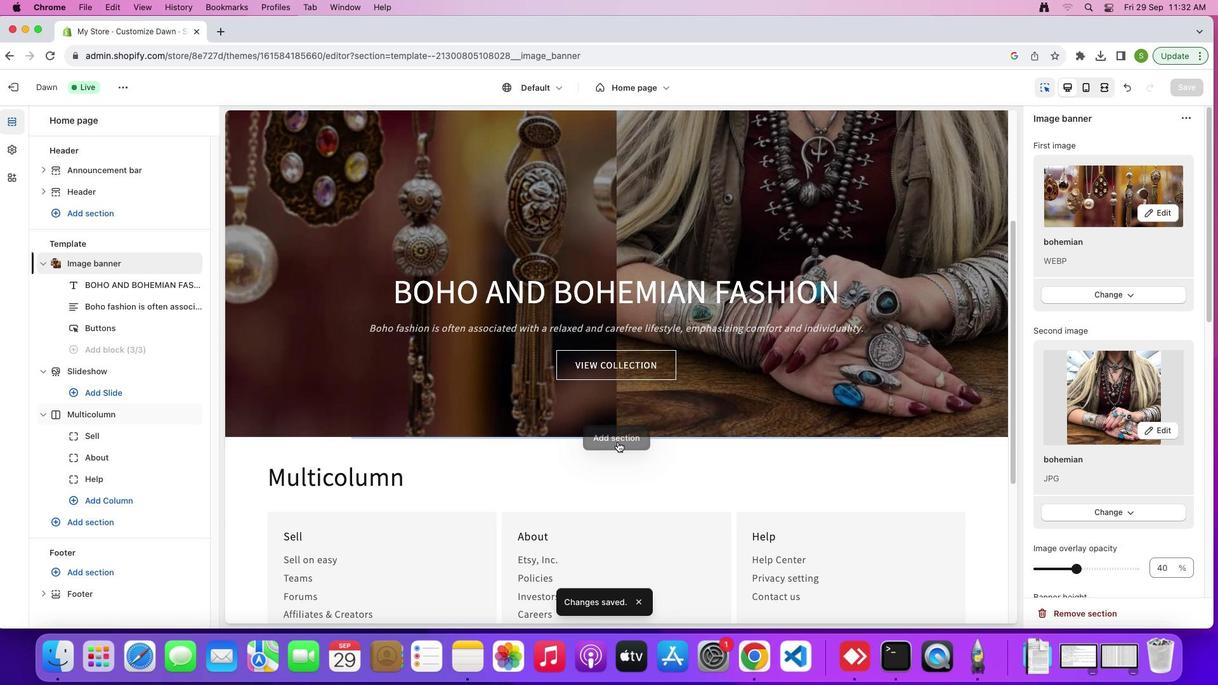 
Action: Mouse pressed left at (617, 442)
Screenshot: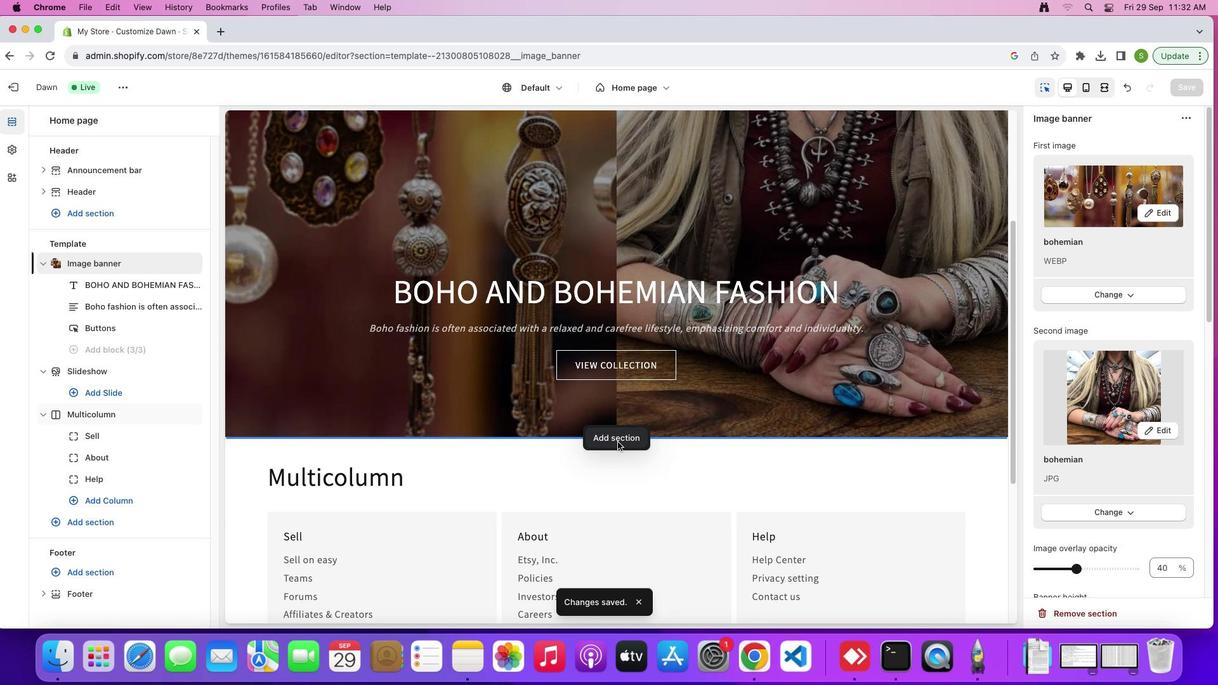 
Action: Mouse moved to (694, 561)
Screenshot: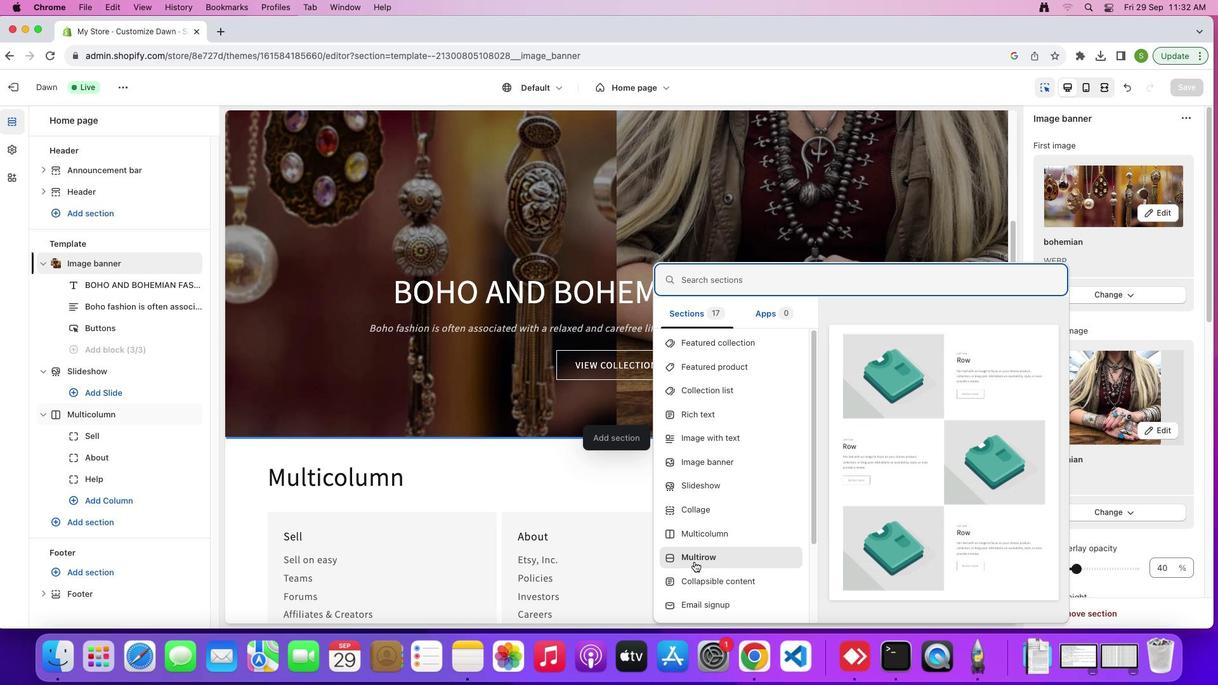 
Action: Mouse pressed left at (694, 561)
Screenshot: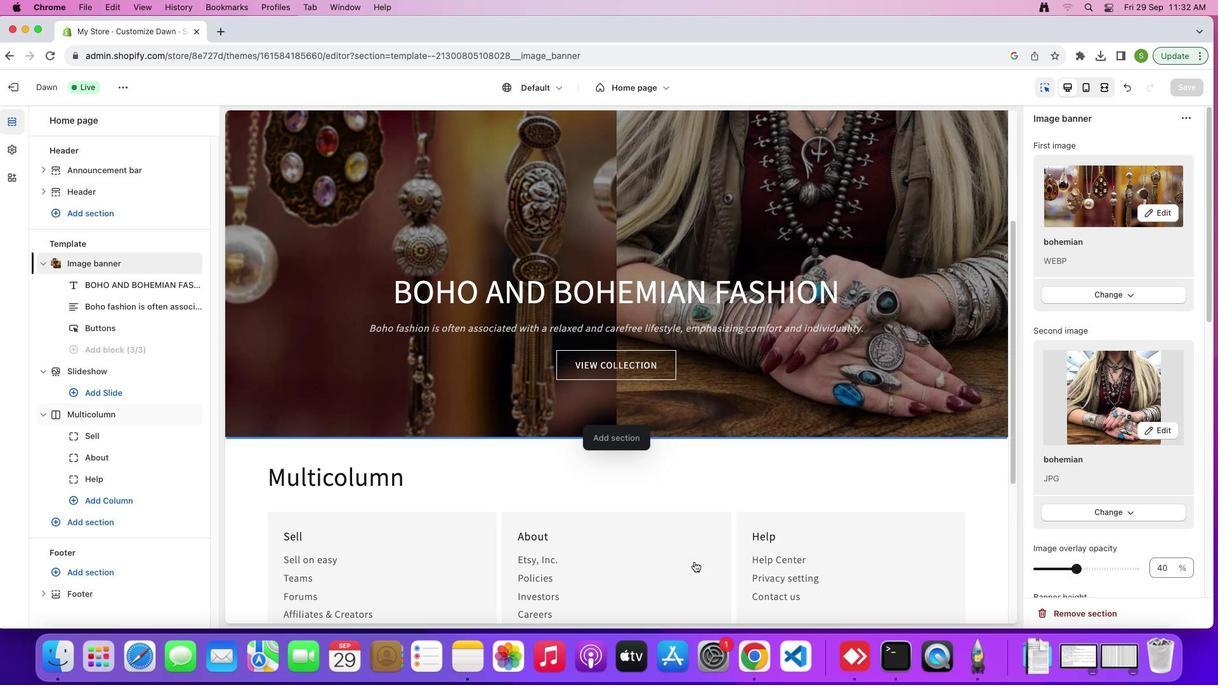 
Action: Mouse moved to (665, 273)
Screenshot: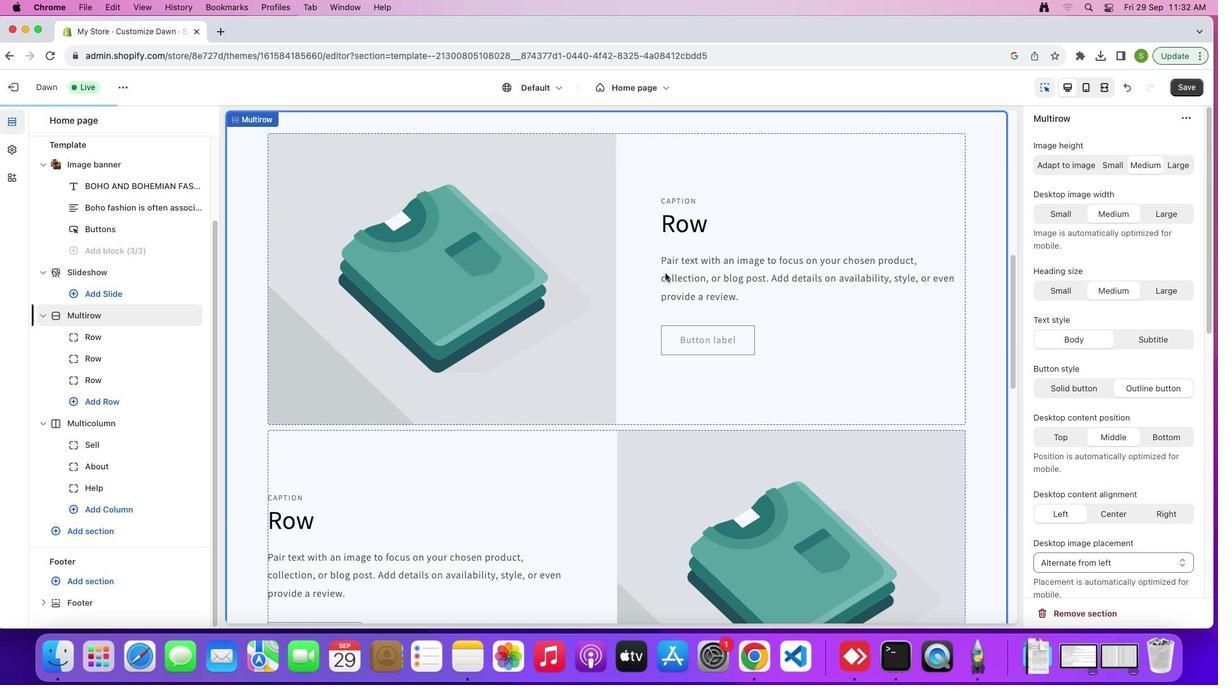 
Action: Mouse scrolled (665, 273) with delta (0, 0)
Screenshot: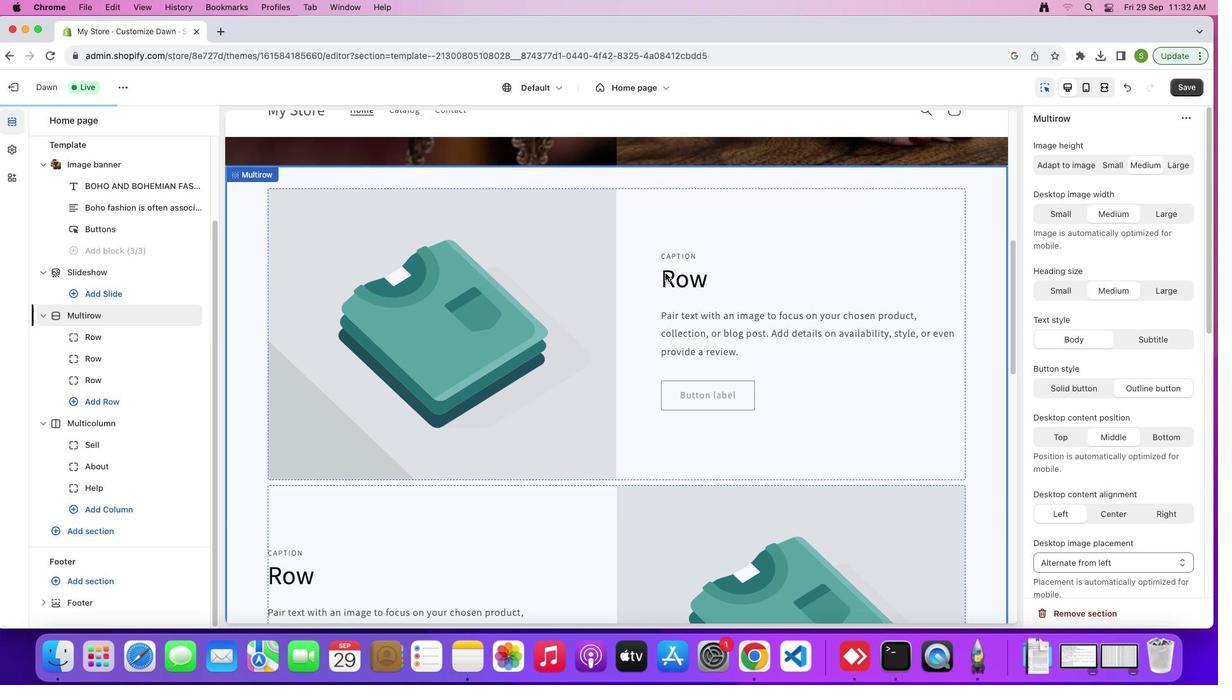 
Action: Mouse scrolled (665, 273) with delta (0, 0)
Screenshot: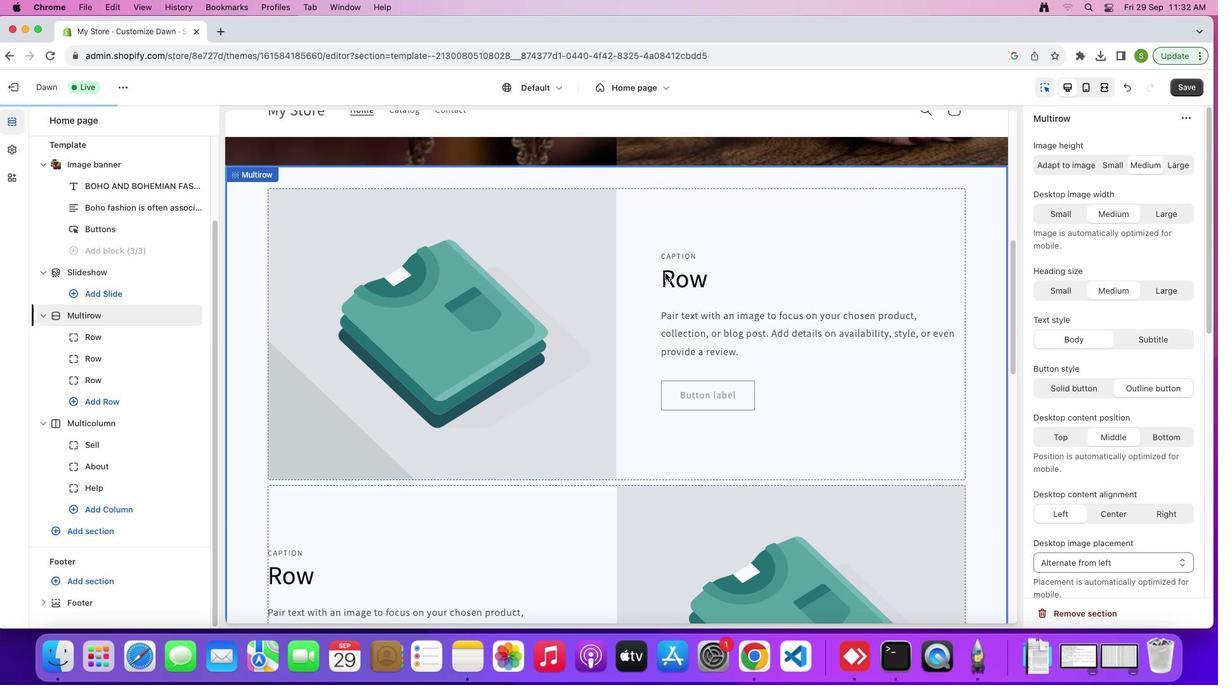 
Action: Mouse scrolled (665, 273) with delta (0, 2)
Screenshot: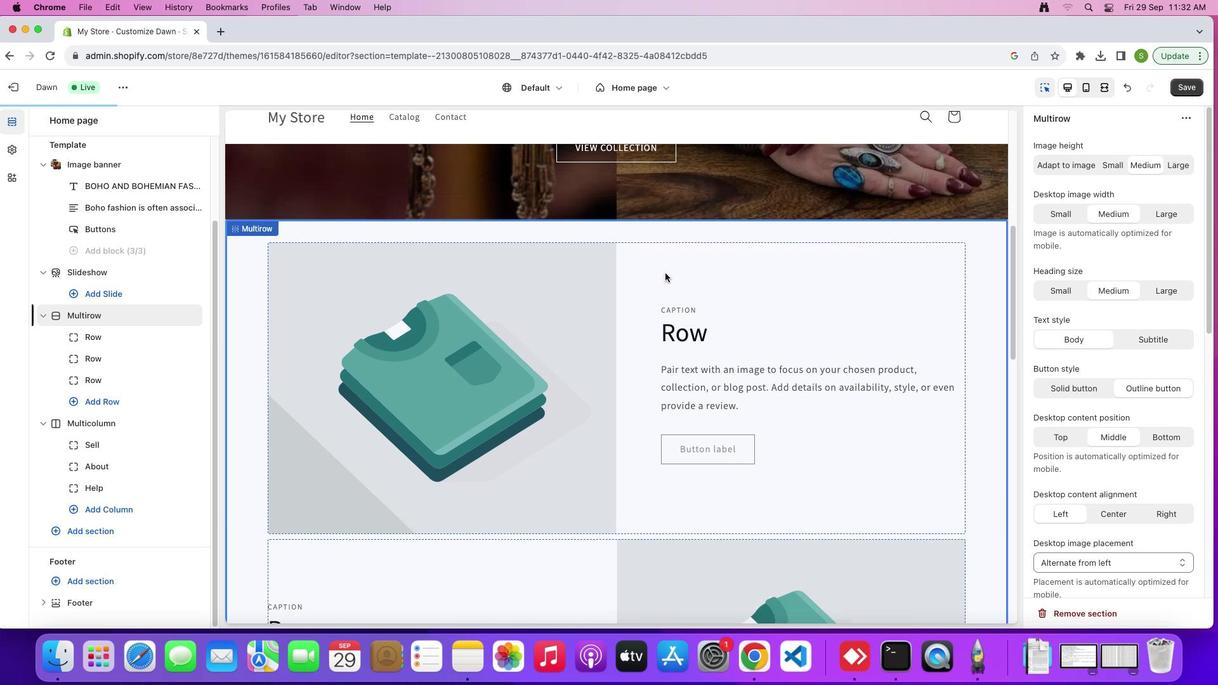 
Action: Mouse scrolled (665, 273) with delta (0, 0)
Screenshot: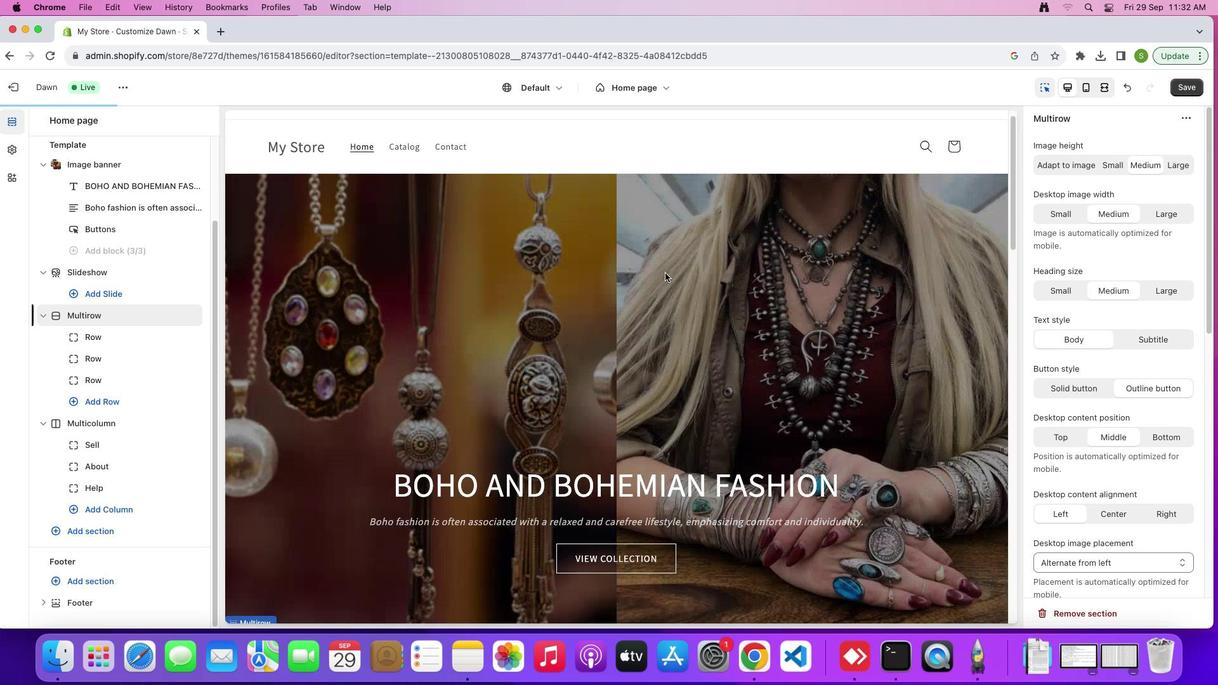 
Action: Mouse scrolled (665, 273) with delta (0, 0)
Screenshot: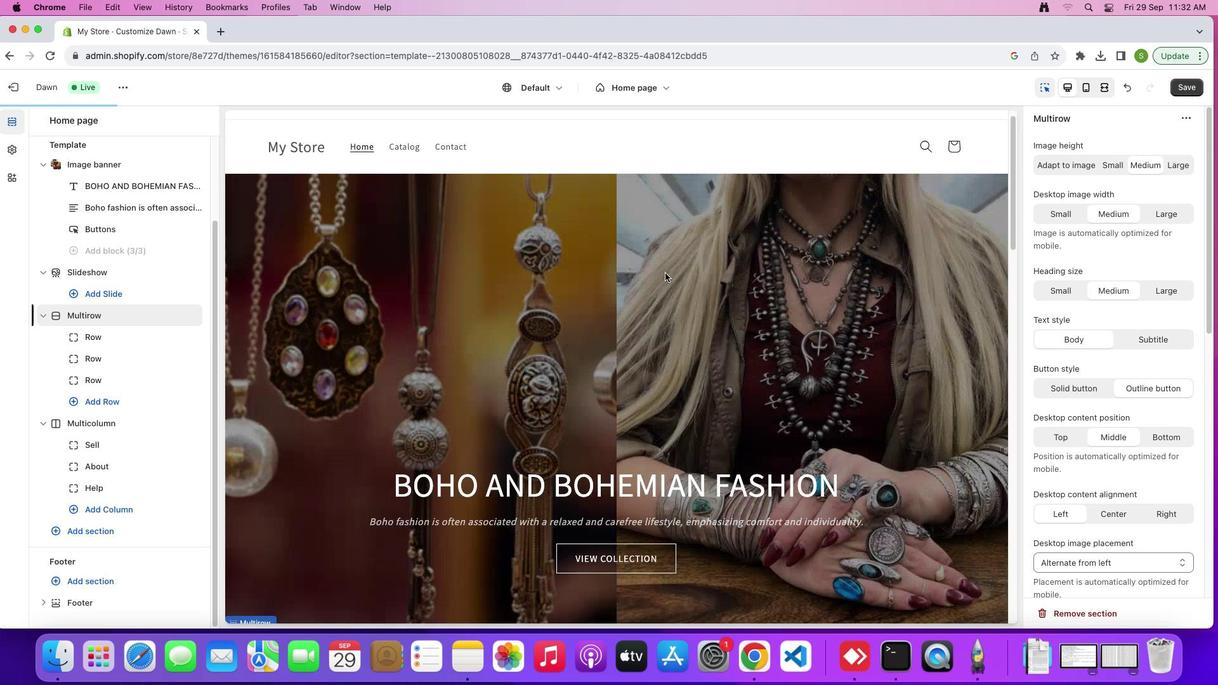 
Action: Mouse scrolled (665, 273) with delta (0, 3)
Screenshot: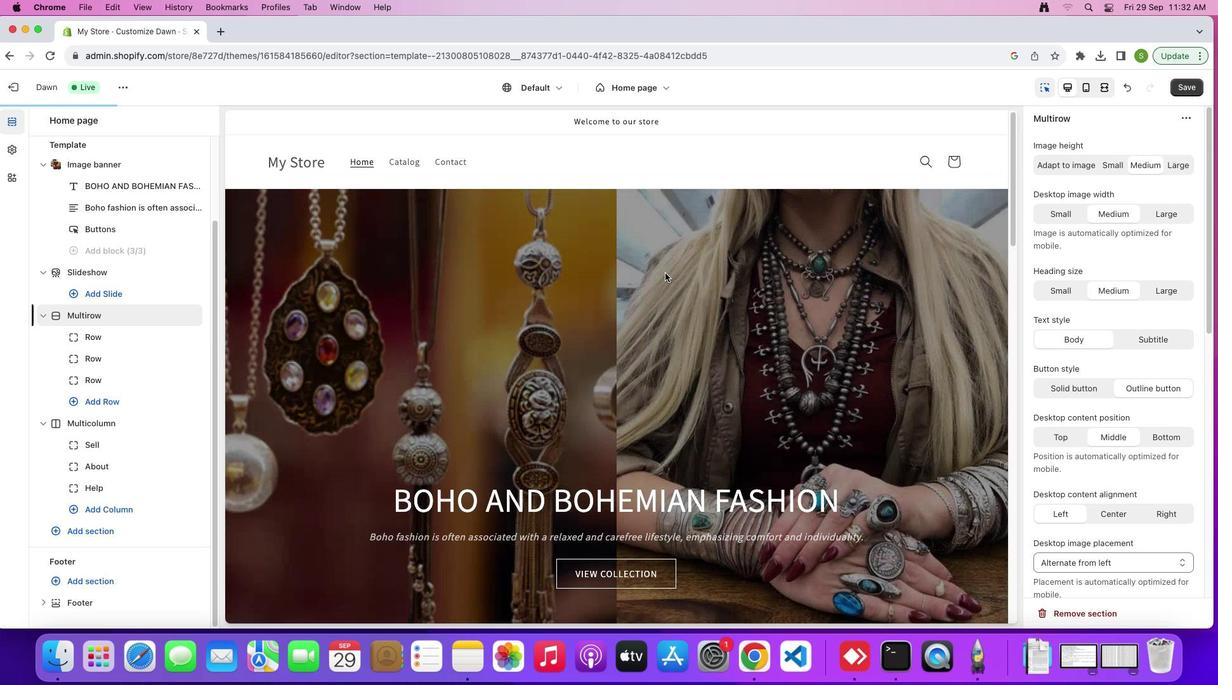 
Action: Mouse scrolled (665, 273) with delta (0, 4)
Screenshot: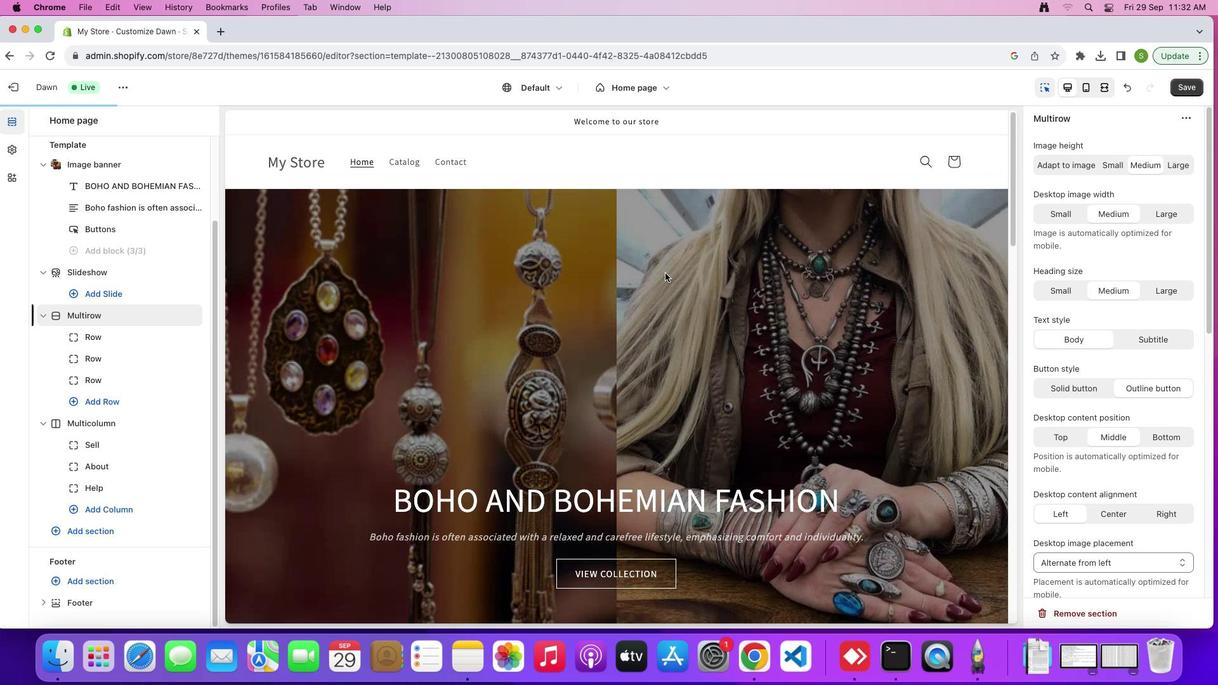 
Action: Mouse scrolled (665, 273) with delta (0, 0)
Screenshot: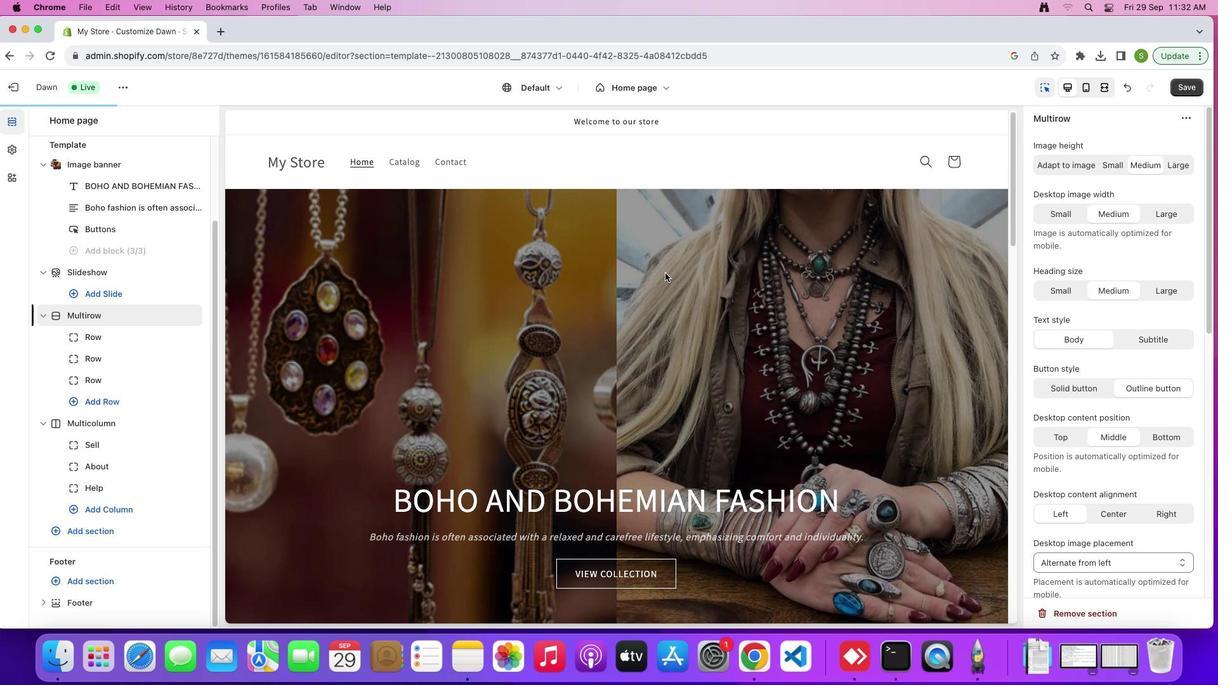 
Action: Mouse scrolled (665, 273) with delta (0, 0)
Screenshot: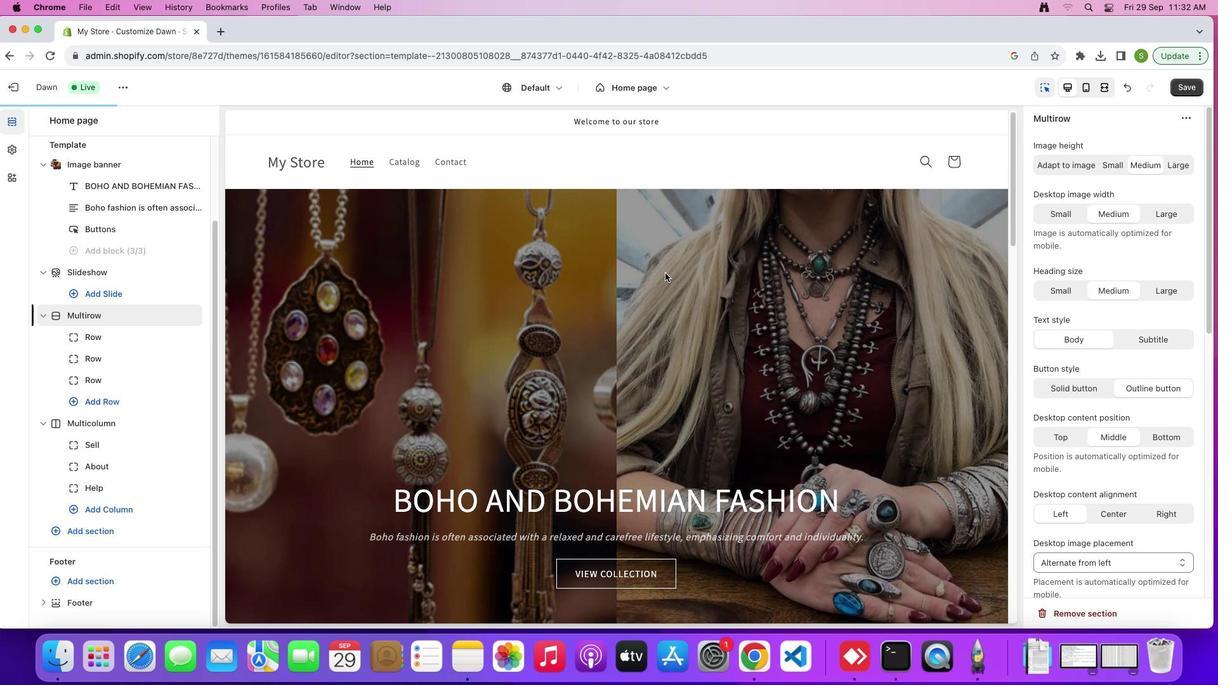 
Action: Mouse scrolled (665, 273) with delta (0, 3)
Screenshot: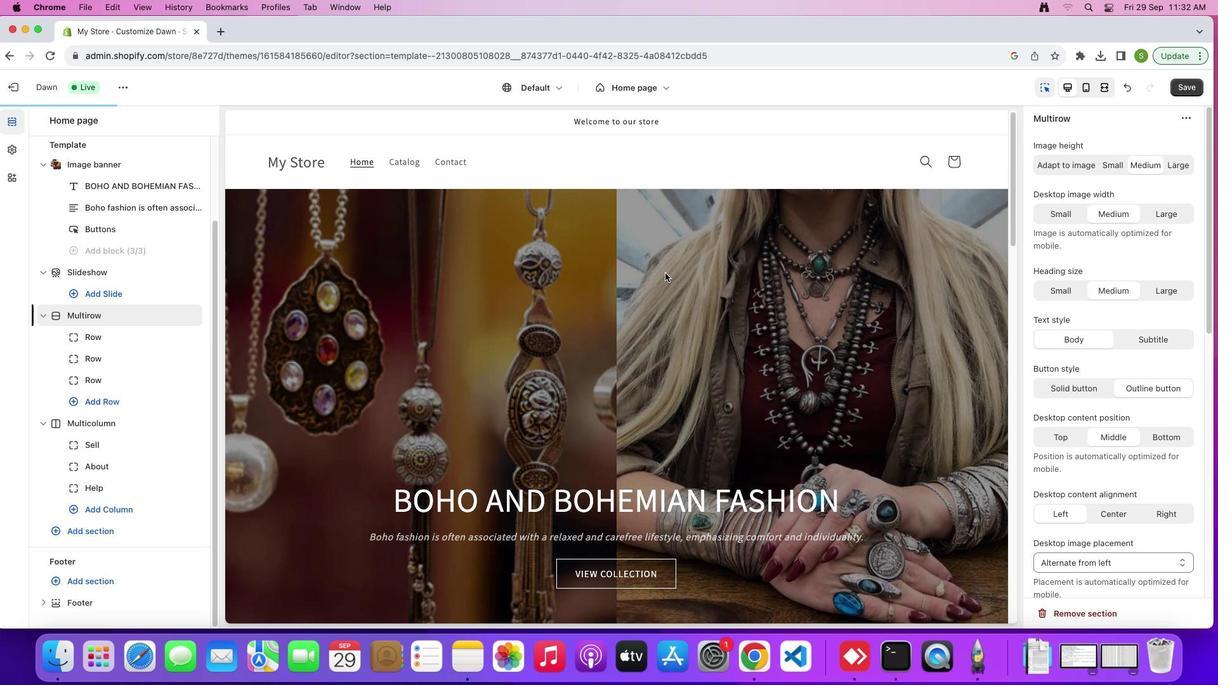 
Action: Mouse scrolled (665, 273) with delta (0, 4)
Screenshot: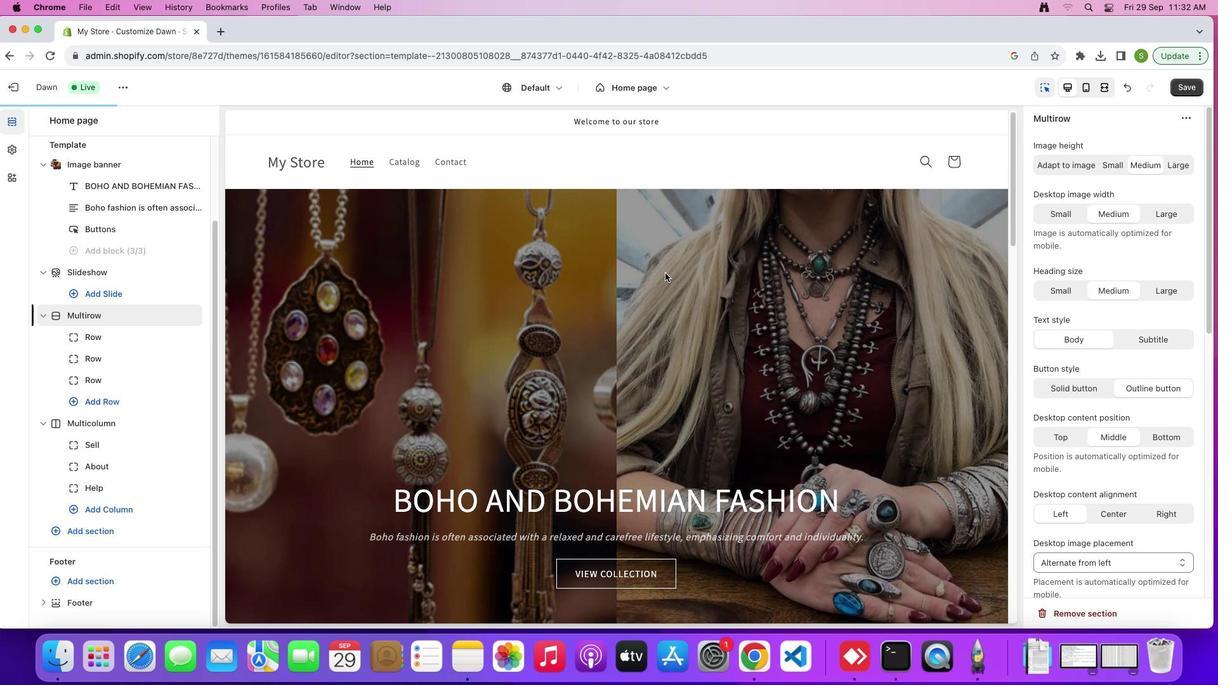 
Action: Mouse scrolled (665, 273) with delta (0, 0)
Screenshot: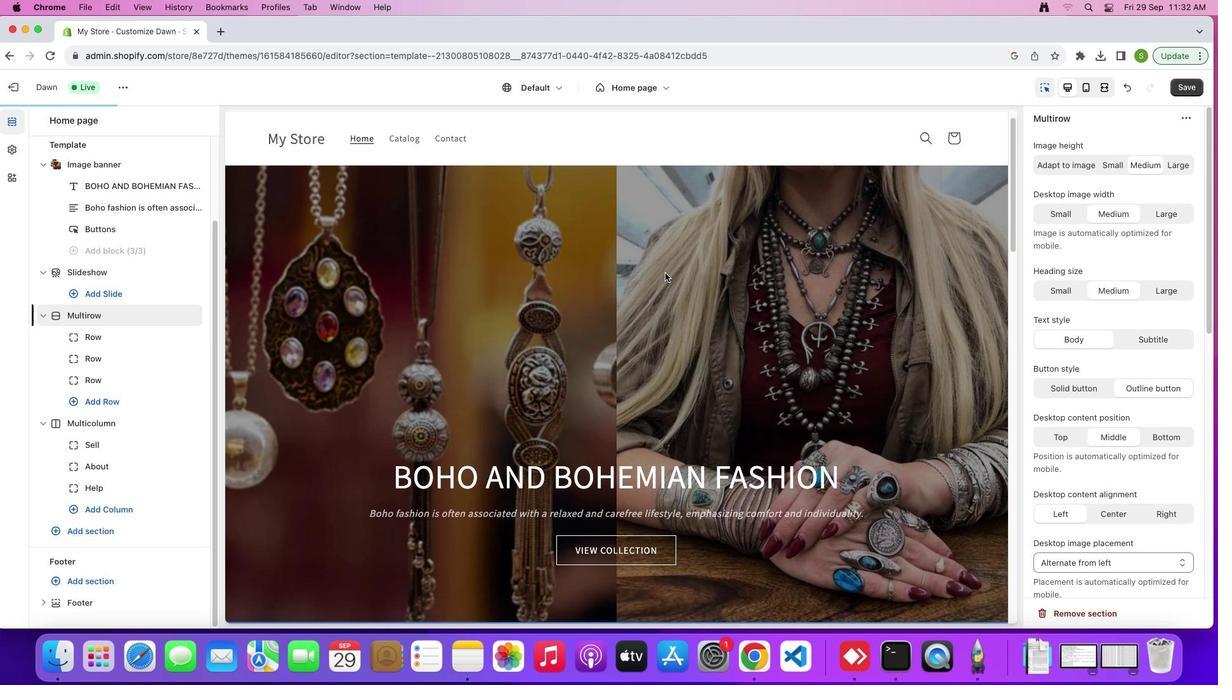 
Action: Mouse scrolled (665, 273) with delta (0, 0)
Screenshot: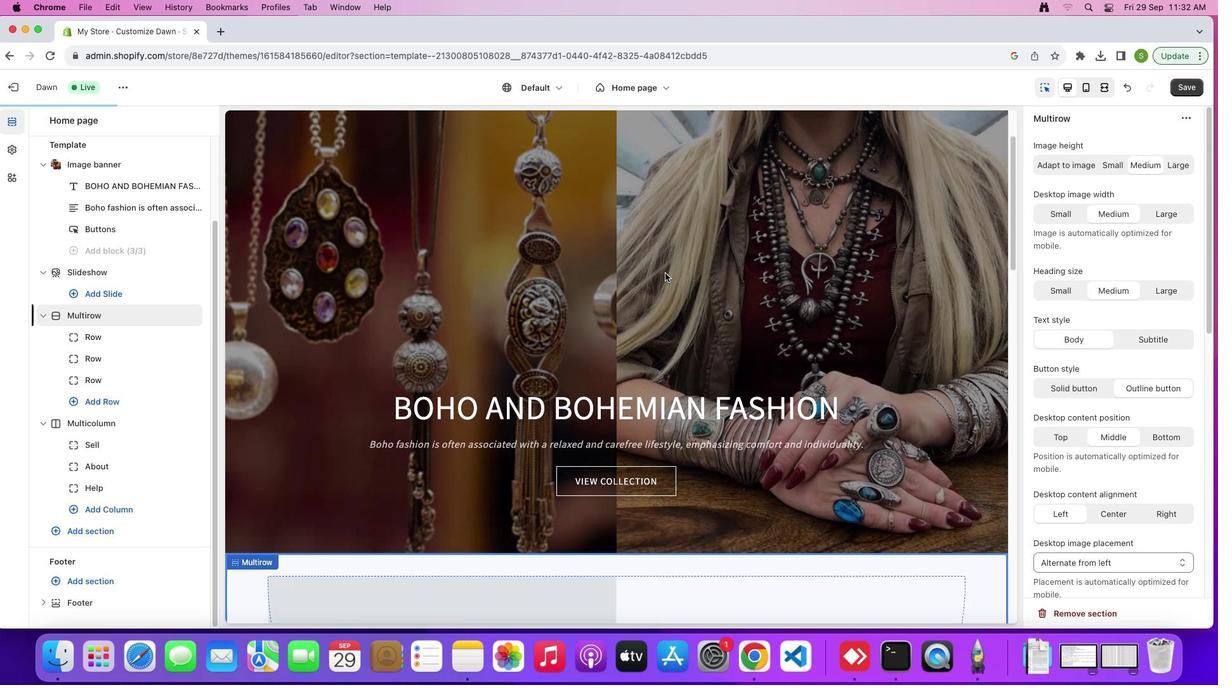
Action: Mouse scrolled (665, 273) with delta (0, -1)
Screenshot: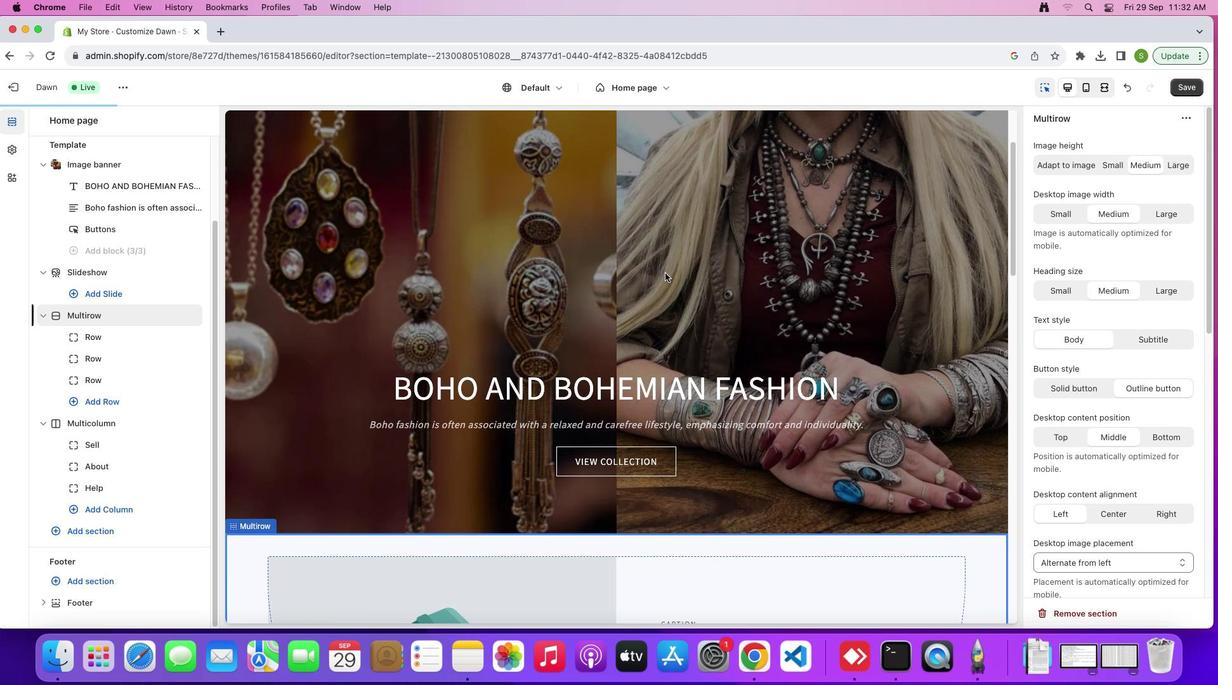 
Action: Mouse scrolled (665, 273) with delta (0, -2)
Screenshot: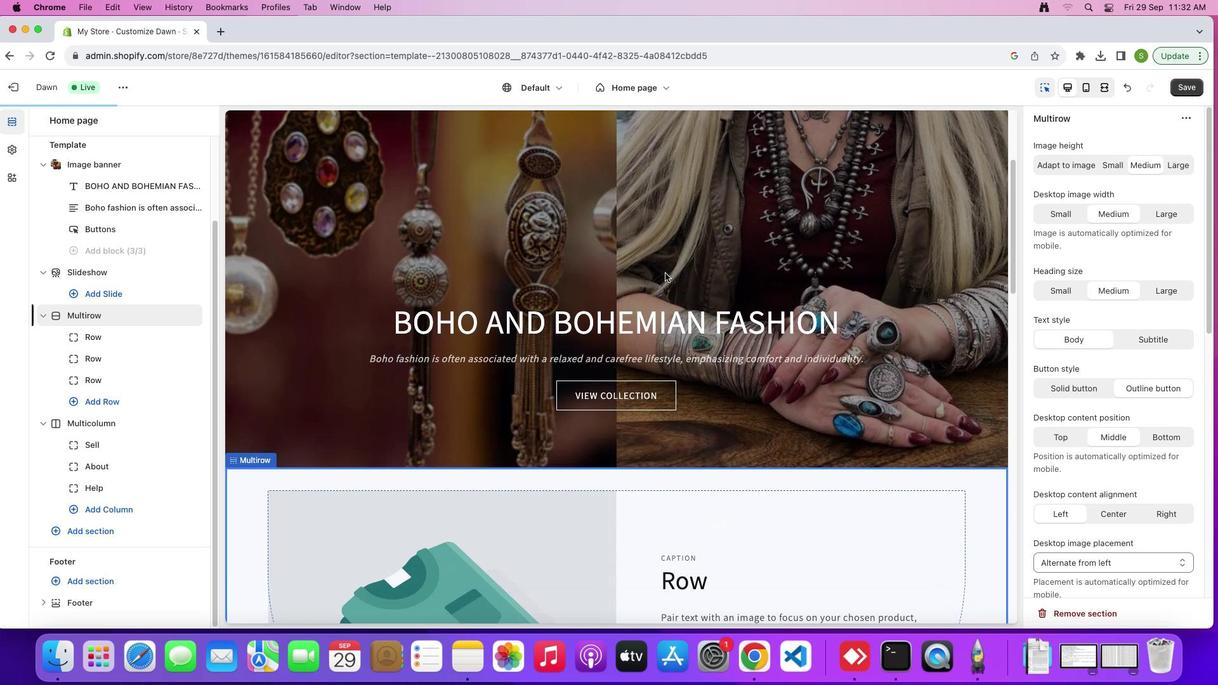 
Action: Mouse scrolled (665, 273) with delta (0, 0)
Screenshot: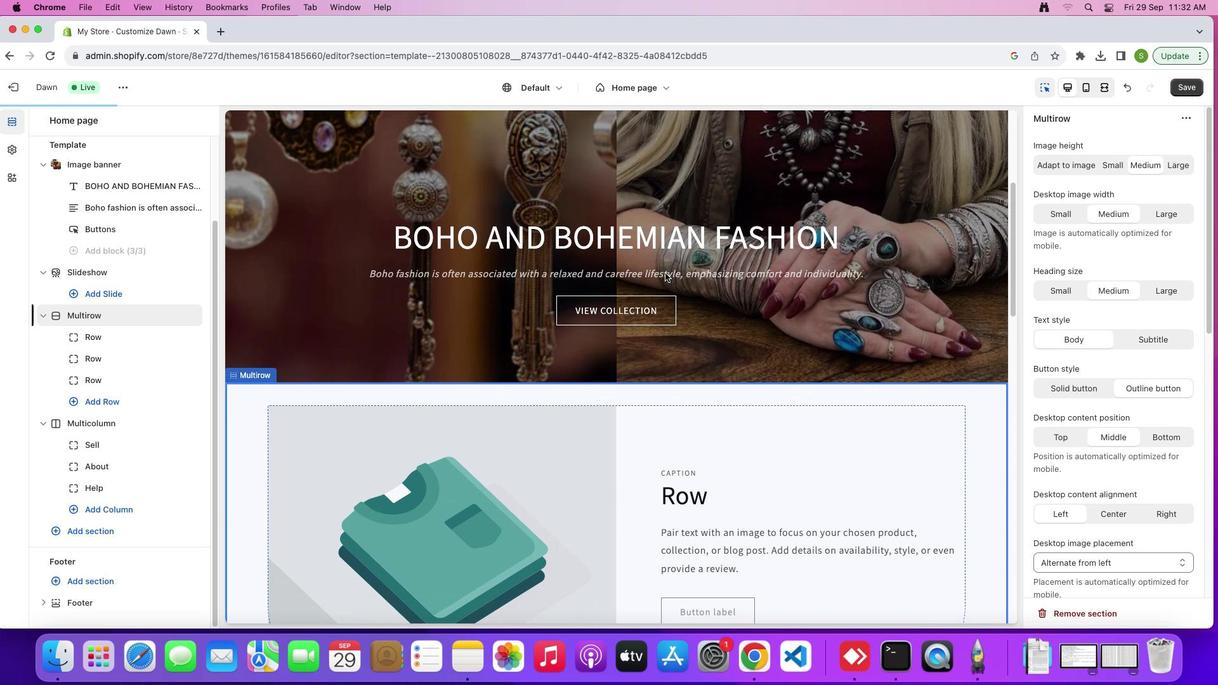 
Action: Mouse scrolled (665, 273) with delta (0, 0)
Screenshot: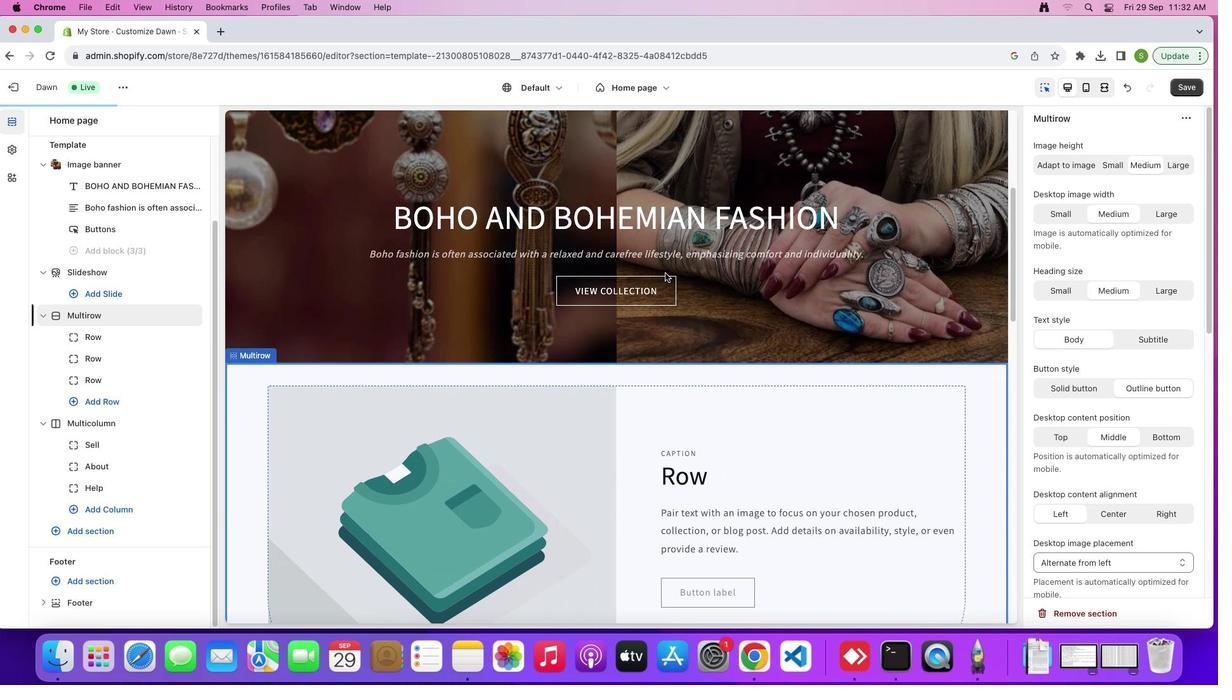 
Action: Mouse scrolled (665, 273) with delta (0, -2)
Screenshot: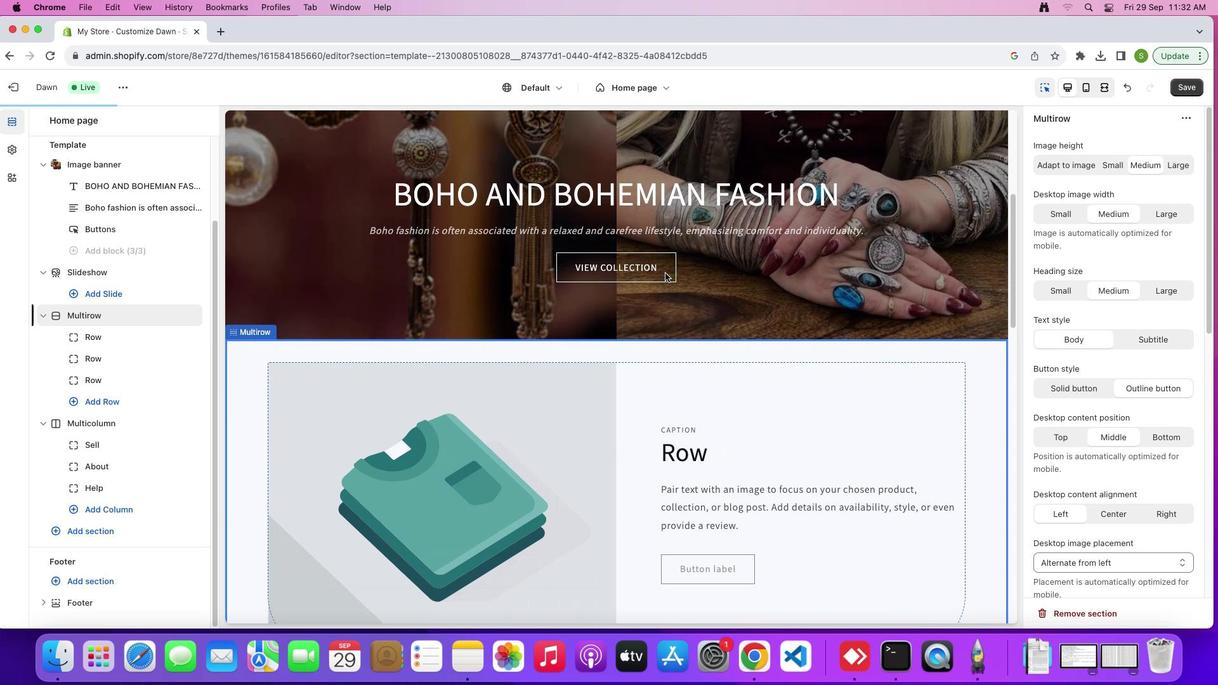 
Action: Mouse moved to (503, 355)
Screenshot: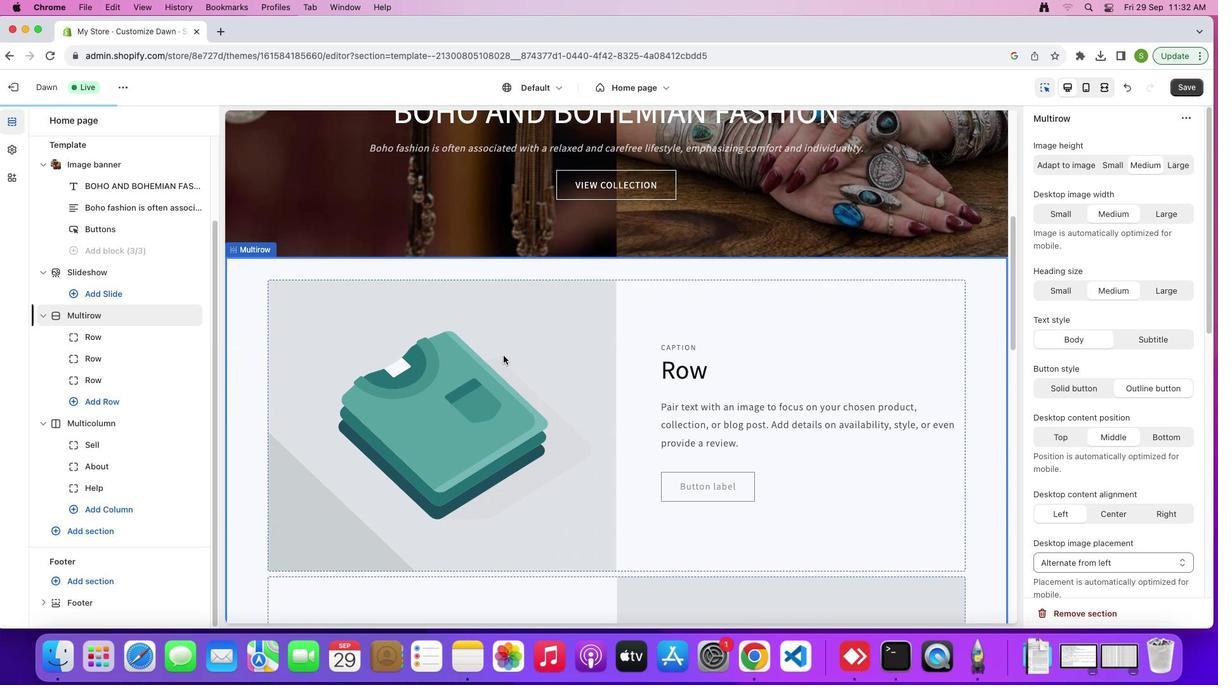 
Action: Mouse pressed left at (503, 355)
Screenshot: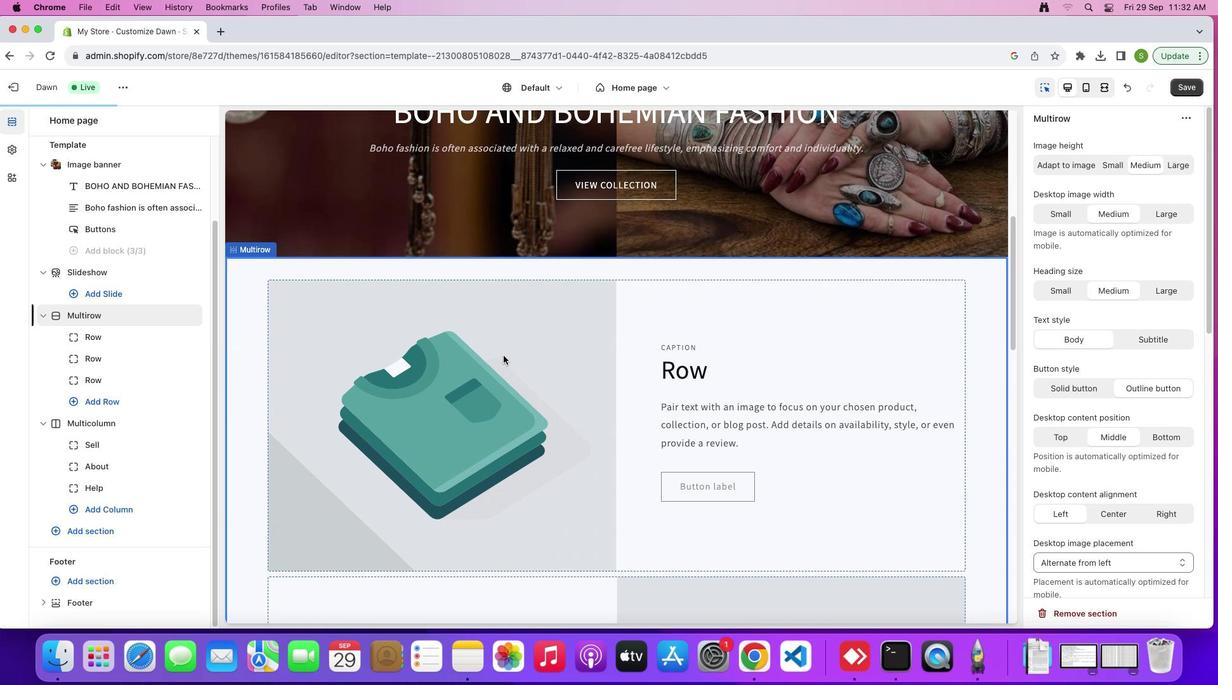 
Action: Mouse moved to (1107, 177)
Screenshot: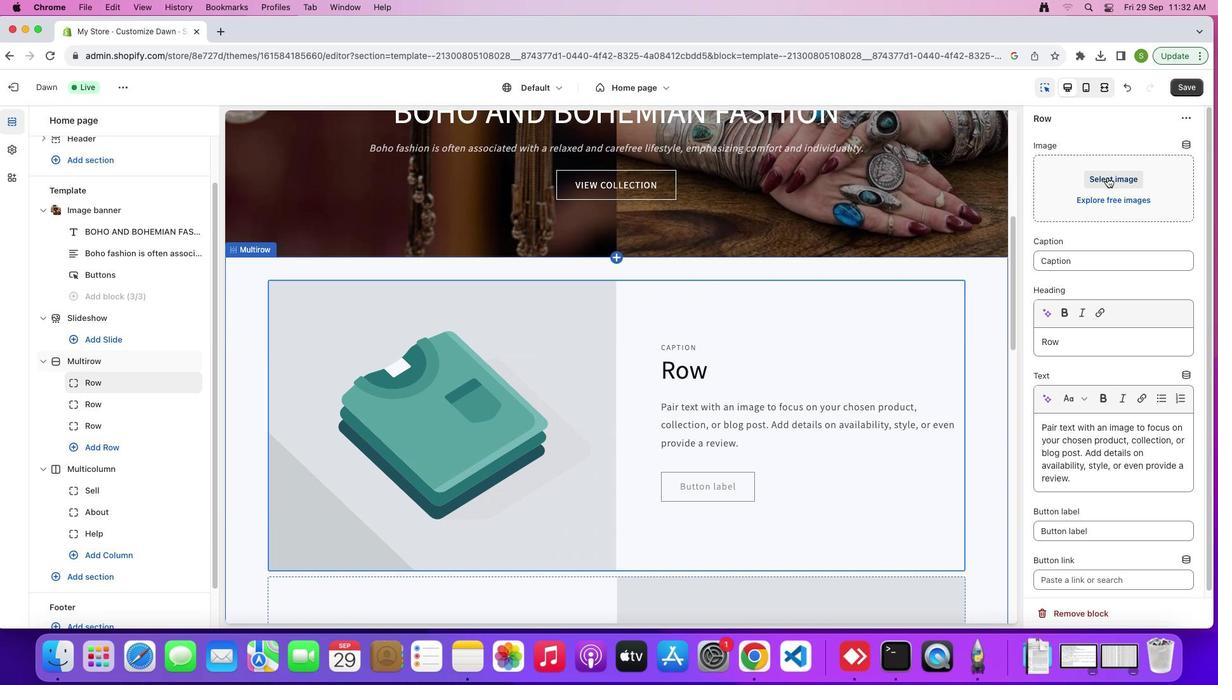 
Action: Mouse pressed left at (1107, 177)
Screenshot: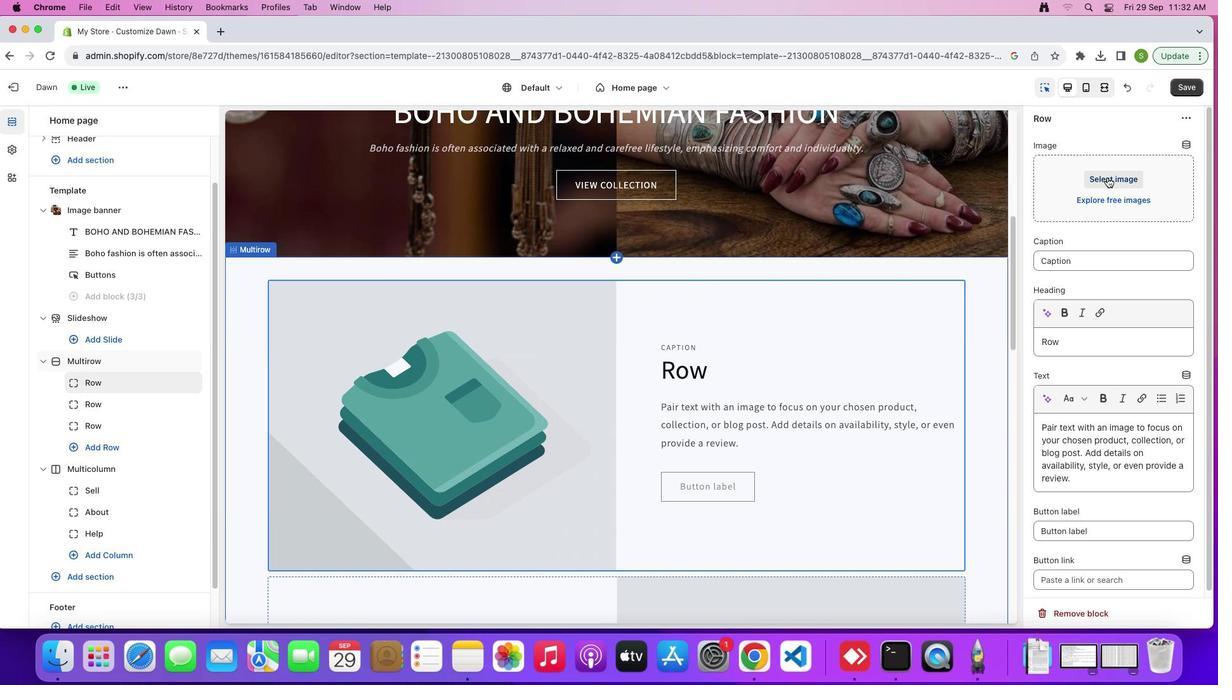 
Action: Mouse moved to (672, 226)
Screenshot: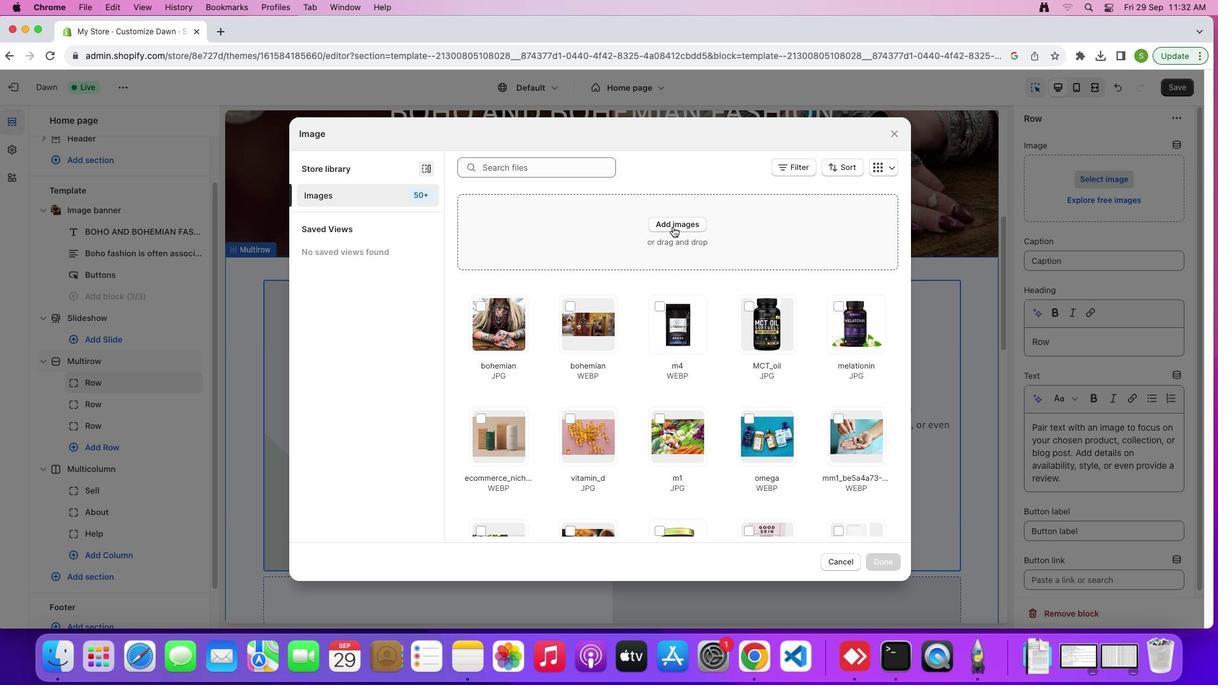 
Action: Mouse pressed left at (672, 226)
Screenshot: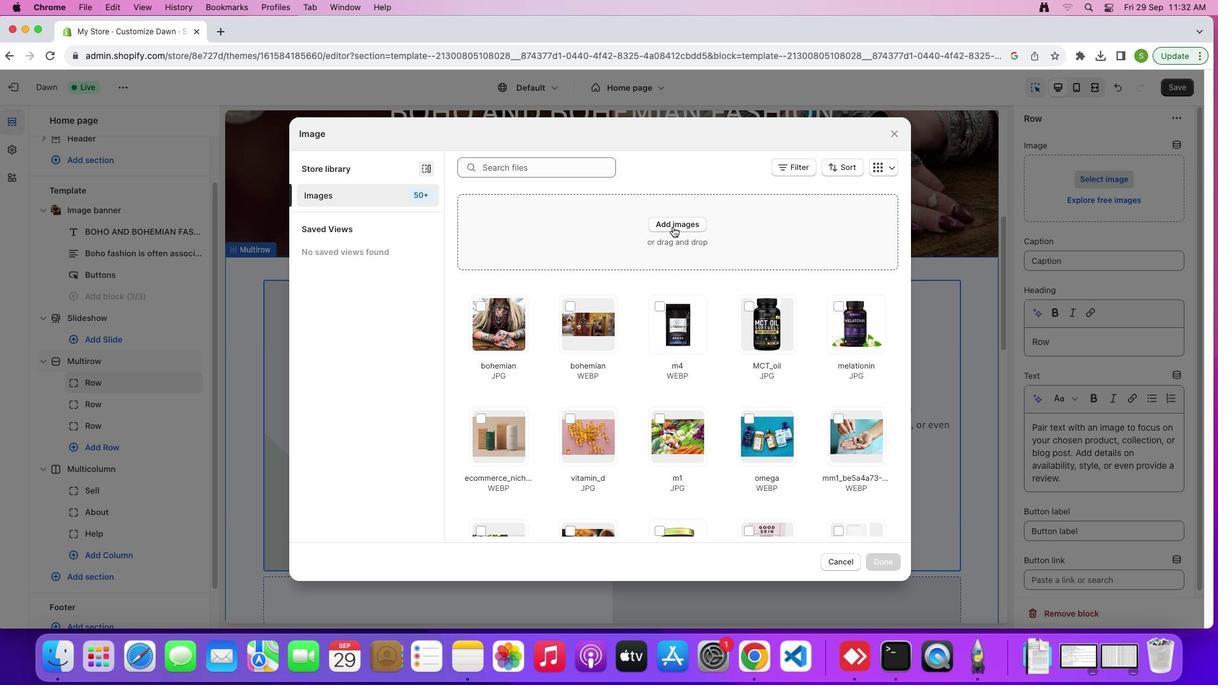 
Action: Mouse moved to (476, 283)
Screenshot: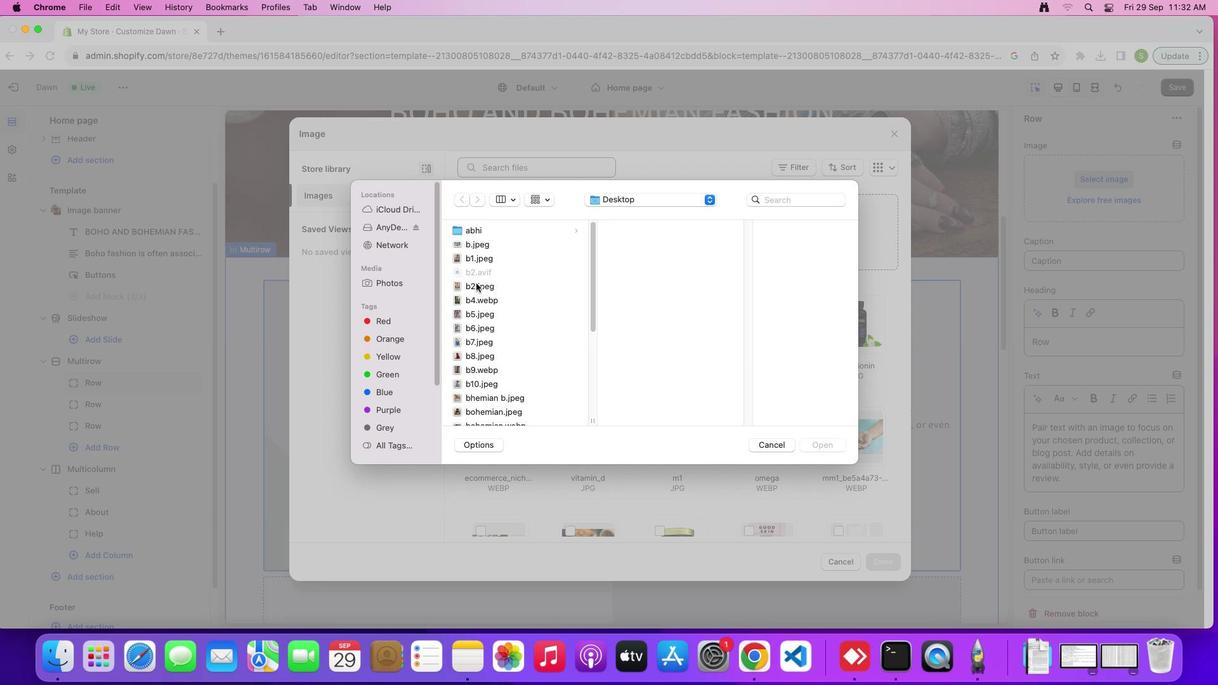 
Action: Mouse pressed left at (476, 283)
Screenshot: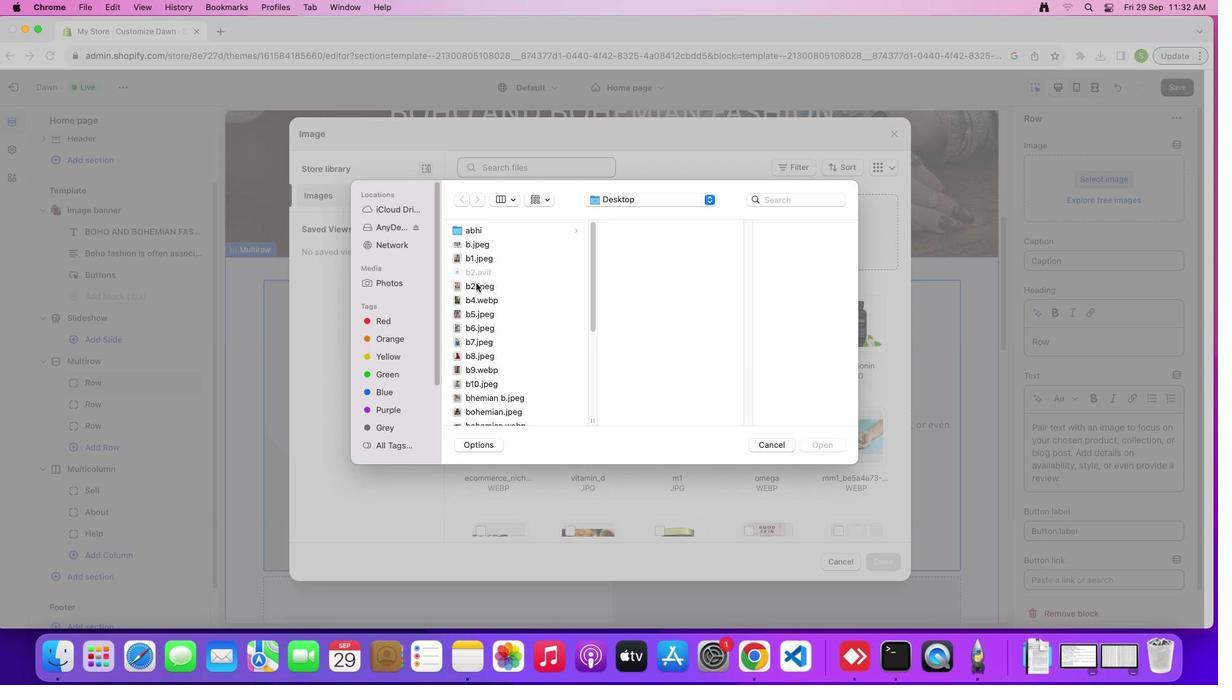 
Action: Mouse moved to (476, 303)
Screenshot: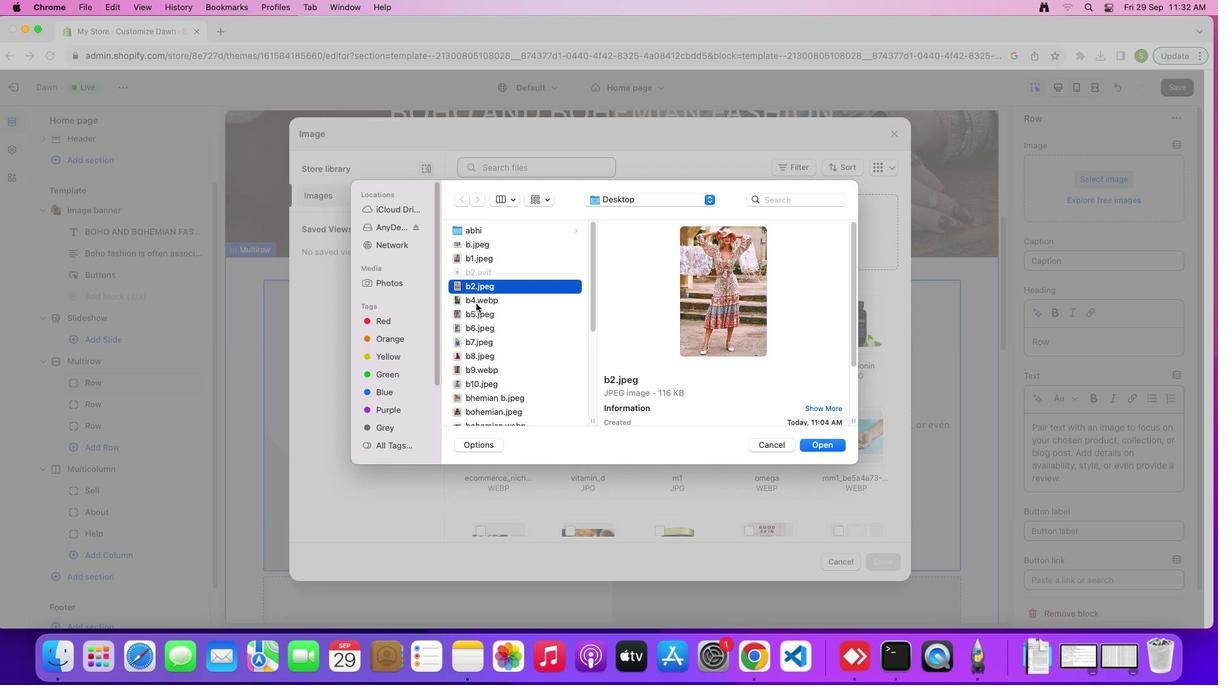 
Action: Mouse pressed left at (476, 303)
Screenshot: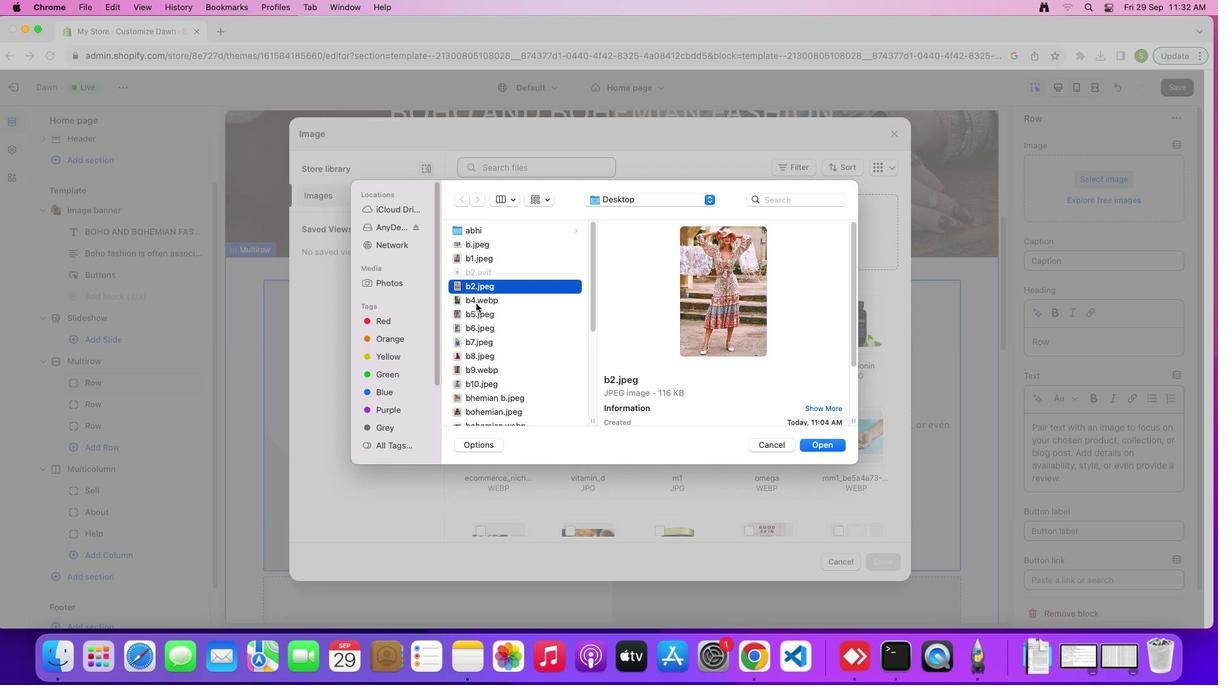 
Action: Mouse moved to (477, 314)
Screenshot: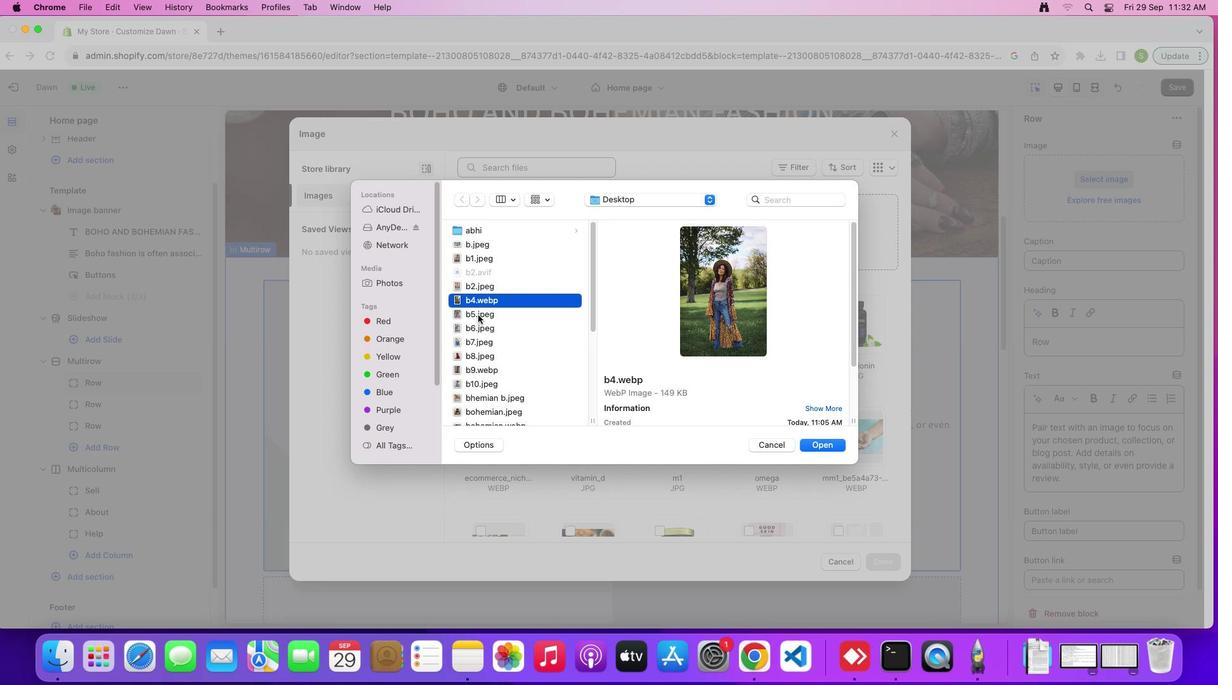 
Action: Mouse pressed left at (477, 314)
Screenshot: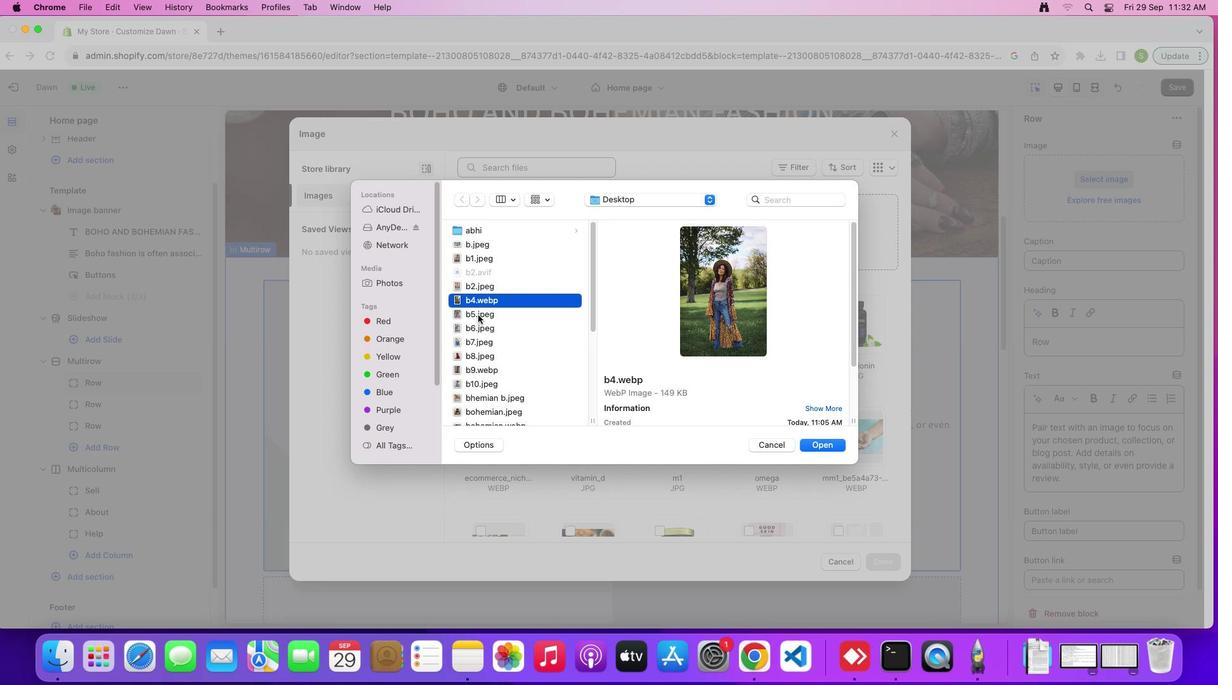 
Action: Mouse moved to (481, 258)
Screenshot: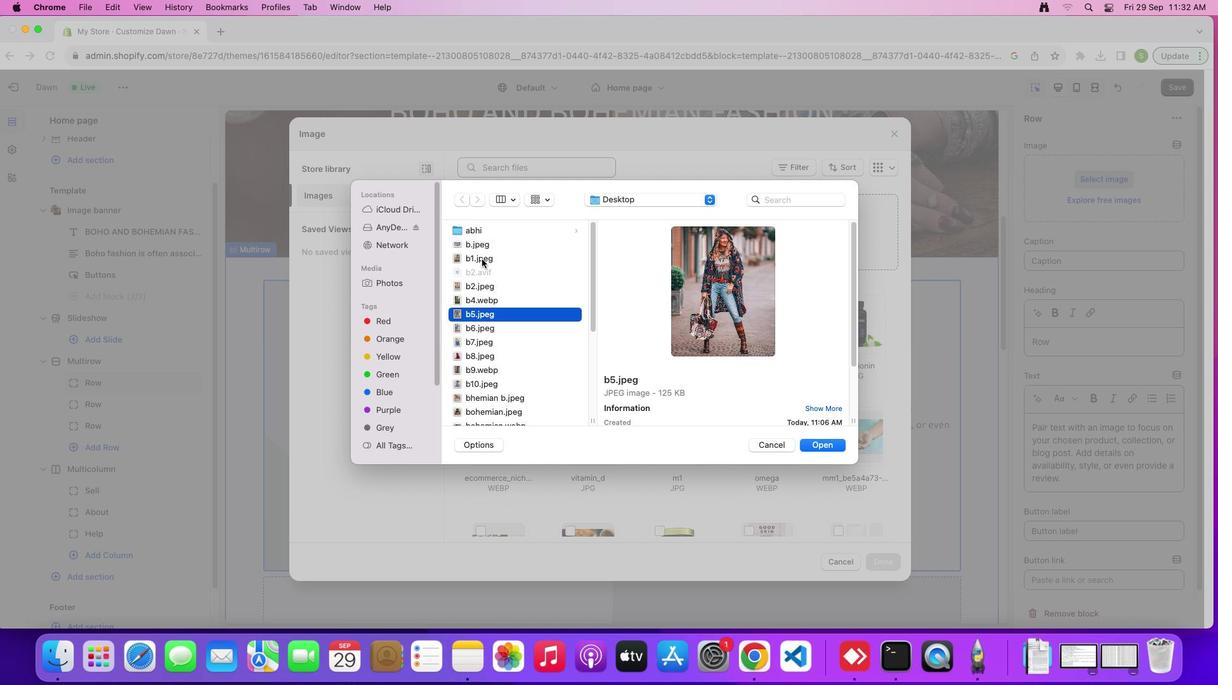 
Action: Mouse pressed left at (481, 258)
Screenshot: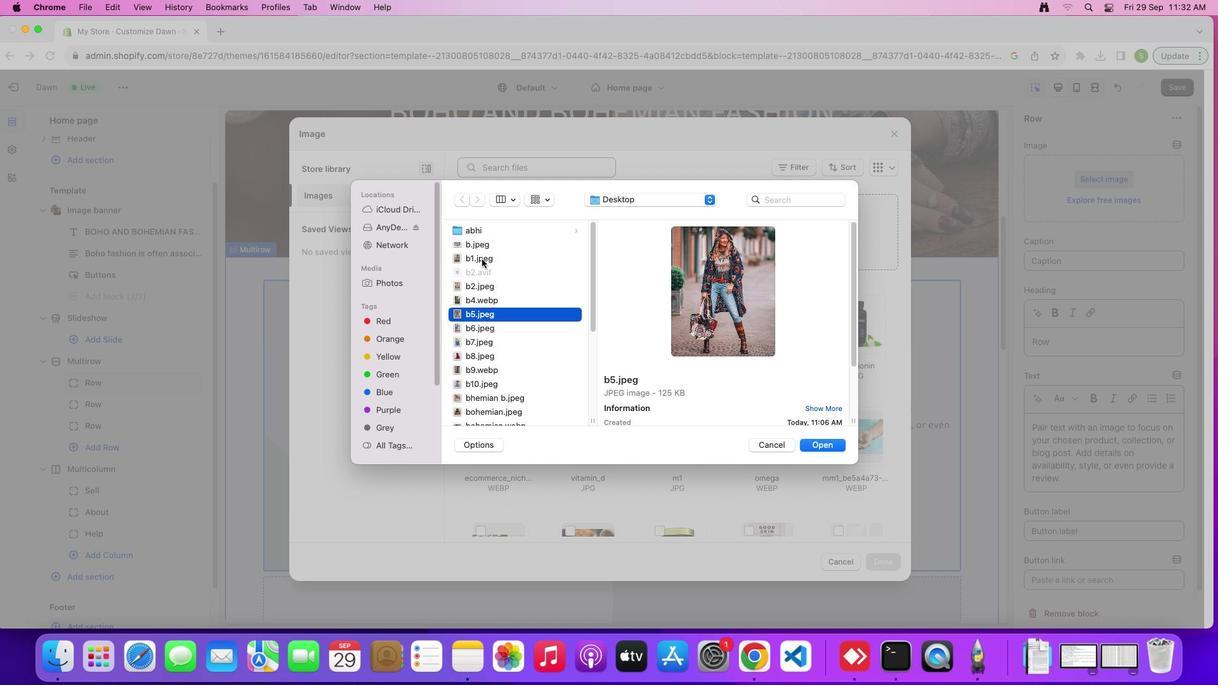 
Action: Mouse moved to (479, 243)
Screenshot: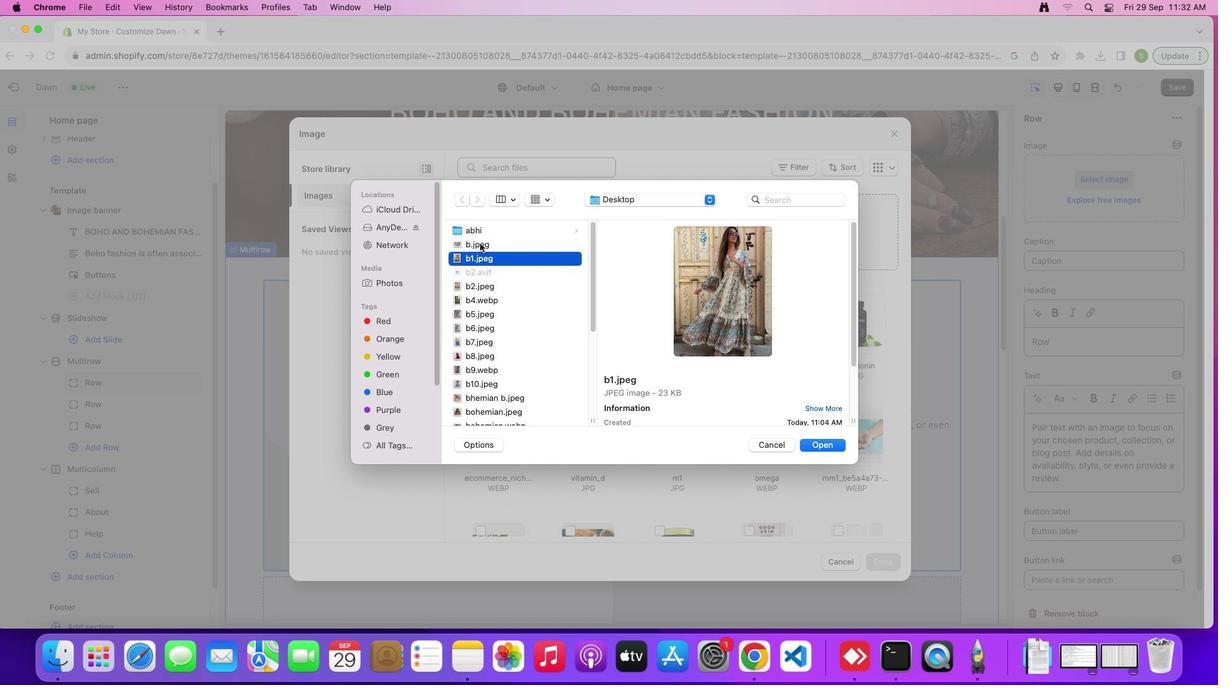
Action: Mouse pressed left at (479, 243)
Screenshot: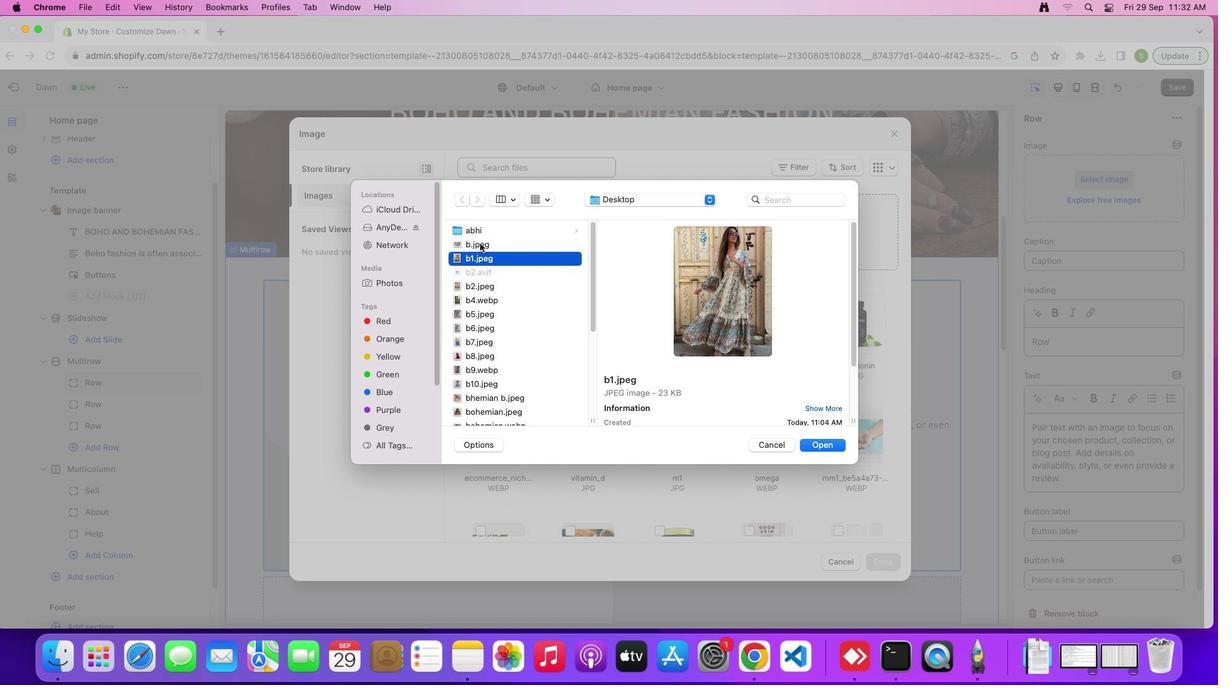 
Action: Mouse moved to (484, 329)
Screenshot: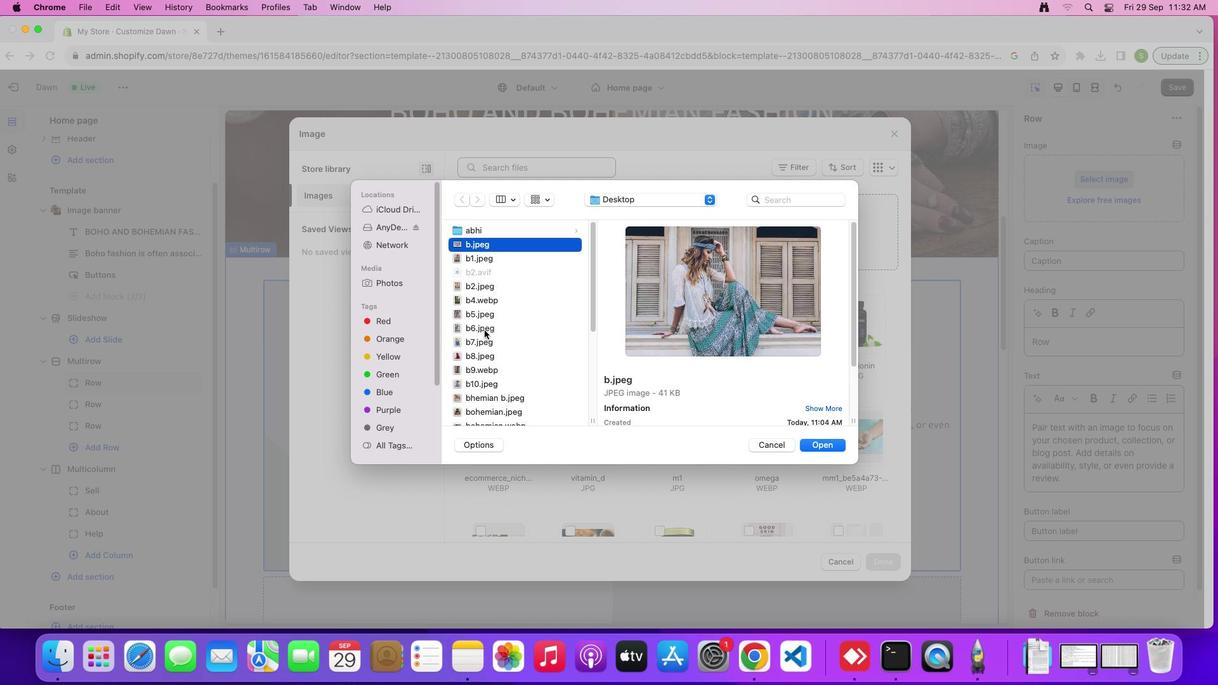 
Action: Mouse pressed left at (484, 329)
Screenshot: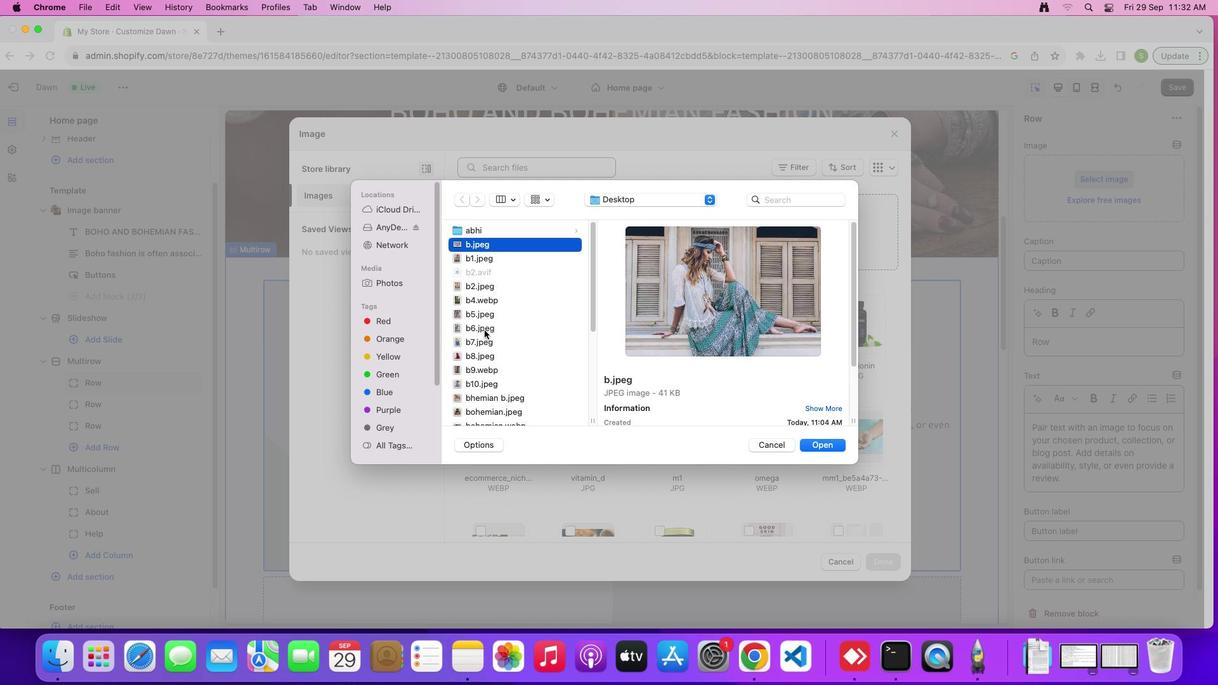 
Action: Mouse moved to (812, 446)
Screenshot: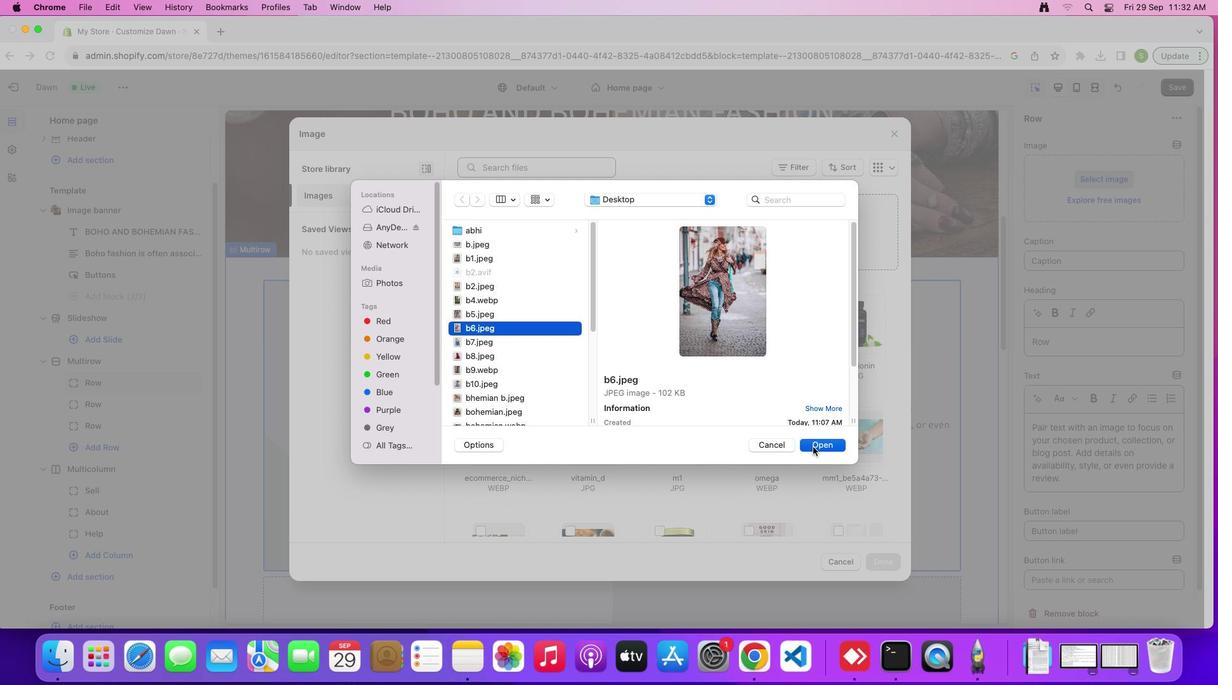 
Action: Mouse pressed left at (812, 446)
Screenshot: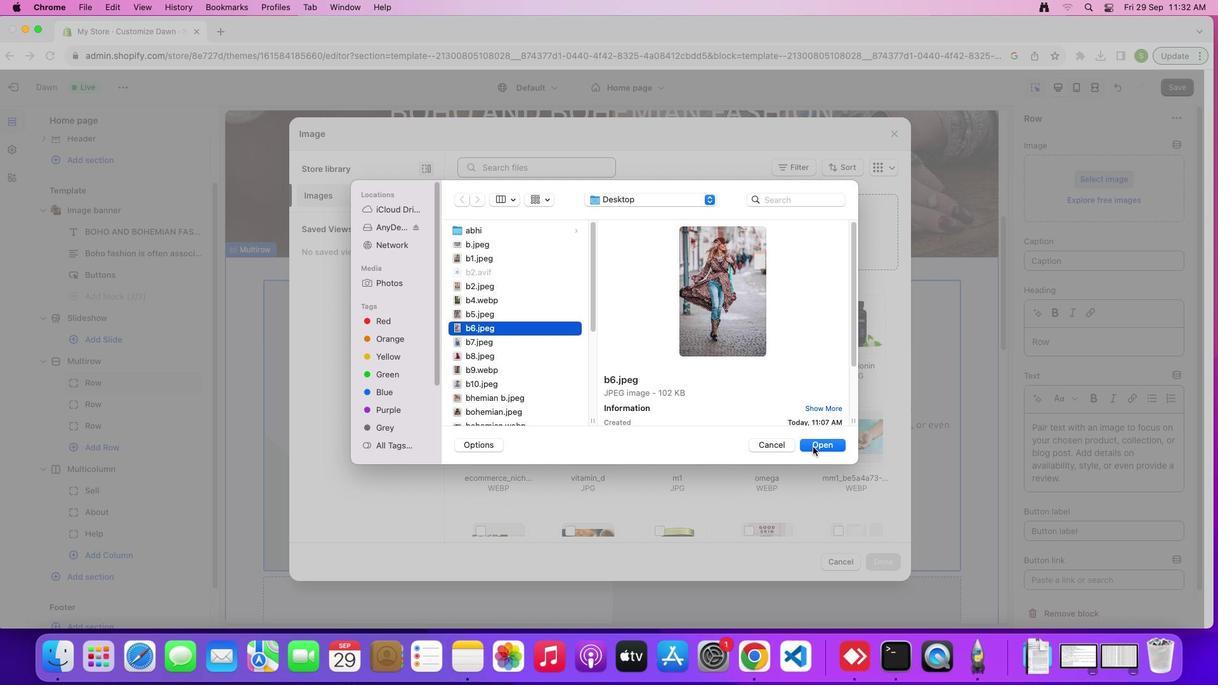 
Action: Mouse moved to (876, 563)
Screenshot: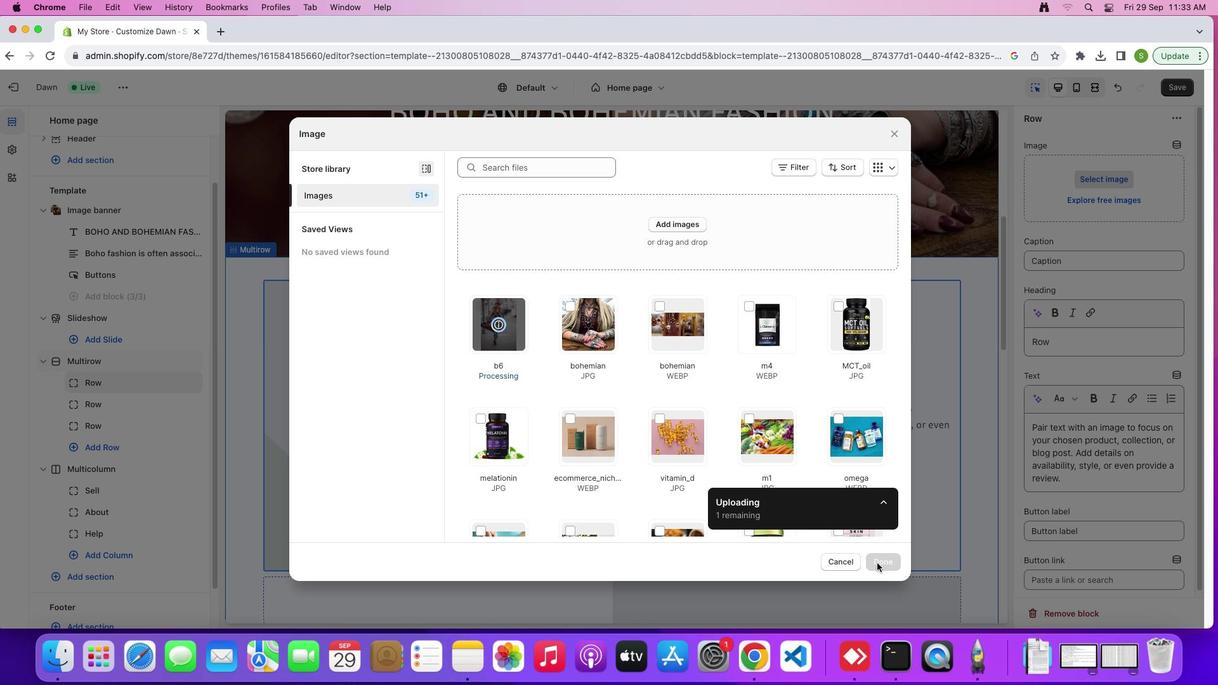 
Action: Mouse pressed left at (876, 563)
Screenshot: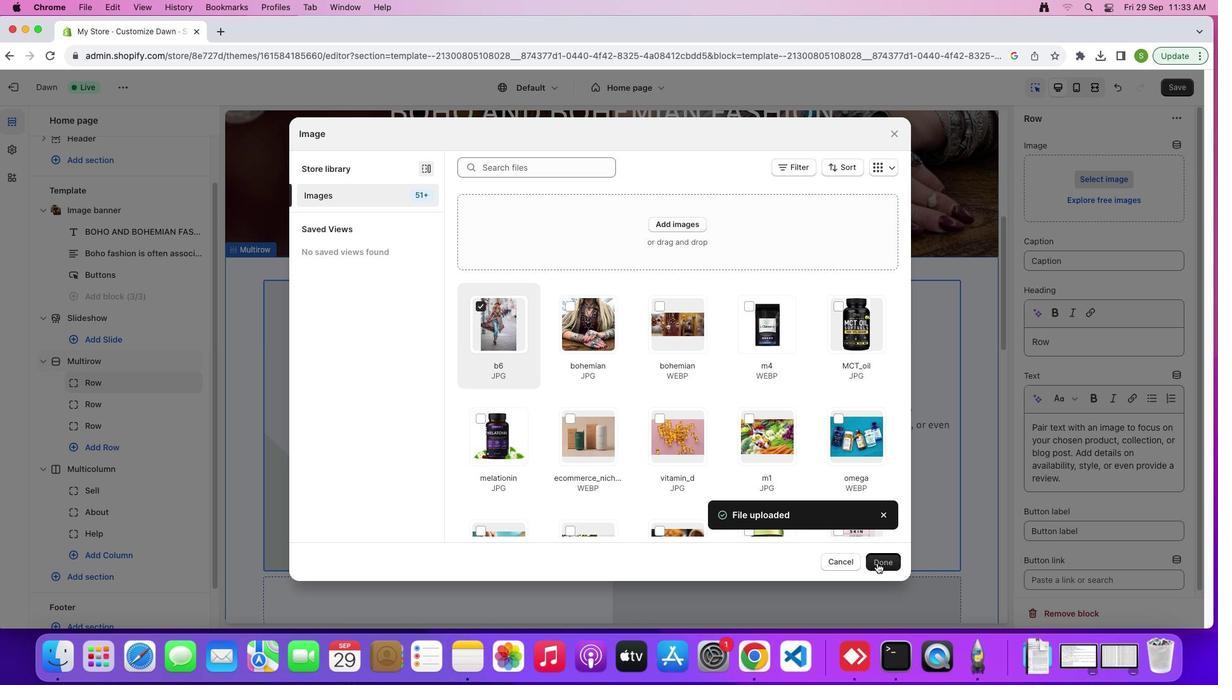 
Action: Mouse moved to (517, 366)
Screenshot: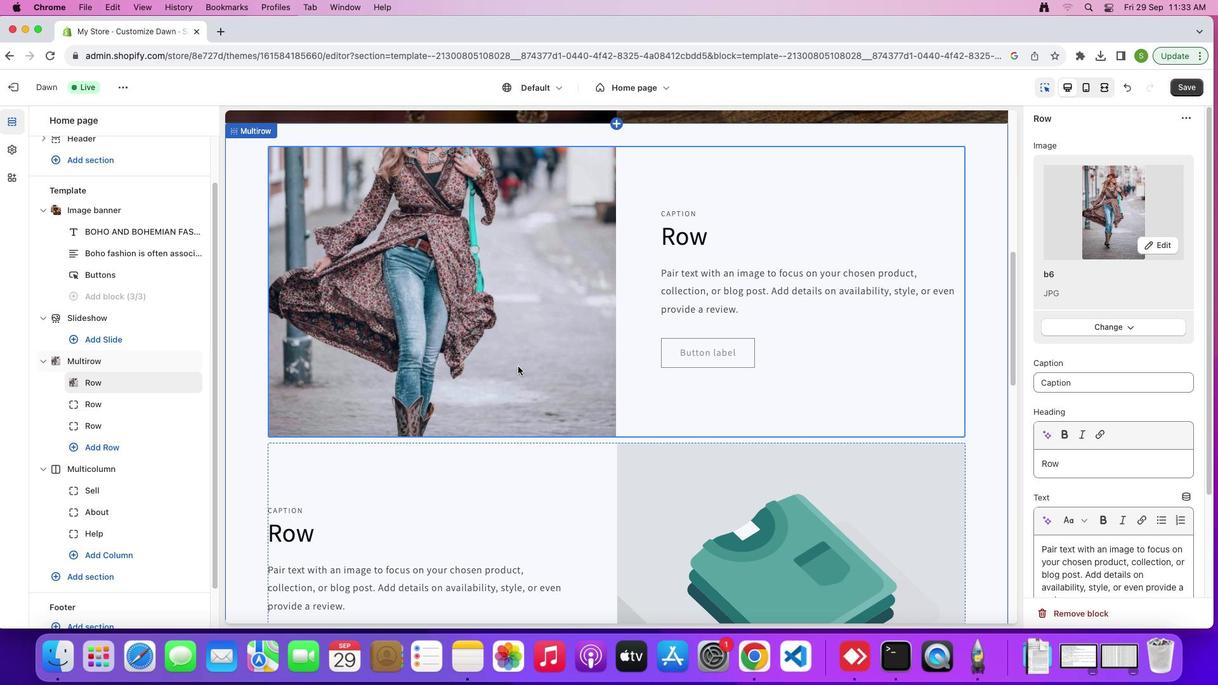 
Action: Mouse scrolled (517, 366) with delta (0, 0)
Screenshot: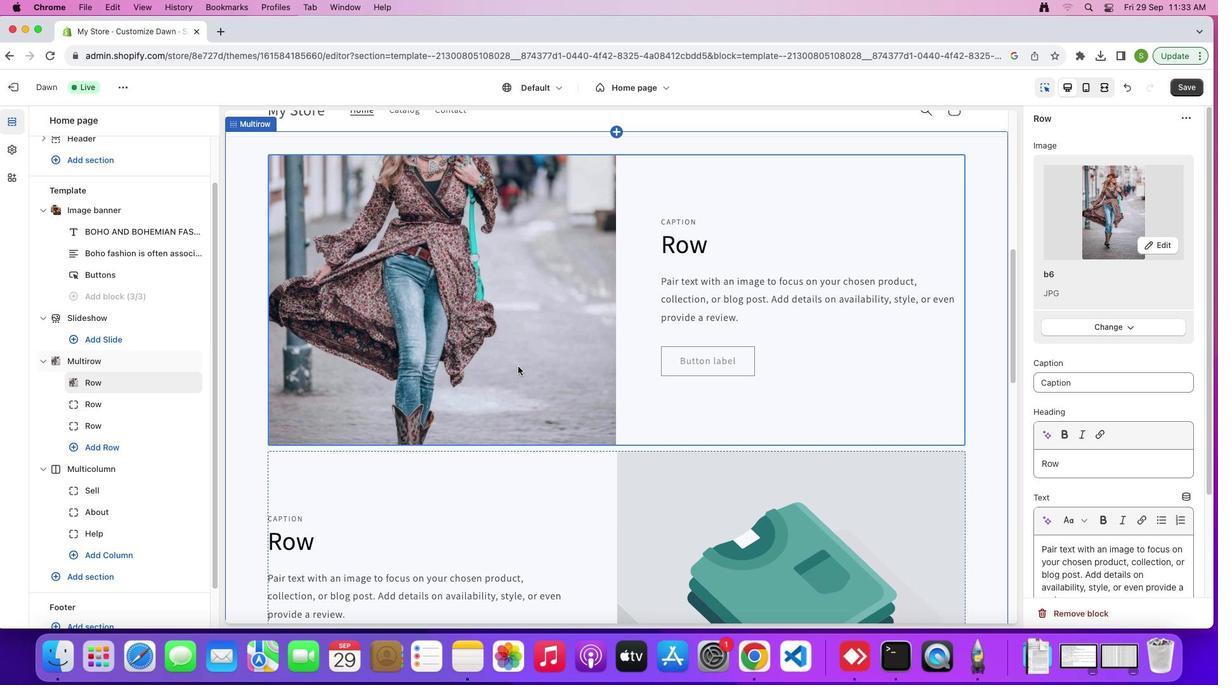 
Action: Mouse scrolled (517, 366) with delta (0, 0)
Screenshot: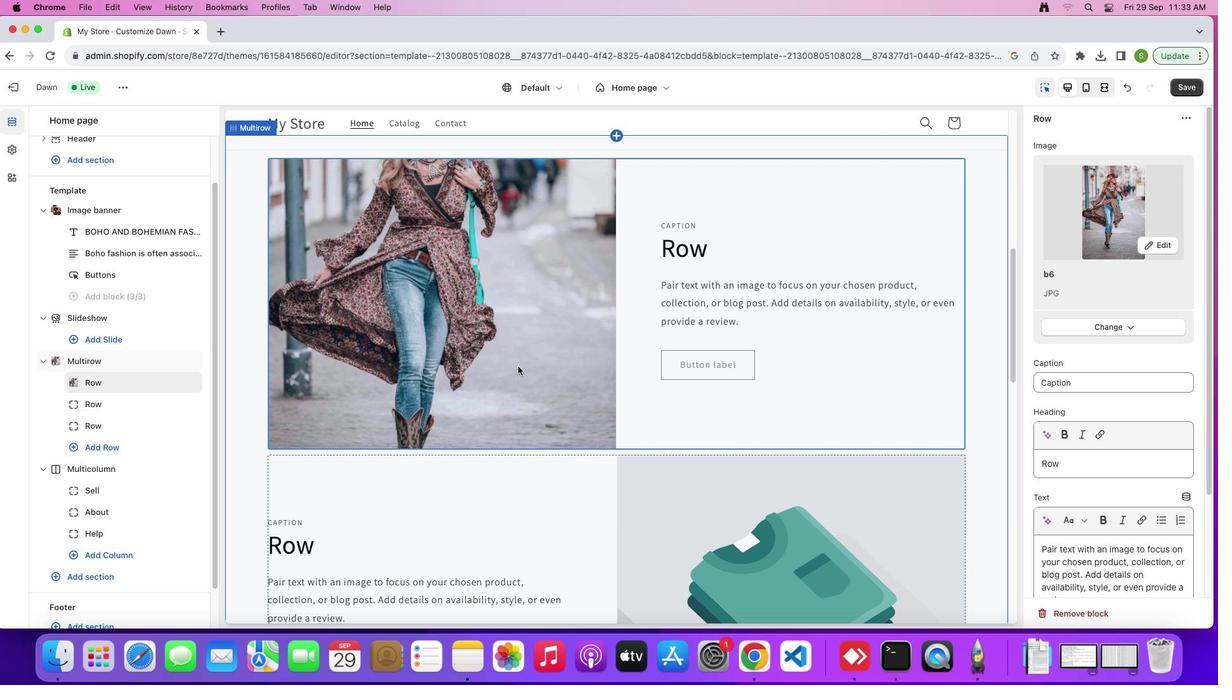 
Action: Mouse moved to (506, 369)
Screenshot: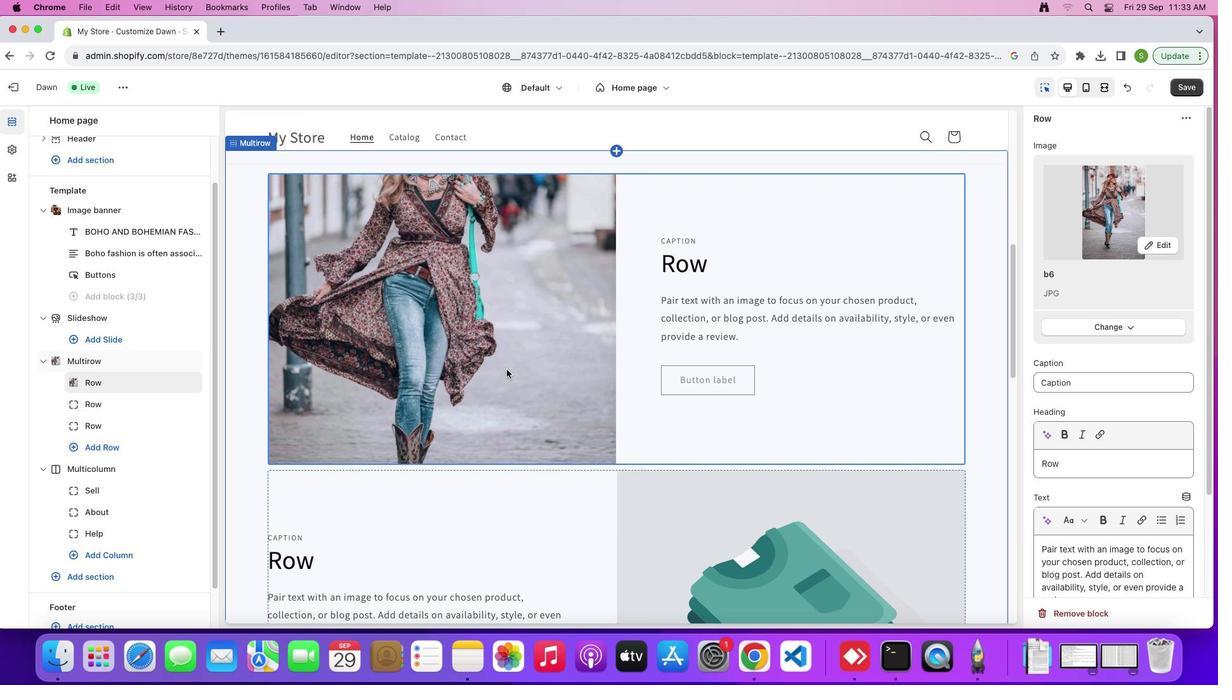 
Action: Mouse scrolled (506, 369) with delta (0, 0)
Screenshot: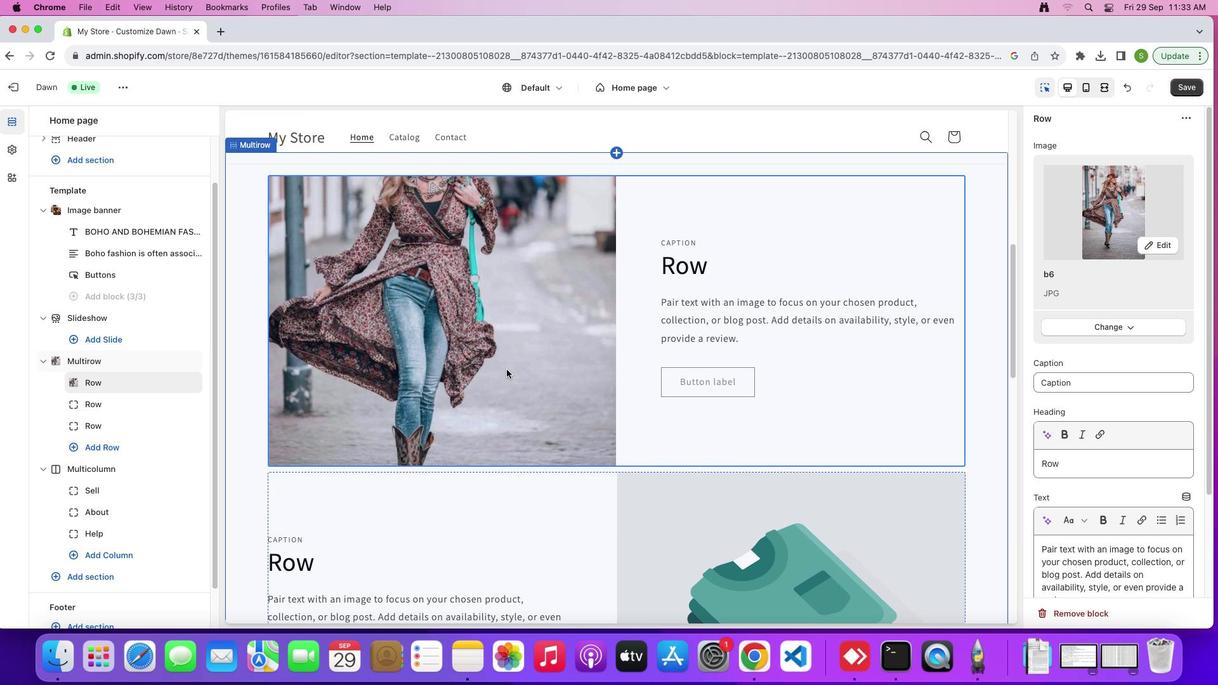 
Action: Mouse scrolled (506, 369) with delta (0, 0)
Screenshot: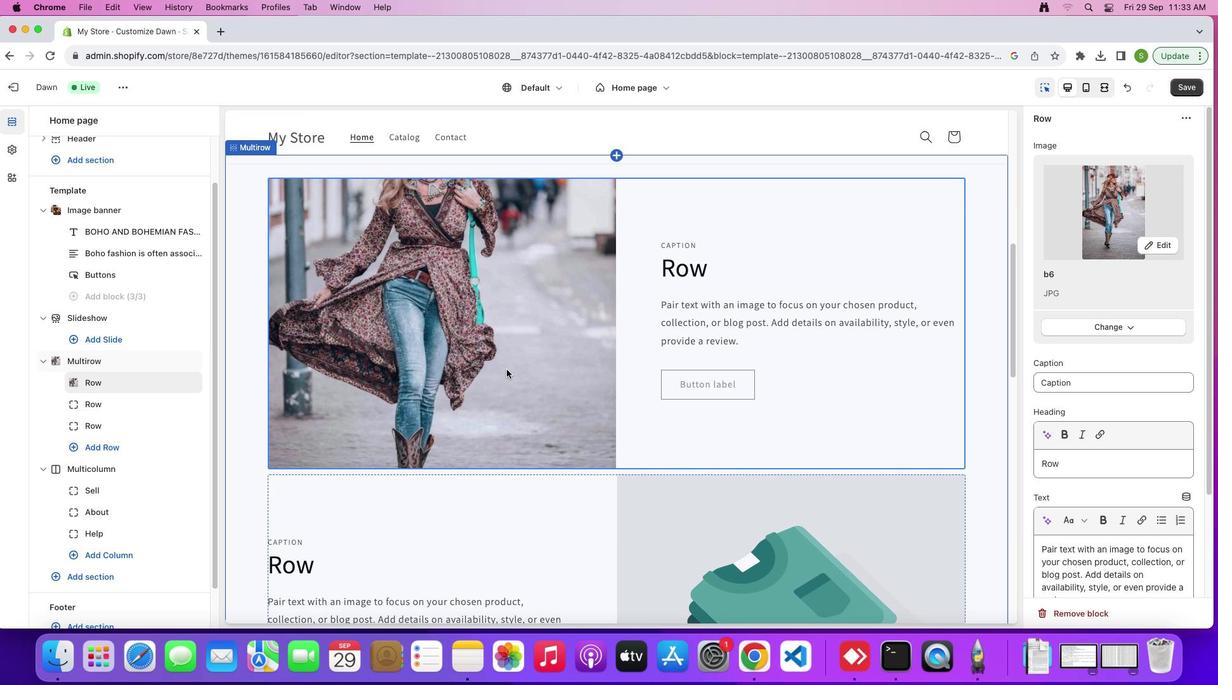
Action: Mouse scrolled (506, 369) with delta (0, 0)
Screenshot: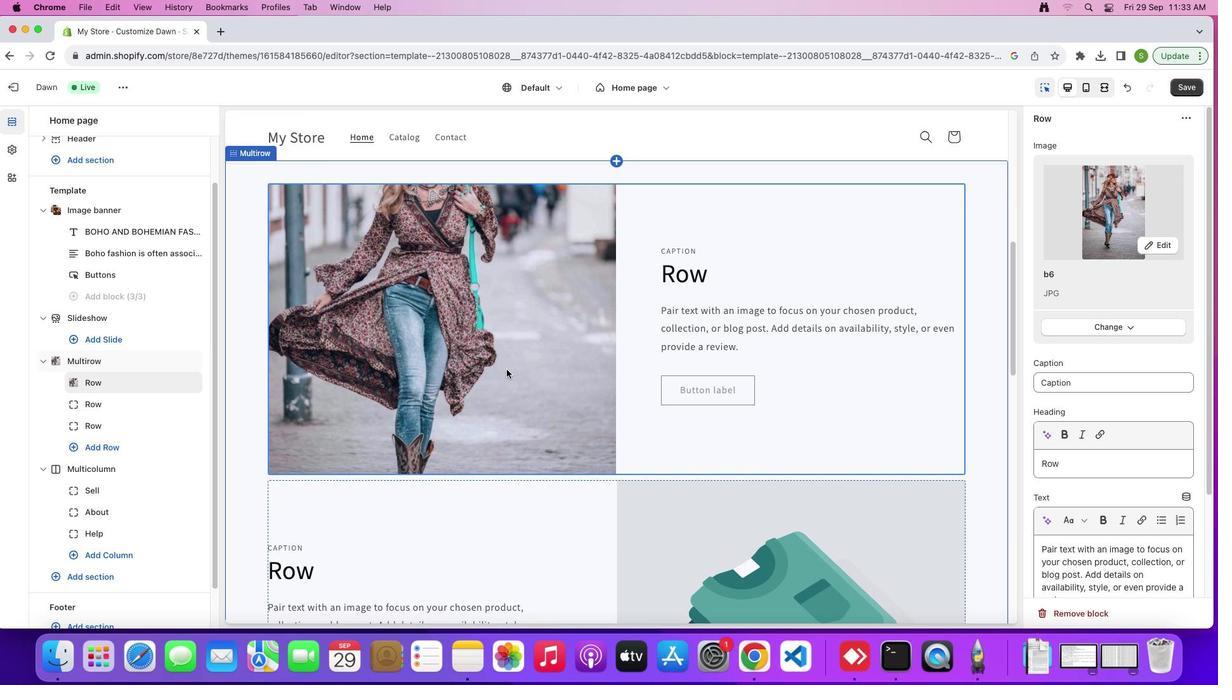 
Action: Mouse scrolled (506, 369) with delta (0, 0)
Screenshot: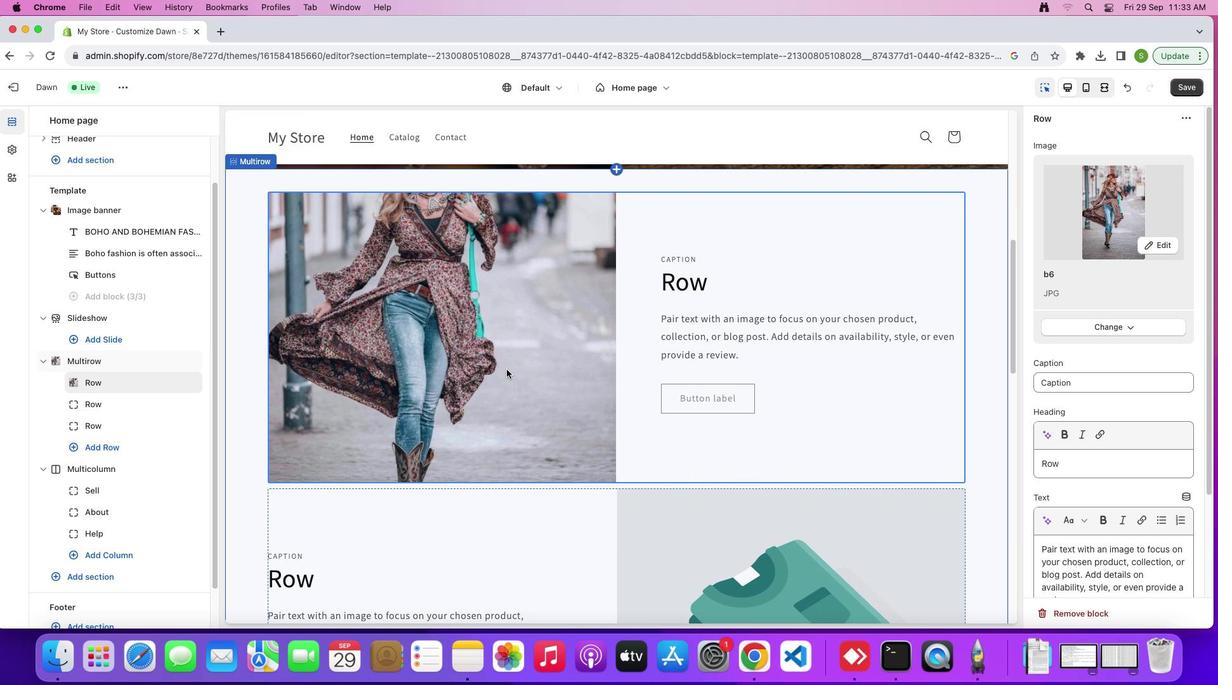 
Action: Mouse moved to (1074, 381)
Screenshot: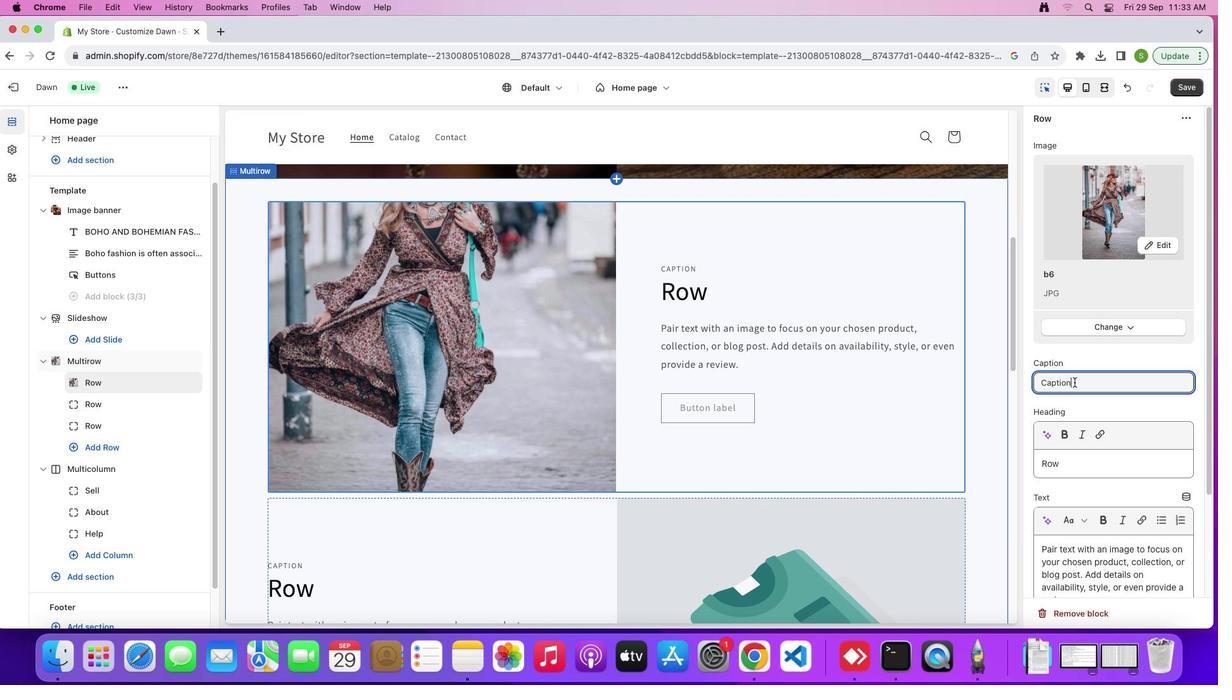 
Action: Mouse pressed left at (1074, 381)
Screenshot: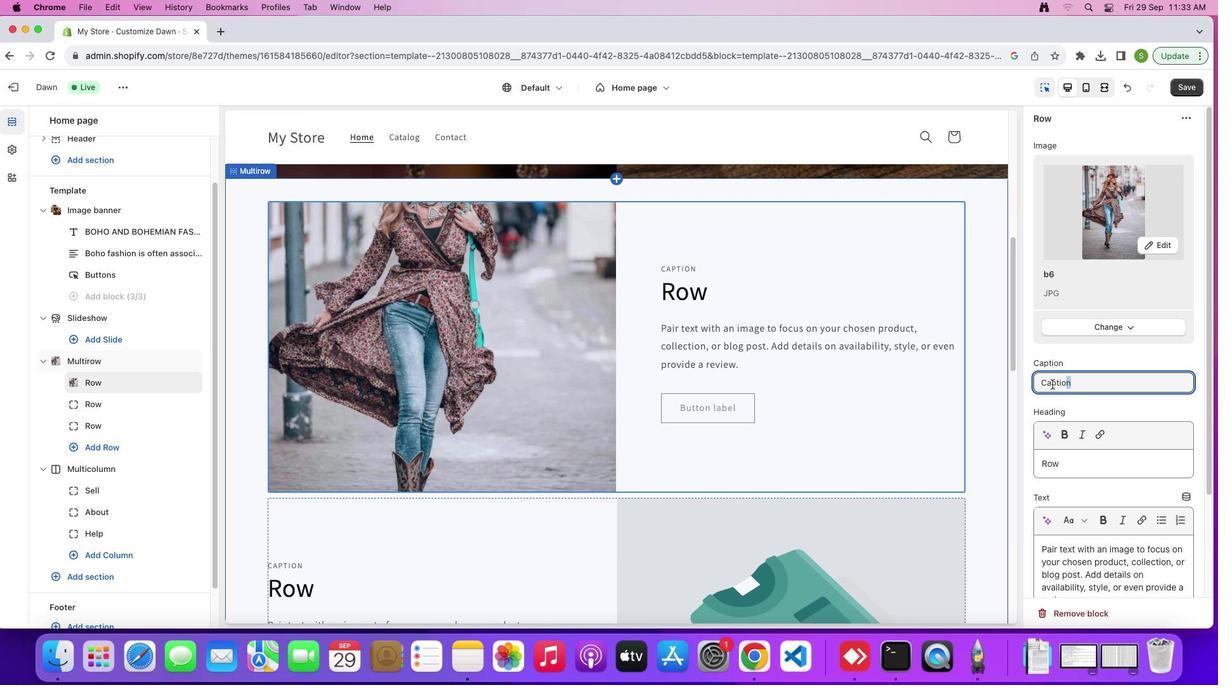 
Action: Mouse moved to (1073, 381)
Screenshot: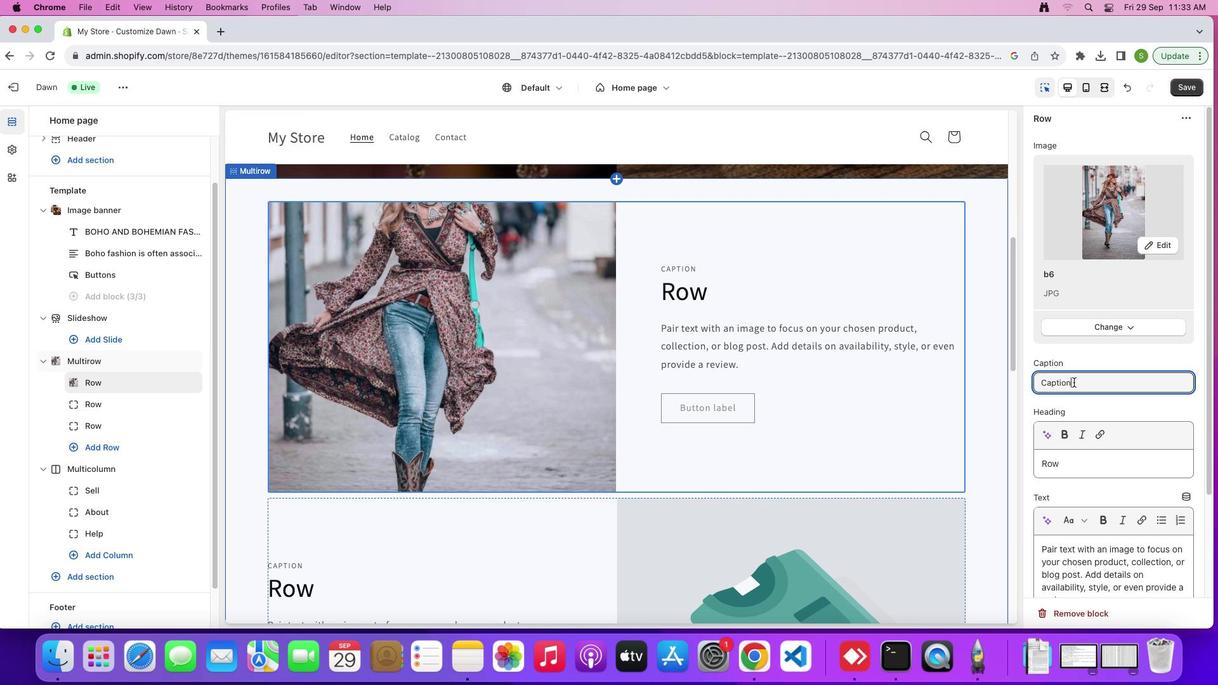
Action: Mouse pressed left at (1073, 381)
Screenshot: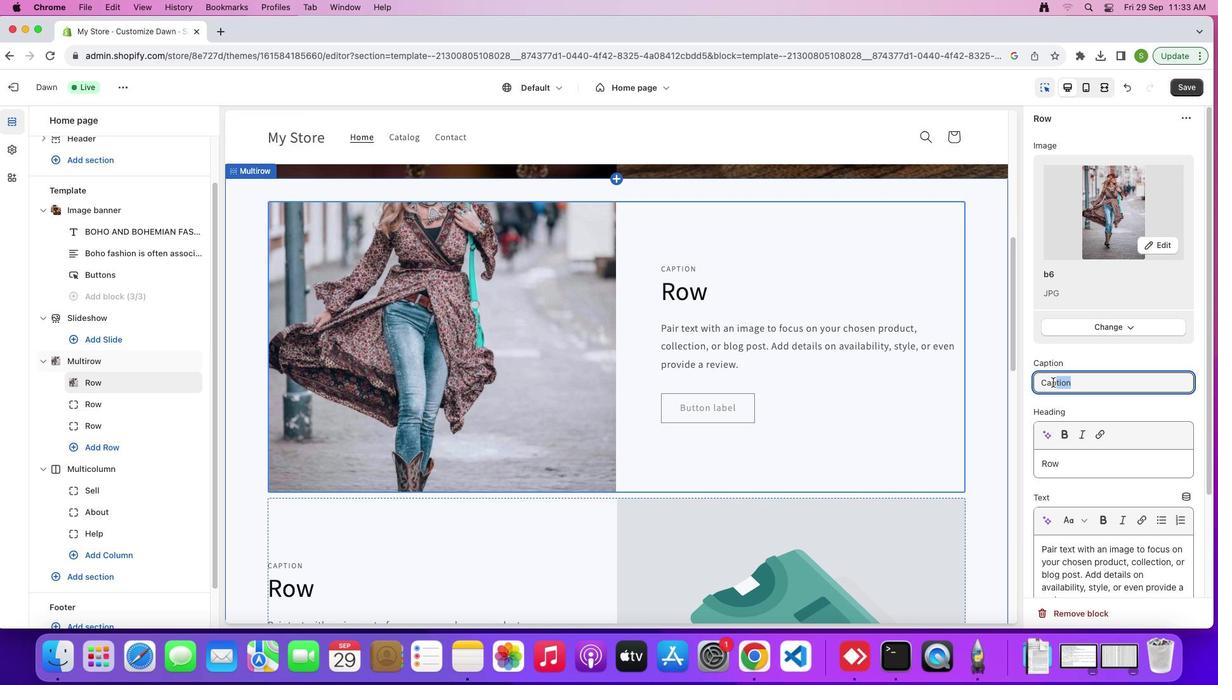 
Action: Mouse moved to (931, 419)
Screenshot: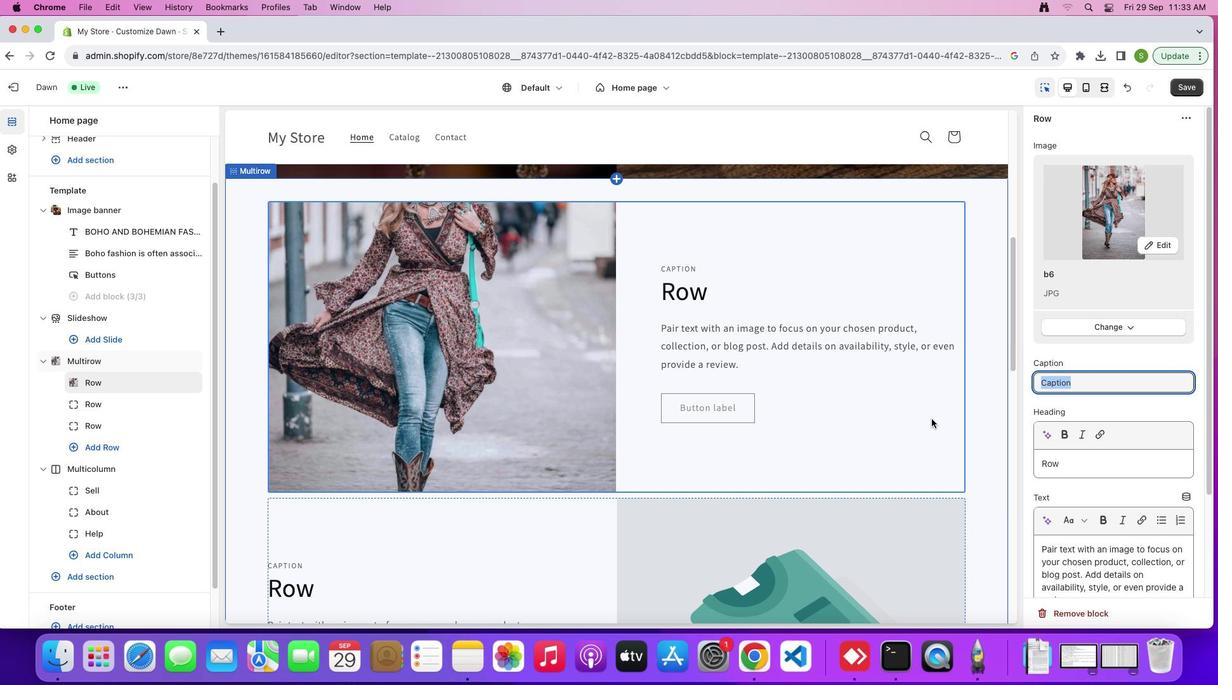 
Action: Key pressed Key.shift'$'
Screenshot: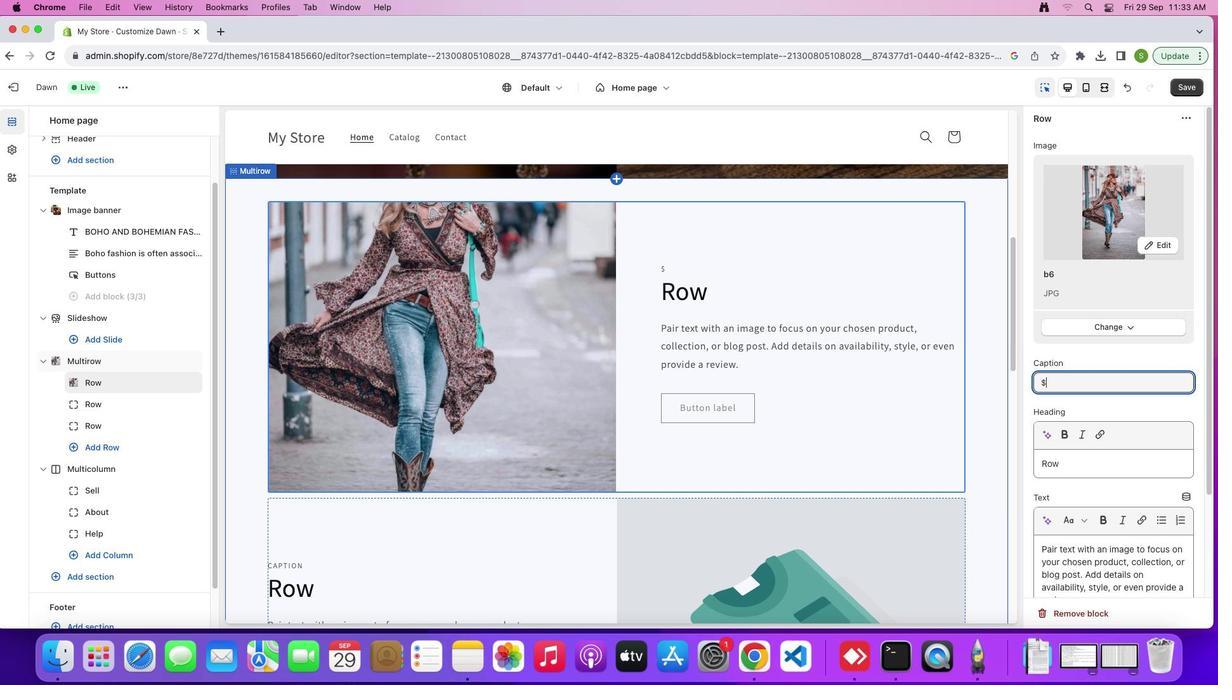 
Action: Mouse moved to (893, 430)
Screenshot: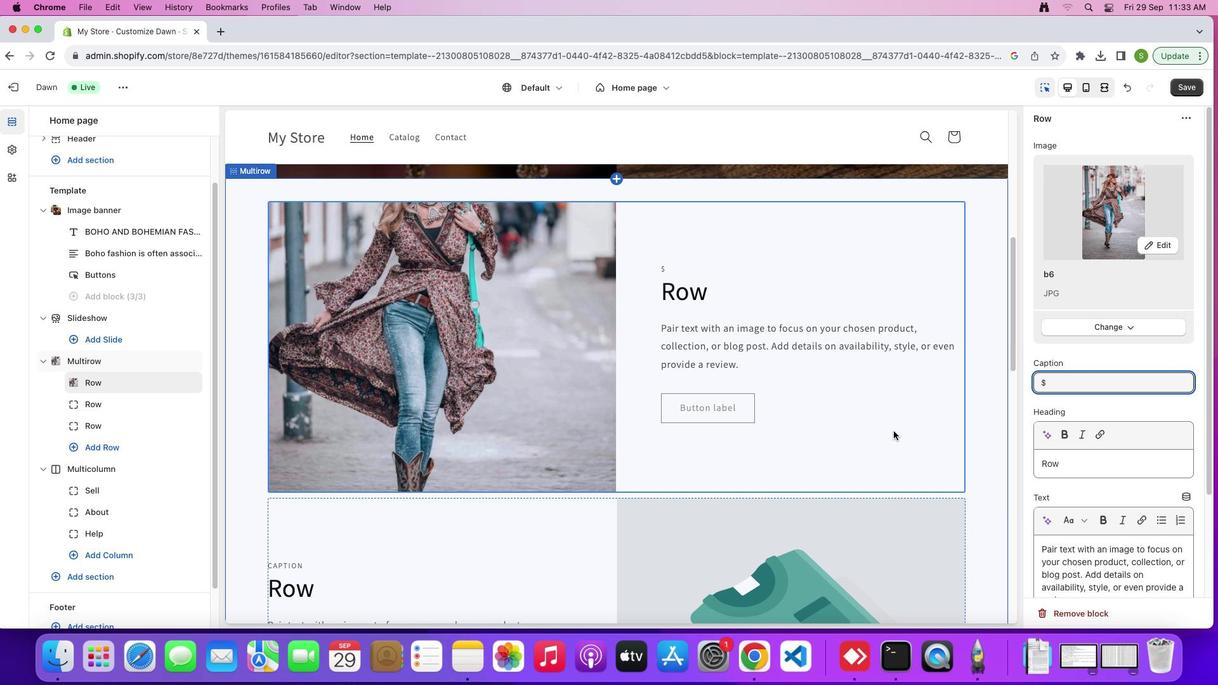 
Action: Key pressed '2''0''0'
Screenshot: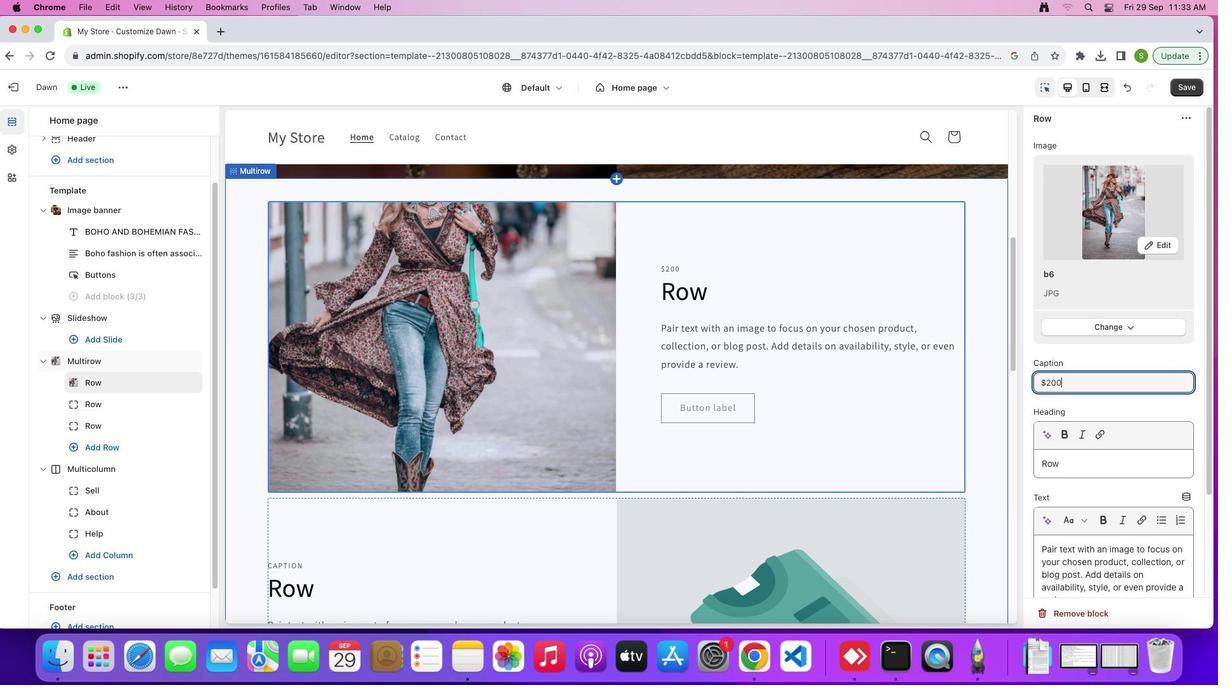 
Action: Mouse moved to (976, 484)
Screenshot: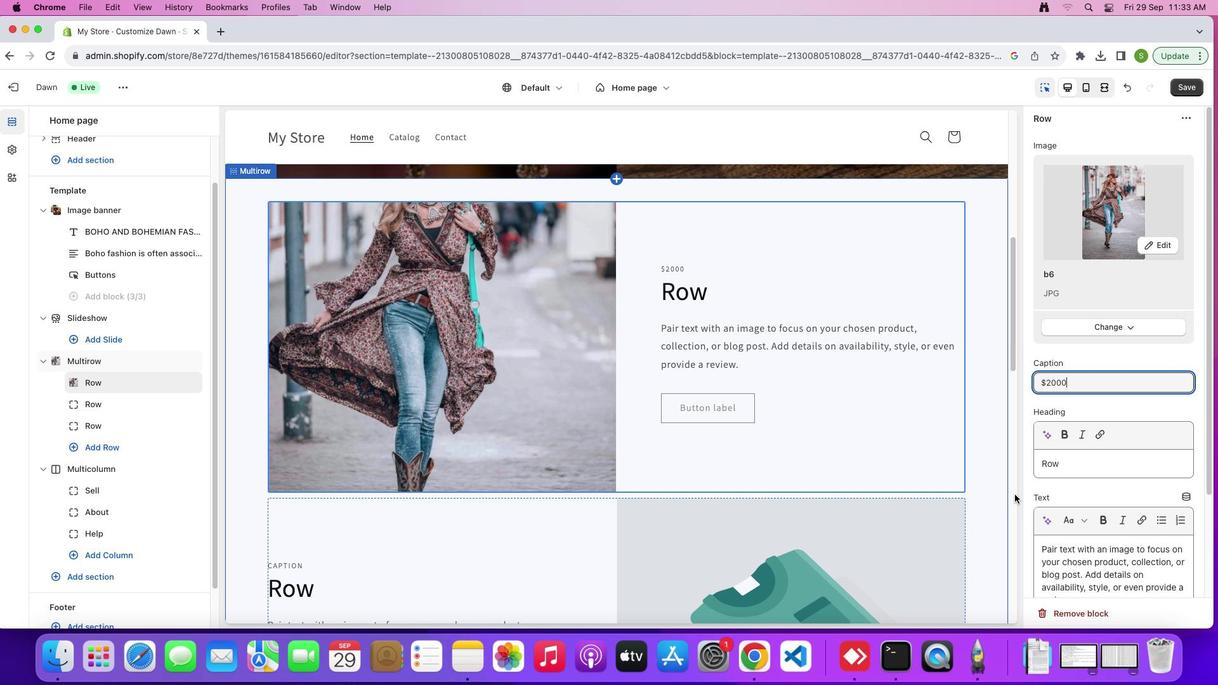 
Action: Key pressed '0'
Screenshot: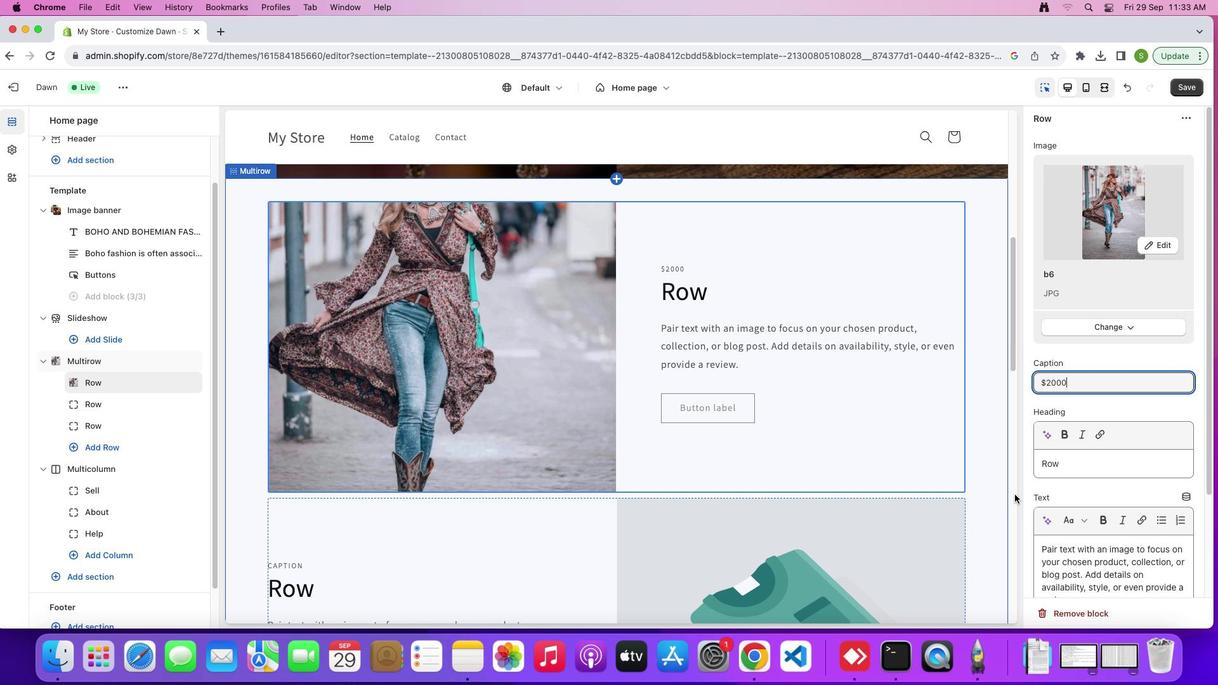 
Action: Mouse moved to (1077, 464)
Screenshot: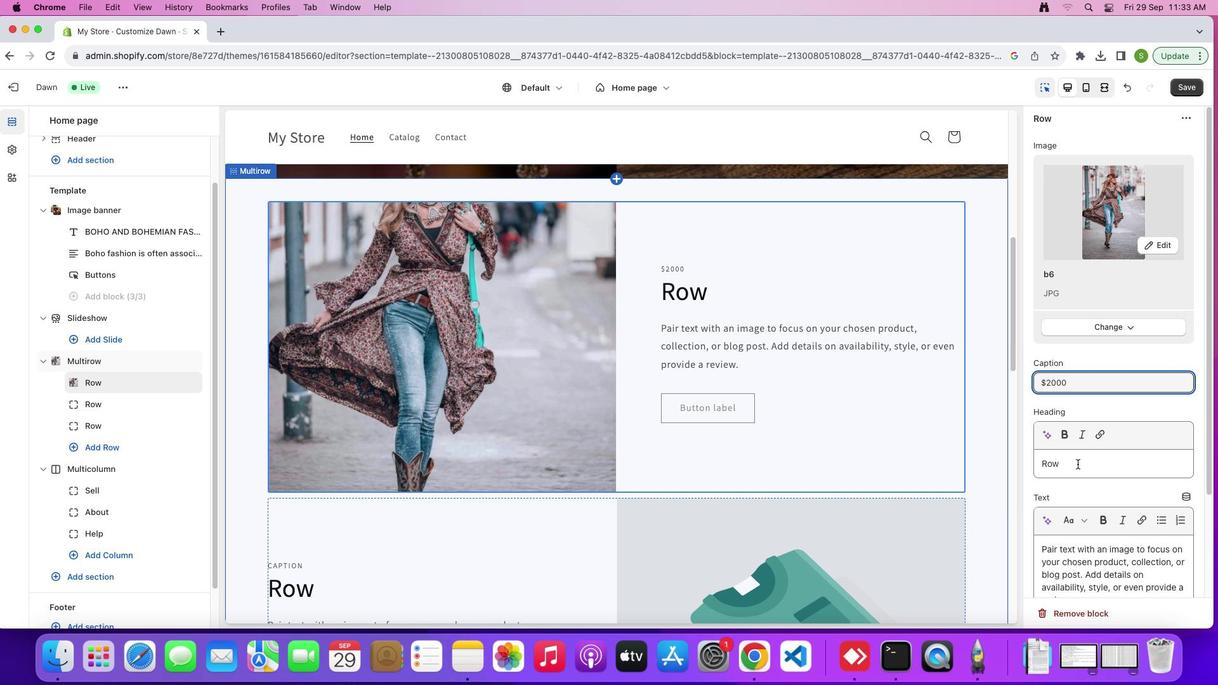 
Action: Mouse pressed left at (1077, 464)
Screenshot: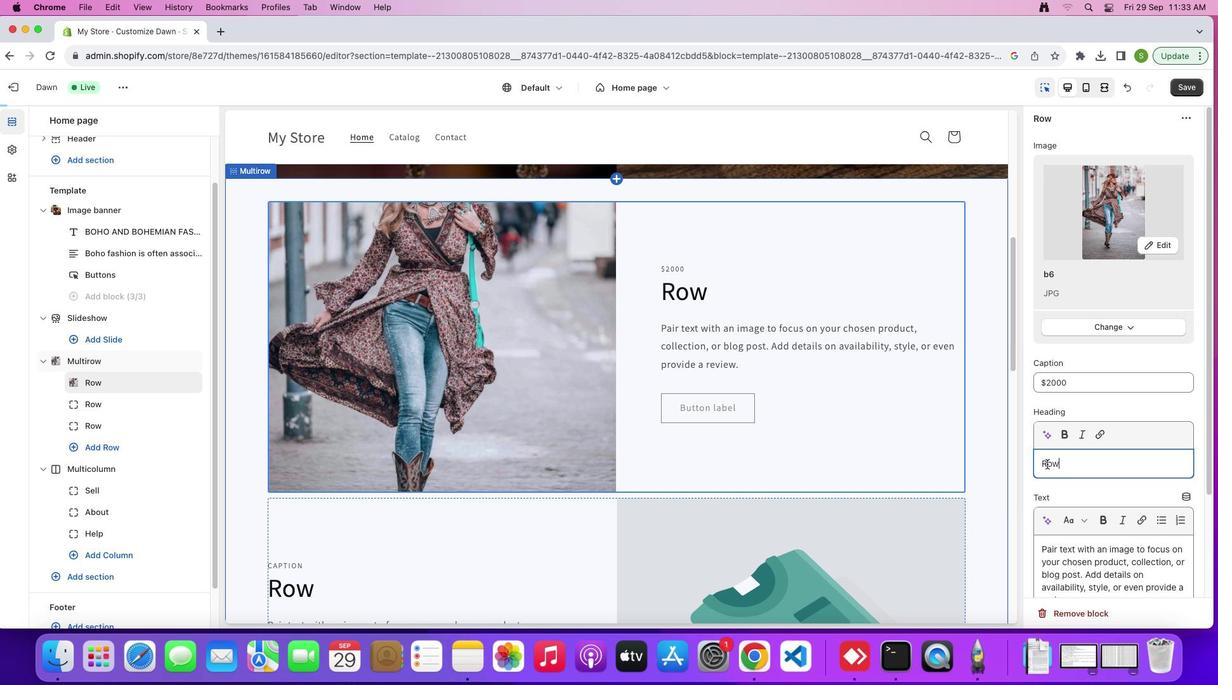 
Action: Mouse moved to (836, 456)
Screenshot: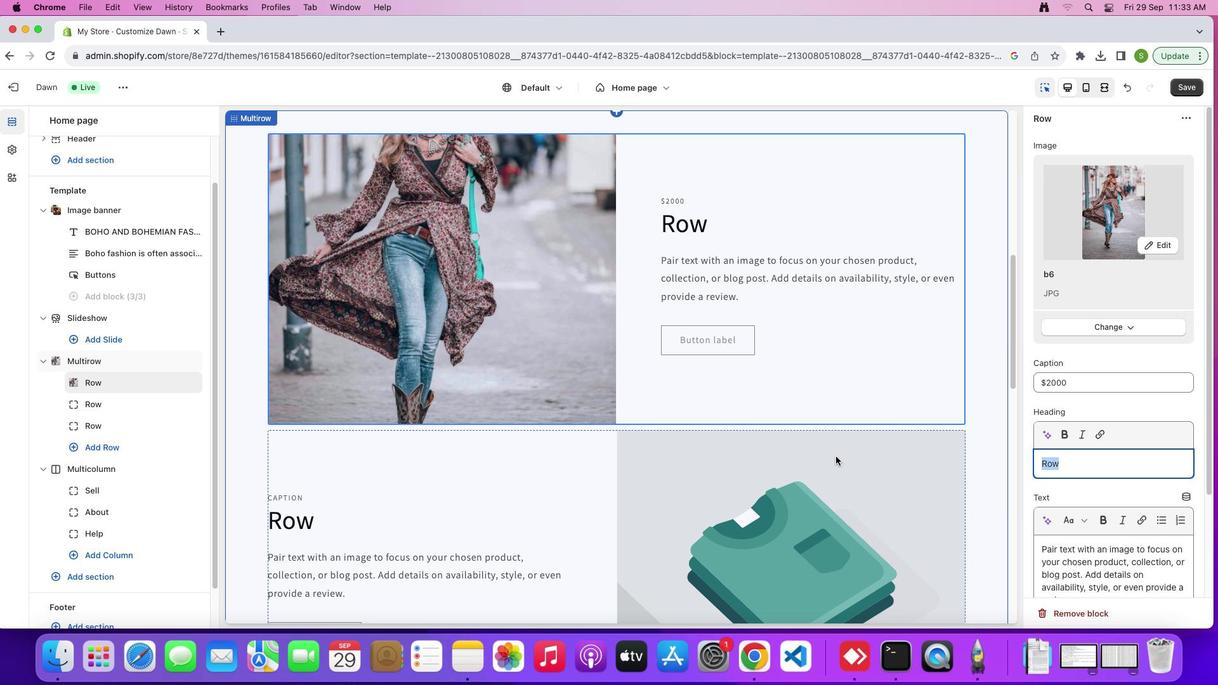 
Action: Key pressed Key.shift'F''l''o''w''y'Key.spaceKey.shift'F''a''b''r''i''c''s'Key.backspace
Screenshot: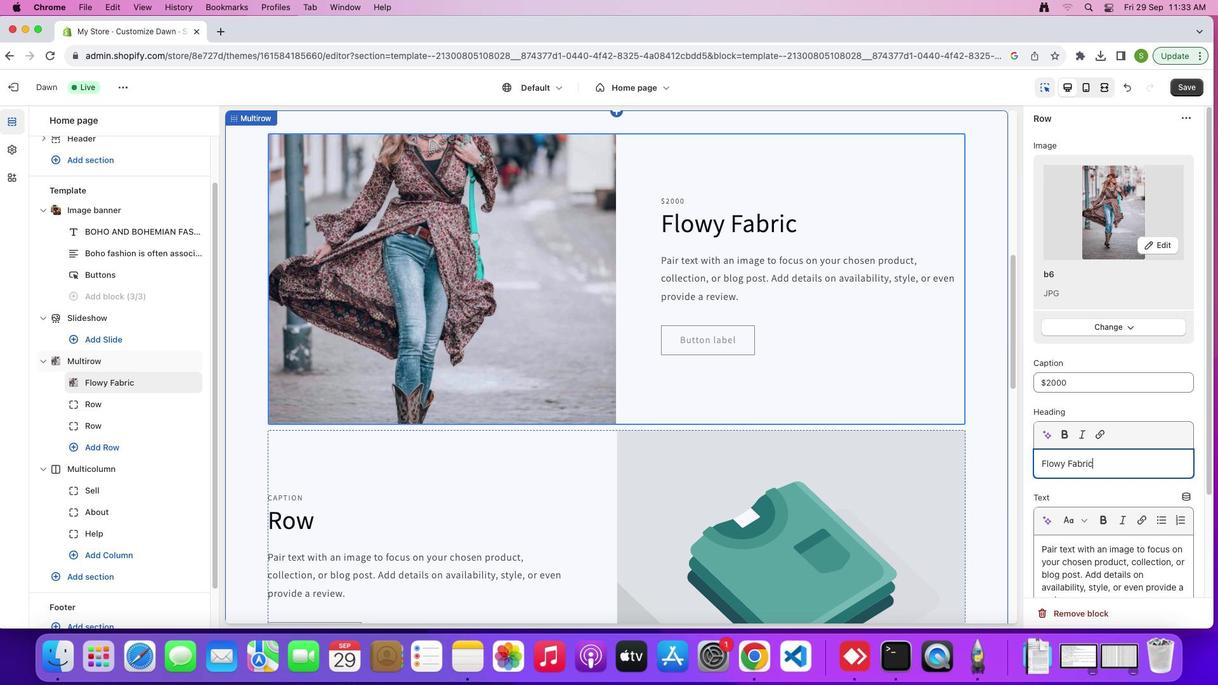 
Action: Mouse moved to (1112, 487)
Screenshot: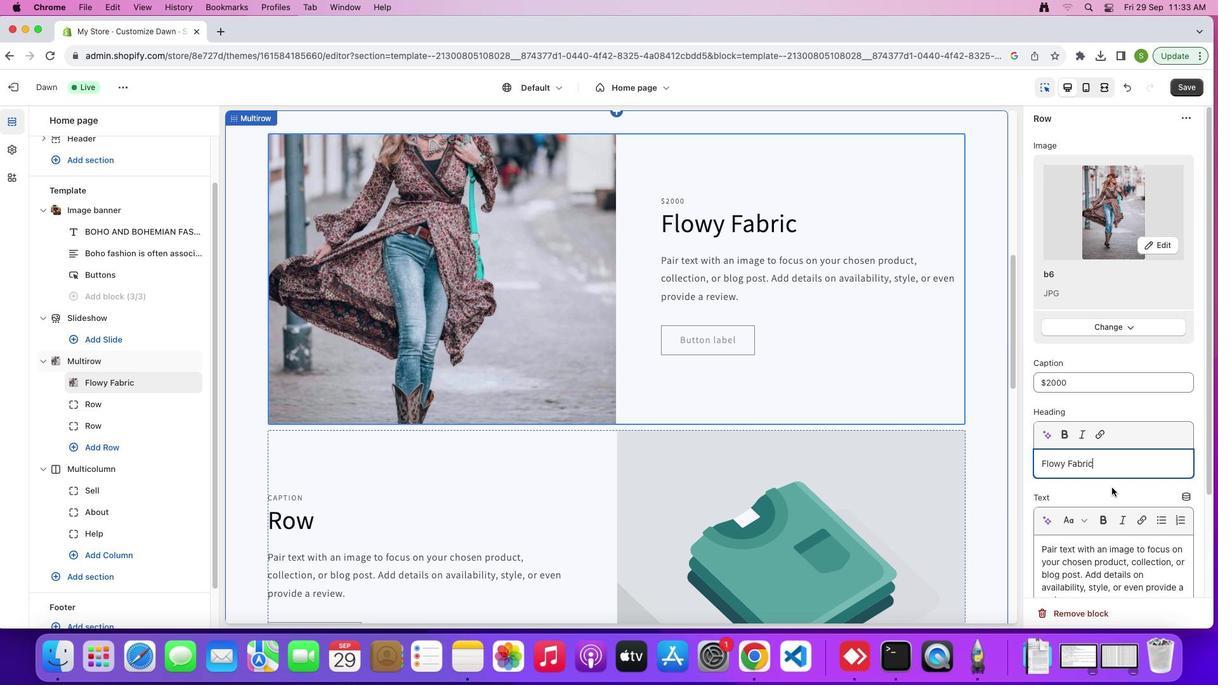 
Action: Mouse scrolled (1112, 487) with delta (0, 0)
Screenshot: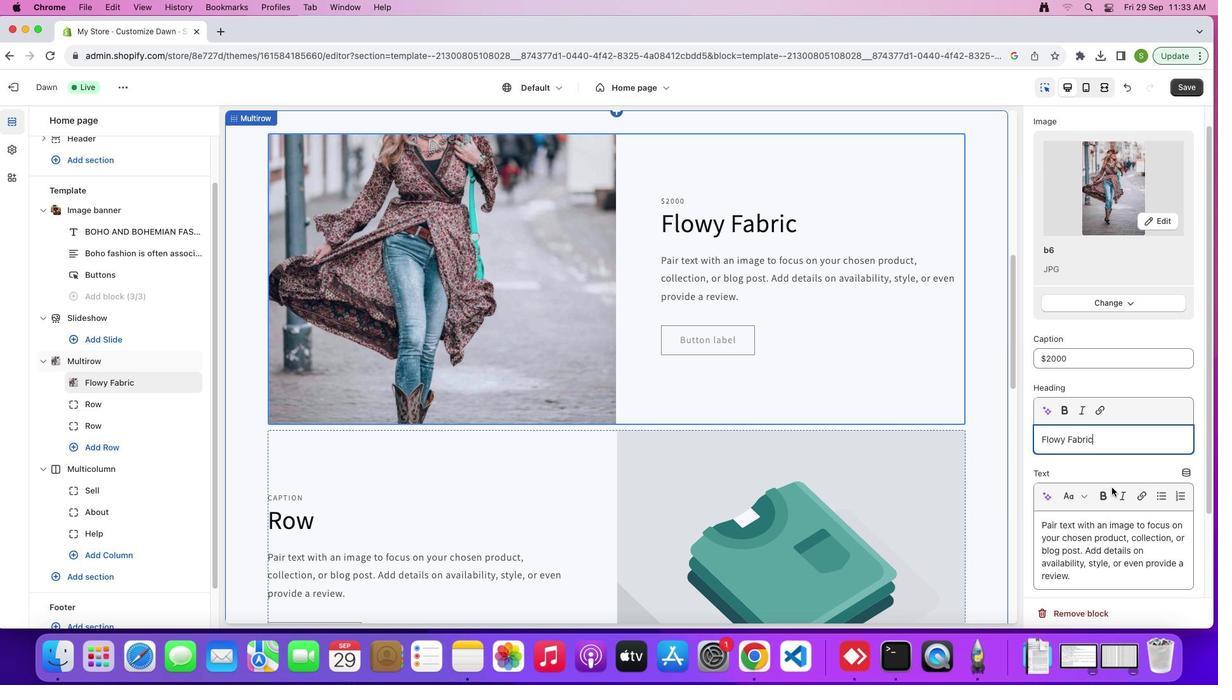
Action: Mouse scrolled (1112, 487) with delta (0, 0)
Screenshot: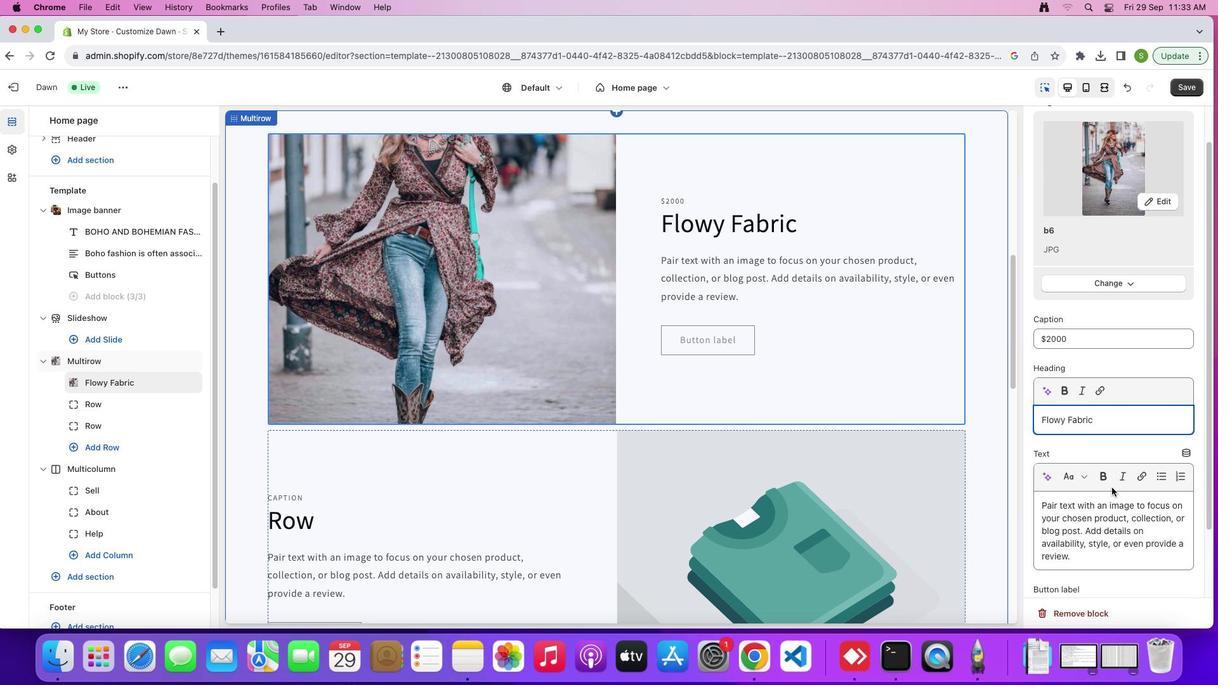 
Action: Mouse scrolled (1112, 487) with delta (0, -1)
Screenshot: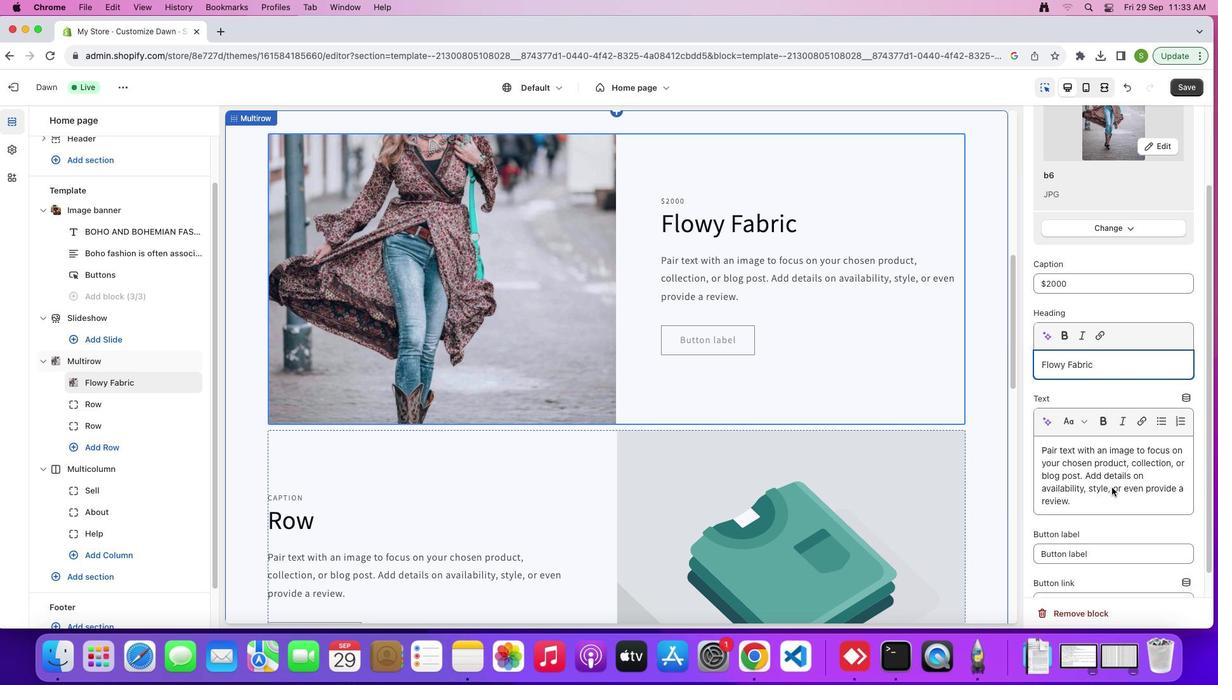 
Action: Mouse moved to (1070, 499)
Screenshot: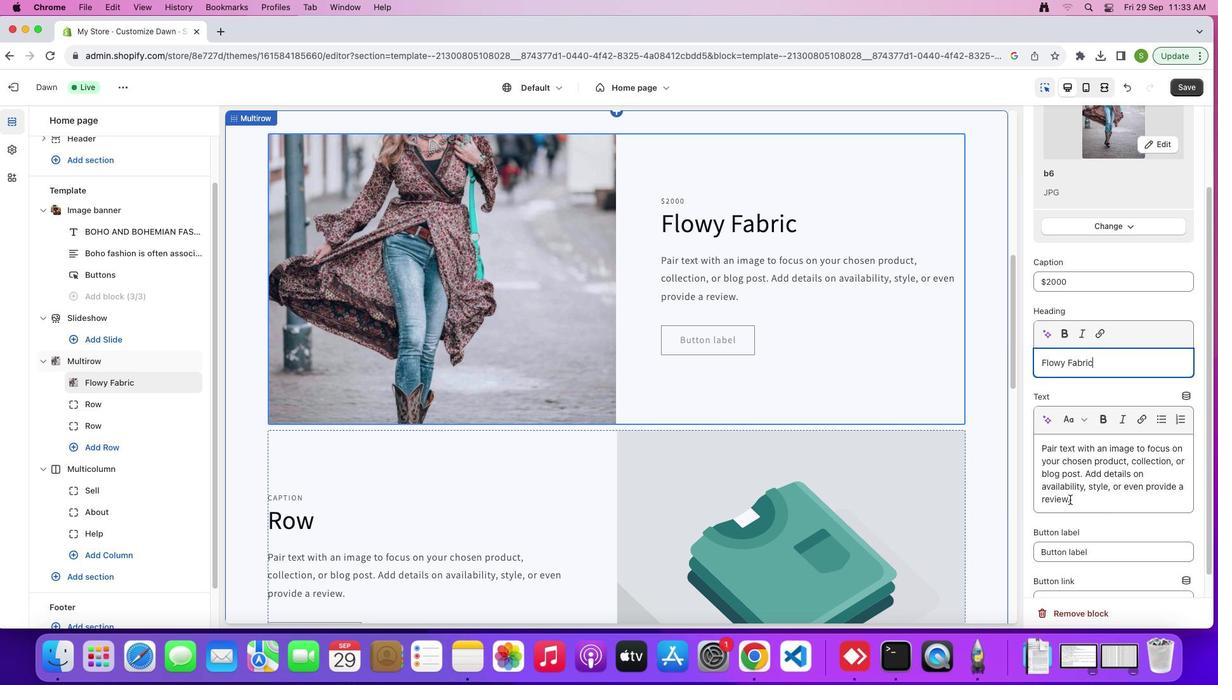 
Action: Mouse pressed left at (1070, 499)
Screenshot: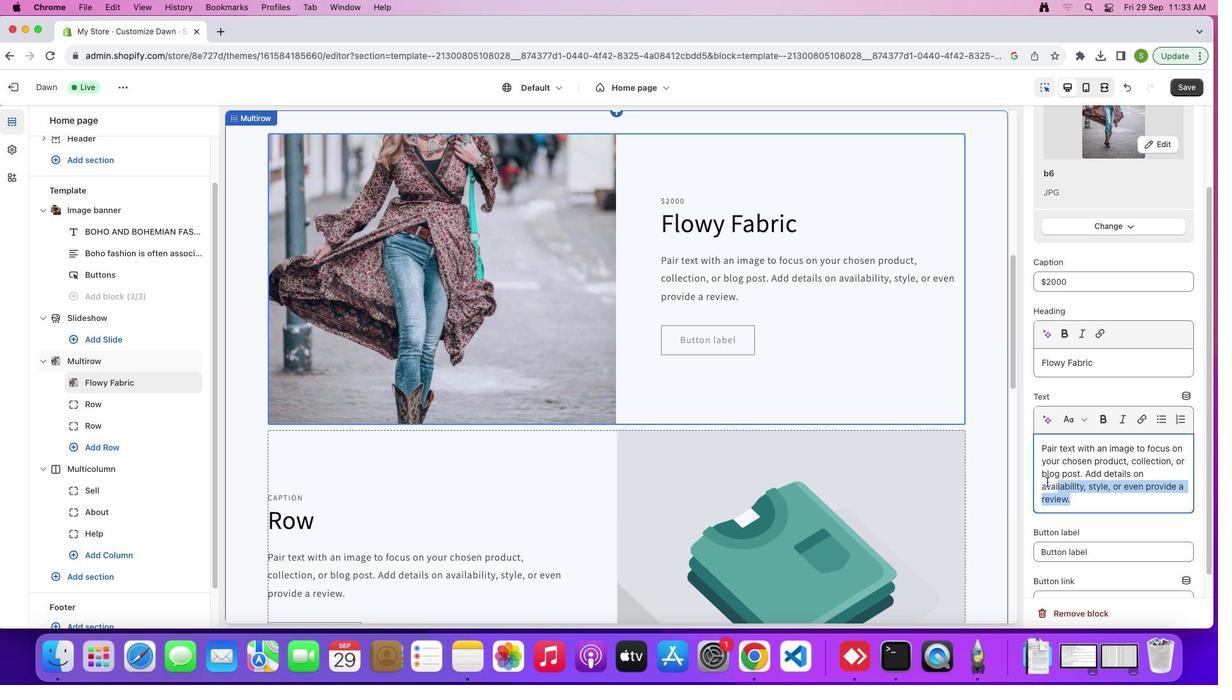 
Action: Mouse moved to (939, 483)
Screenshot: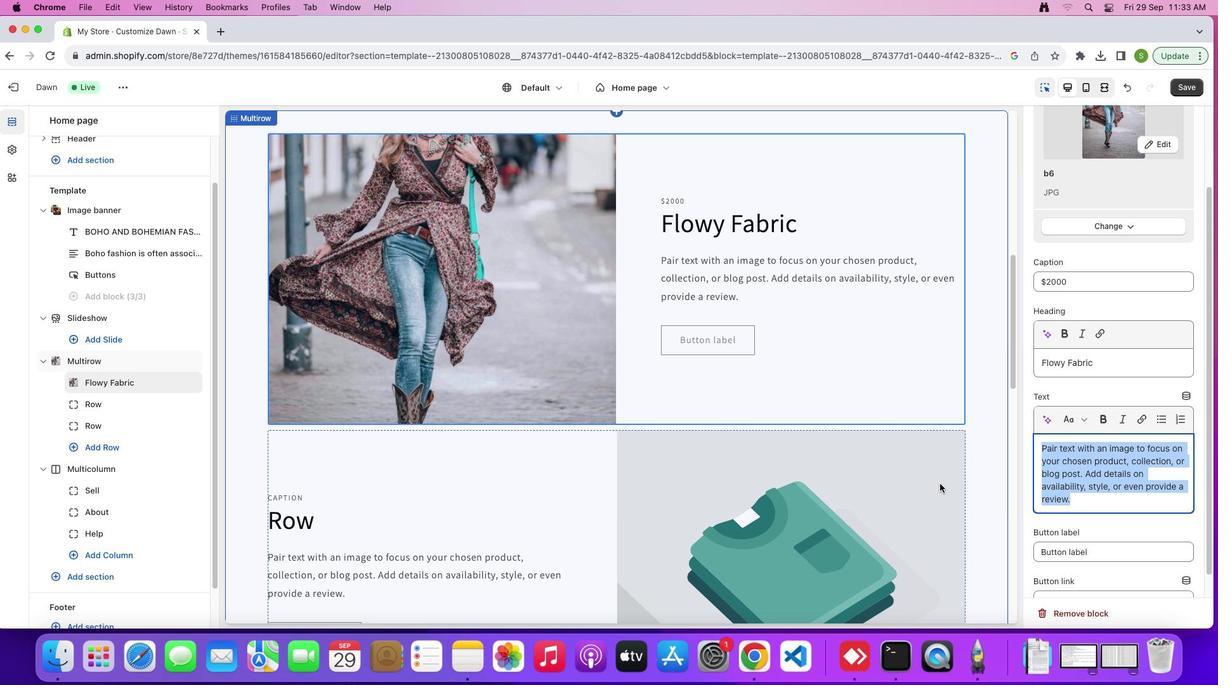 
Action: Key pressed Key.shift'B''o''h''o'Key.space'f''a''s''h''i''o''n'Key.space'o''f''t''e''n'Key.space'f''e''a''t''u''r''e'Key.space'f''l''o'
Screenshot: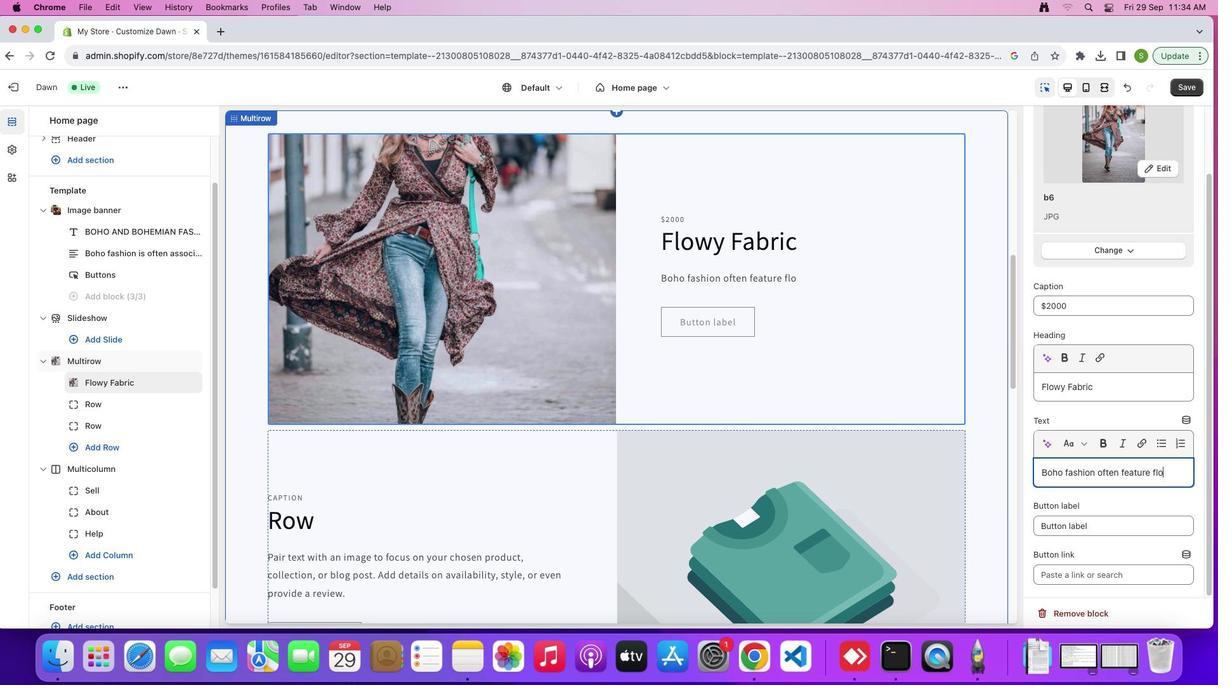 
Action: Mouse moved to (939, 483)
Screenshot: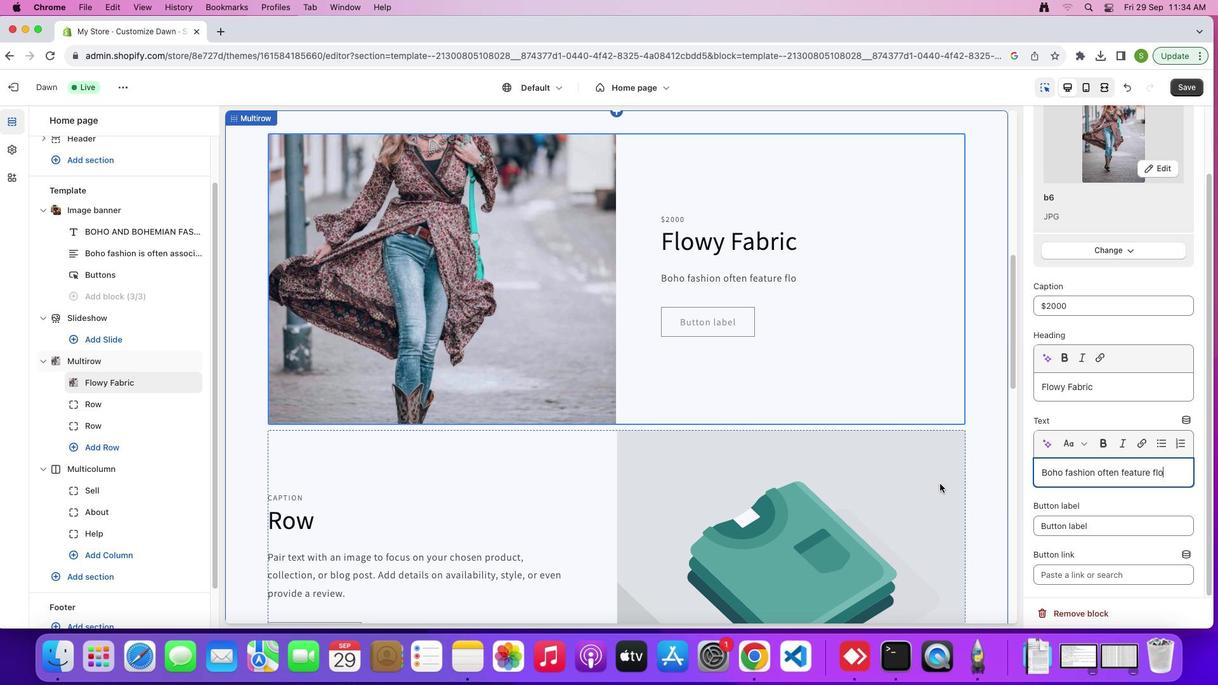 
Action: Key pressed 'w''y'','Key.space'l''i''g''h''t''w''e''i''g''h''t'Key.space'f''a''b''r''i''c''s'Key.space'l''i''k''e'Key.space'c''o''t''t''o''n'','Key.space'l''i''n''e''n'','Key.space'c''h''i''f''f''o''n'','Key.space'a''n''d'Key.space'l''a''c''e''.'
Screenshot: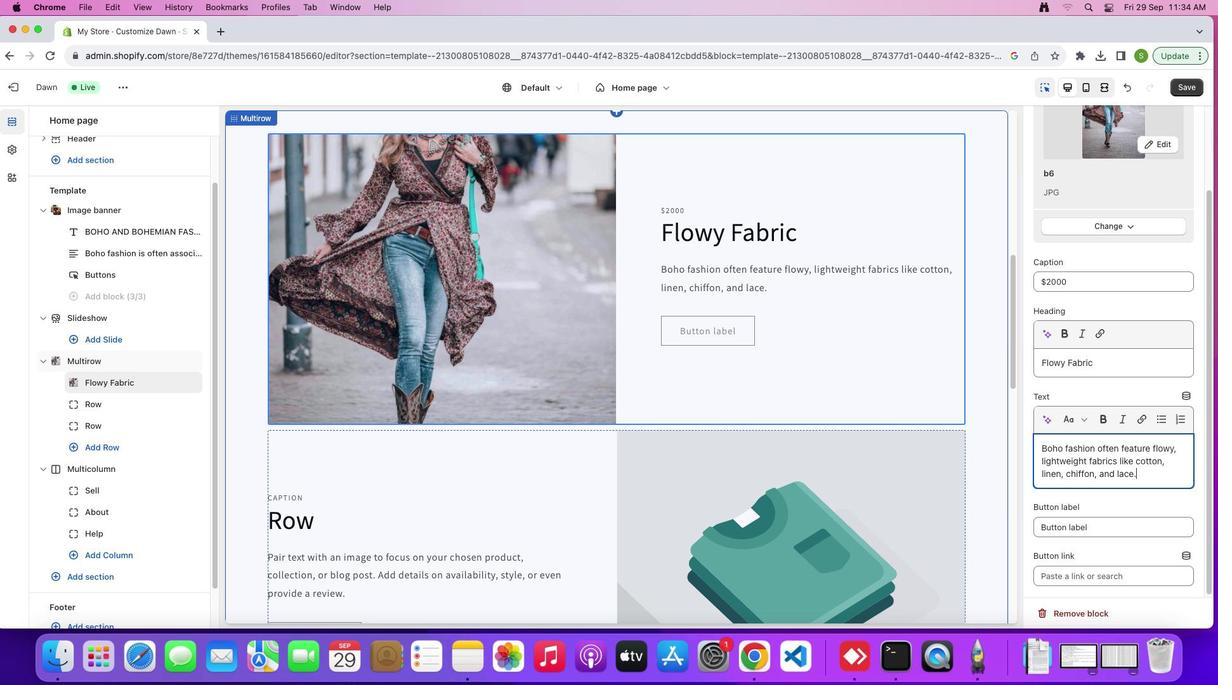 
Action: Mouse moved to (1102, 527)
Screenshot: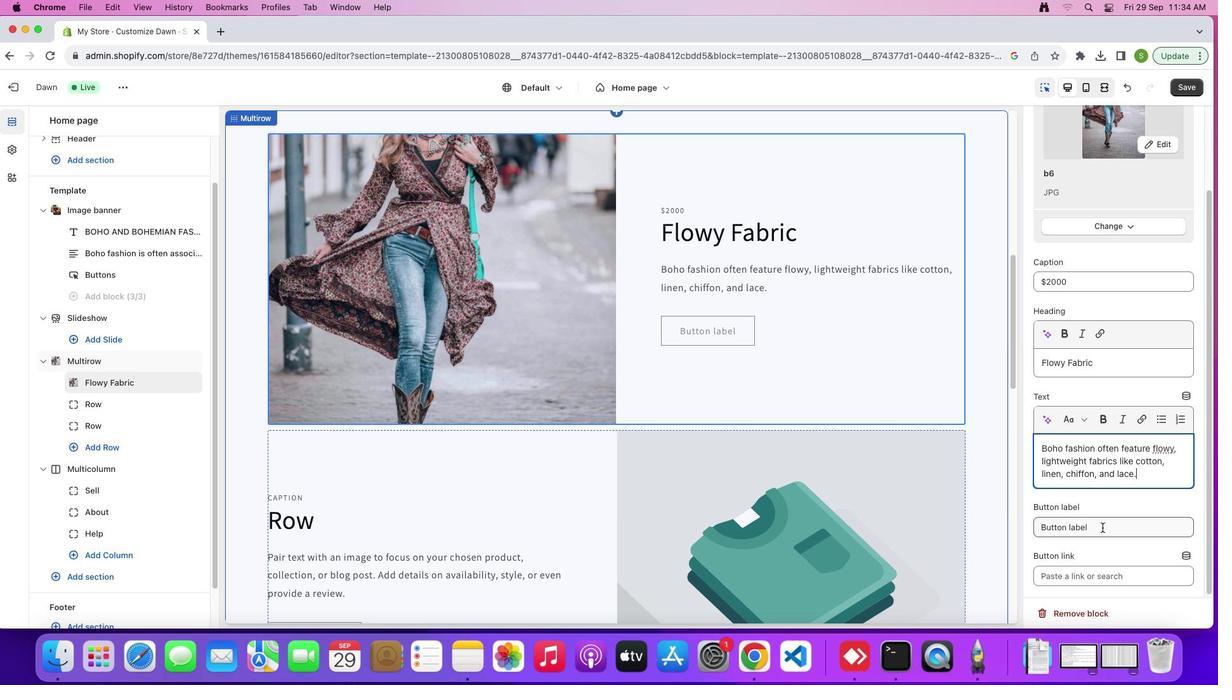 
Action: Mouse pressed left at (1102, 527)
Screenshot: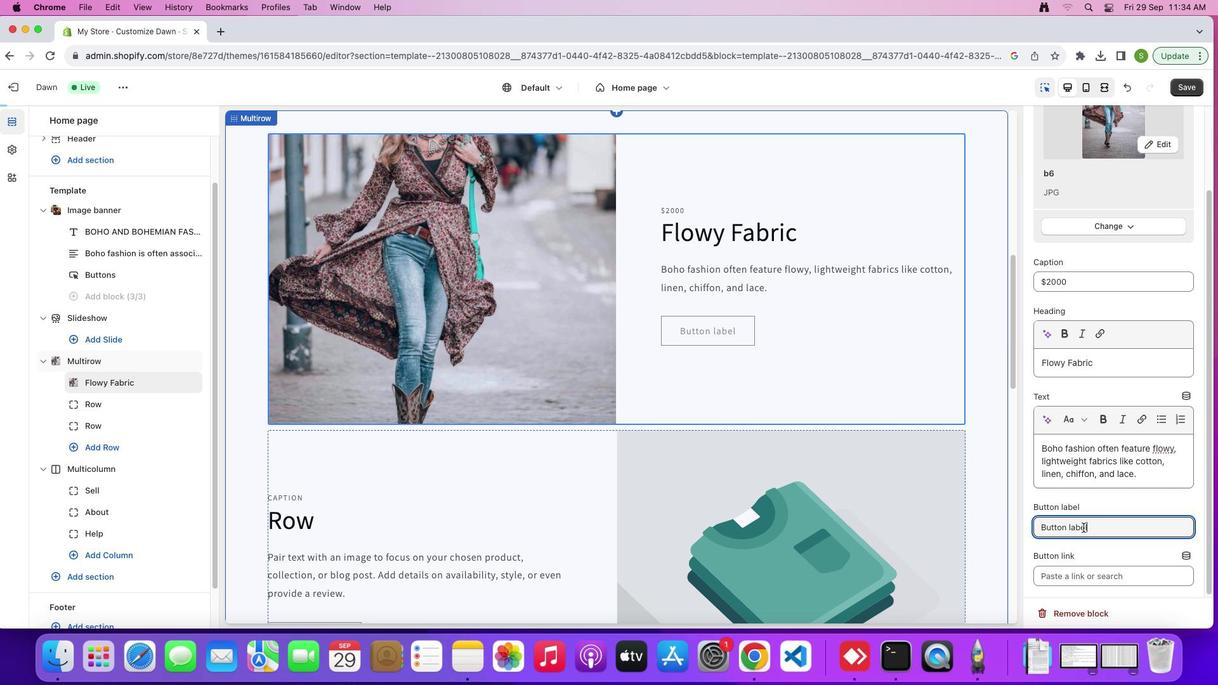 
Action: Mouse moved to (966, 463)
Screenshot: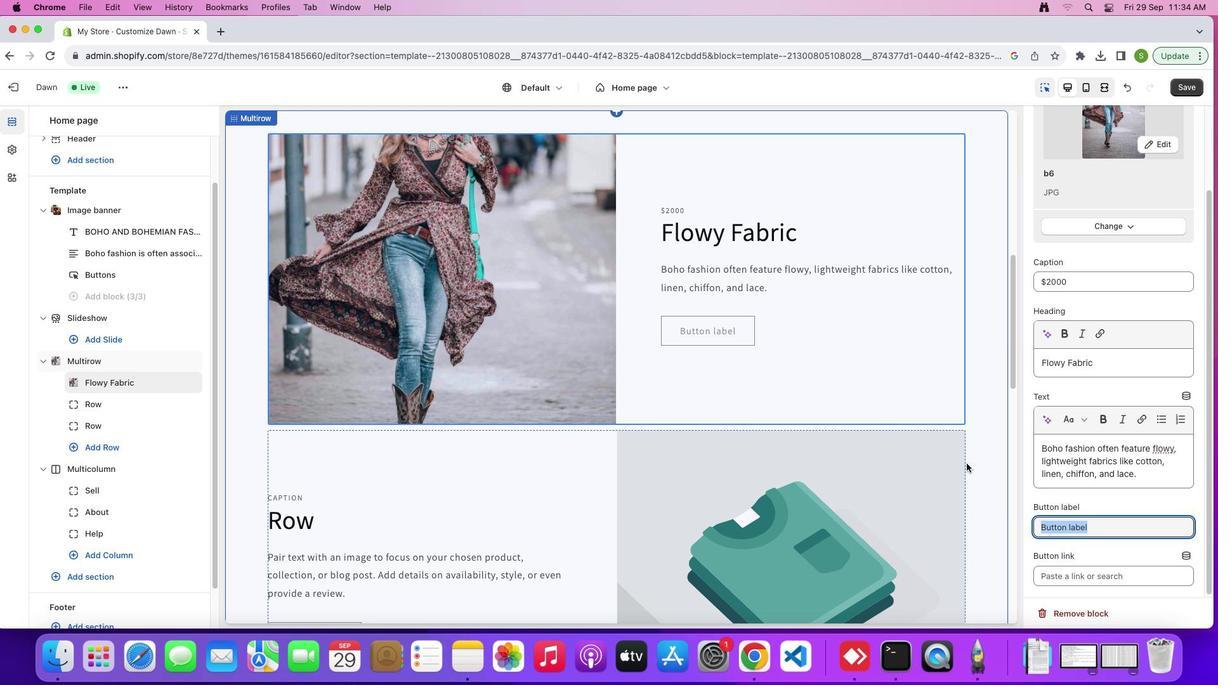 
Action: Key pressed Key.shift'B''U''Y'Key.space'N''O''W'
Screenshot: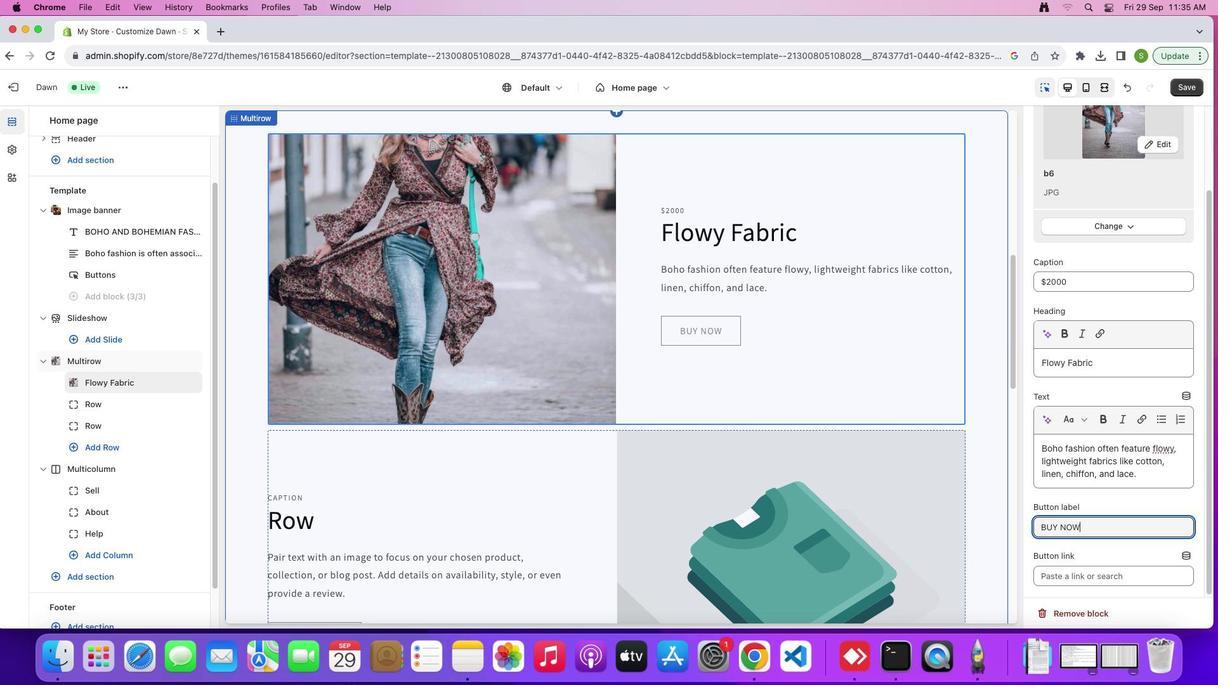 
Action: Mouse moved to (796, 407)
Screenshot: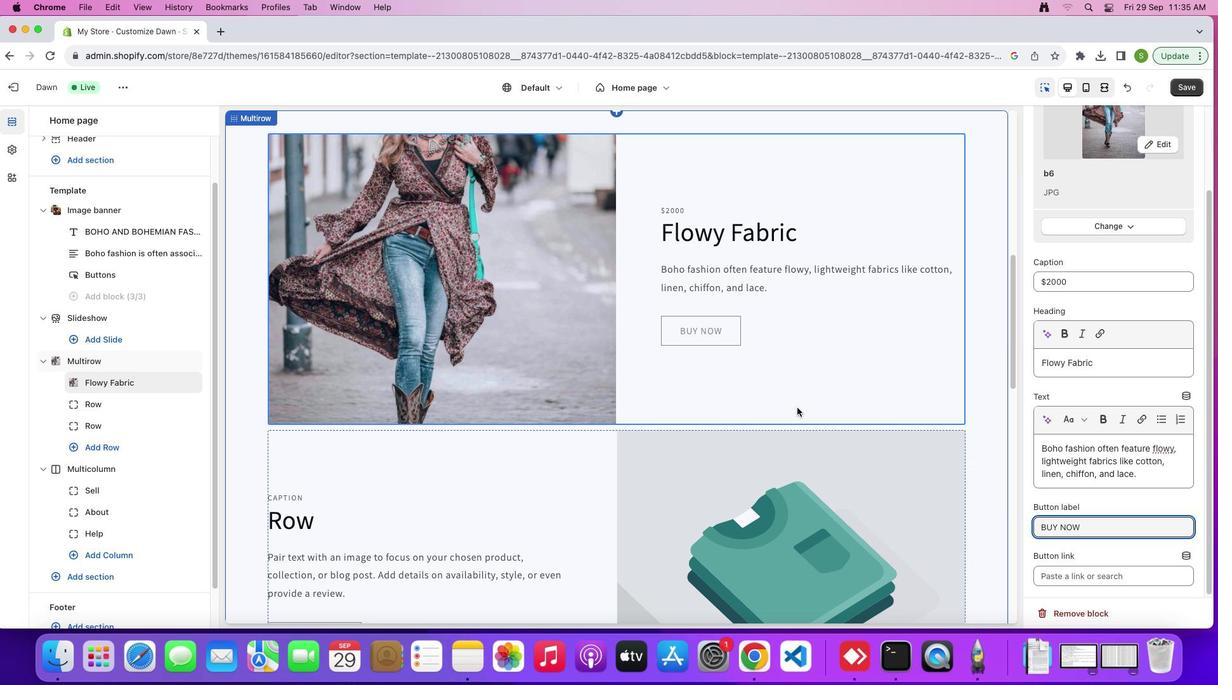 
Action: Mouse scrolled (796, 407) with delta (0, 0)
Screenshot: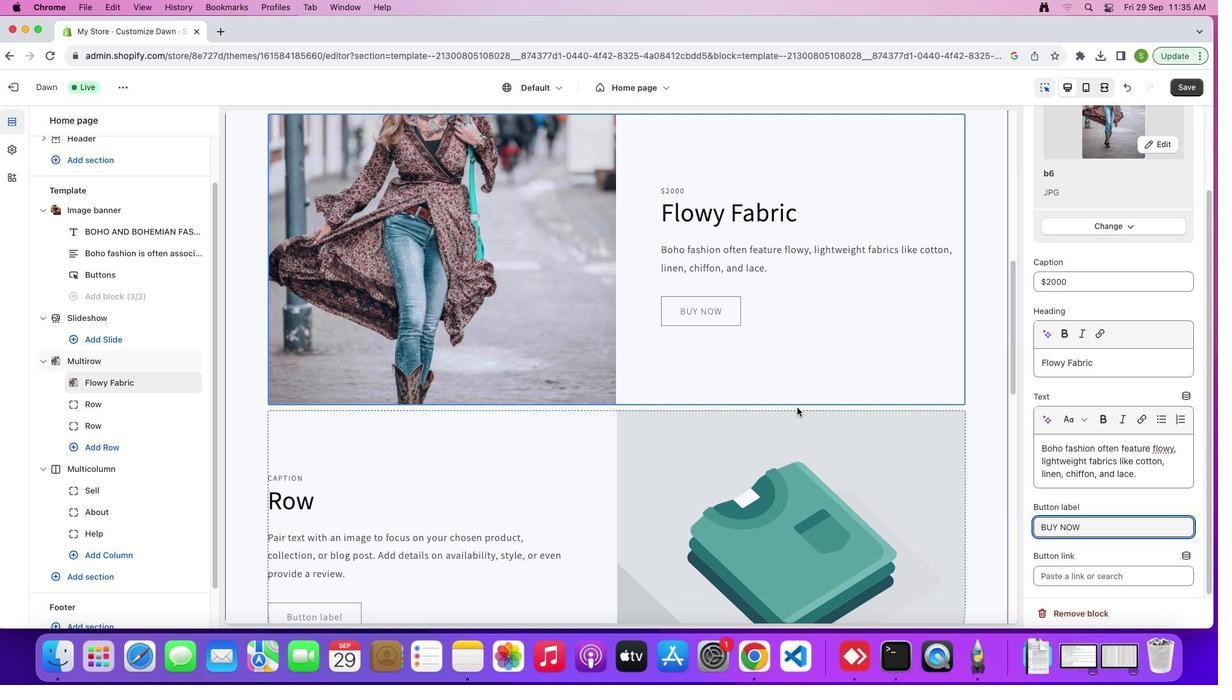 
Action: Mouse scrolled (796, 407) with delta (0, 0)
Screenshot: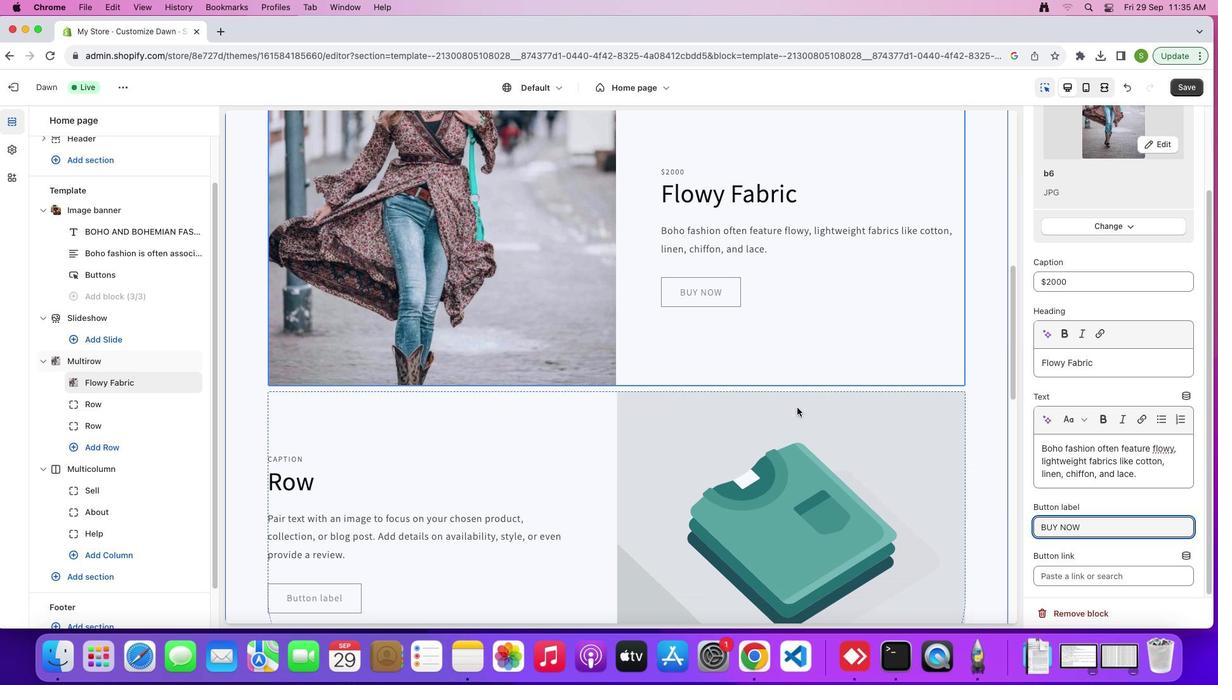 
Action: Mouse scrolled (796, 407) with delta (0, -2)
Screenshot: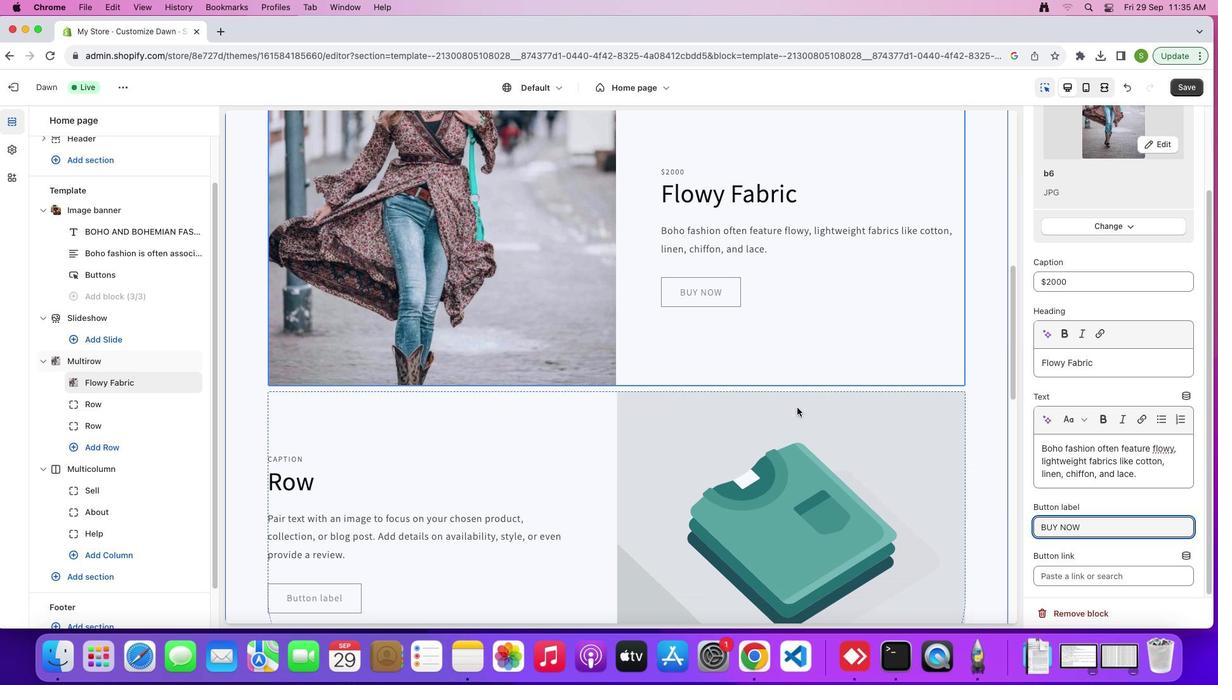
Action: Mouse scrolled (796, 407) with delta (0, -3)
Screenshot: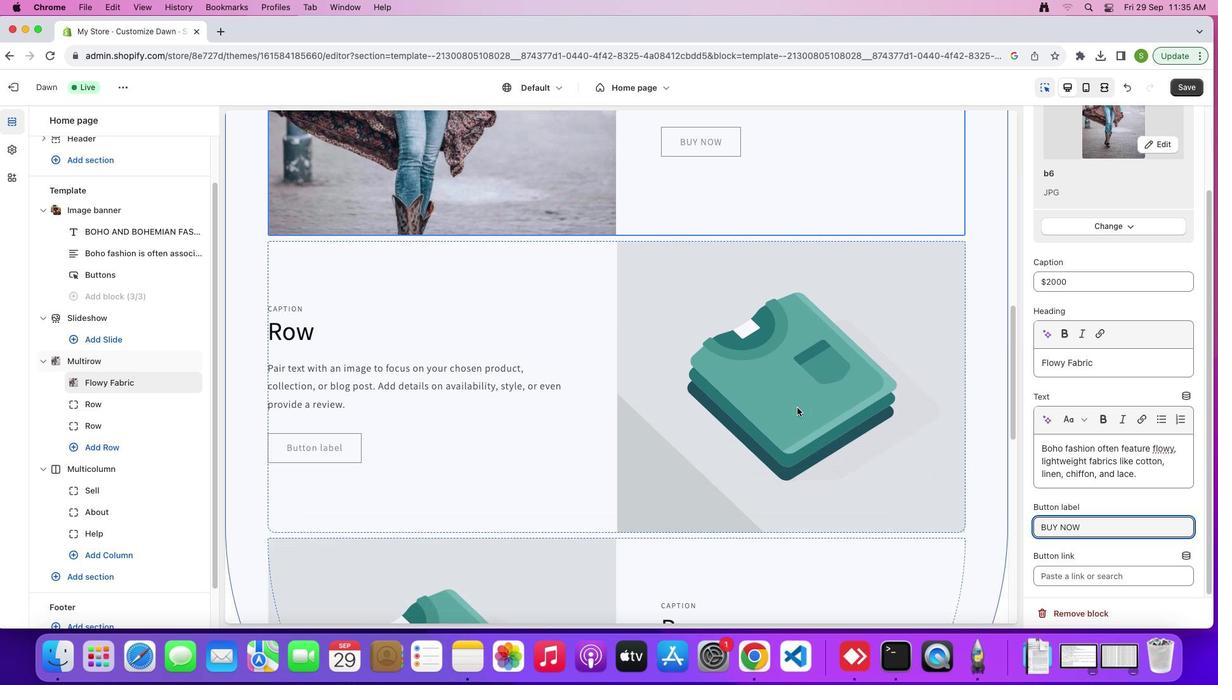 
Action: Mouse moved to (1181, 86)
Screenshot: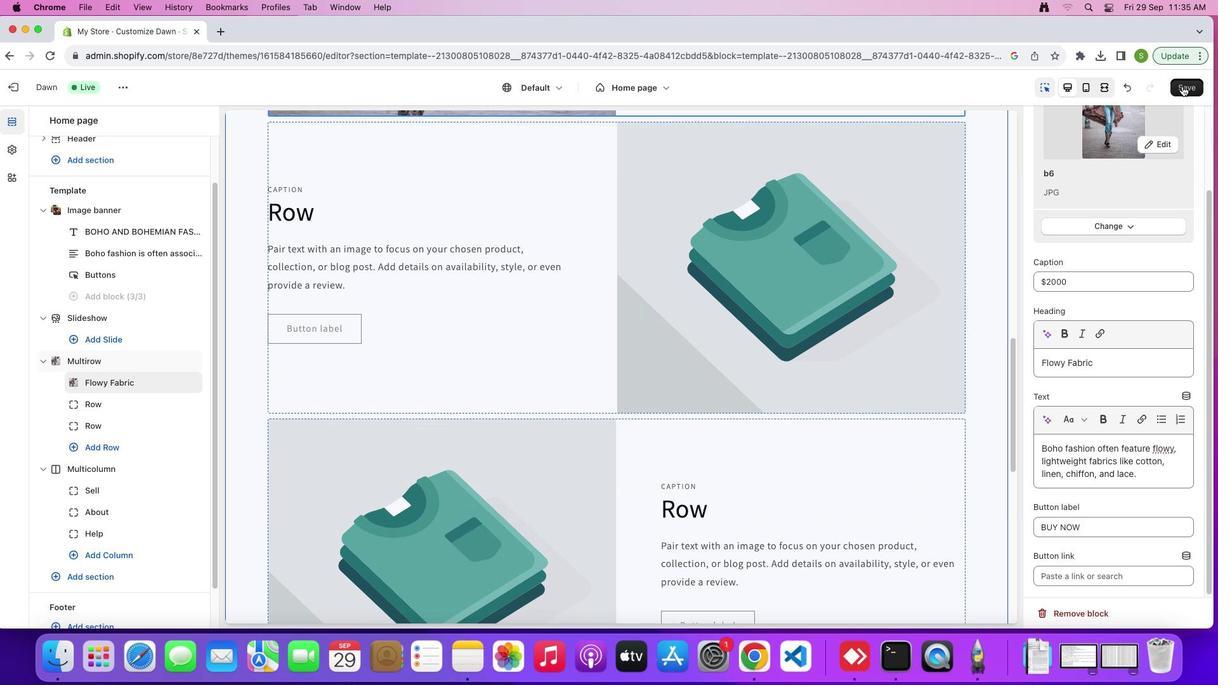 
Action: Mouse pressed left at (1181, 86)
Screenshot: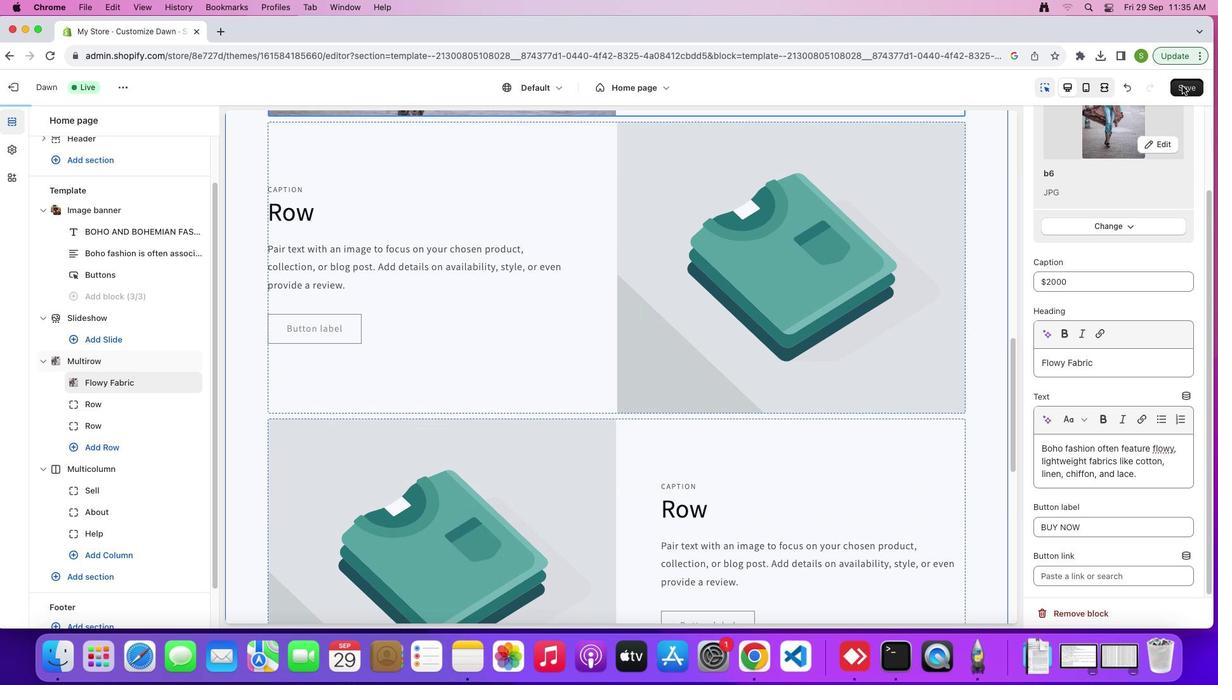 
Action: Mouse moved to (714, 296)
Screenshot: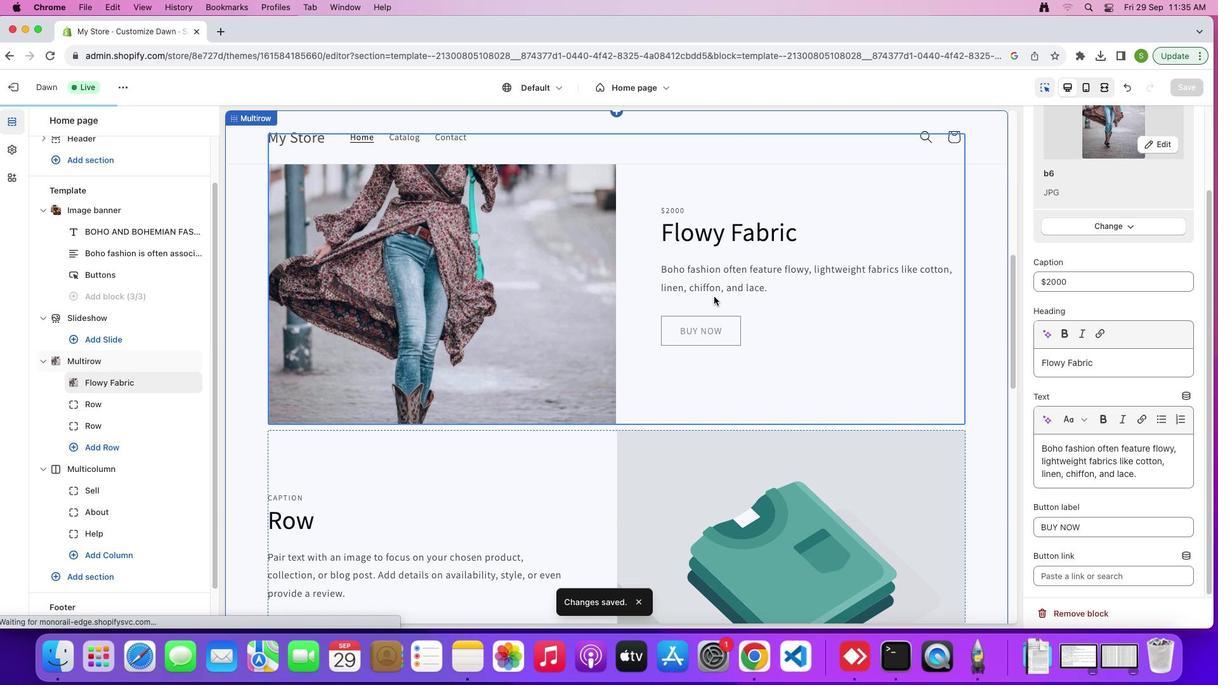 
Action: Mouse scrolled (714, 296) with delta (0, 0)
Screenshot: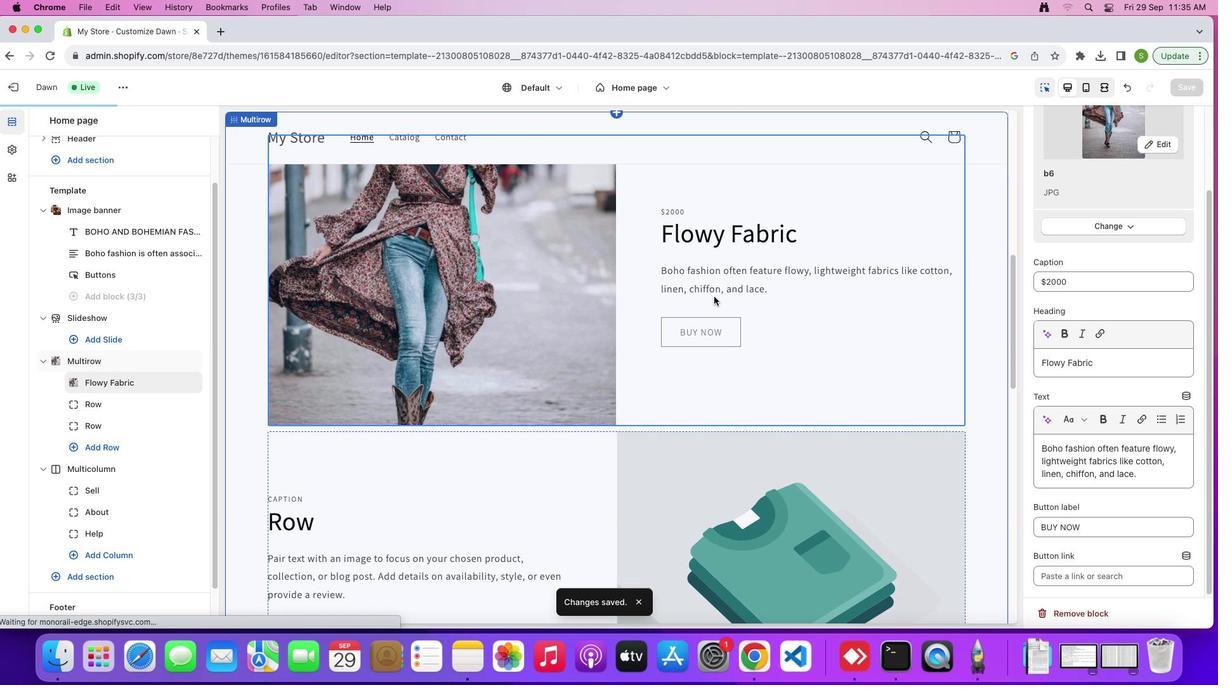 
Action: Mouse scrolled (714, 296) with delta (0, 0)
Screenshot: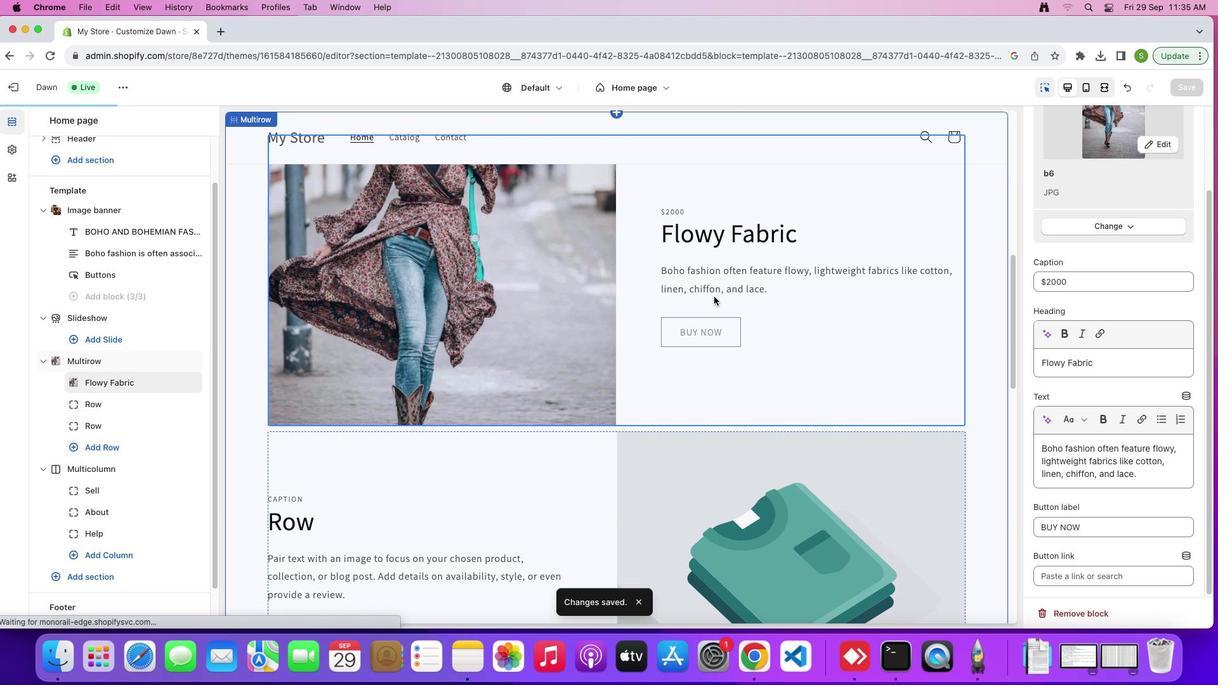 
Action: Mouse scrolled (714, 296) with delta (0, 2)
Screenshot: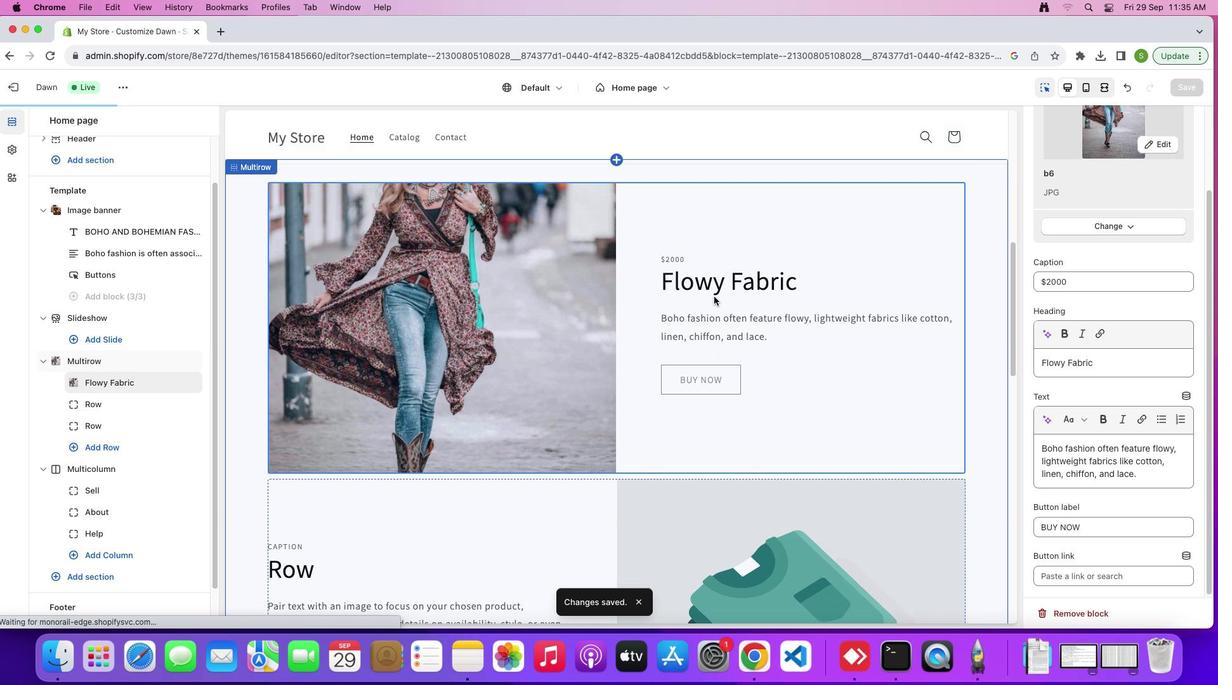 
Action: Mouse scrolled (714, 296) with delta (0, 0)
Screenshot: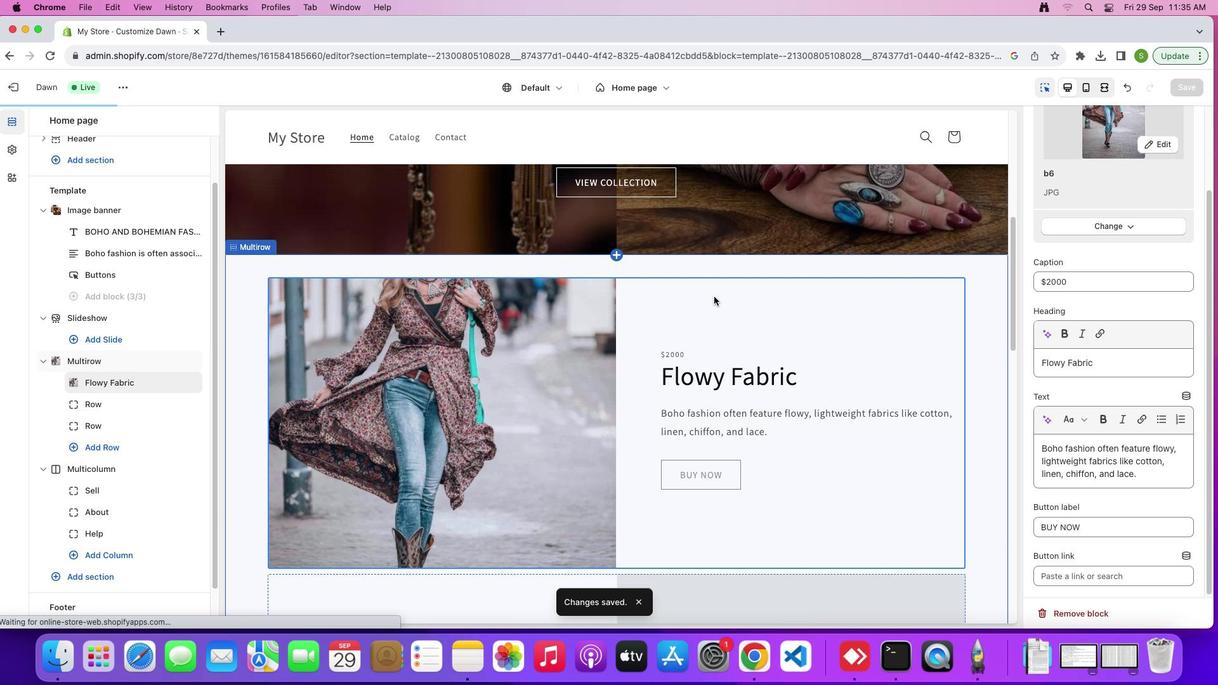 
Action: Mouse scrolled (714, 296) with delta (0, 0)
Screenshot: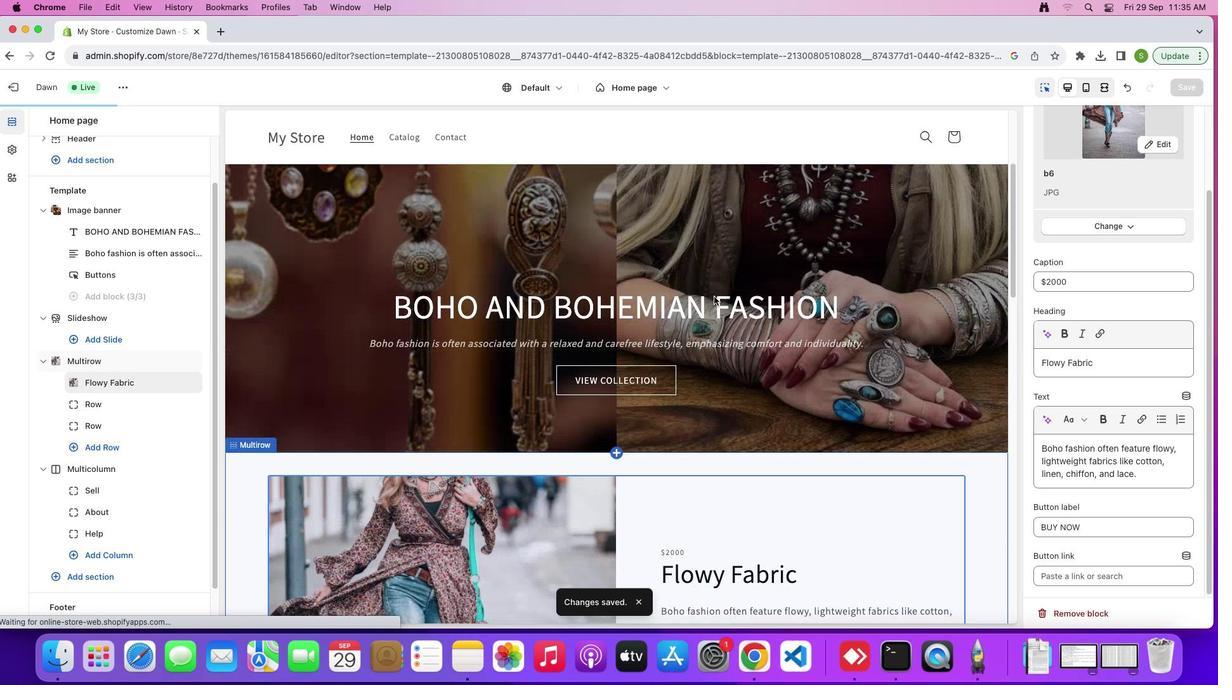 
Action: Mouse scrolled (714, 296) with delta (0, 3)
Screenshot: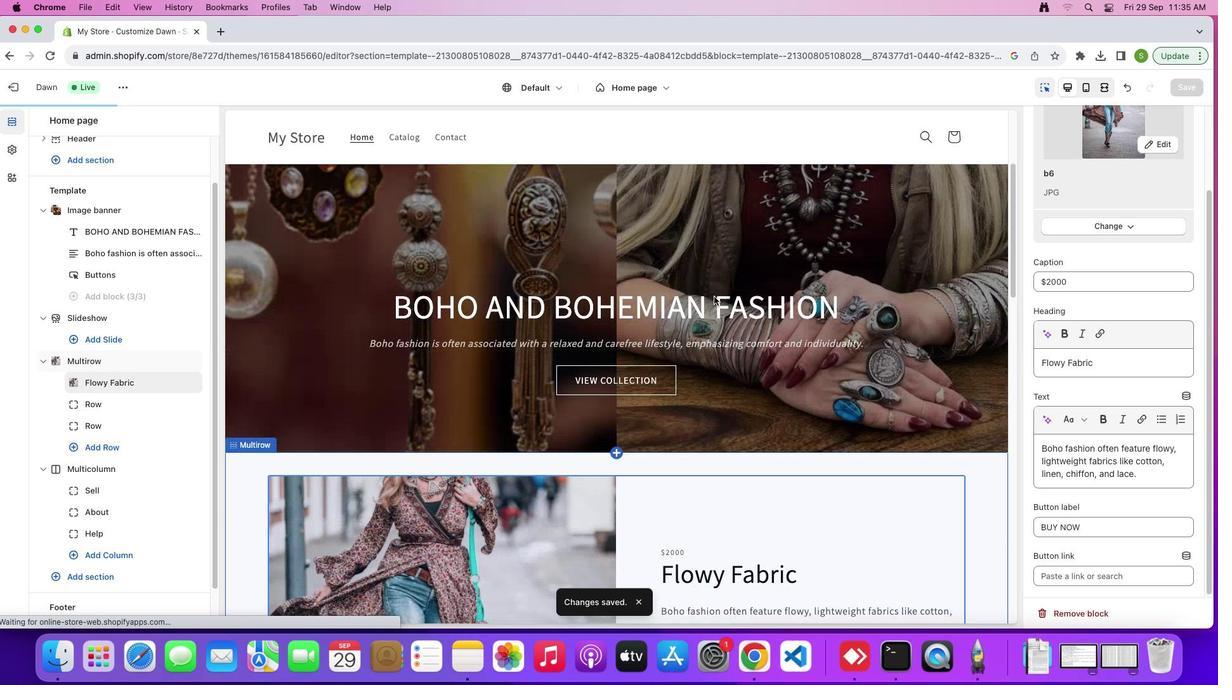 
Action: Mouse scrolled (714, 296) with delta (0, 4)
Screenshot: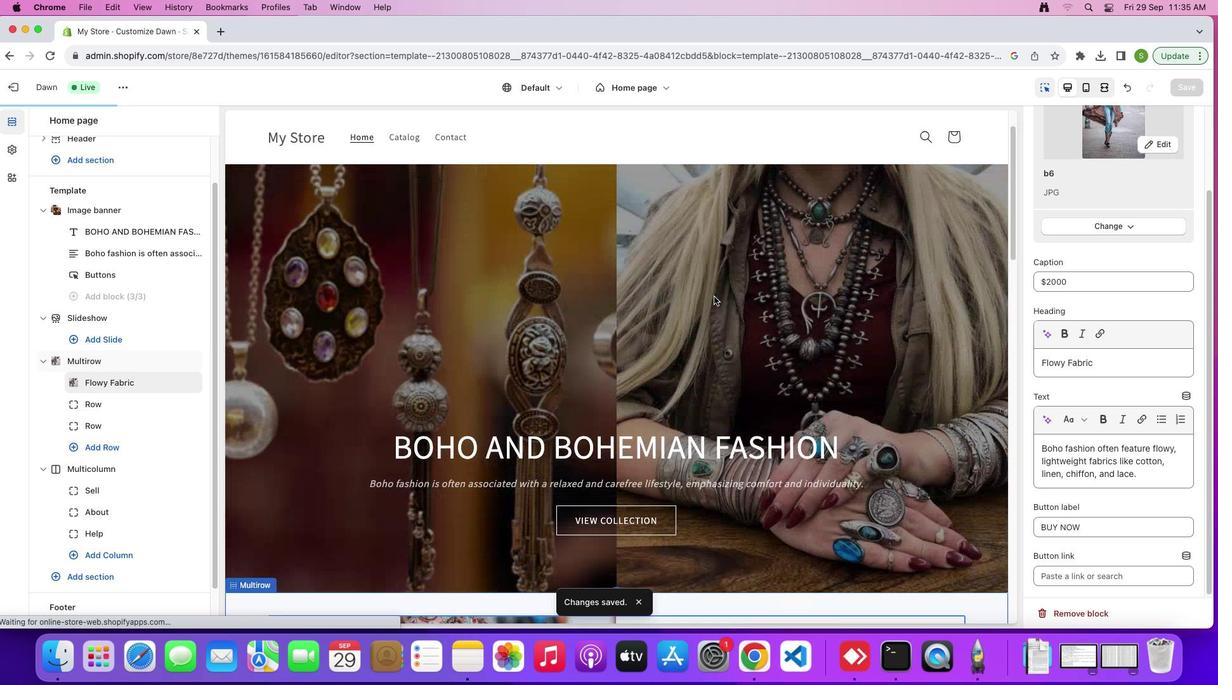
Action: Mouse moved to (714, 296)
